 Task: Make a spinning top.
Action: Mouse moved to (495, 343)
Screenshot: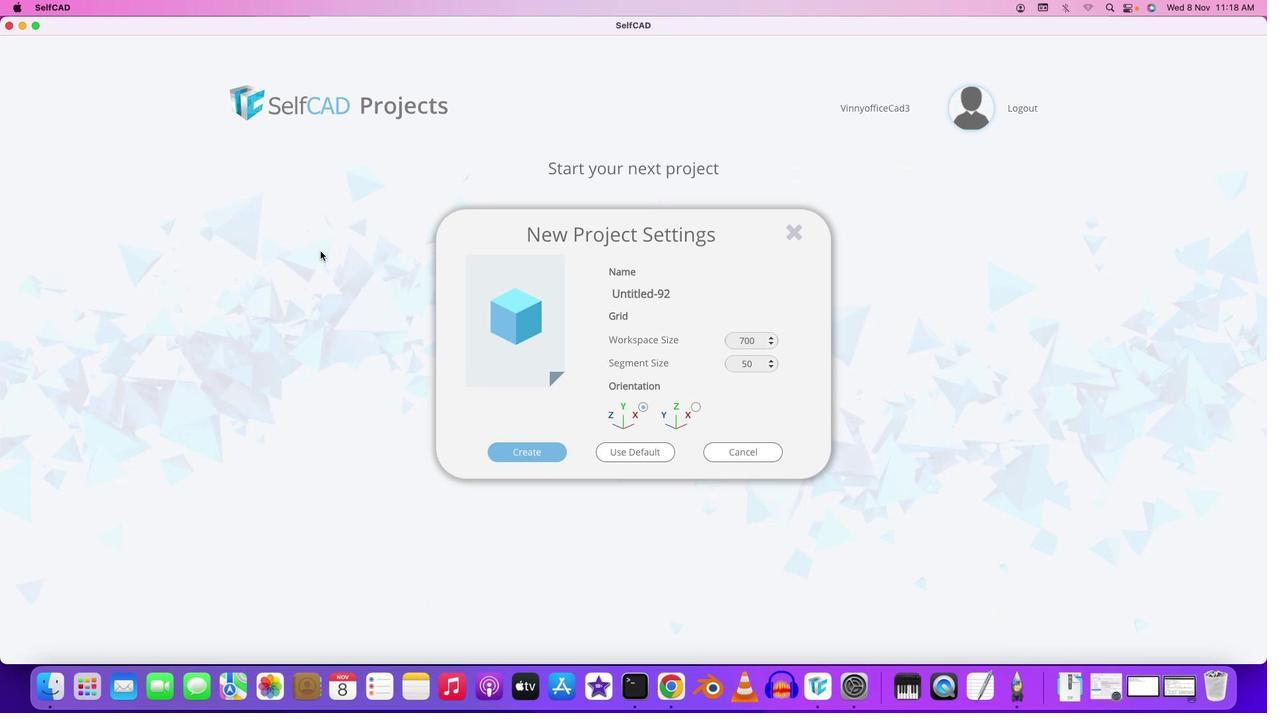 
Action: Mouse pressed left at (495, 343)
Screenshot: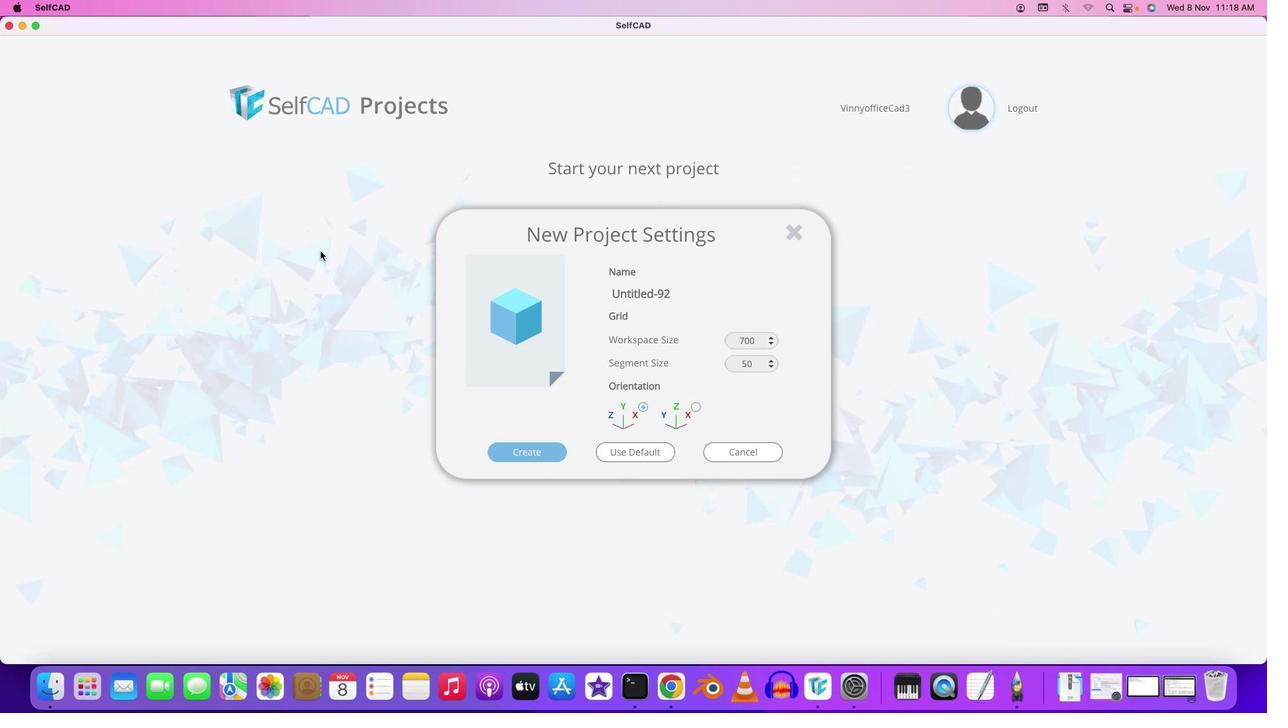 
Action: Mouse moved to (488, 341)
Screenshot: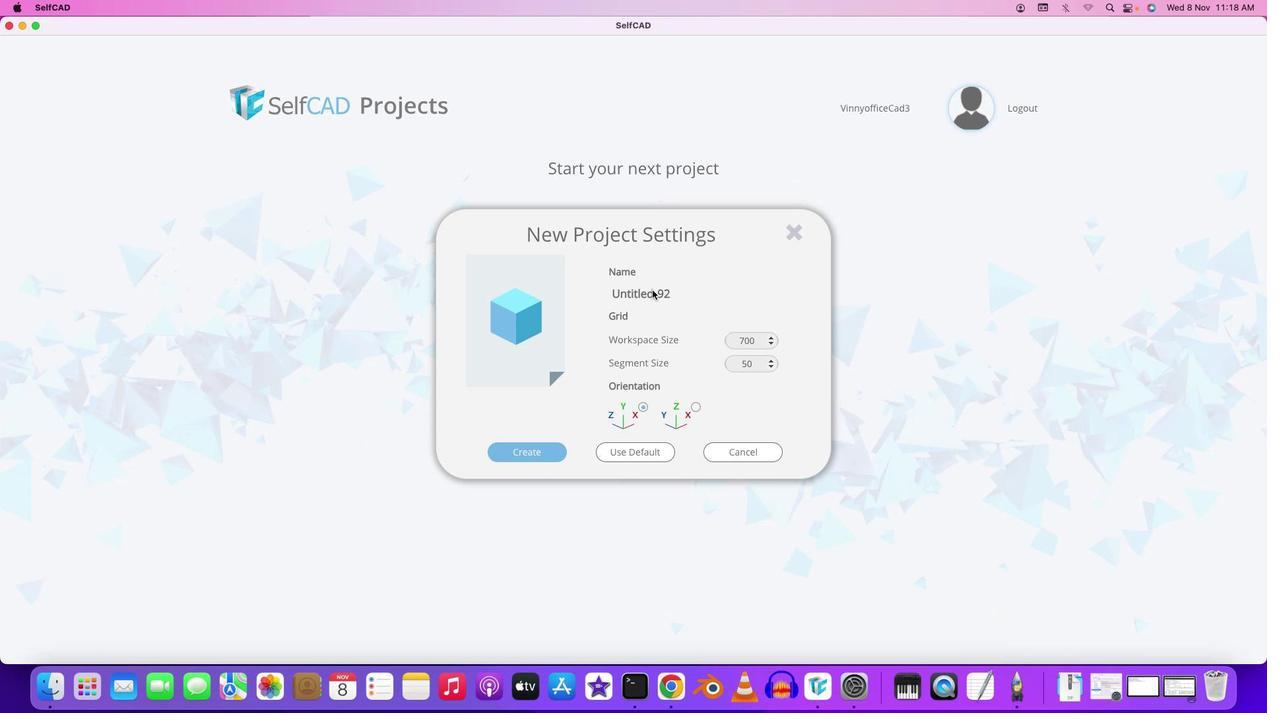 
Action: Mouse pressed left at (488, 341)
Screenshot: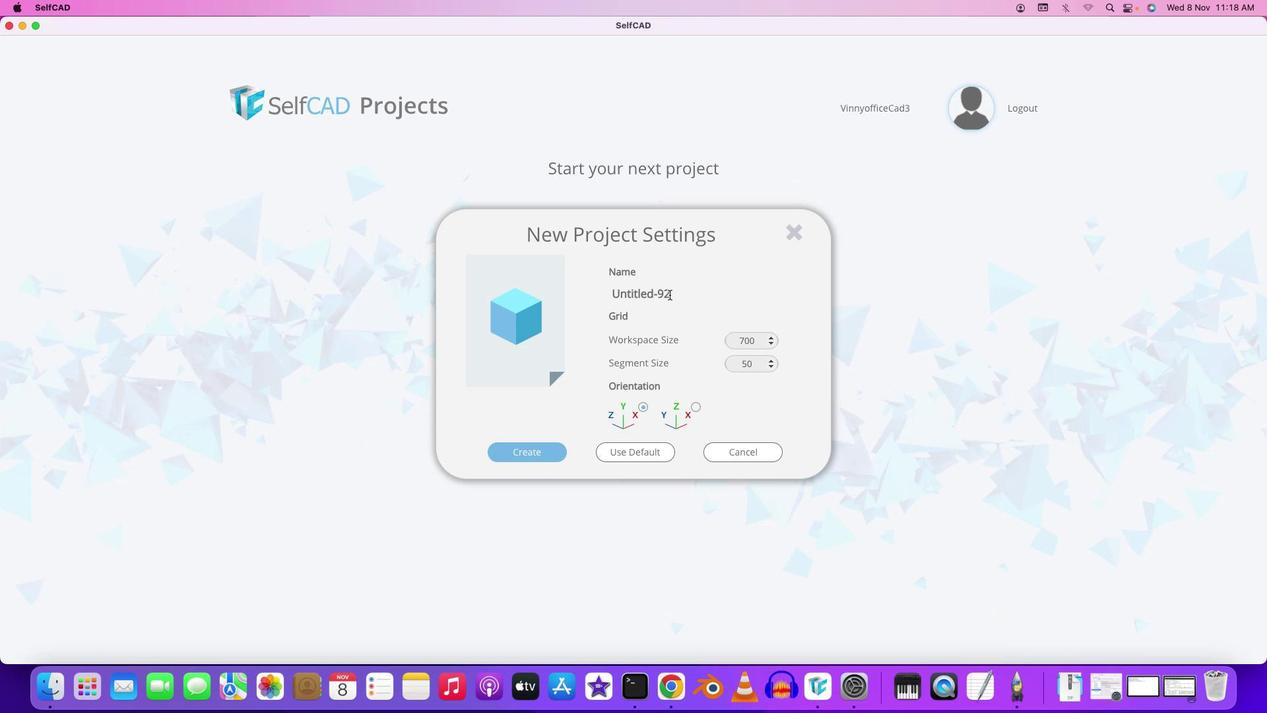 
Action: Mouse moved to (604, 352)
Screenshot: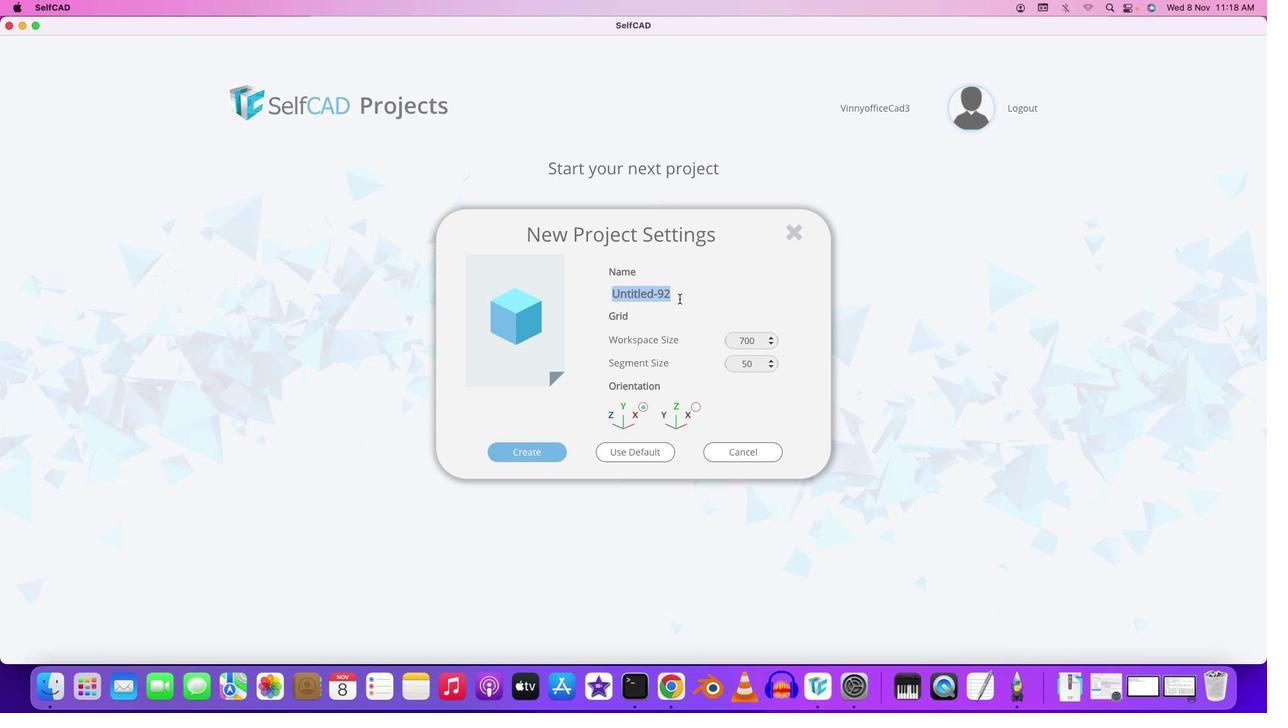 
Action: Mouse pressed left at (604, 352)
Screenshot: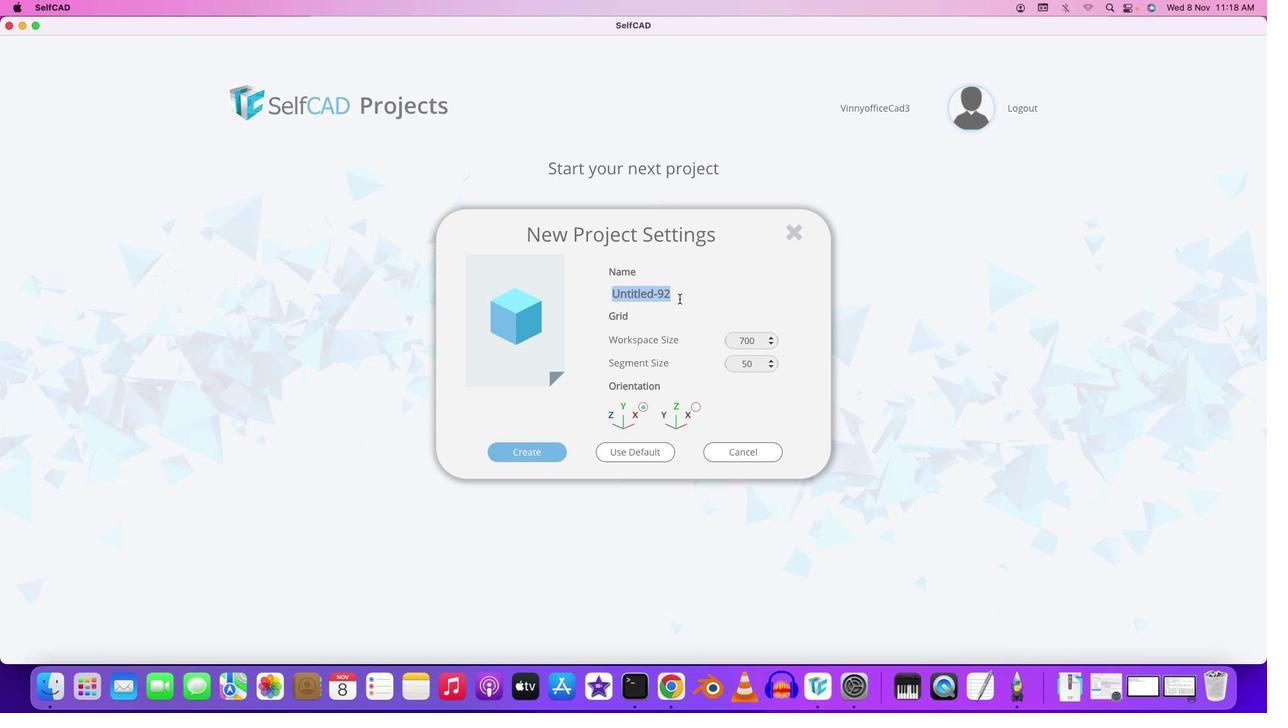 
Action: Mouse moved to (601, 353)
Screenshot: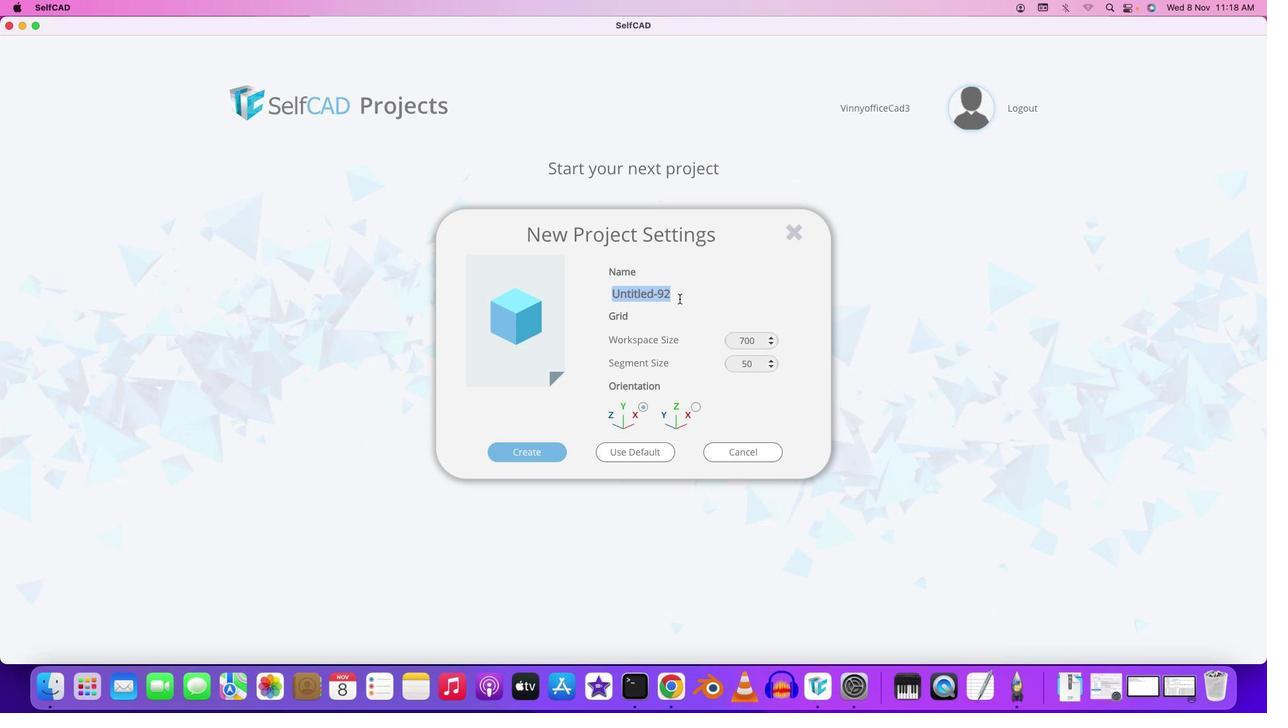 
Action: Key pressed Key.backspaceKey.shift'S''p''i''n''n''i''n''g'Key.space't''o''p'
Screenshot: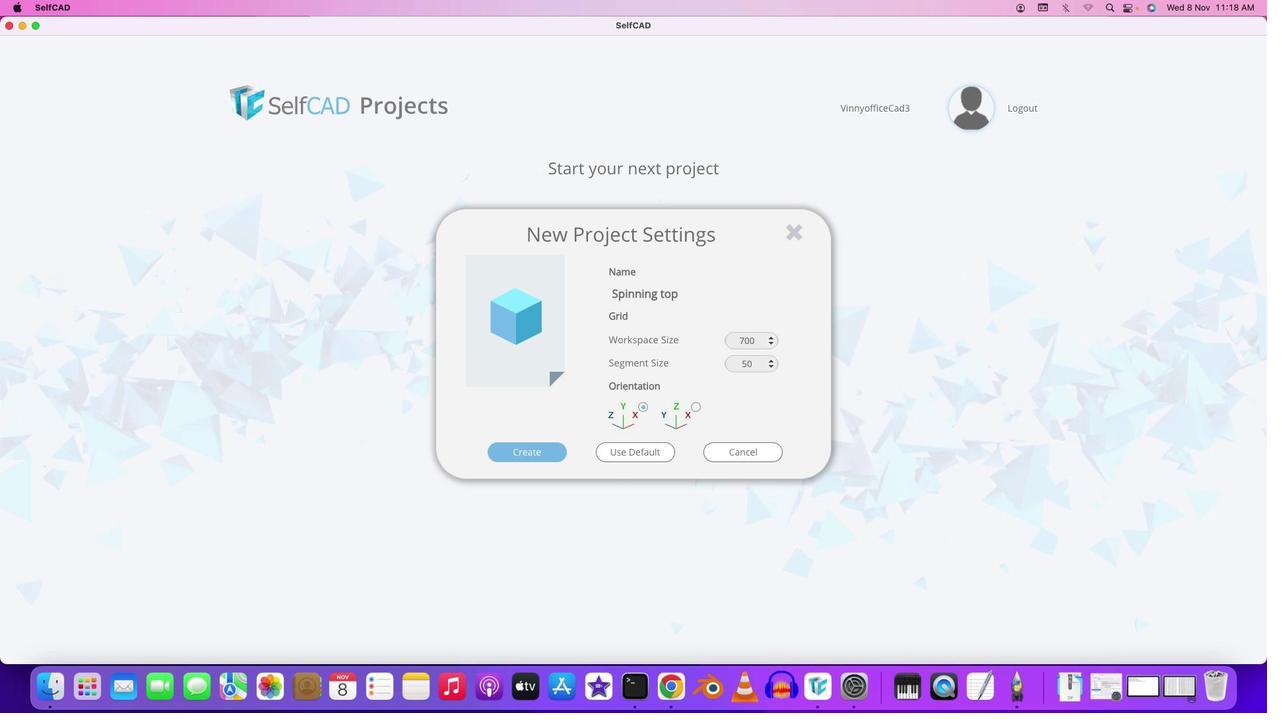 
Action: Mouse moved to (627, 365)
Screenshot: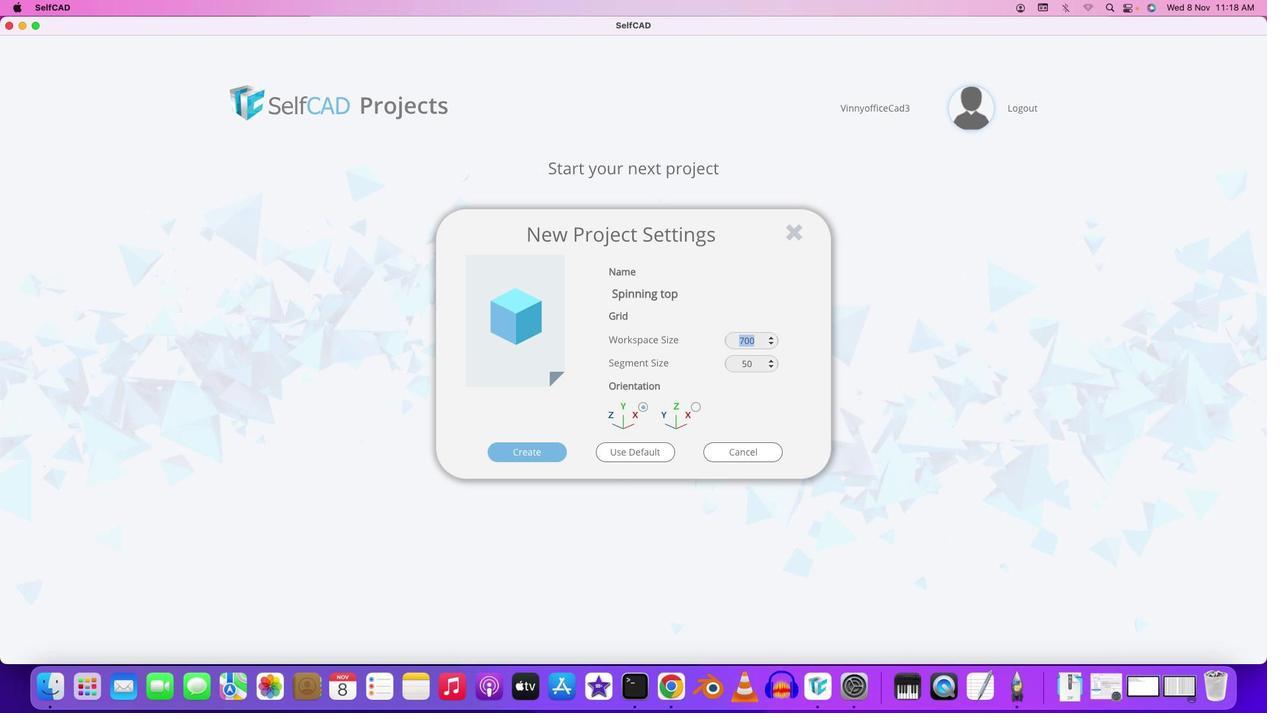 
Action: Mouse pressed left at (627, 365)
Screenshot: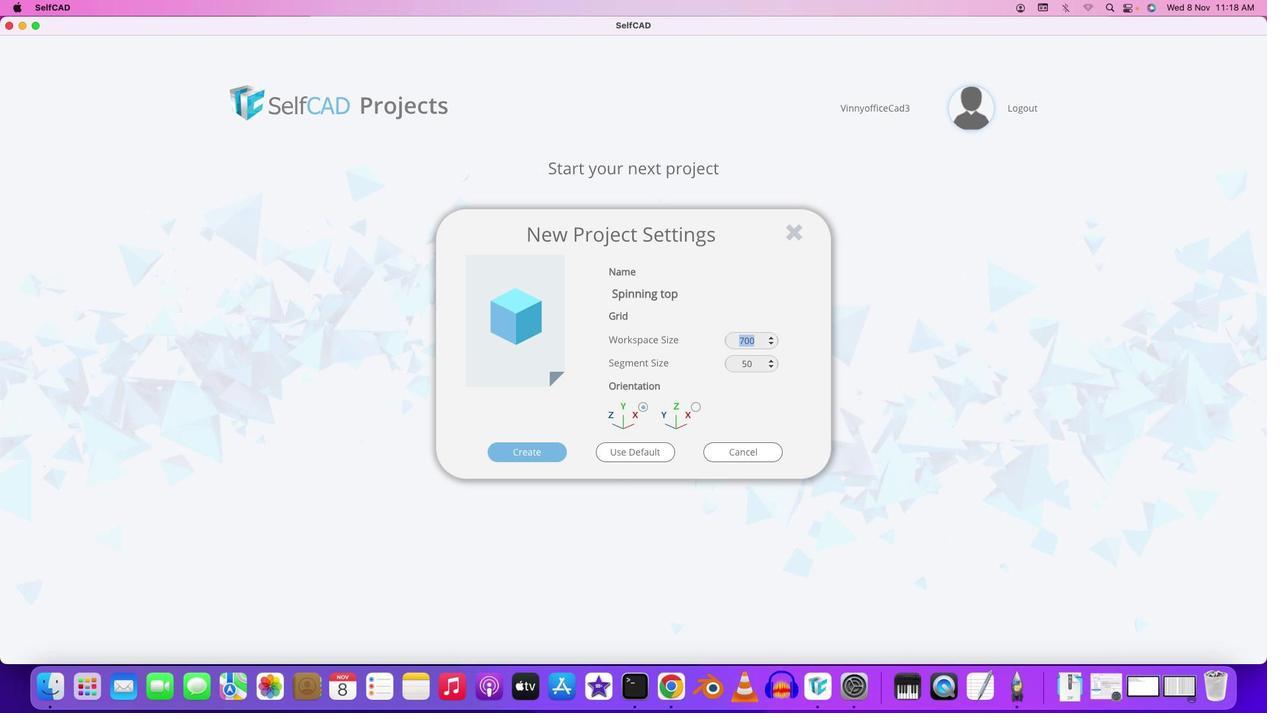 
Action: Mouse moved to (627, 365)
Screenshot: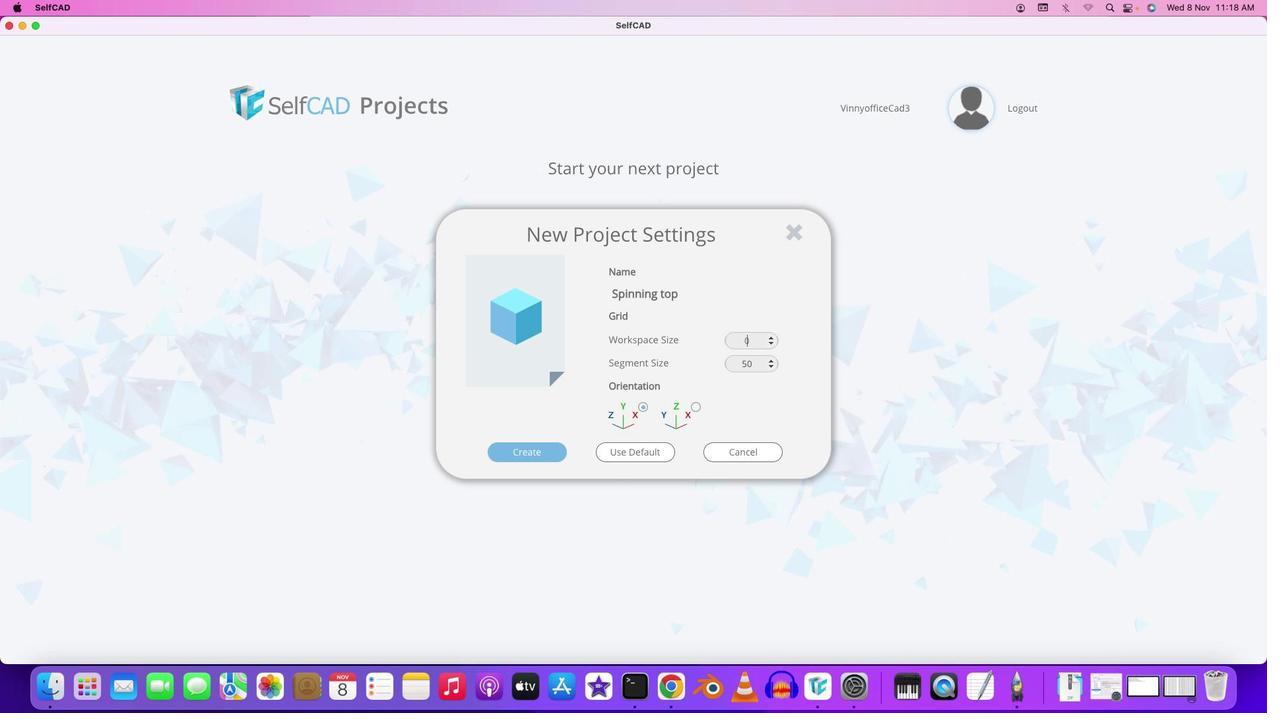 
Action: Key pressed Key.backspace'2''0''0'Key.backspaceKey.backspaceKey.backspace'3''0''0'
Screenshot: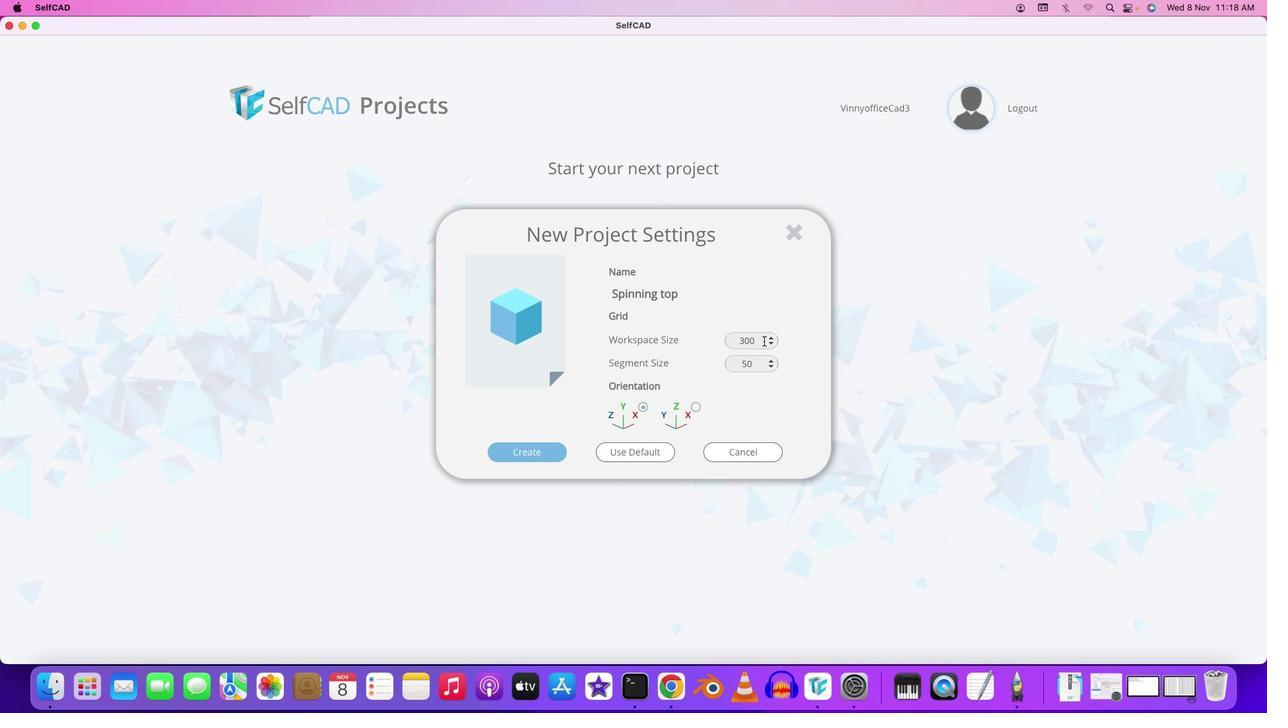 
Action: Mouse moved to (627, 365)
Screenshot: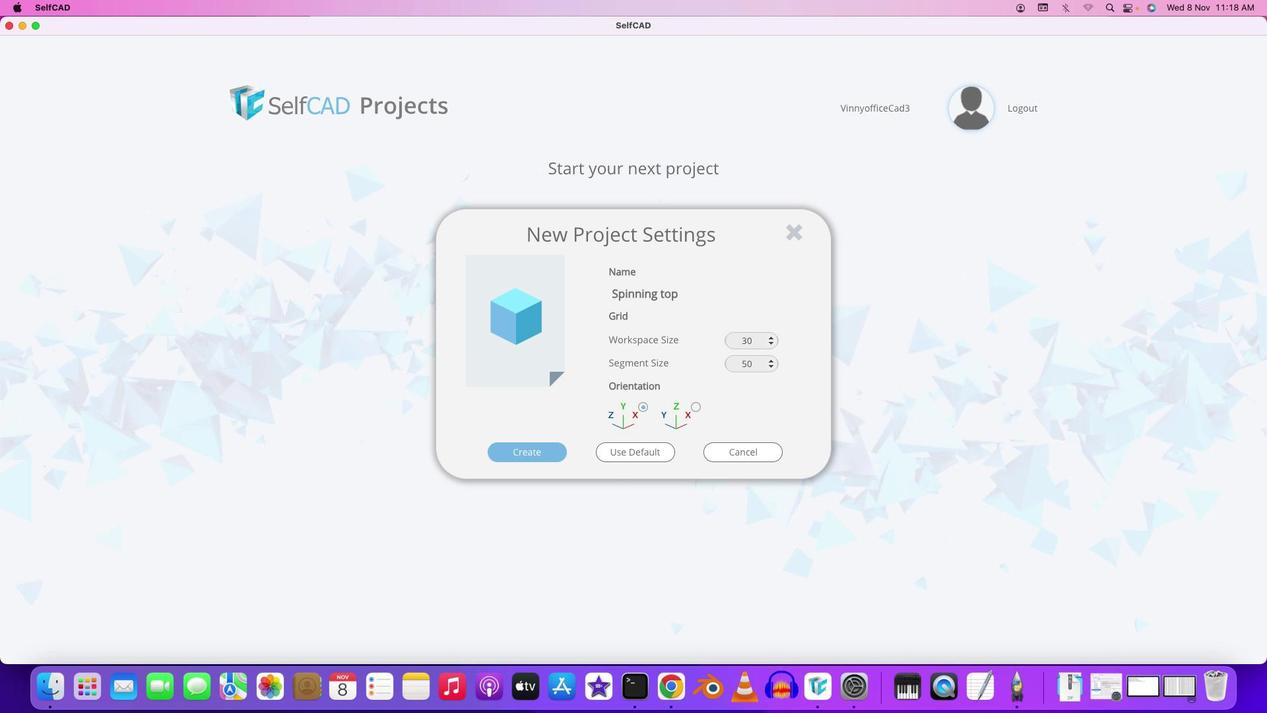 
Action: Key pressed Key.backspaceKey.backspaceKey.backspaceKey.backspace'2''0''0'
Screenshot: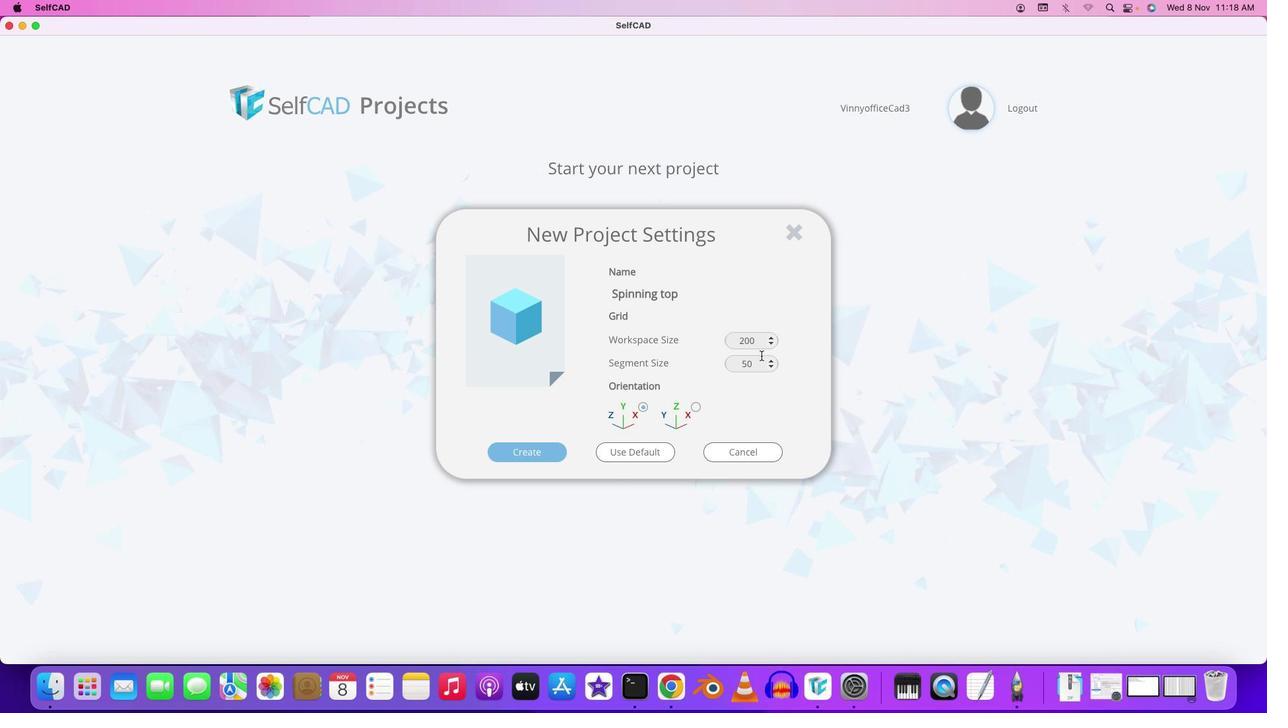 
Action: Mouse moved to (625, 371)
Screenshot: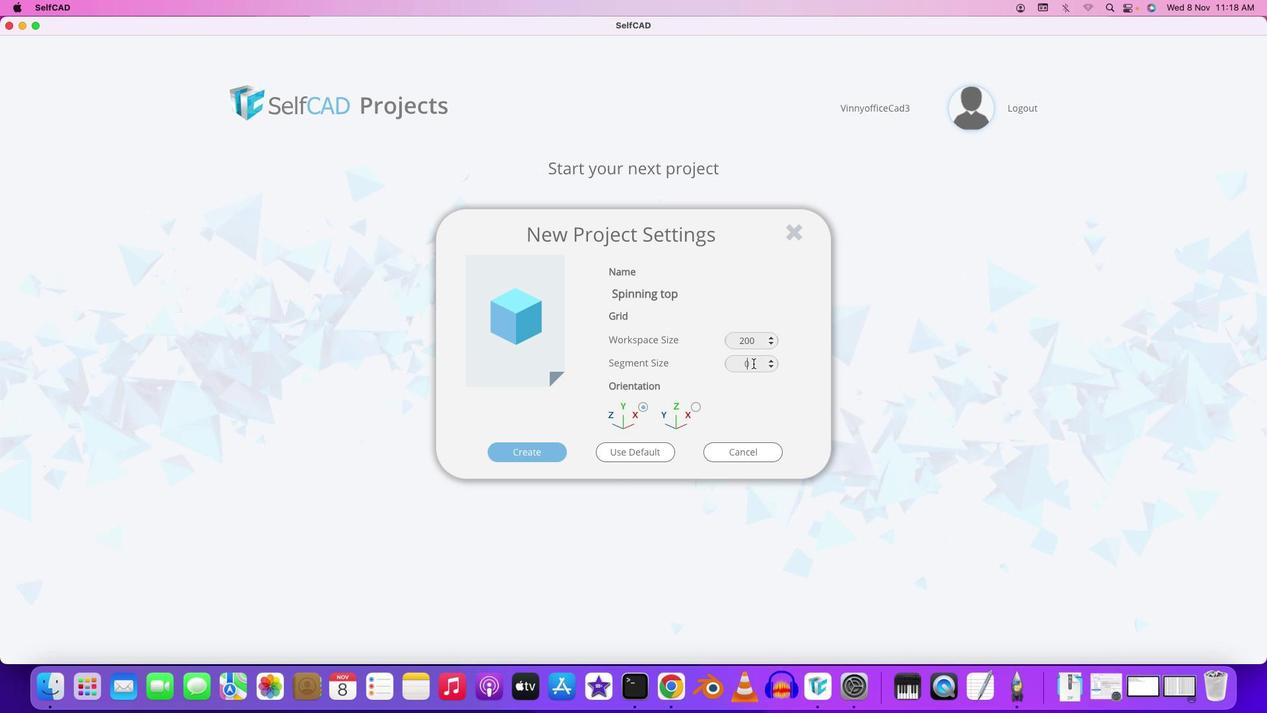 
Action: Mouse pressed left at (625, 371)
Screenshot: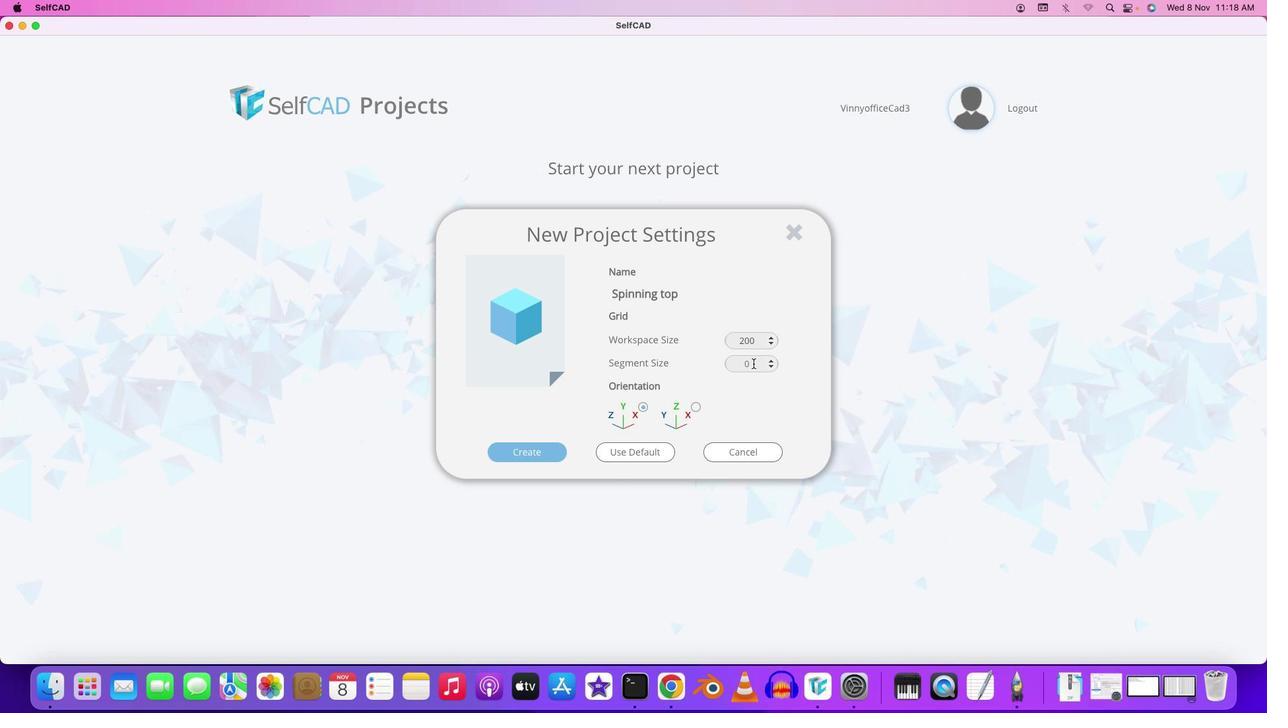 
Action: Mouse moved to (625, 371)
Screenshot: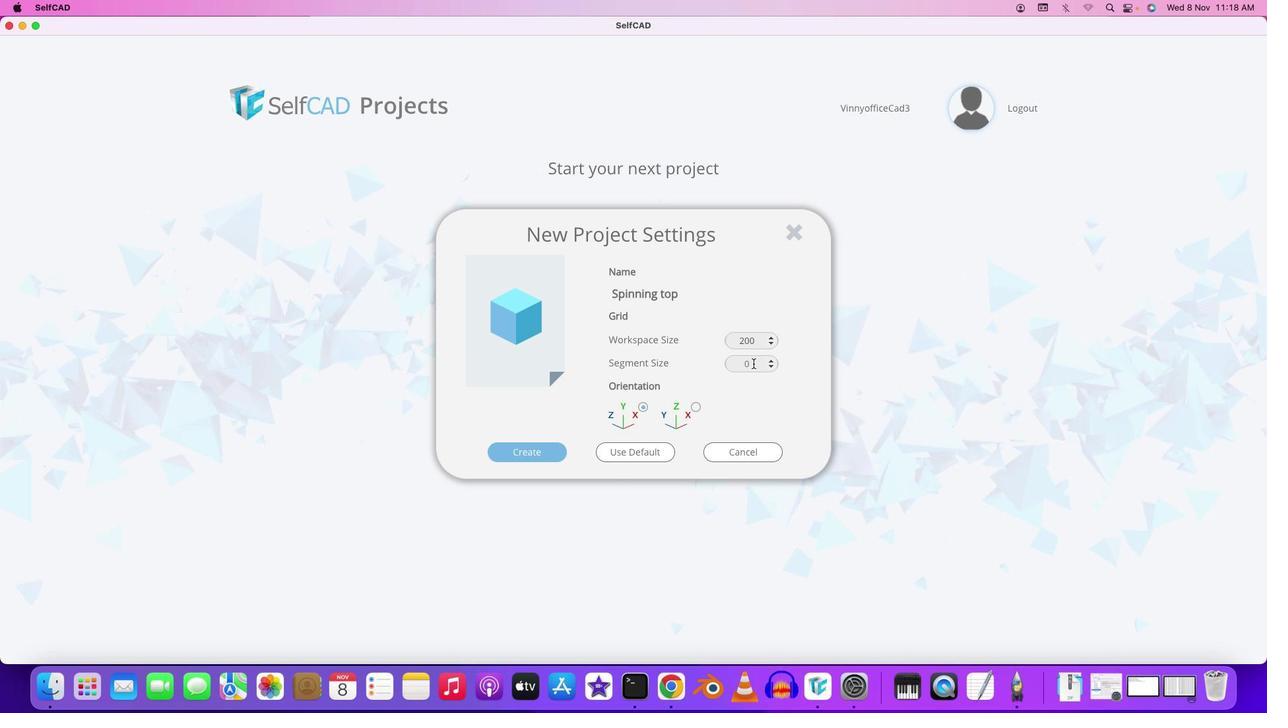 
Action: Key pressed Key.backspace
Screenshot: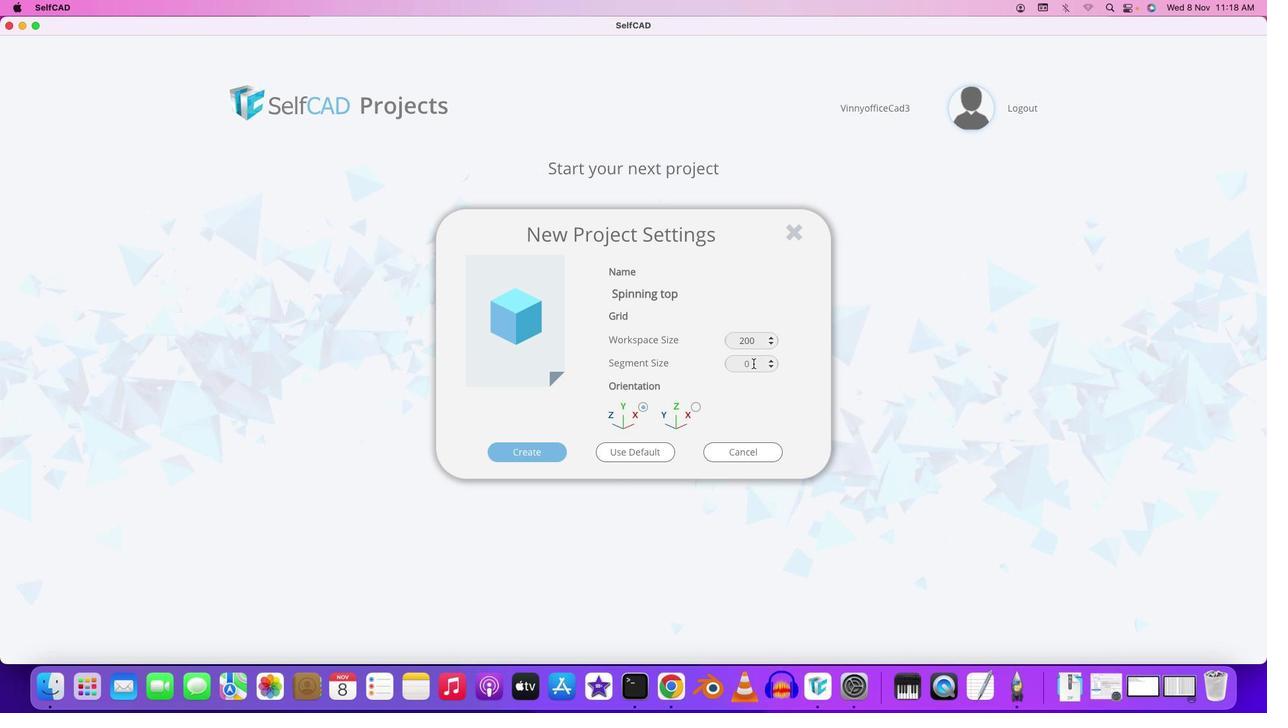
Action: Mouse moved to (625, 371)
Screenshot: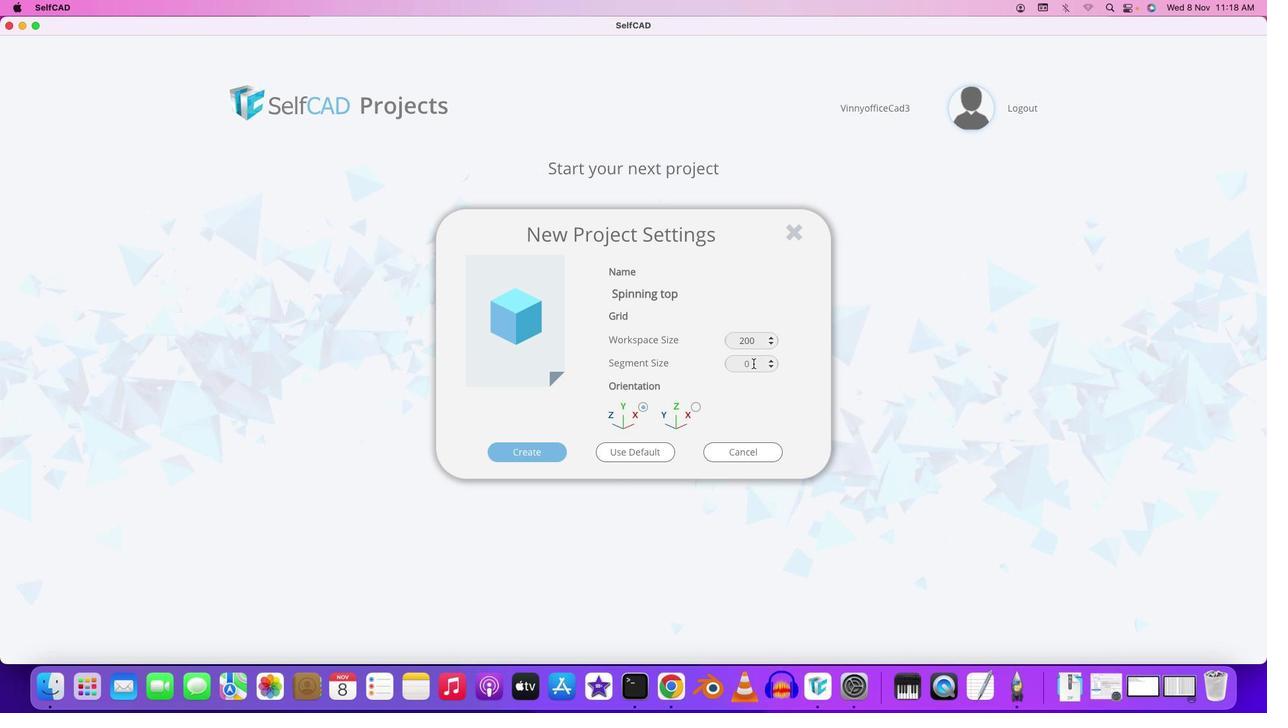 
Action: Key pressed '5'
Screenshot: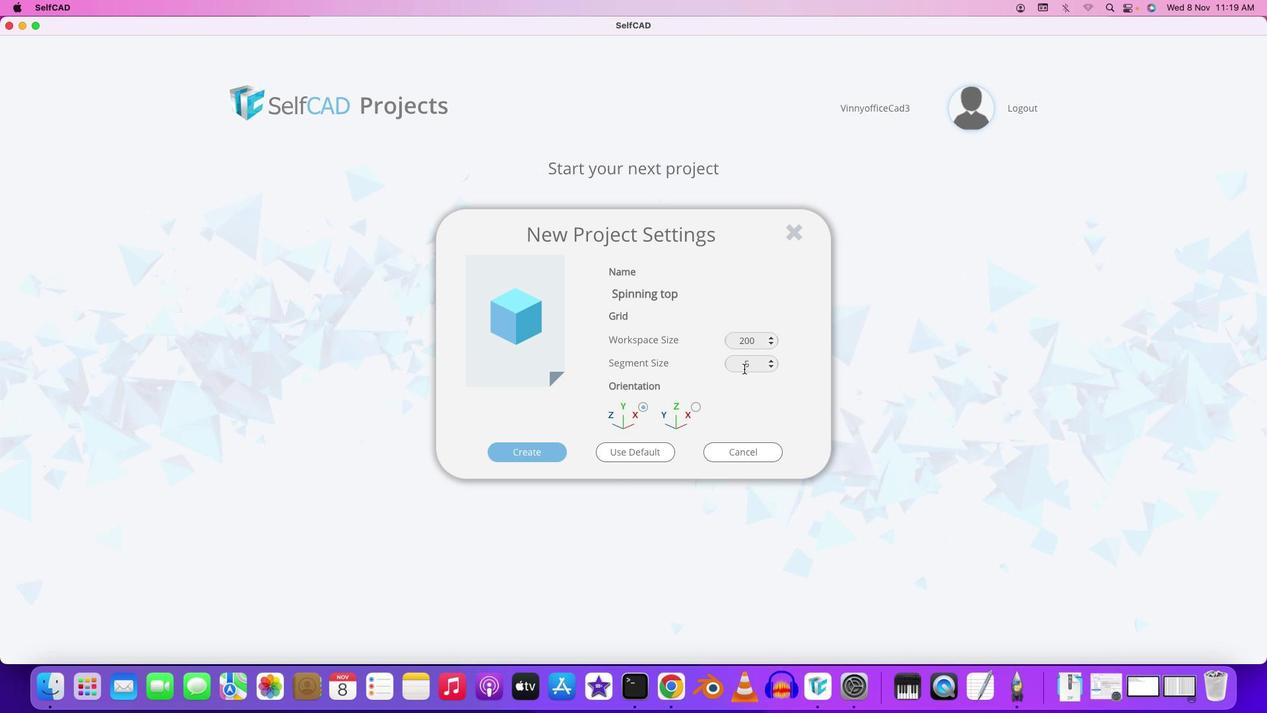 
Action: Mouse moved to (606, 382)
Screenshot: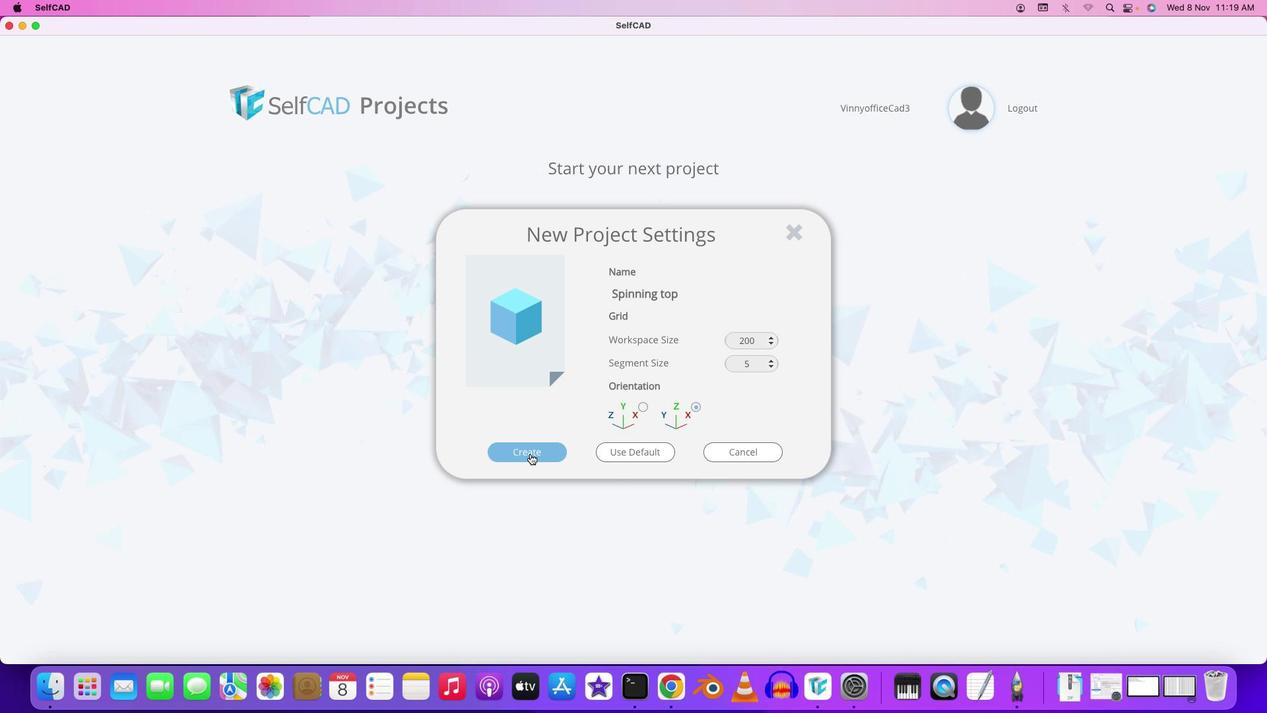 
Action: Mouse pressed left at (606, 382)
Screenshot: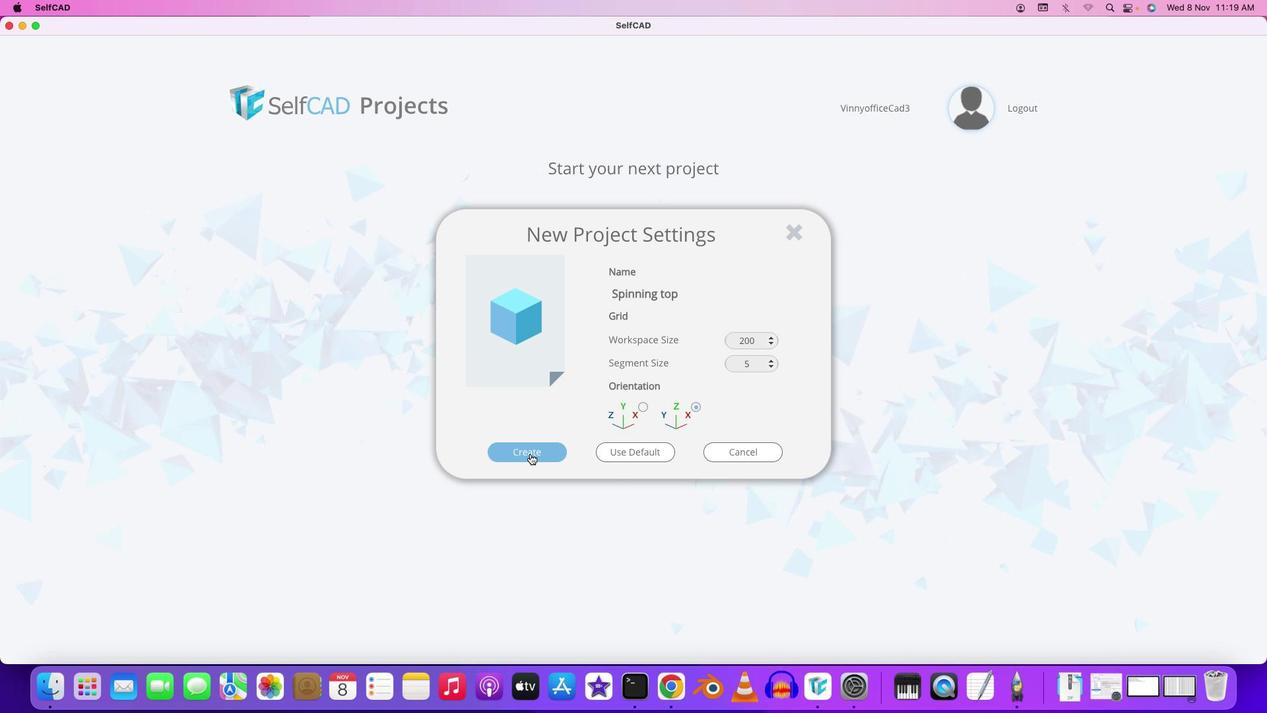 
Action: Mouse moved to (554, 395)
Screenshot: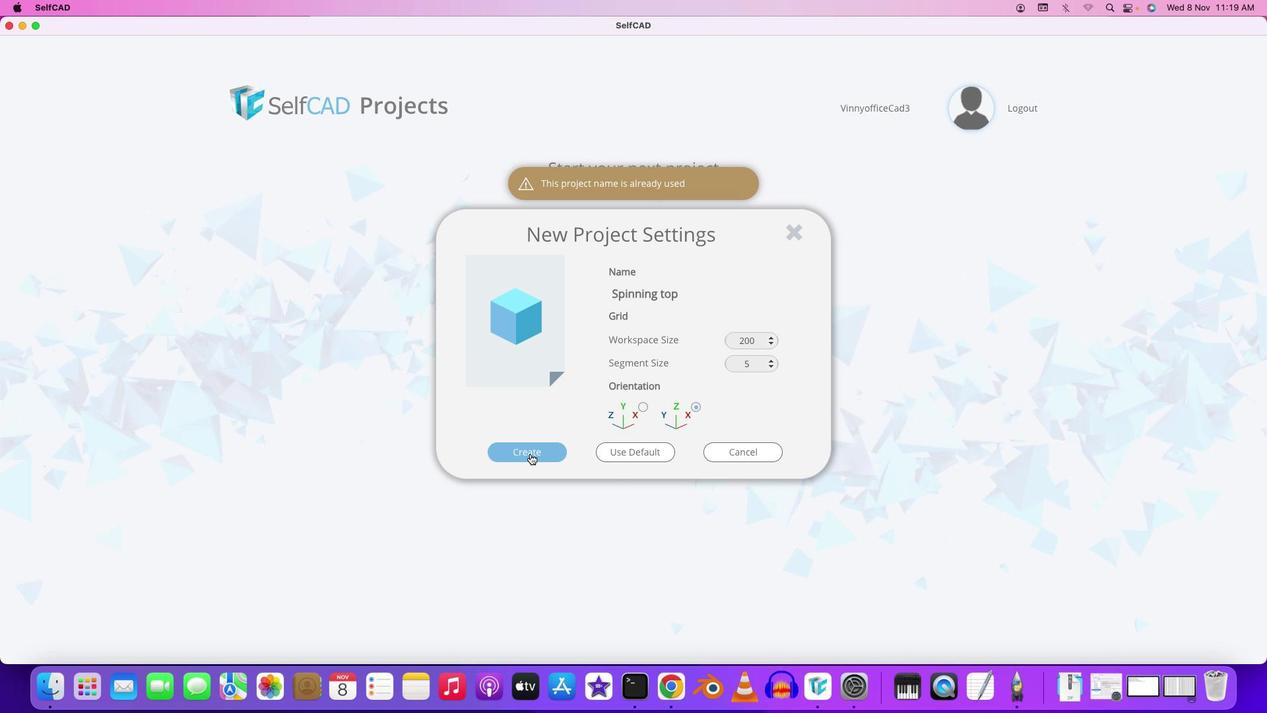 
Action: Mouse pressed left at (554, 395)
Screenshot: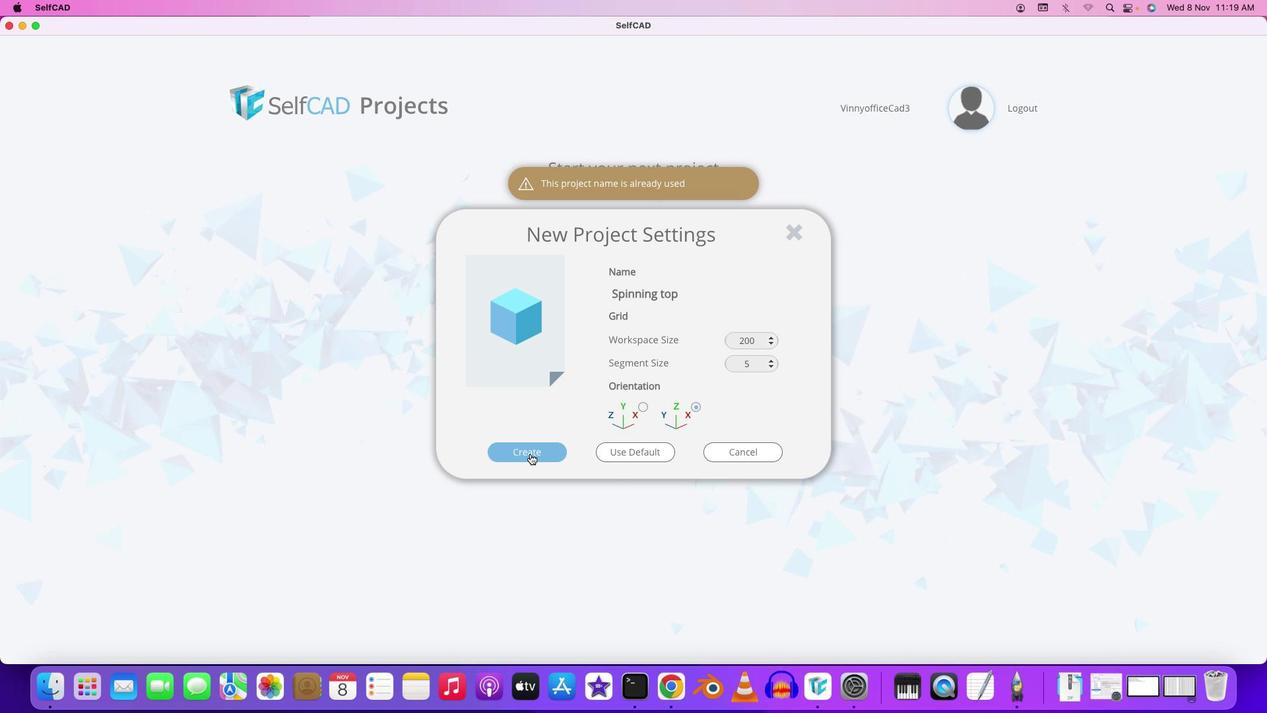 
Action: Mouse moved to (604, 353)
Screenshot: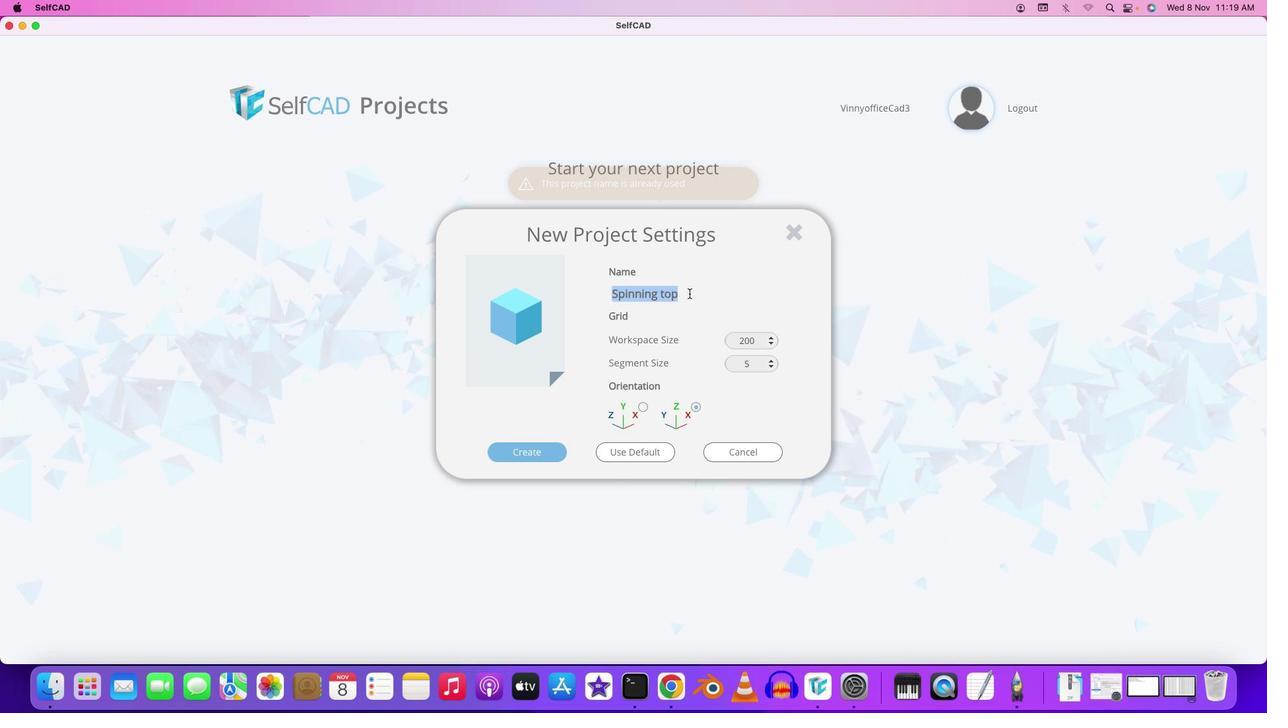 
Action: Mouse pressed left at (604, 353)
Screenshot: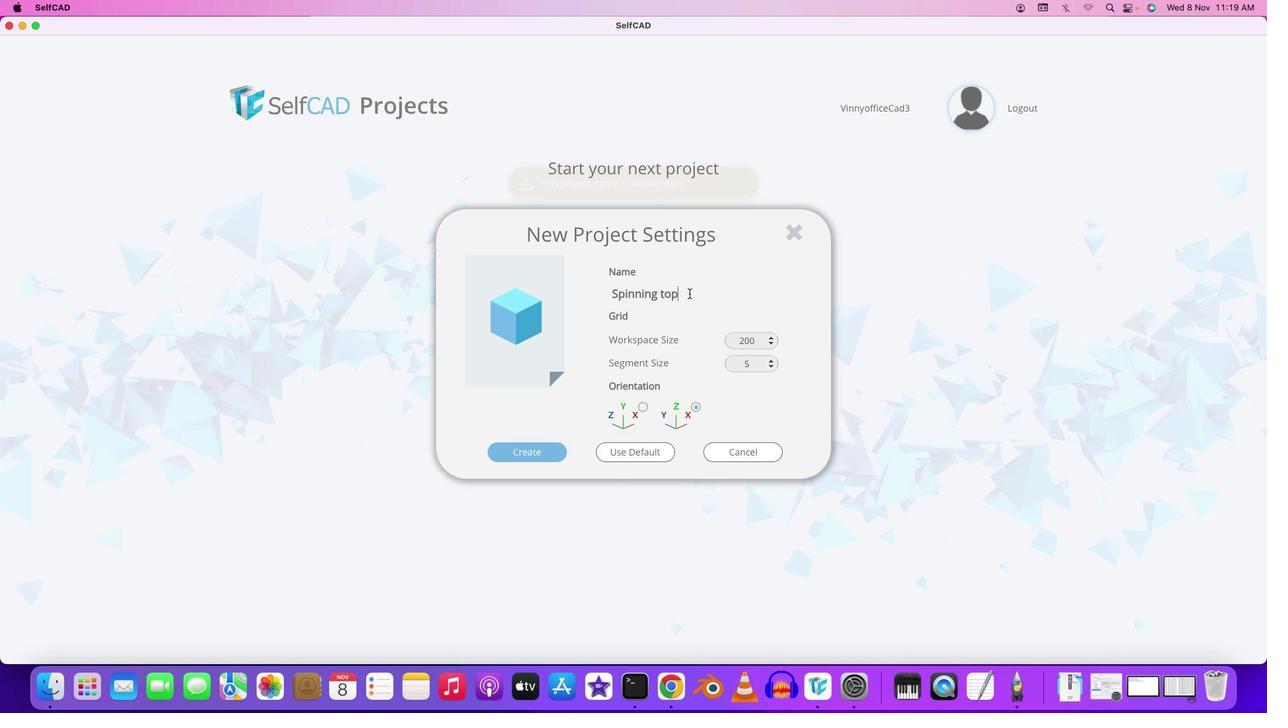 
Action: Mouse moved to (604, 352)
Screenshot: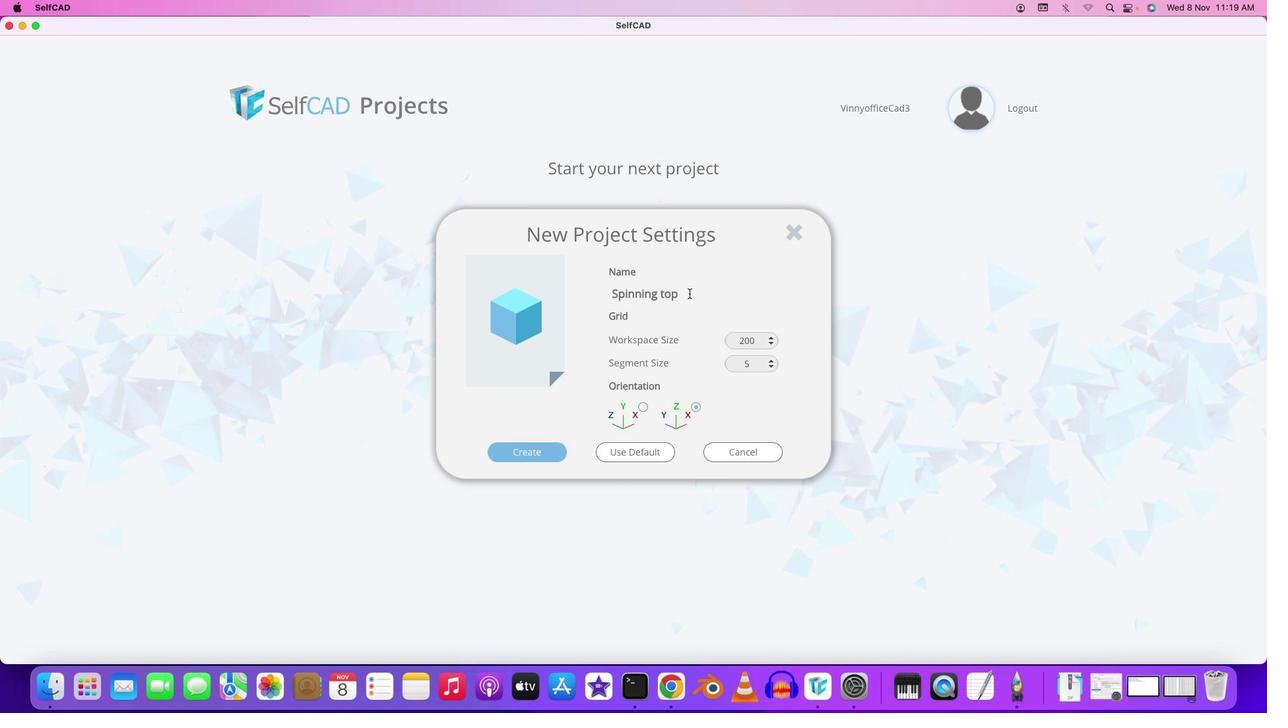 
Action: Mouse pressed left at (604, 352)
Screenshot: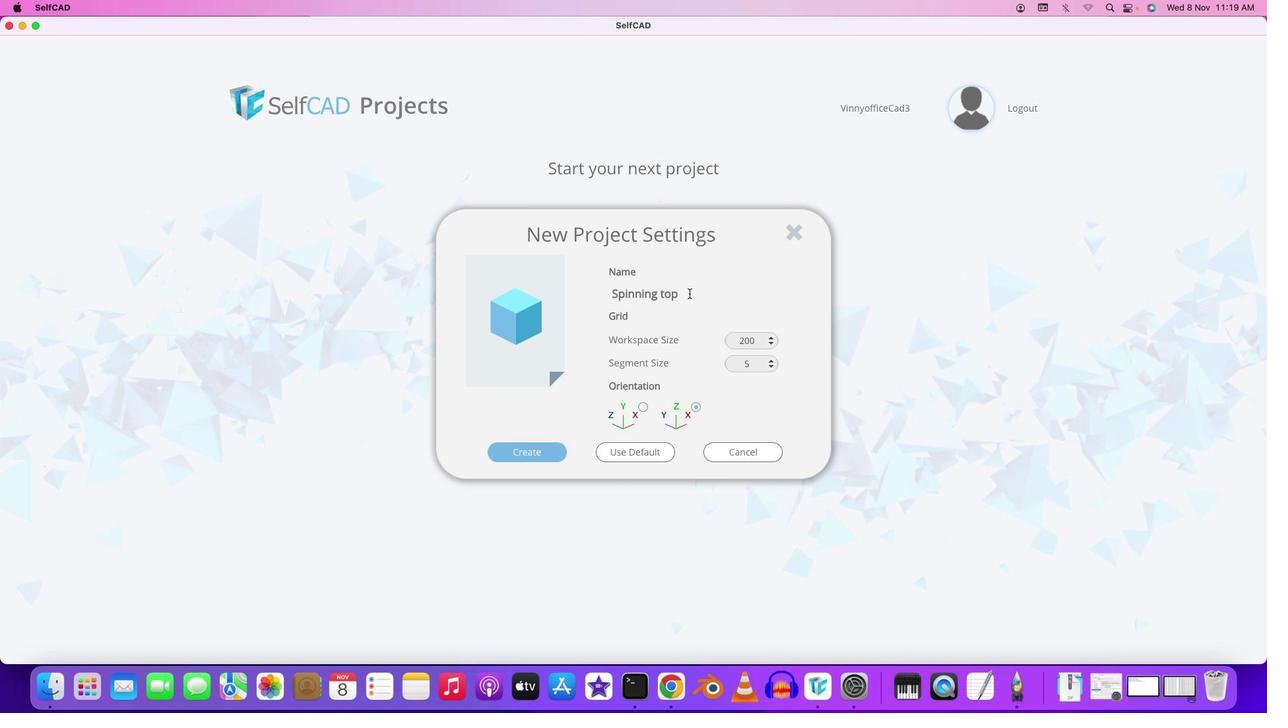 
Action: Key pressed Key.space'2'
Screenshot: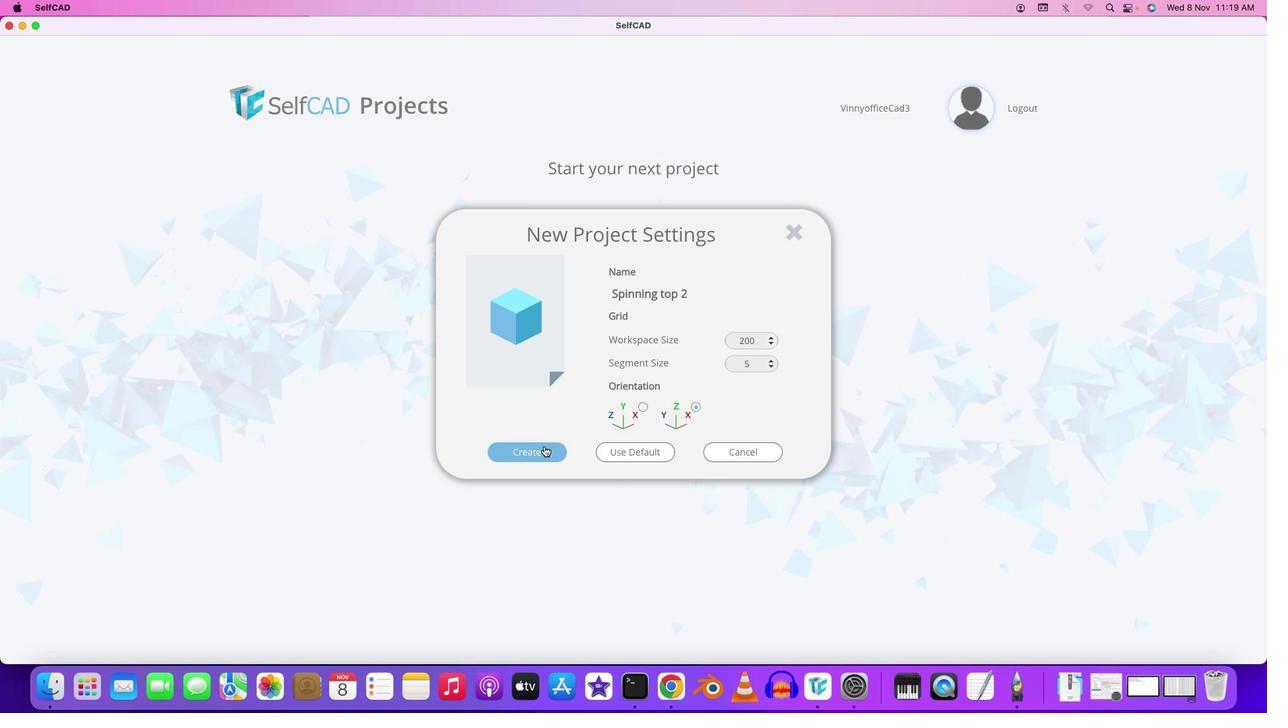 
Action: Mouse moved to (559, 391)
Screenshot: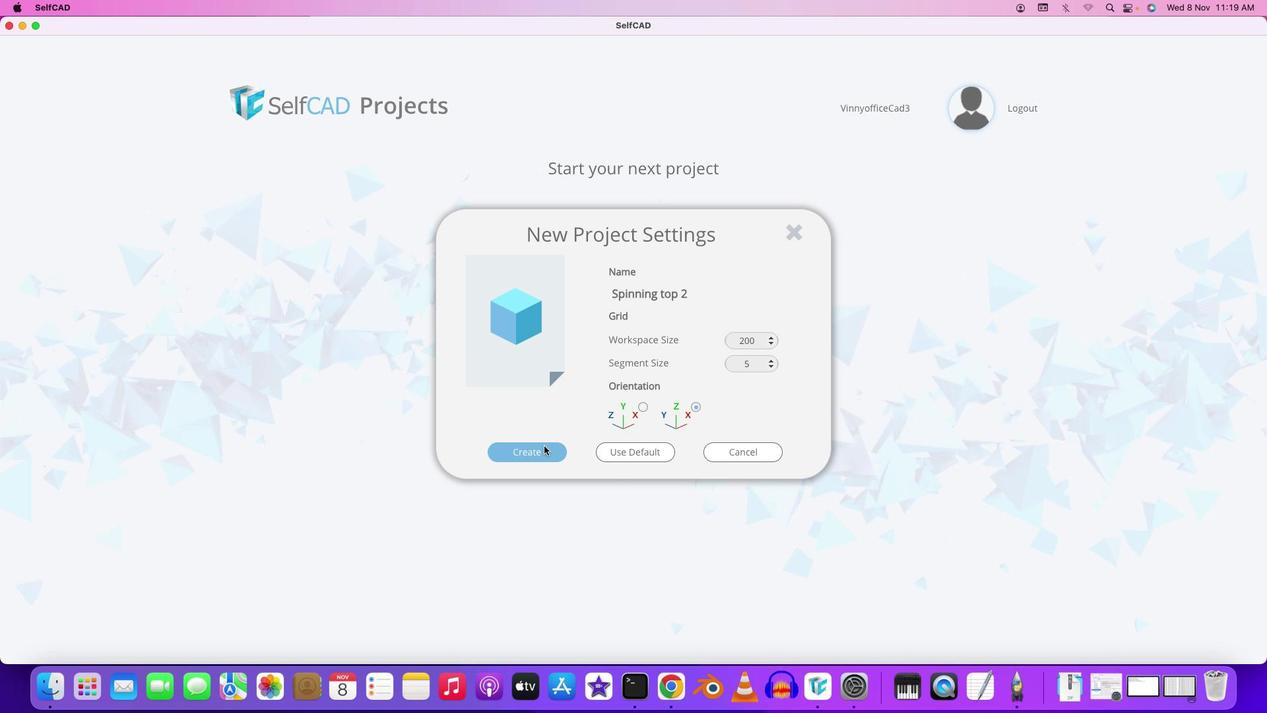 
Action: Mouse pressed left at (559, 391)
Screenshot: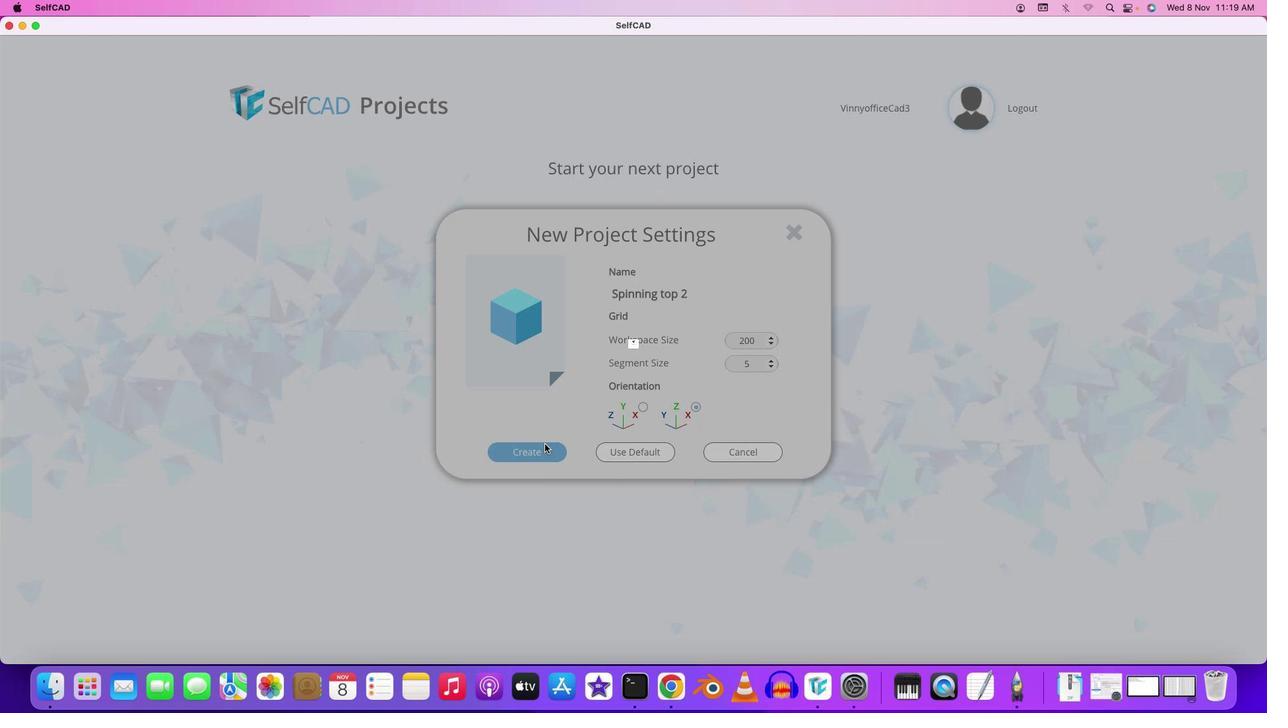 
Action: Mouse moved to (559, 393)
Screenshot: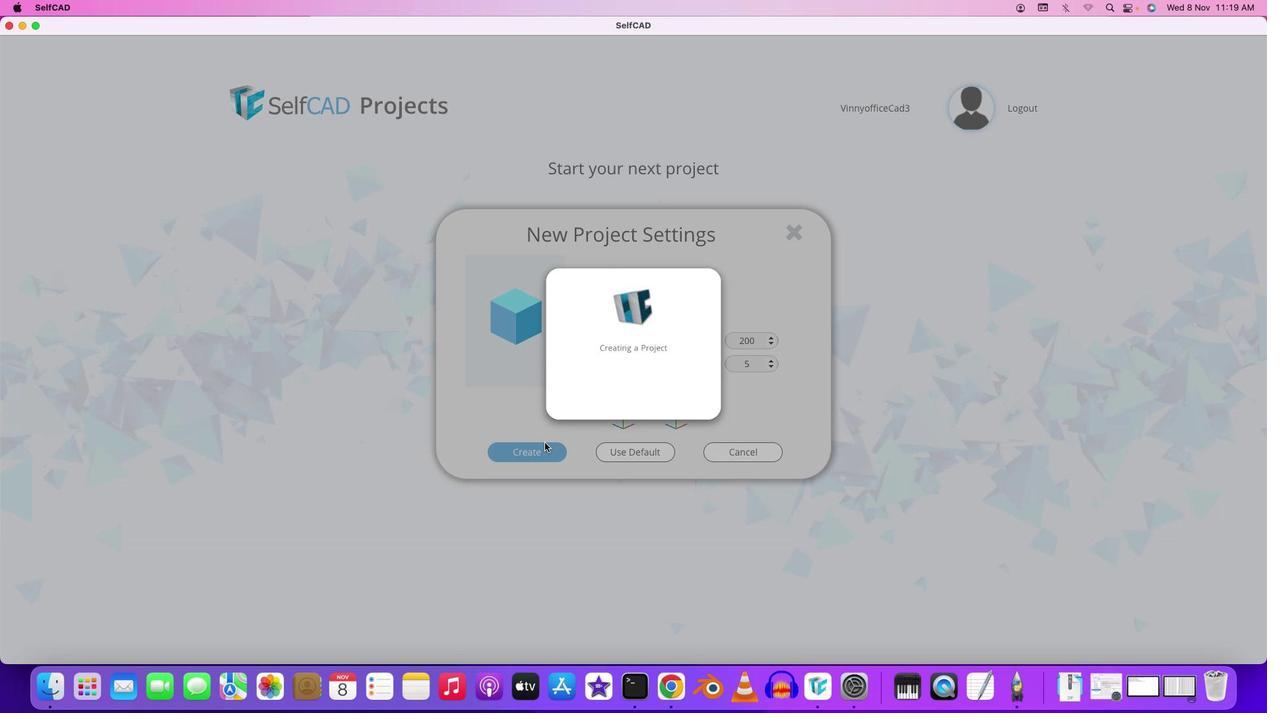 
Action: Mouse pressed left at (559, 393)
Screenshot: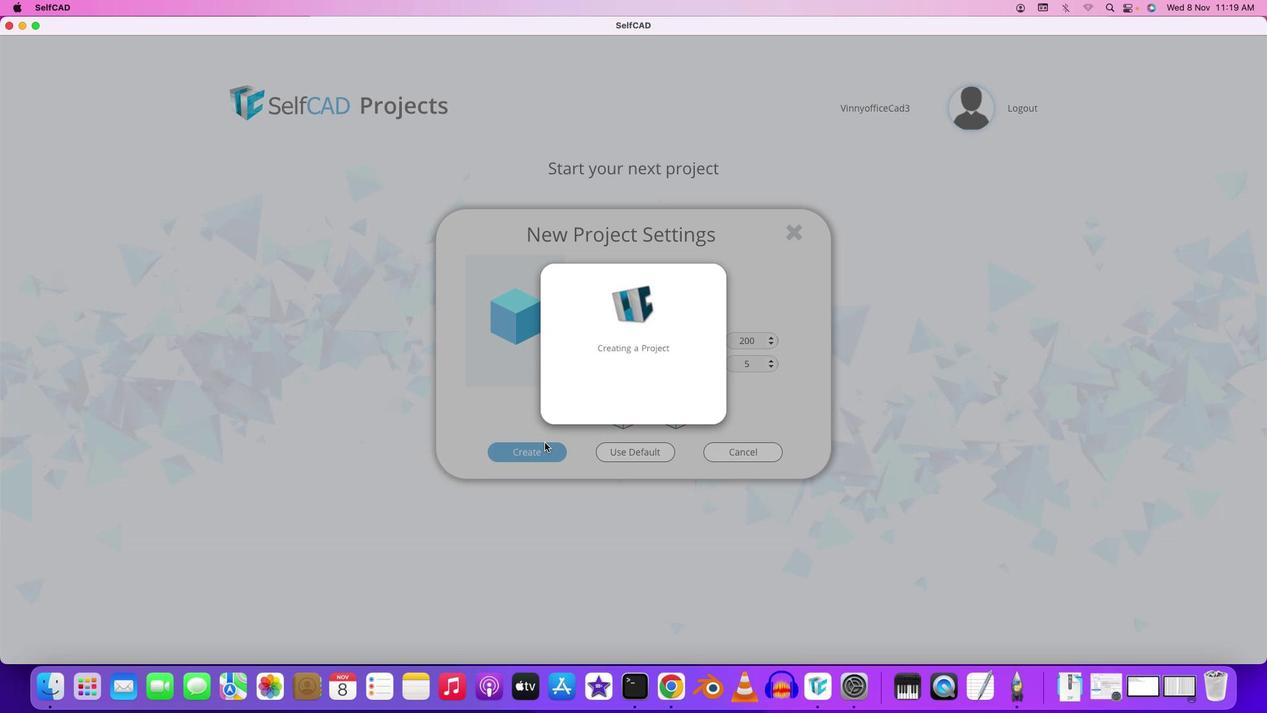 
Action: Mouse moved to (594, 384)
Screenshot: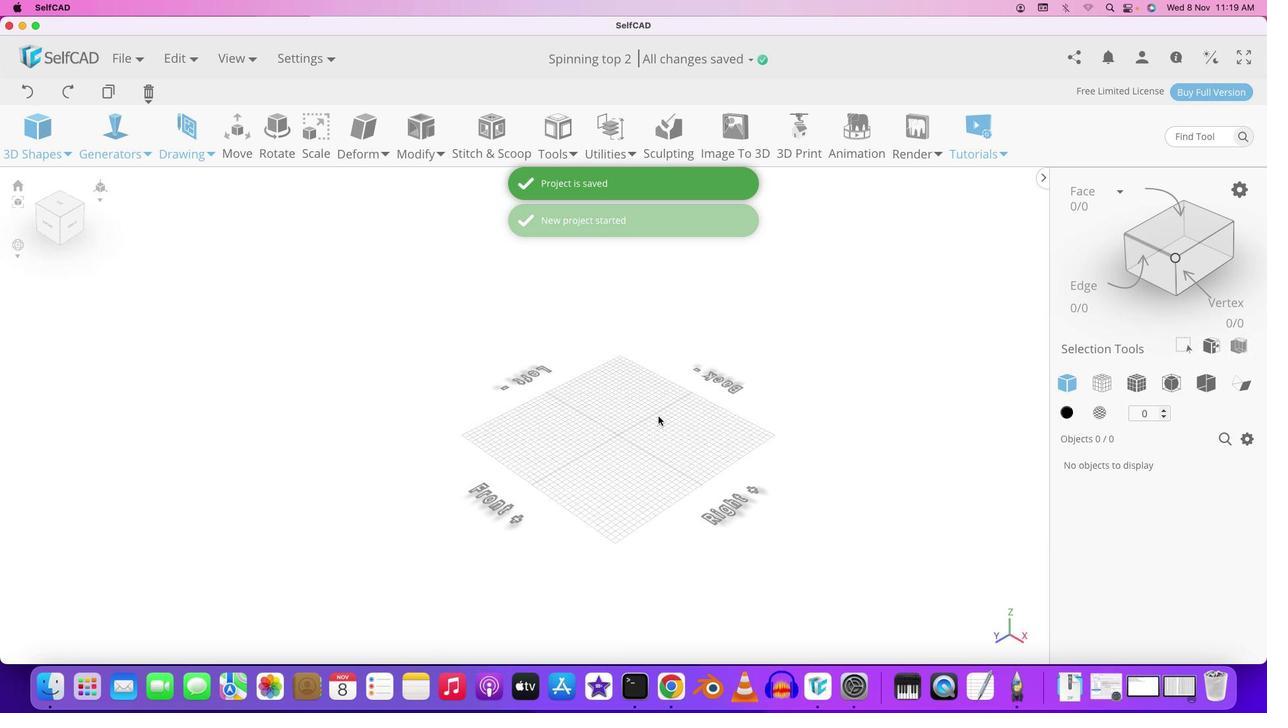 
Action: Mouse scrolled (594, 384) with delta (388, 274)
Screenshot: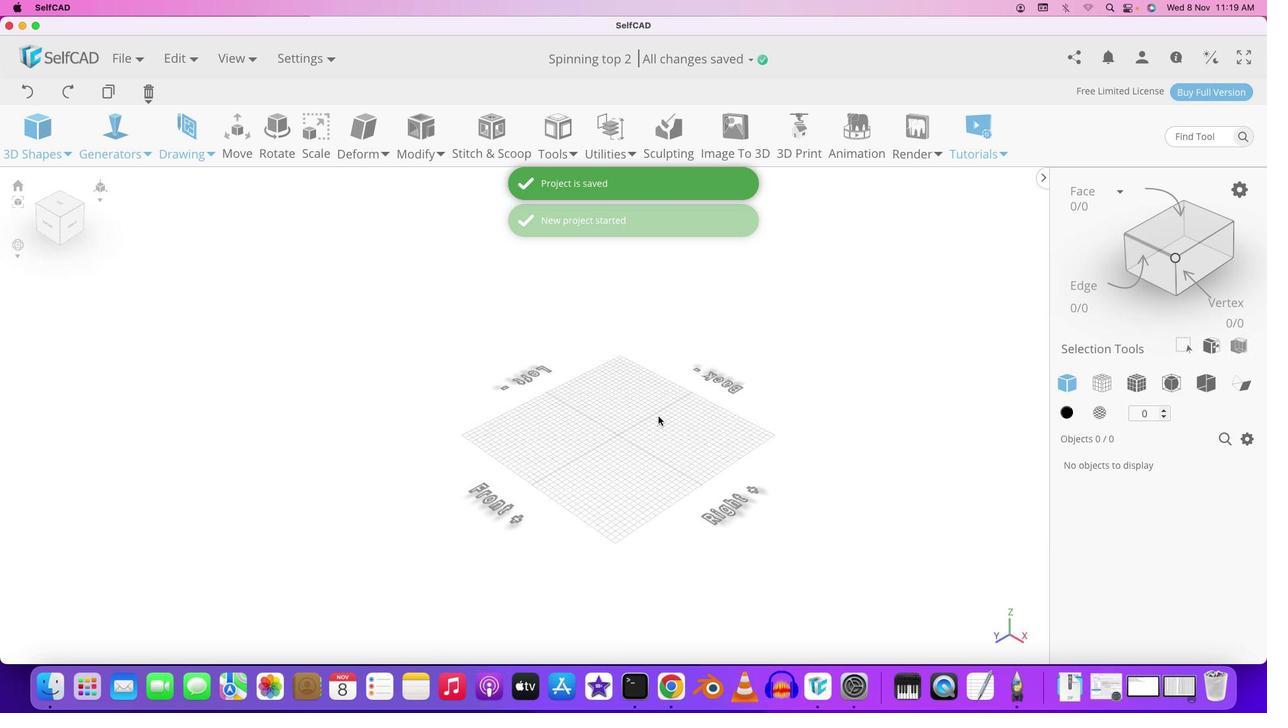 
Action: Mouse moved to (594, 384)
Screenshot: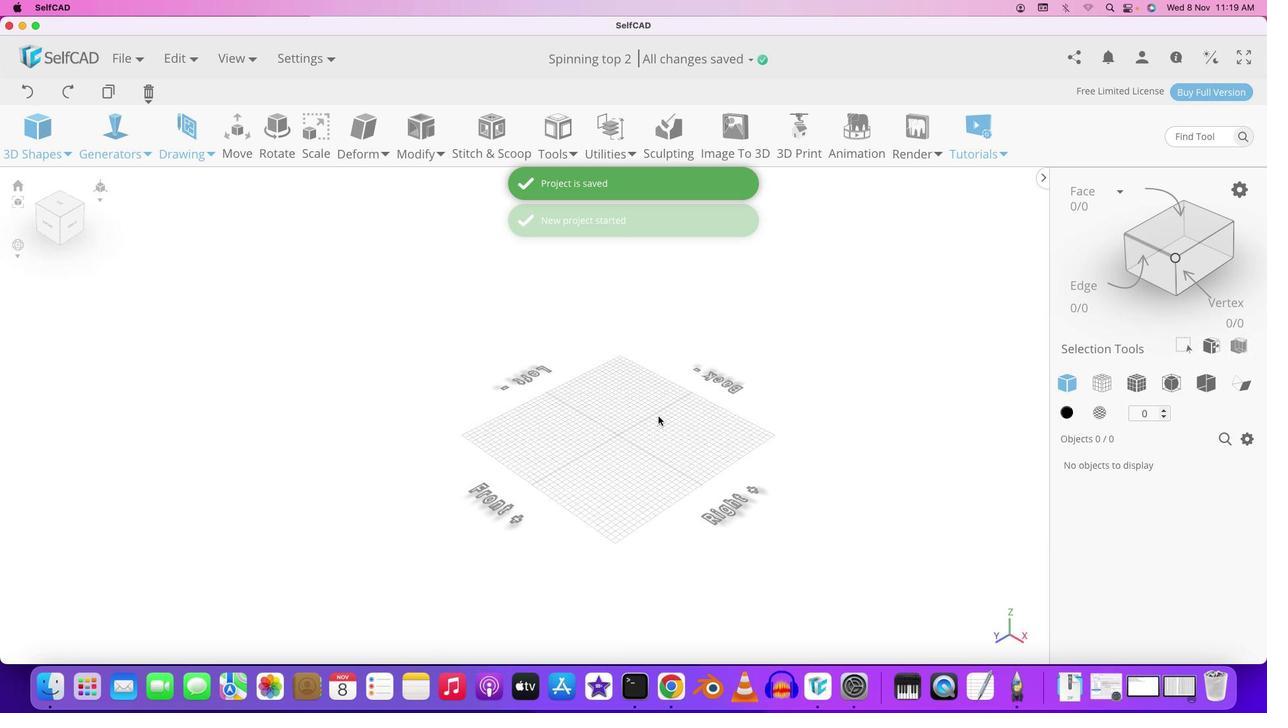 
Action: Mouse scrolled (594, 384) with delta (388, 274)
Screenshot: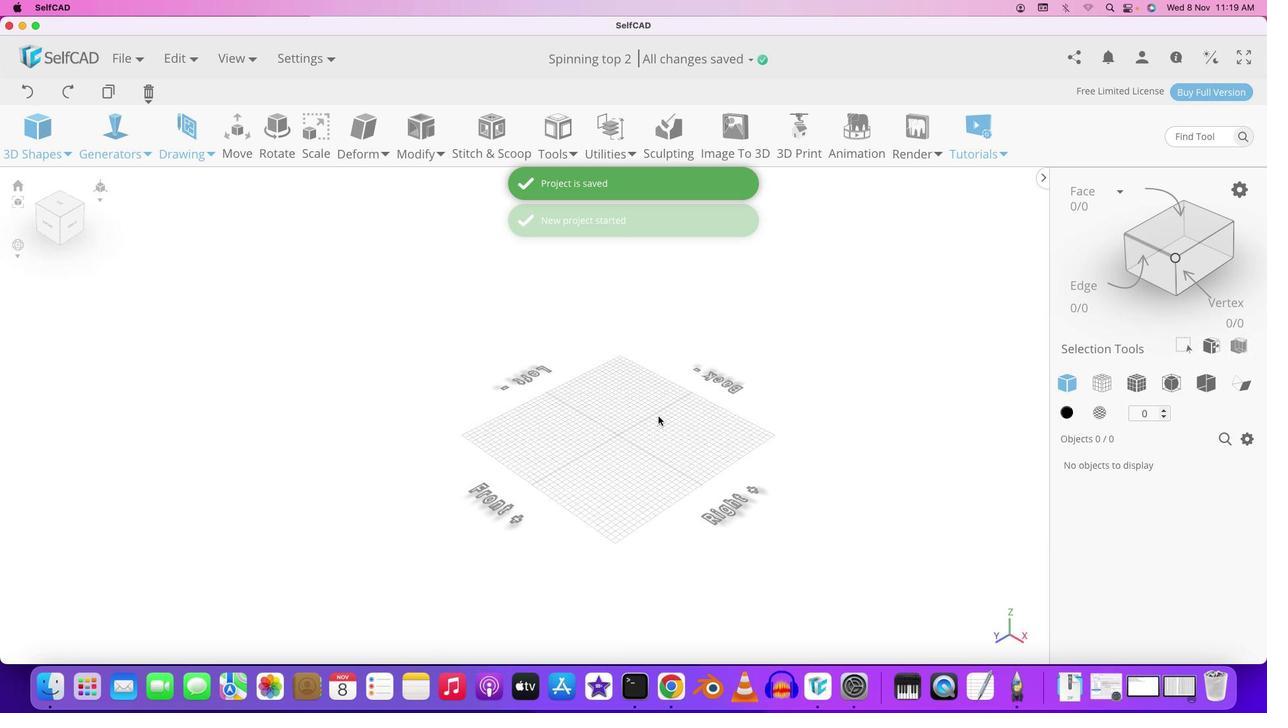 
Action: Mouse moved to (594, 384)
Screenshot: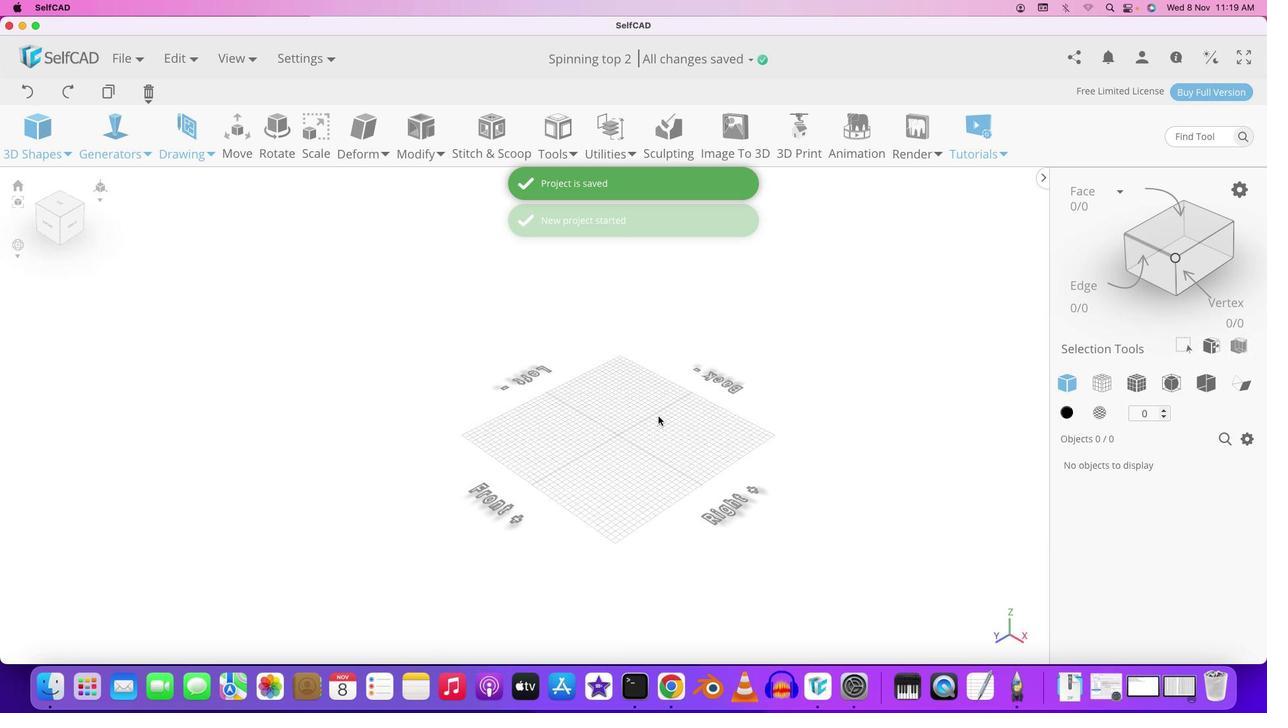 
Action: Mouse scrolled (594, 384) with delta (388, 273)
Screenshot: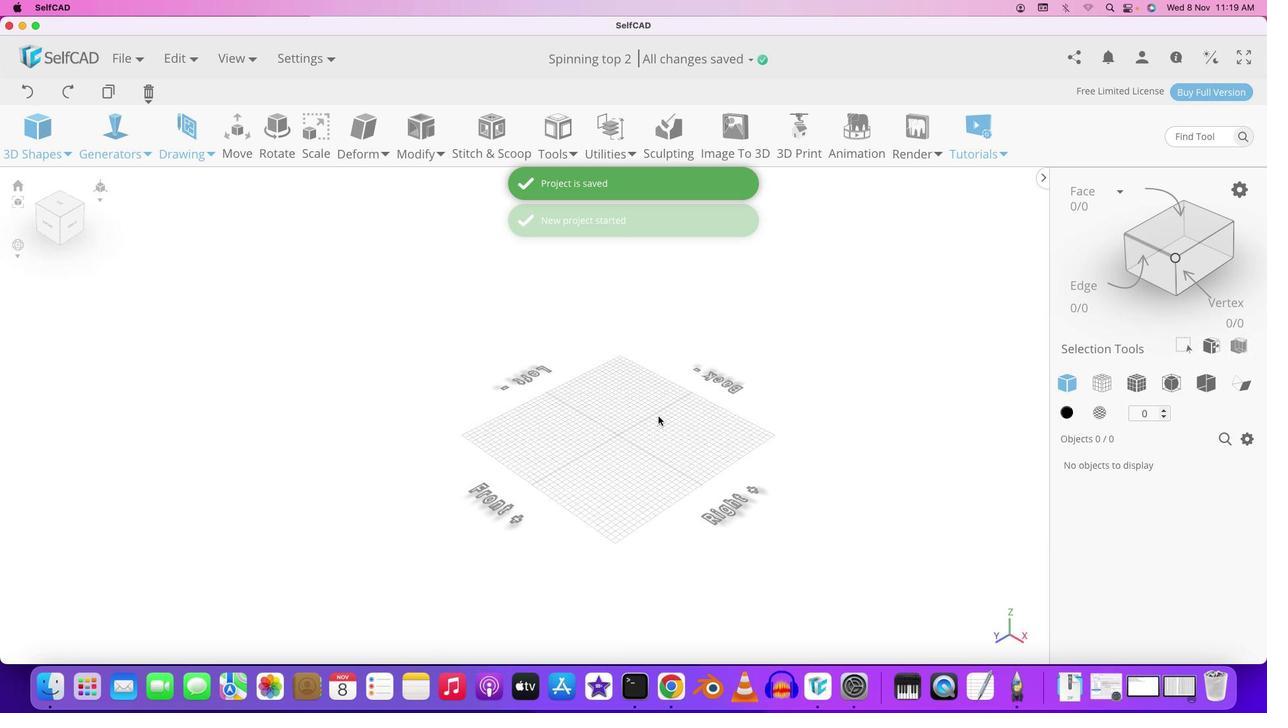 
Action: Mouse moved to (594, 384)
Screenshot: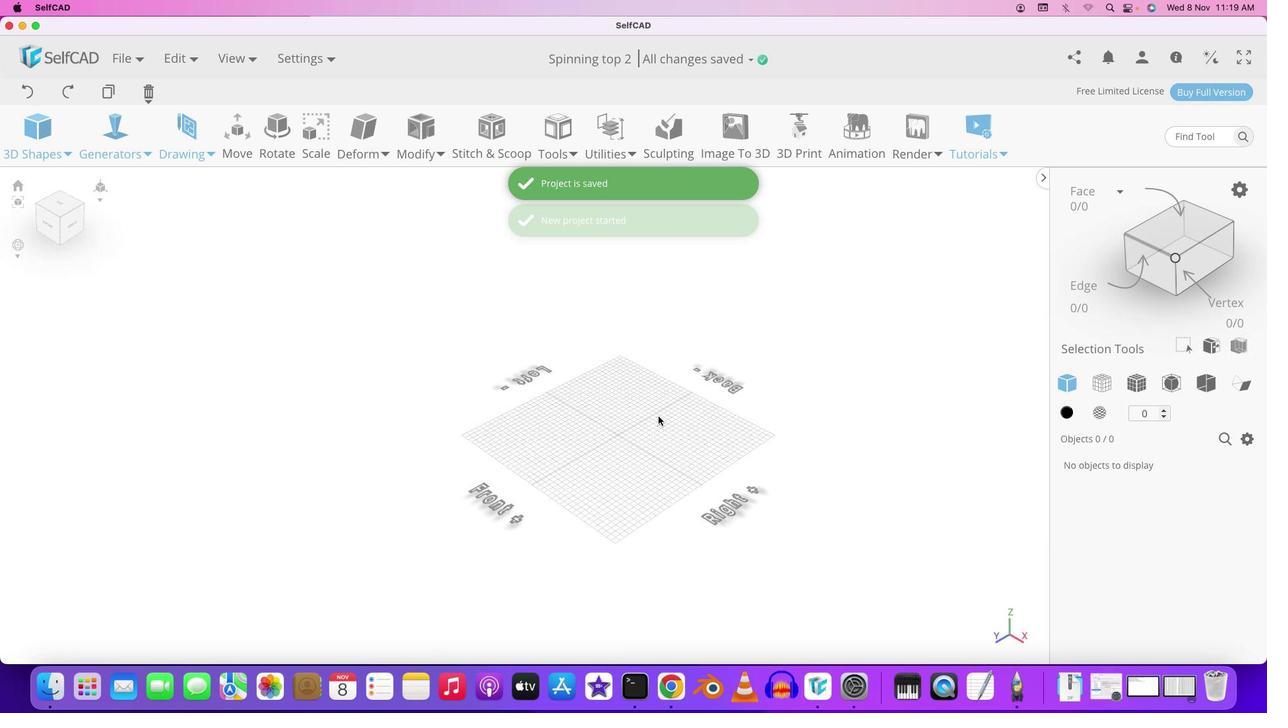 
Action: Mouse scrolled (594, 384) with delta (388, 274)
Screenshot: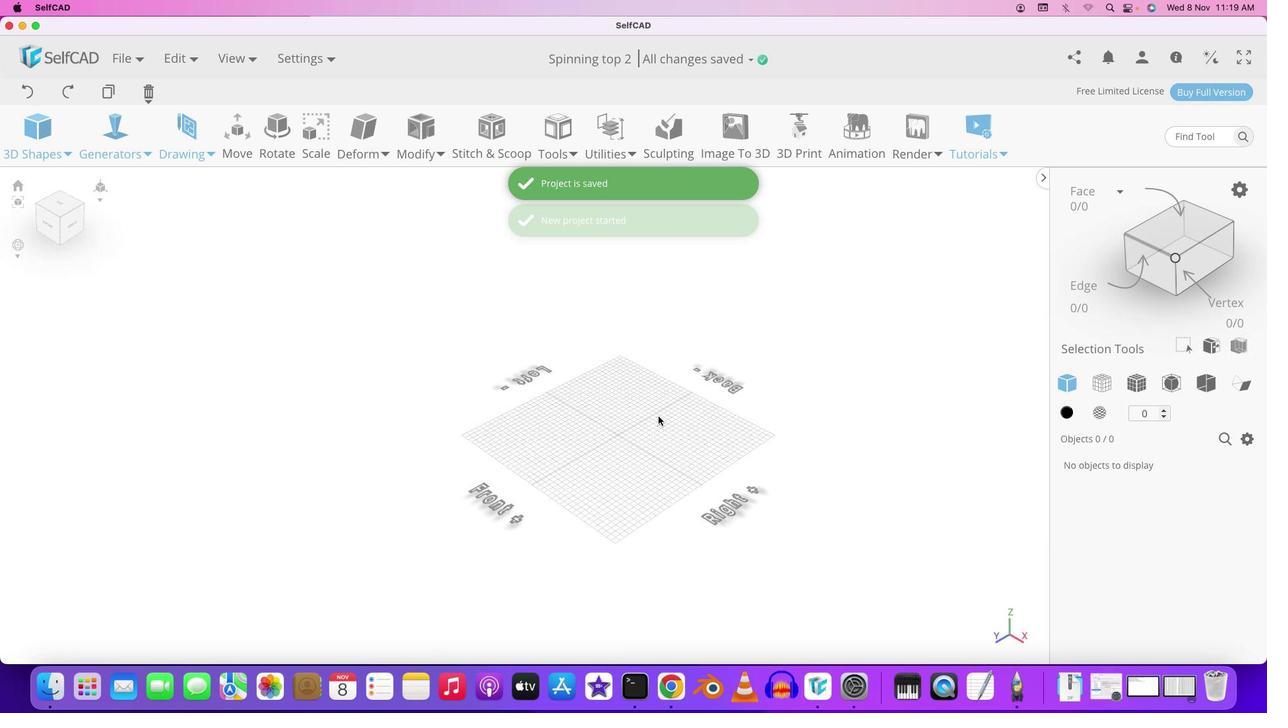 
Action: Mouse moved to (594, 385)
Screenshot: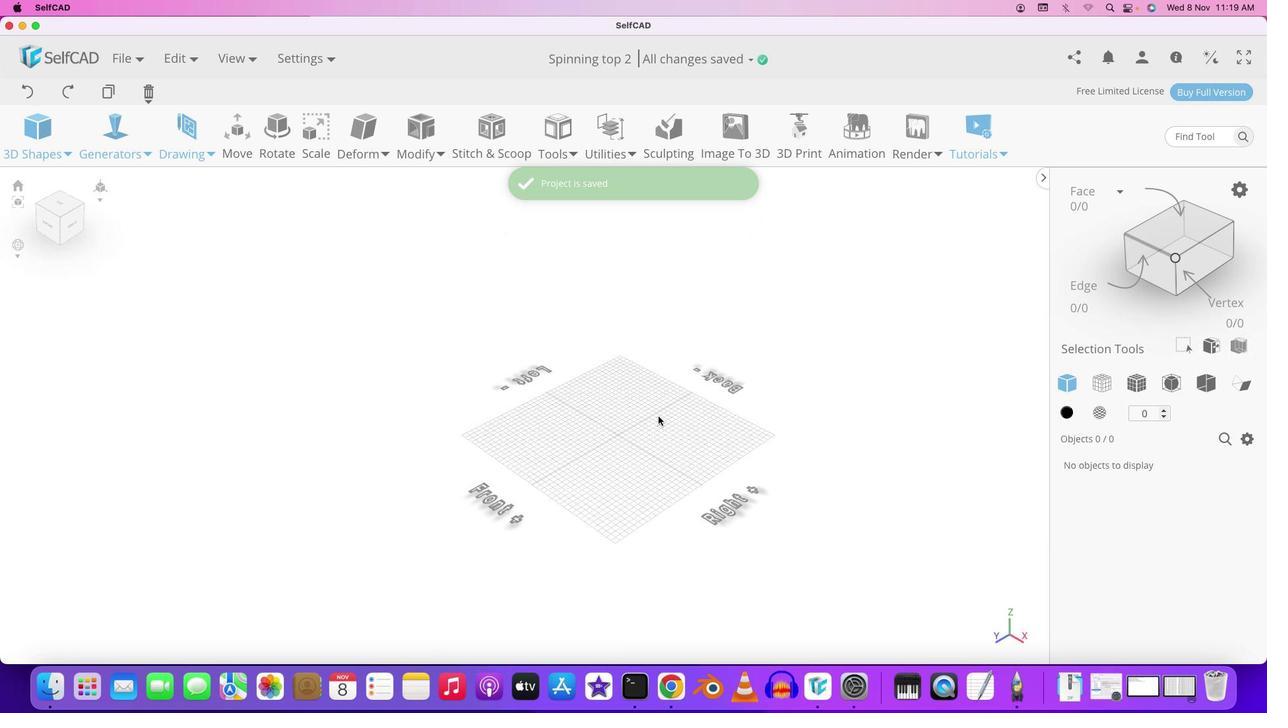 
Action: Mouse scrolled (594, 385) with delta (388, 274)
Screenshot: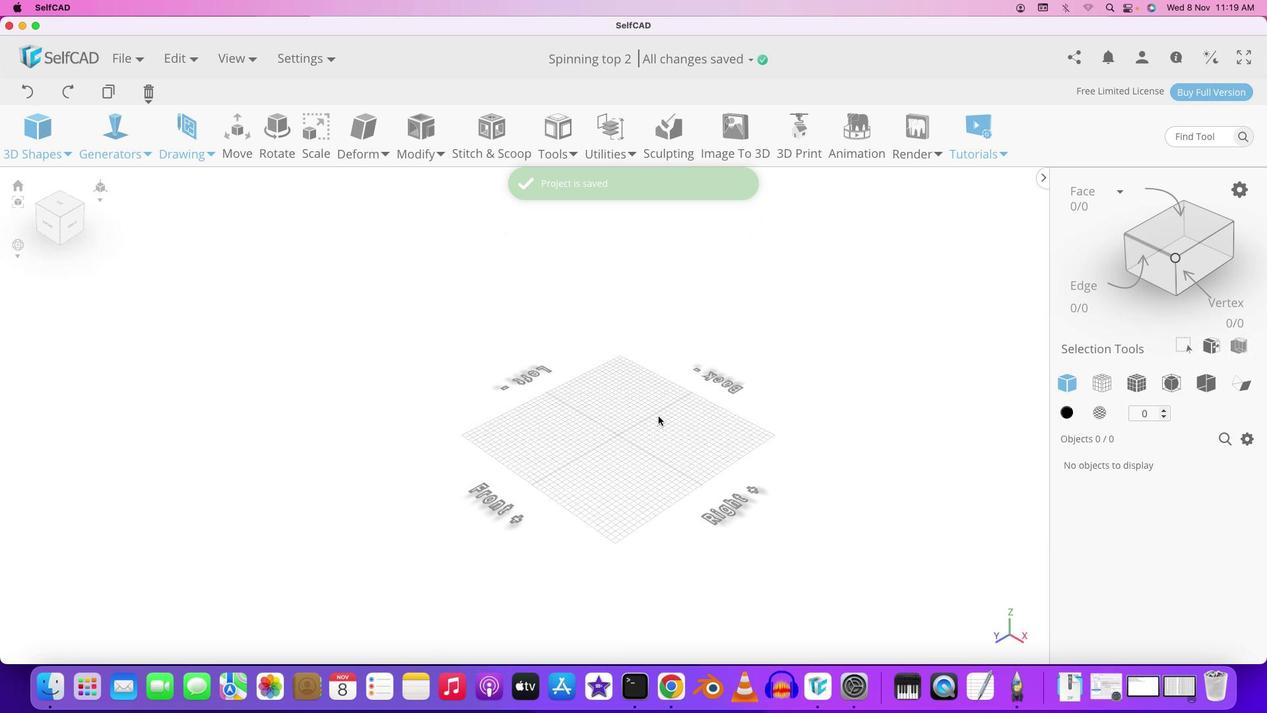 
Action: Mouse scrolled (594, 385) with delta (388, 274)
Screenshot: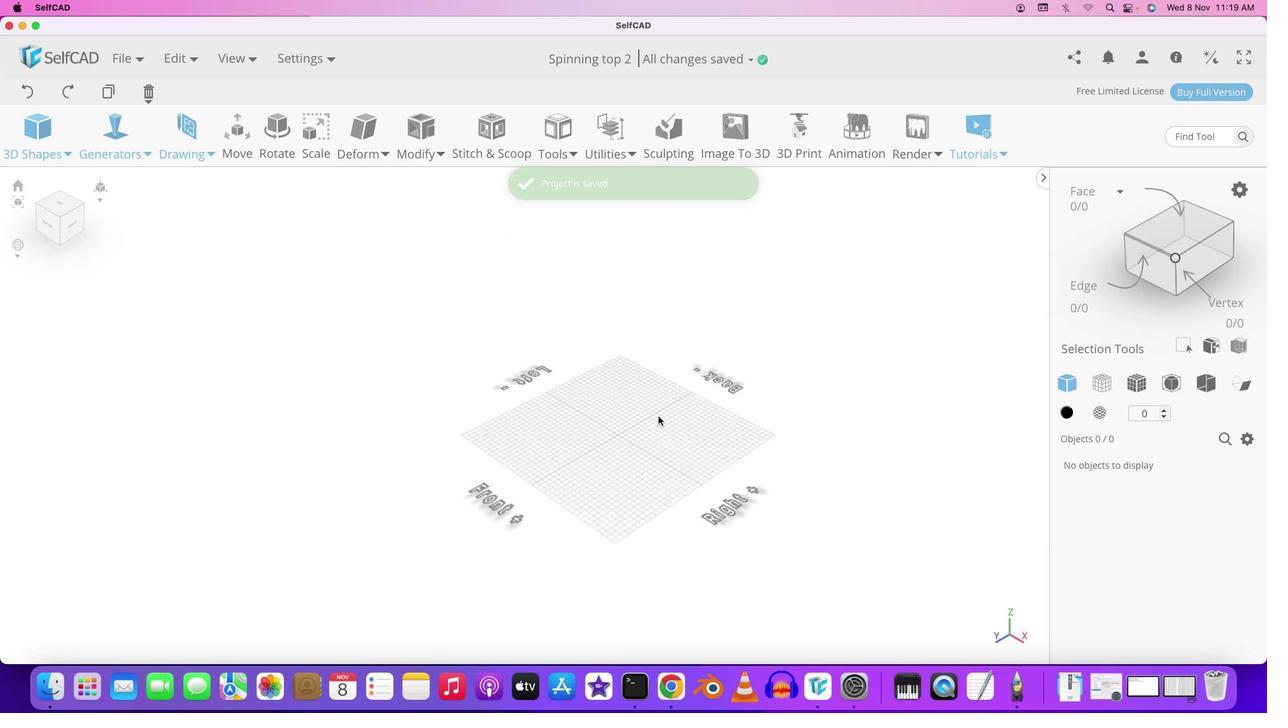 
Action: Mouse scrolled (594, 385) with delta (388, 274)
Screenshot: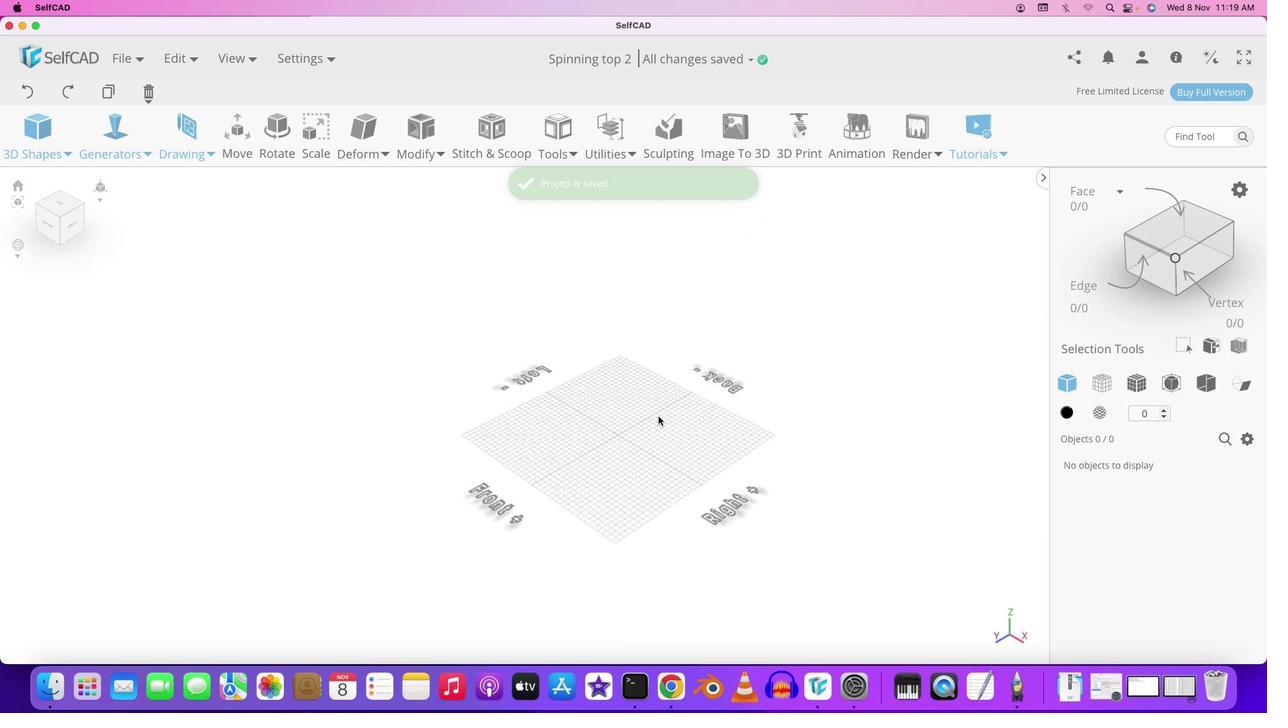 
Action: Mouse moved to (594, 385)
Screenshot: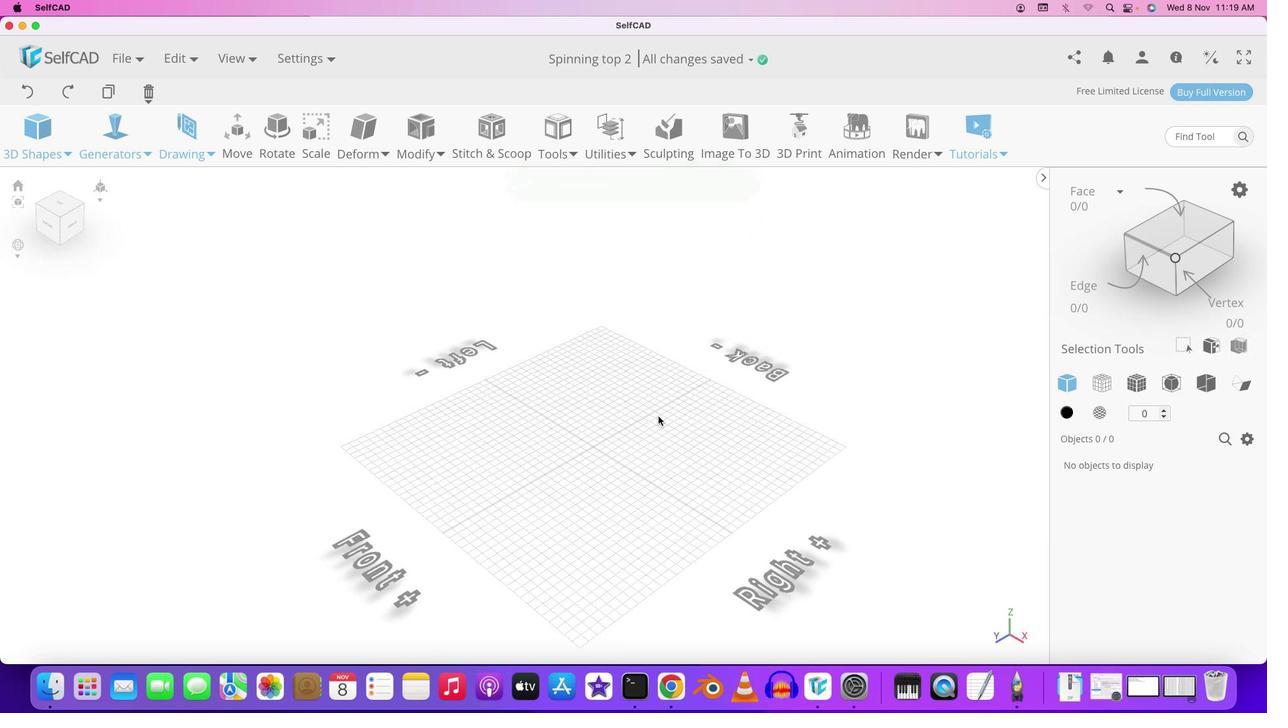 
Action: Mouse scrolled (594, 385) with delta (388, 274)
Screenshot: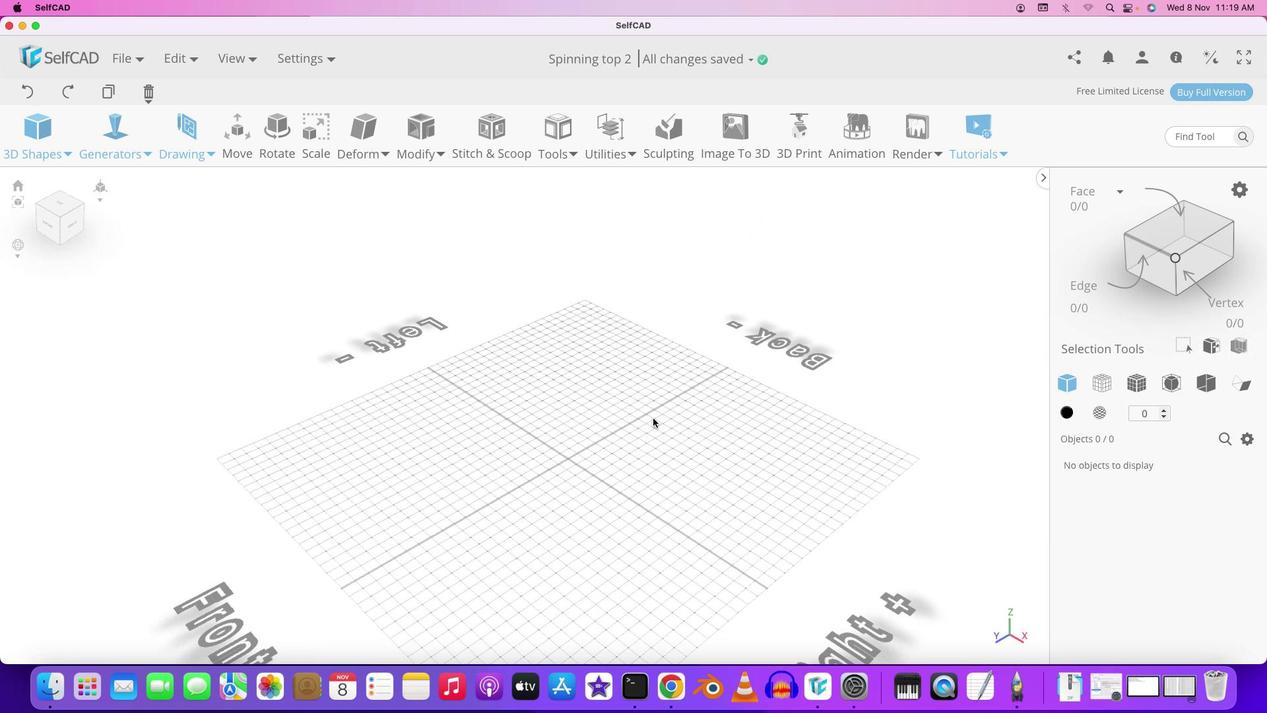 
Action: Mouse scrolled (594, 385) with delta (388, 274)
Screenshot: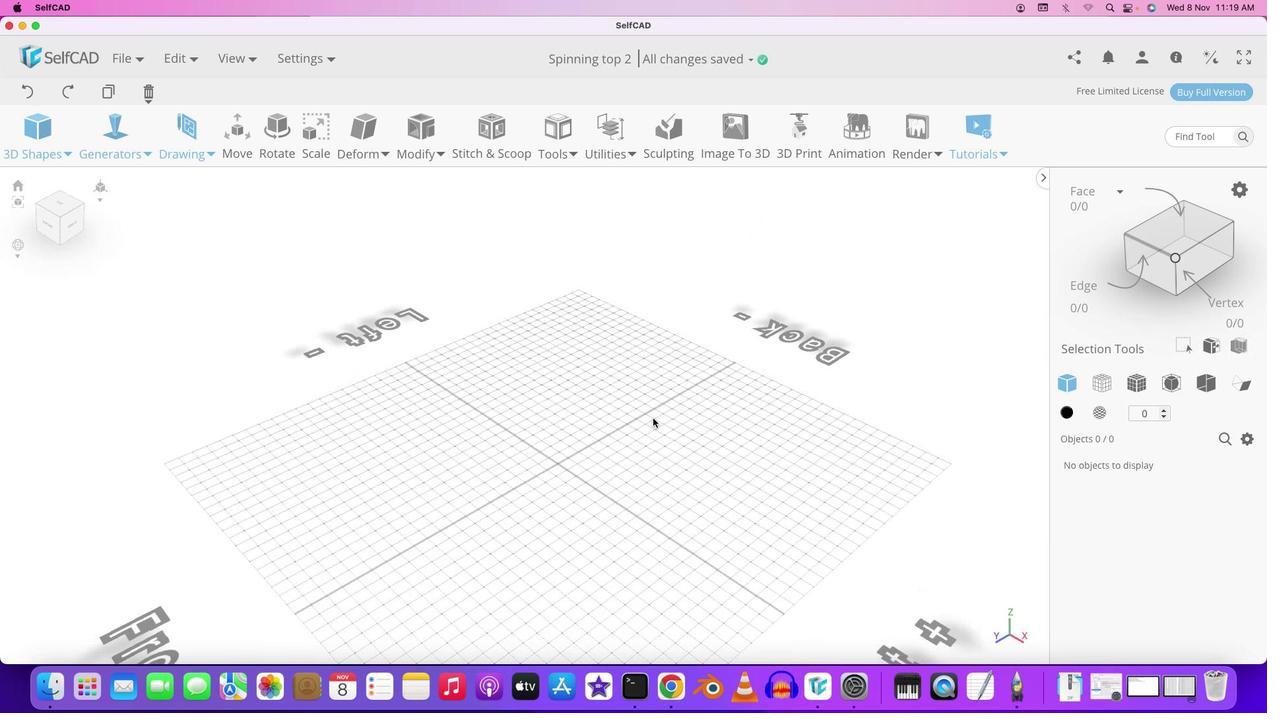 
Action: Mouse scrolled (594, 385) with delta (388, 274)
Screenshot: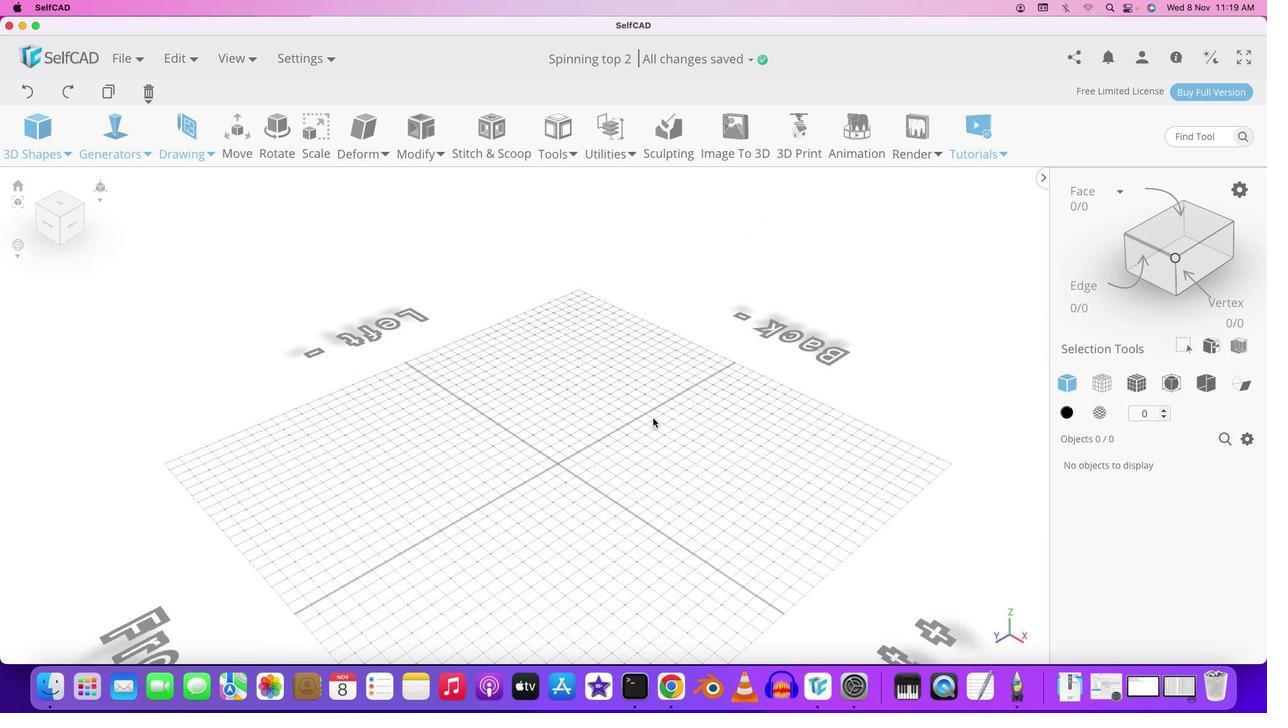 
Action: Mouse scrolled (594, 385) with delta (388, 275)
Screenshot: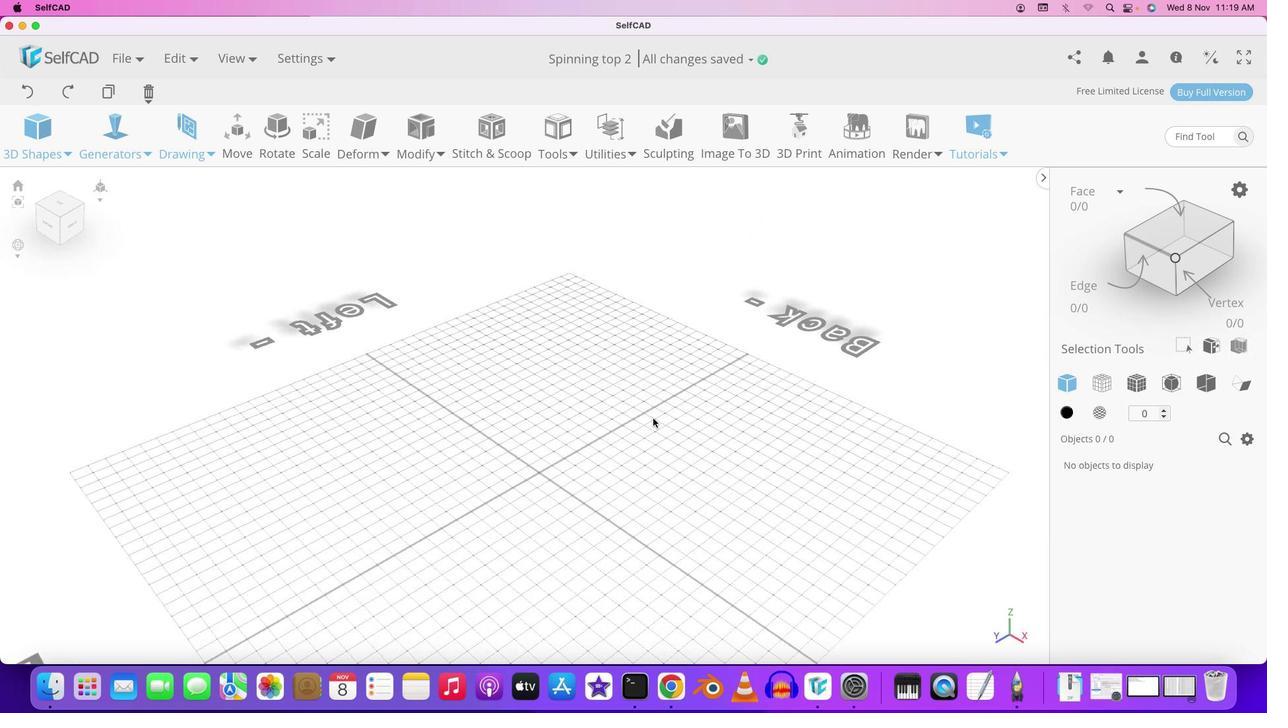 
Action: Mouse scrolled (594, 385) with delta (388, 274)
Screenshot: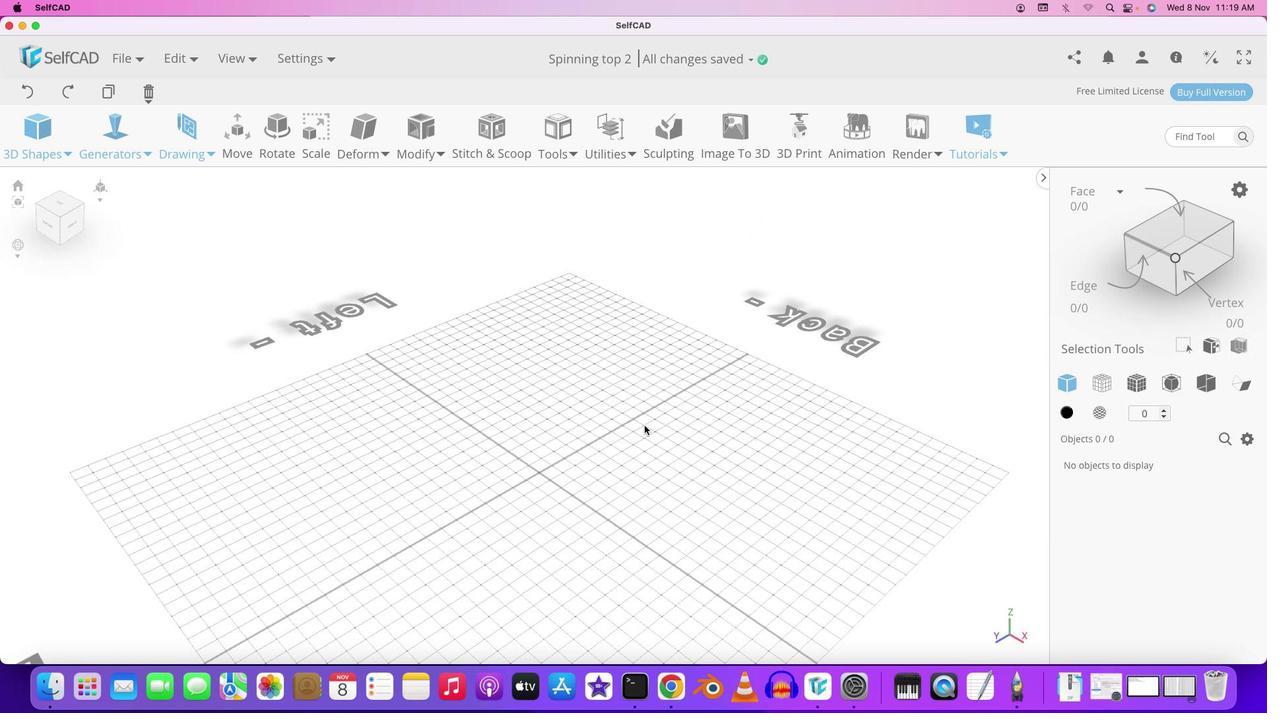 
Action: Mouse scrolled (594, 385) with delta (388, 274)
Screenshot: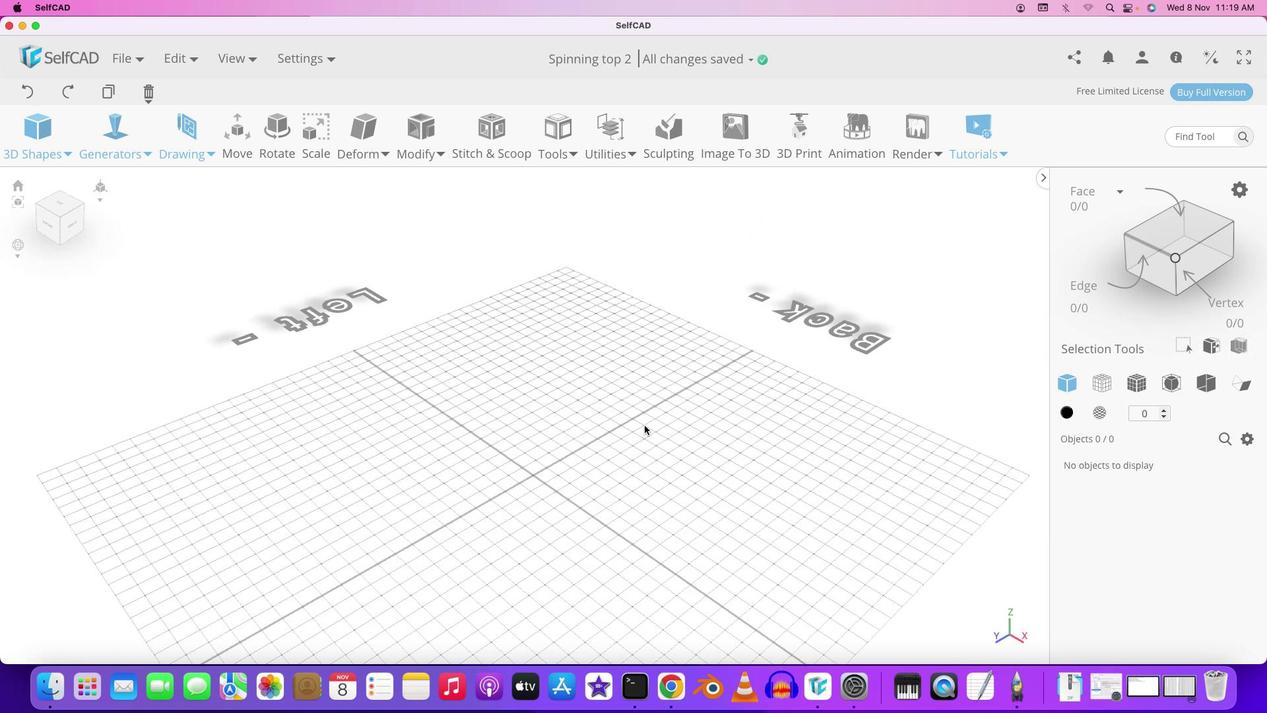 
Action: Mouse scrolled (594, 385) with delta (388, 274)
Screenshot: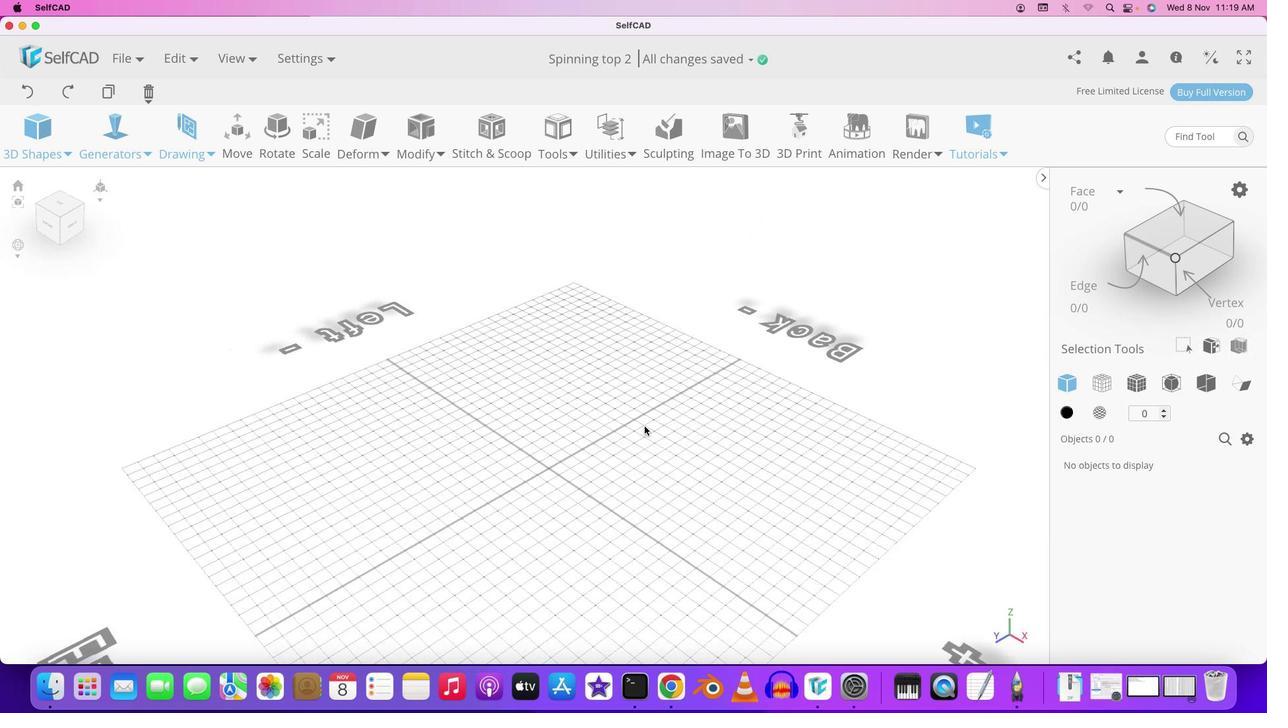 
Action: Mouse moved to (594, 385)
Screenshot: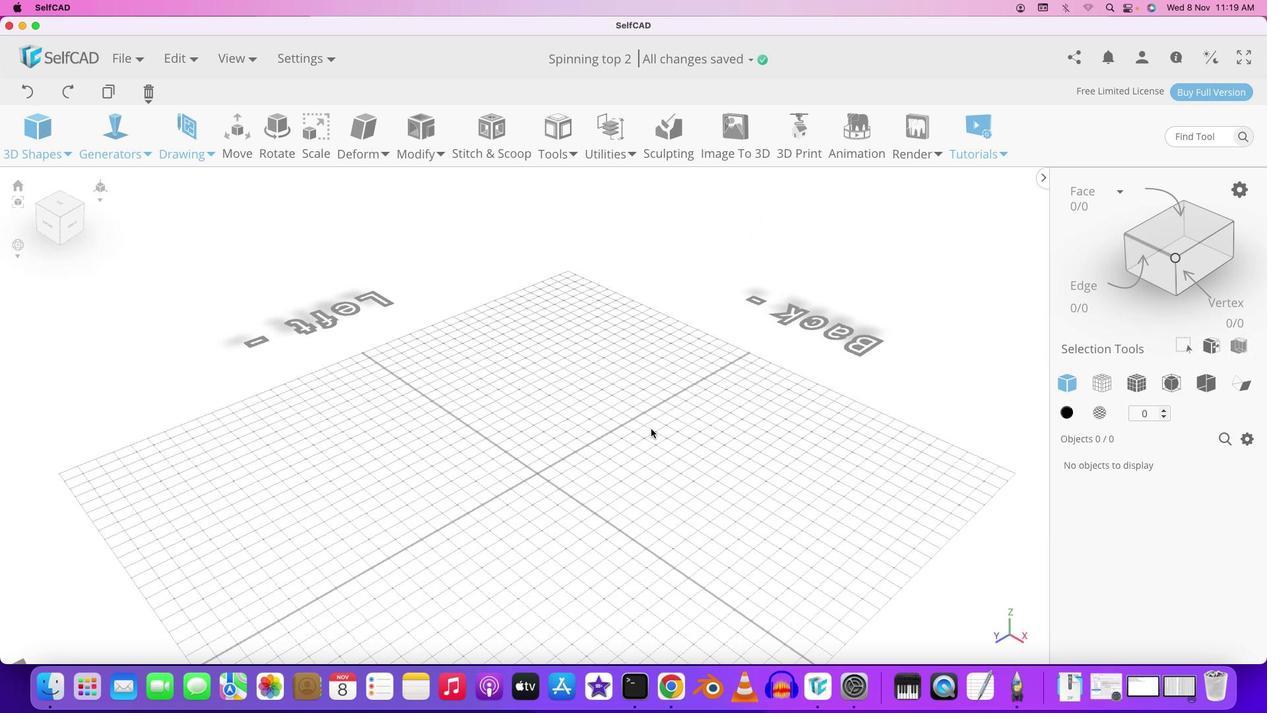 
Action: Mouse scrolled (594, 385) with delta (388, 274)
Screenshot: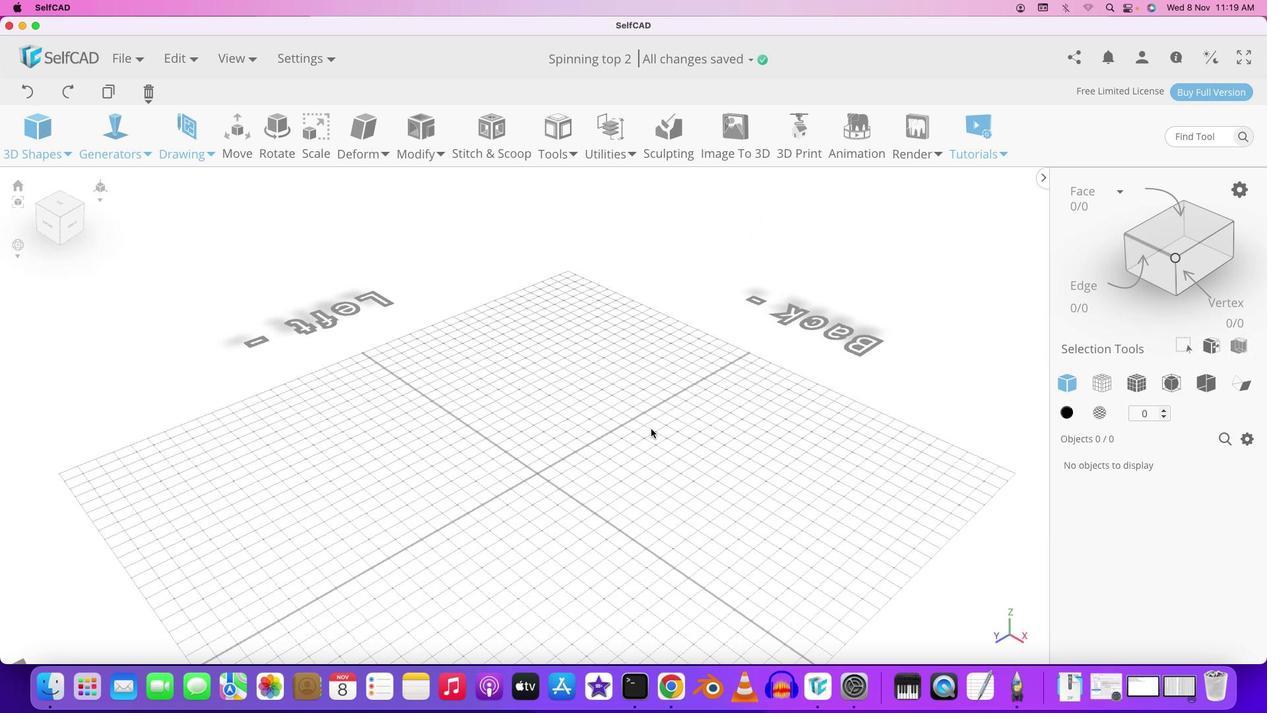 
Action: Mouse scrolled (594, 385) with delta (388, 274)
Screenshot: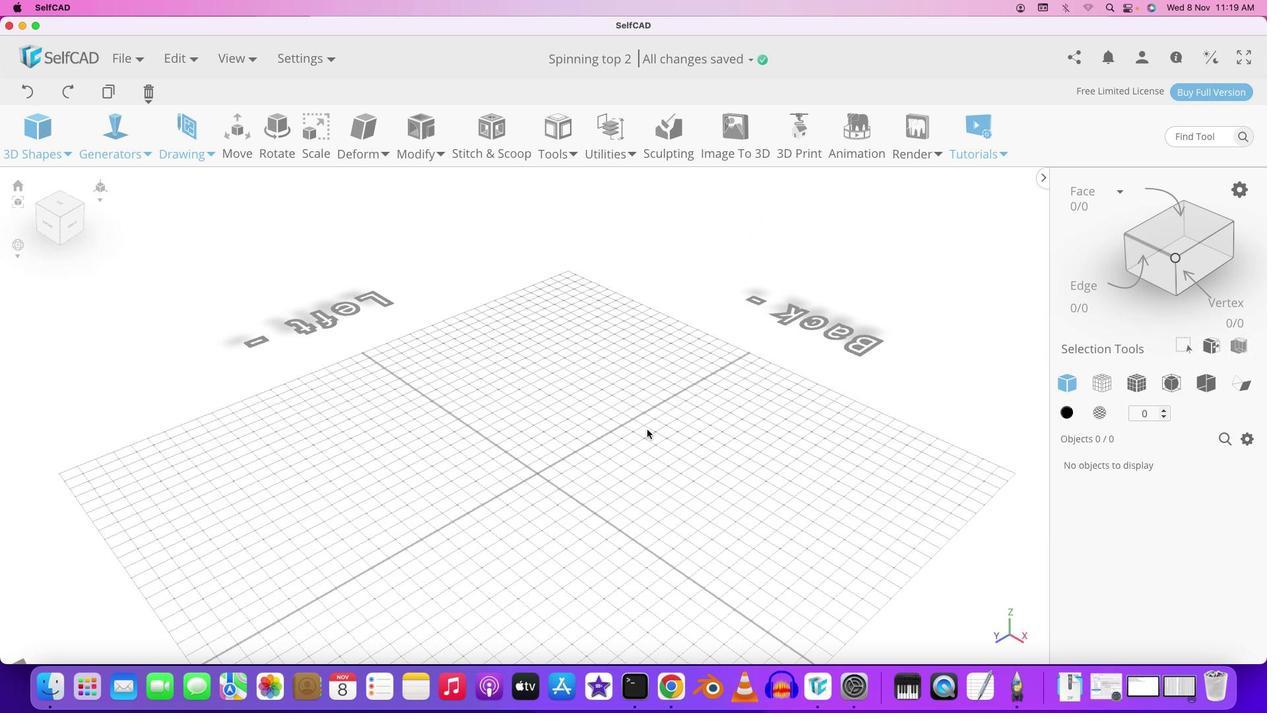 
Action: Mouse moved to (593, 385)
Screenshot: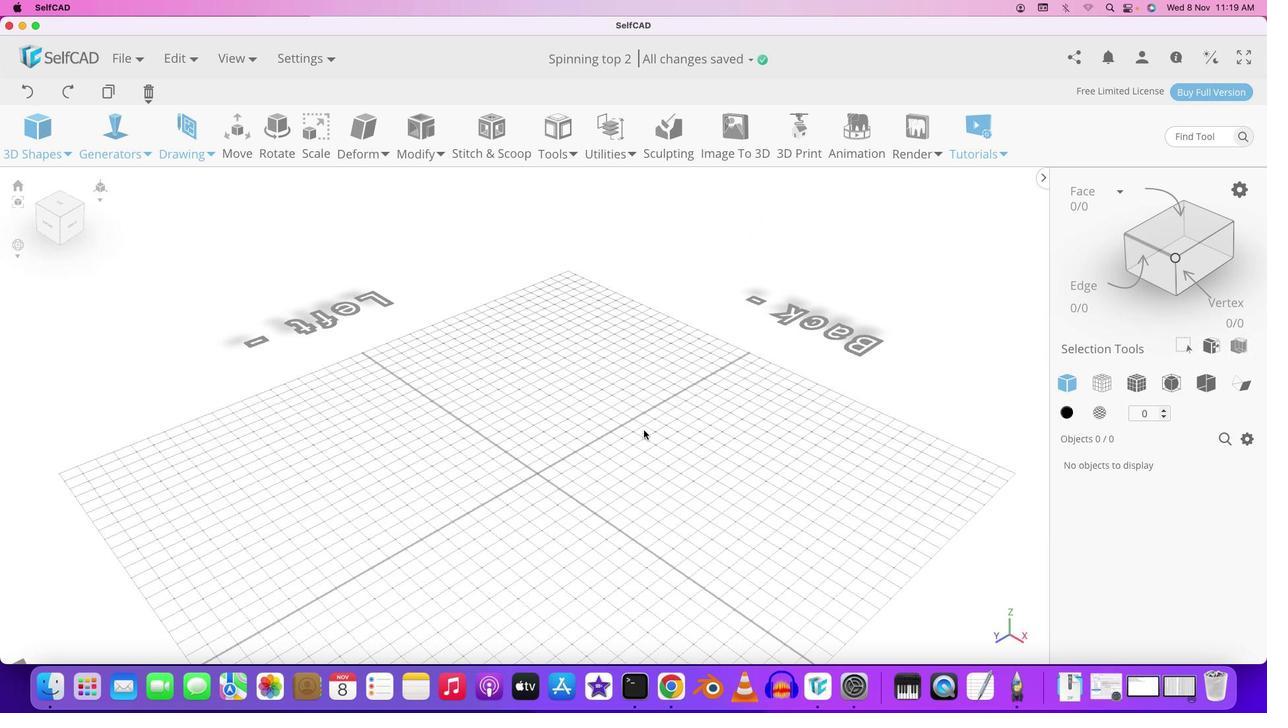 
Action: Mouse scrolled (593, 385) with delta (388, 274)
Screenshot: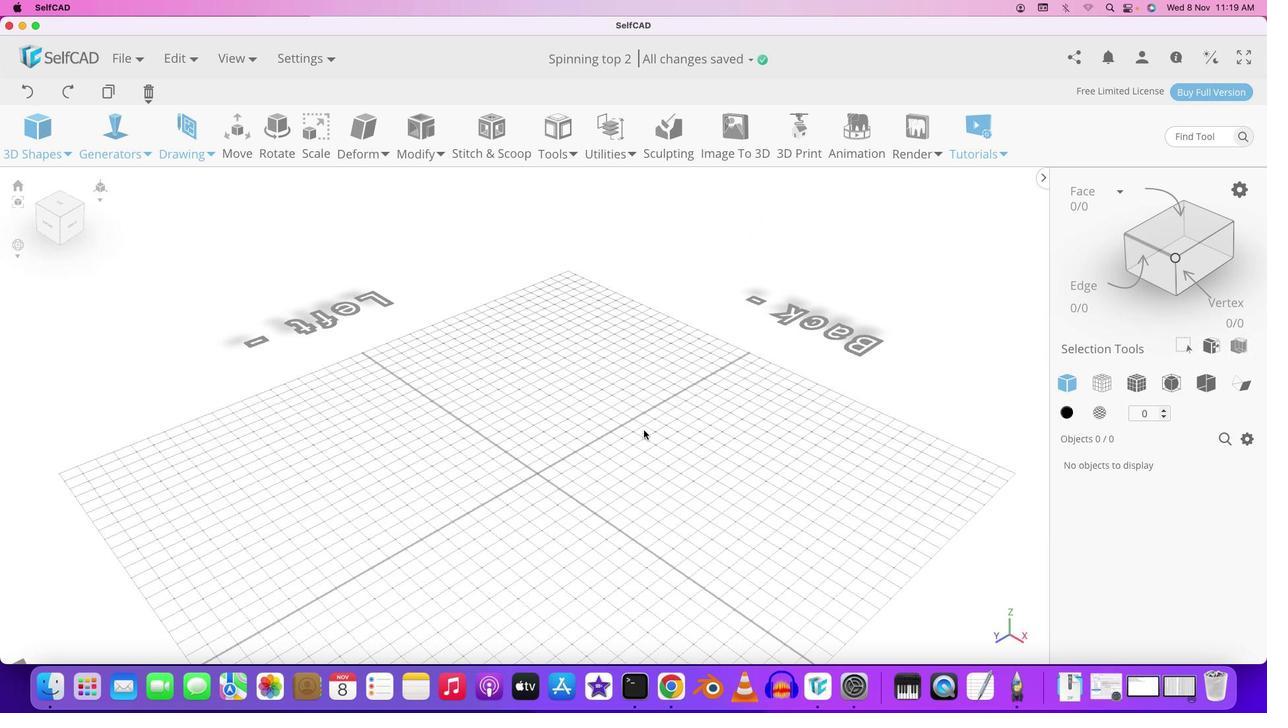 
Action: Mouse moved to (593, 385)
Screenshot: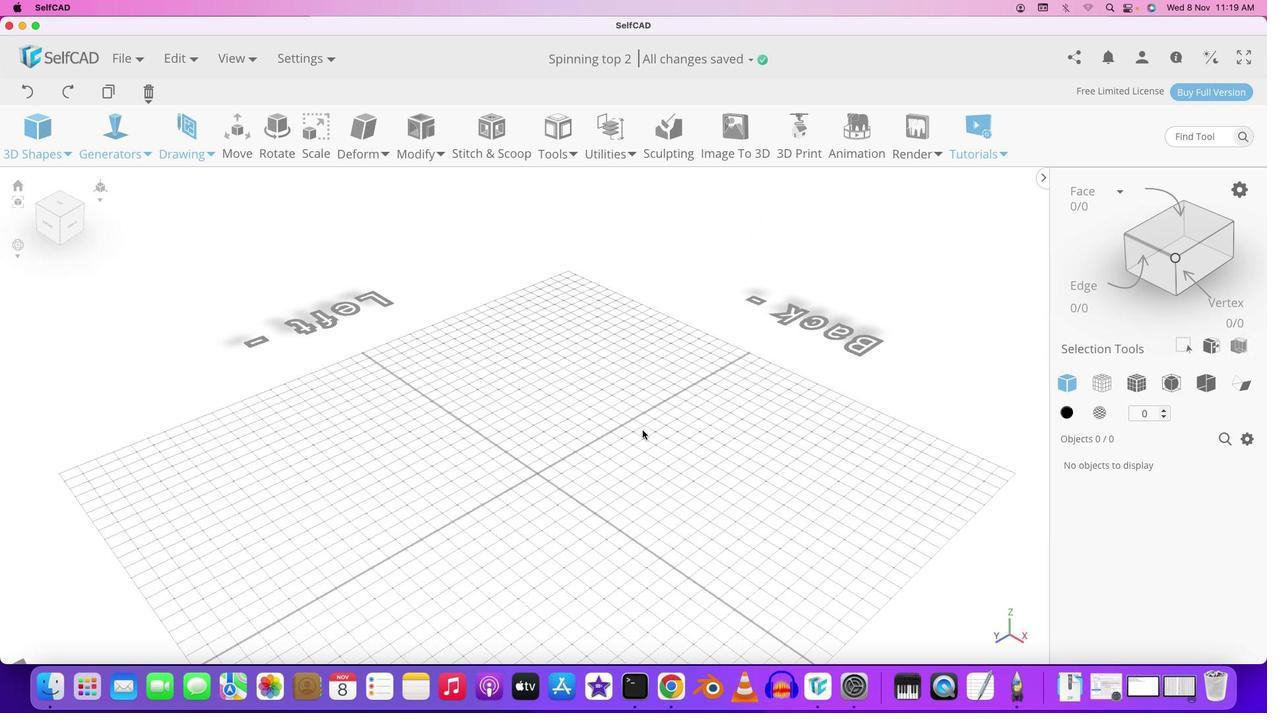 
Action: Mouse scrolled (593, 385) with delta (388, 274)
Screenshot: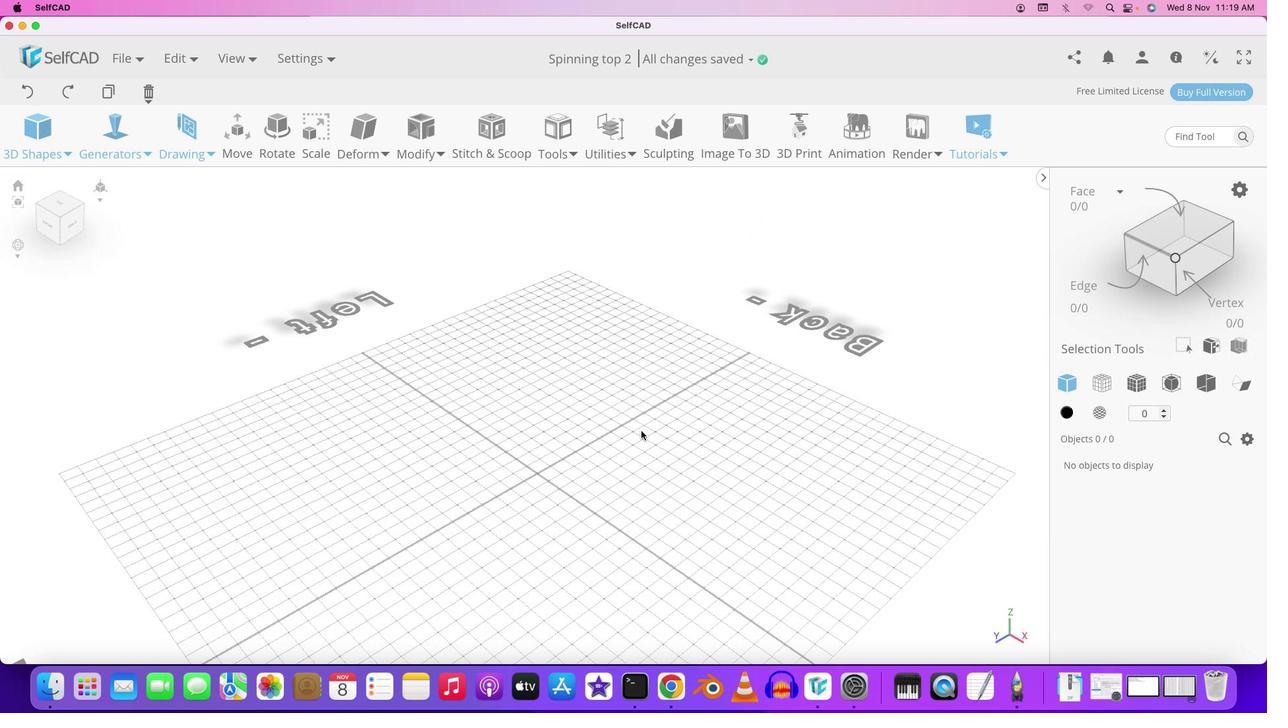 
Action: Mouse moved to (590, 388)
Screenshot: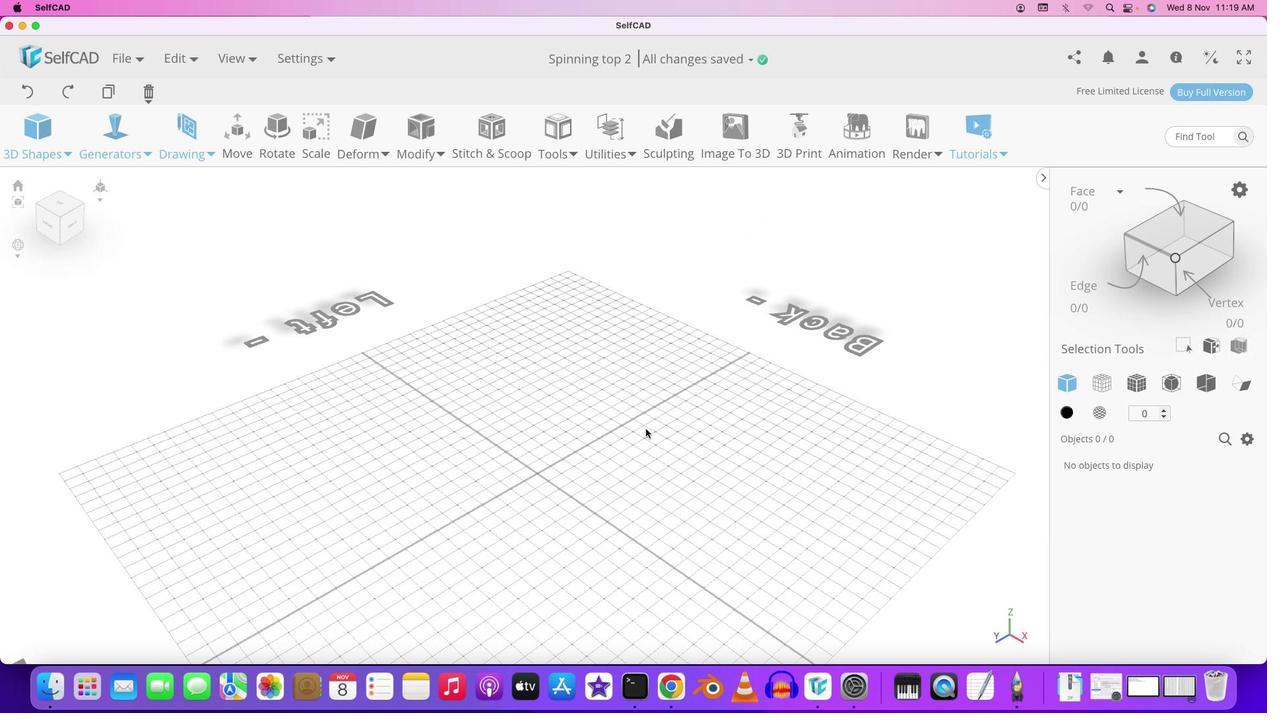 
Action: Mouse scrolled (590, 388) with delta (388, 274)
Screenshot: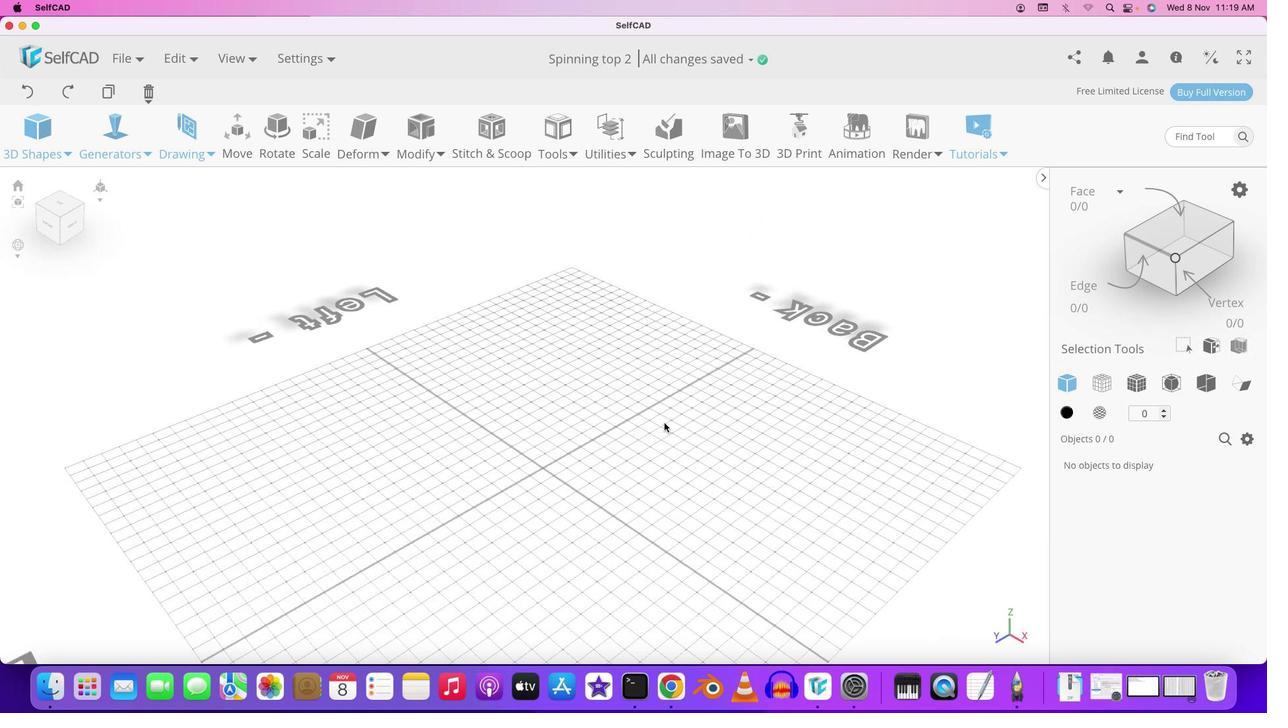
Action: Mouse scrolled (590, 388) with delta (388, 273)
Screenshot: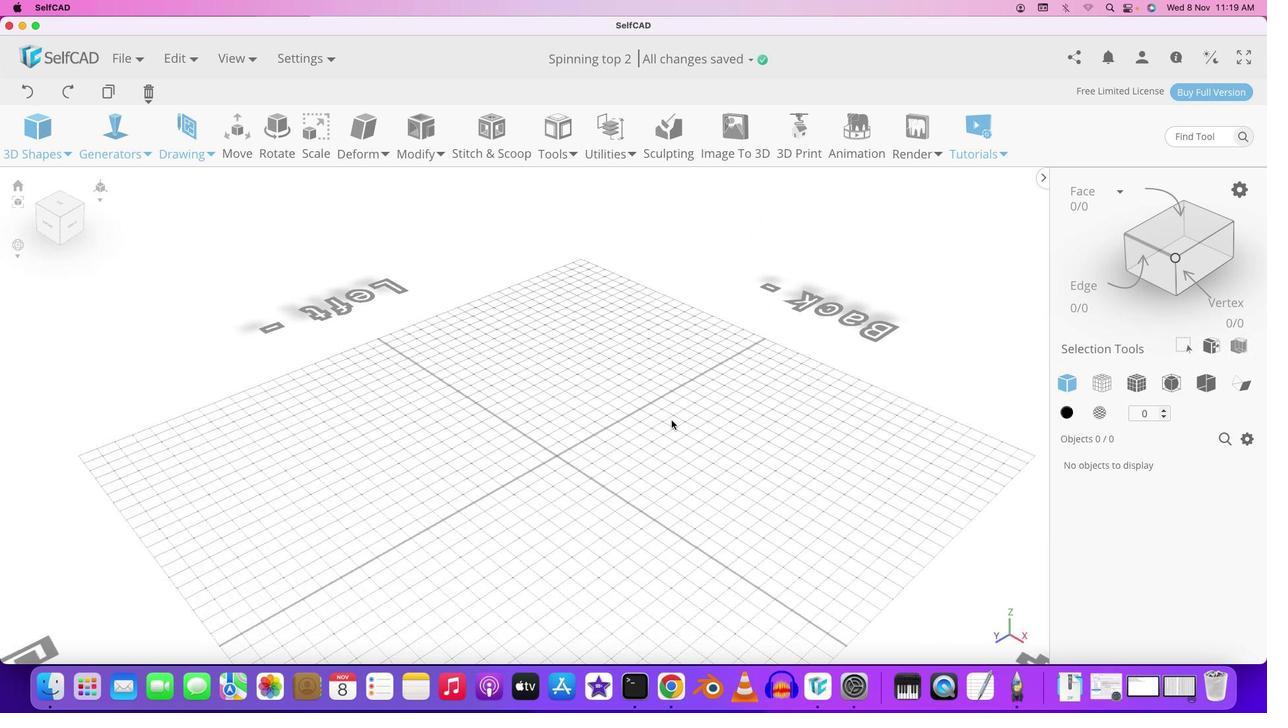 
Action: Mouse scrolled (590, 388) with delta (388, 274)
Screenshot: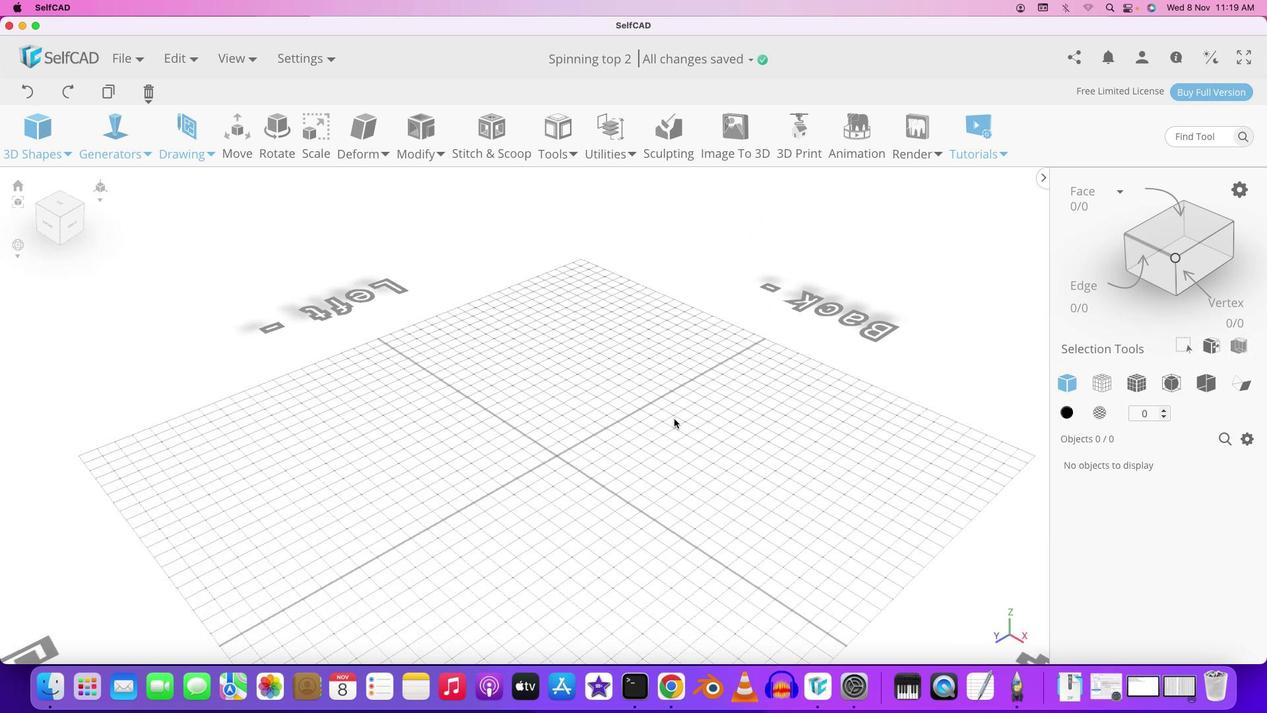 
Action: Mouse moved to (593, 388)
Screenshot: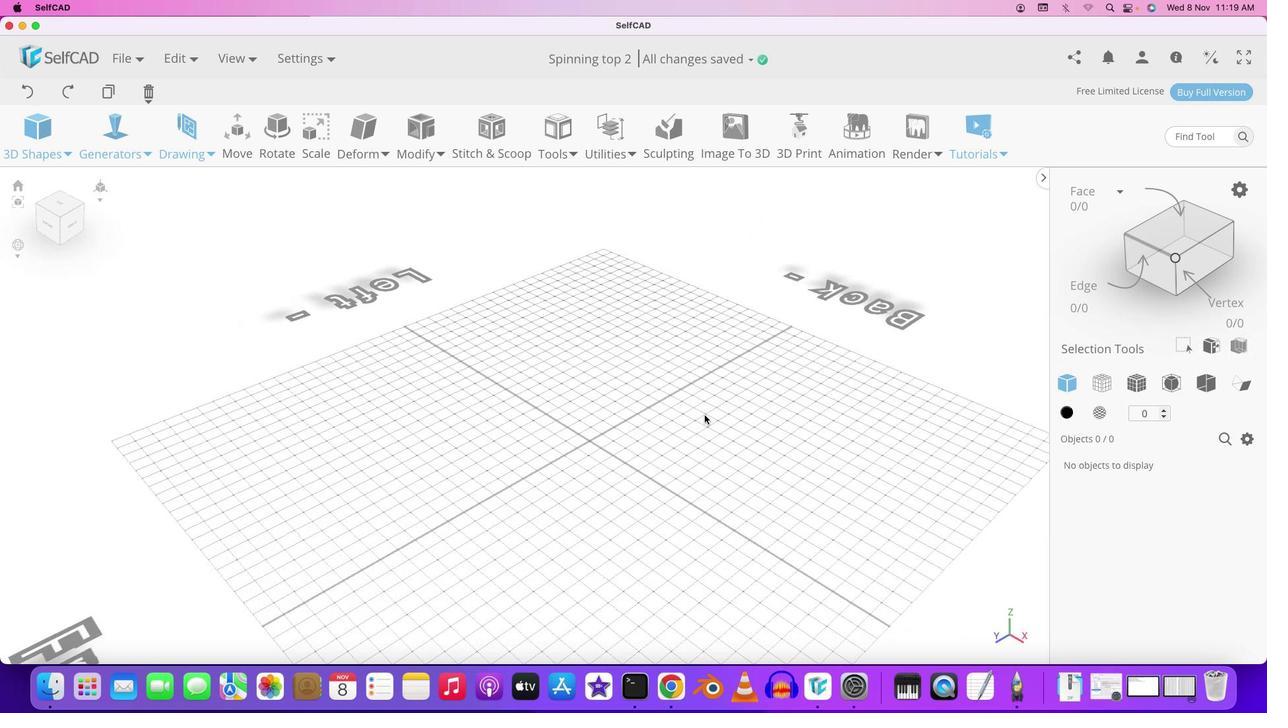 
Action: Key pressed Key.shift
Screenshot: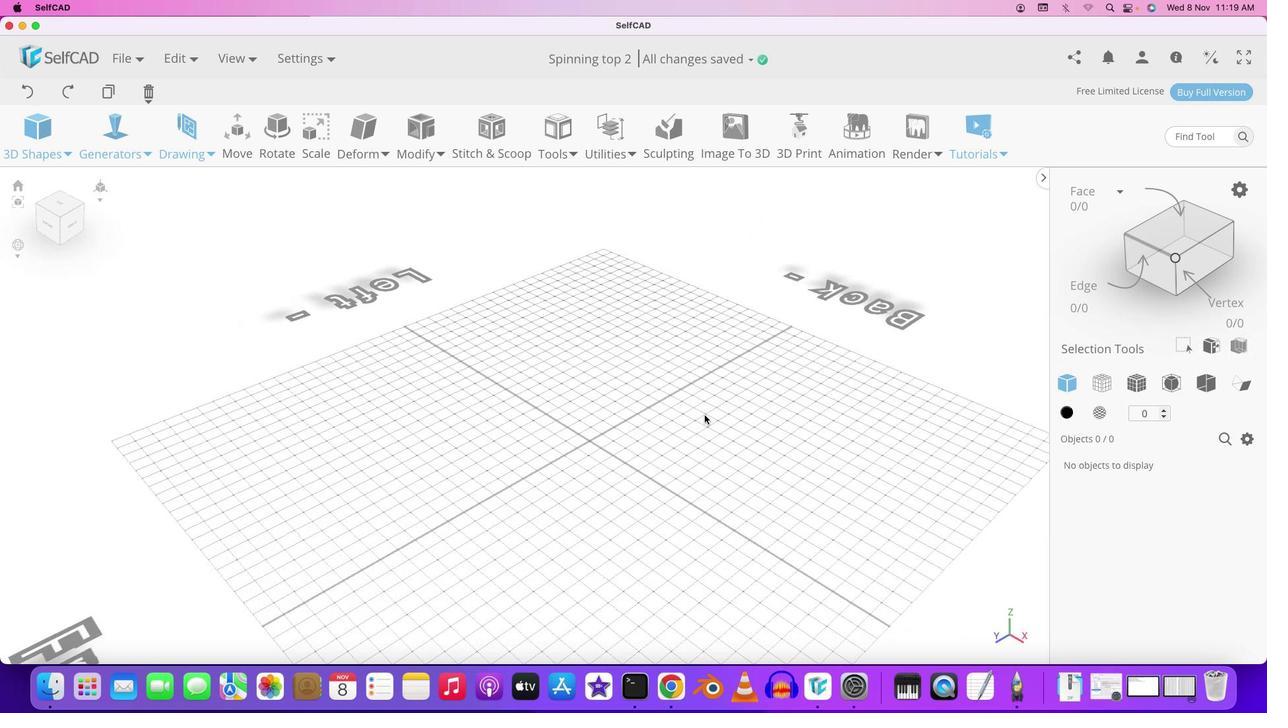 
Action: Mouse moved to (589, 389)
Screenshot: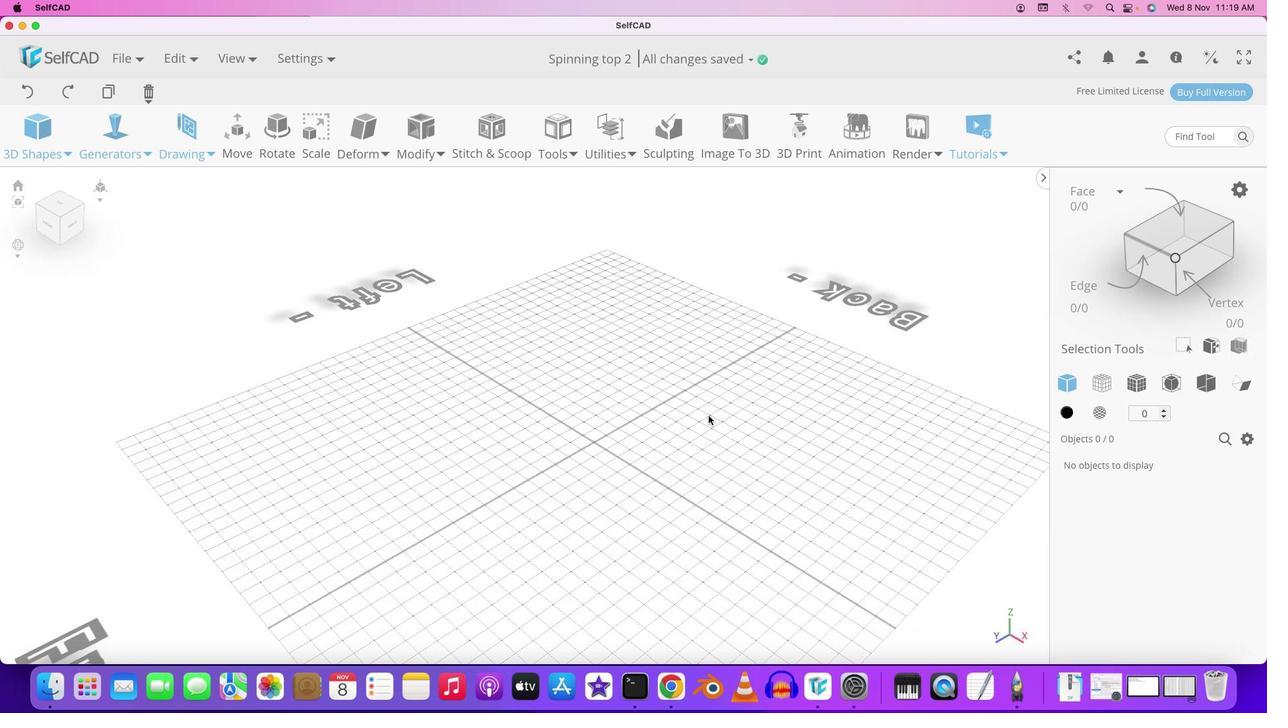 
Action: Mouse pressed left at (589, 389)
Screenshot: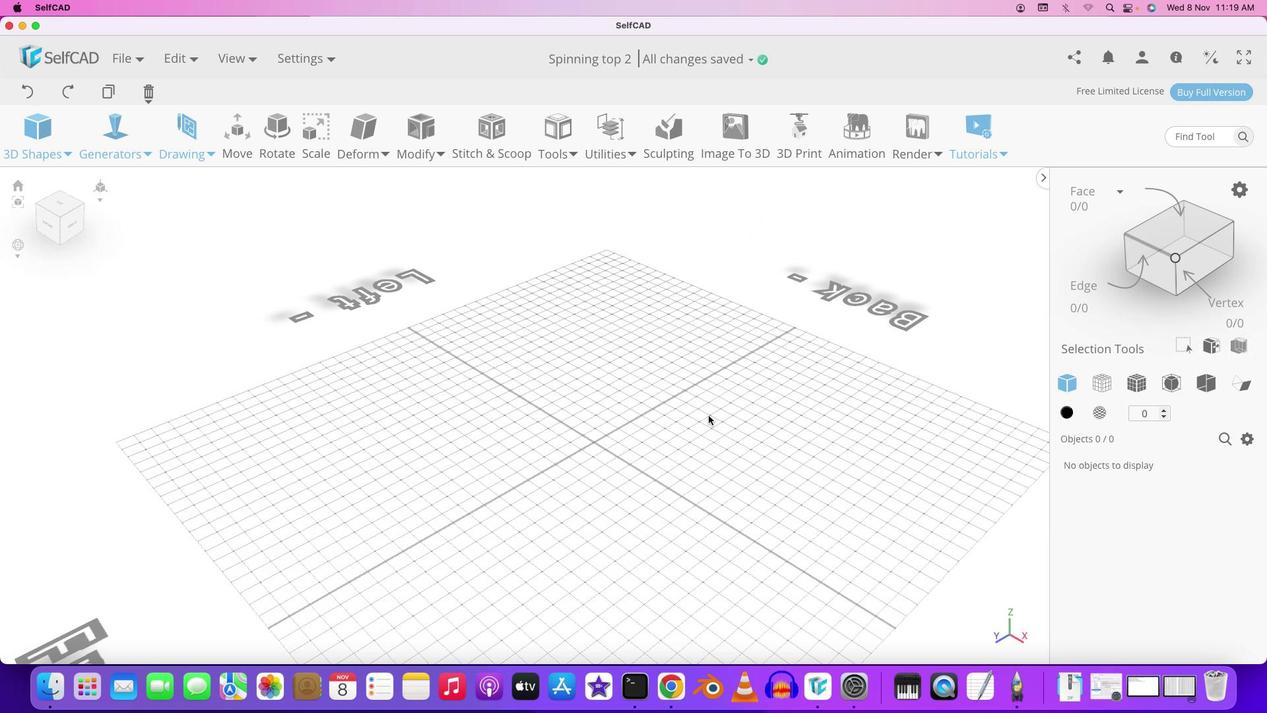 
Action: Mouse moved to (466, 341)
Screenshot: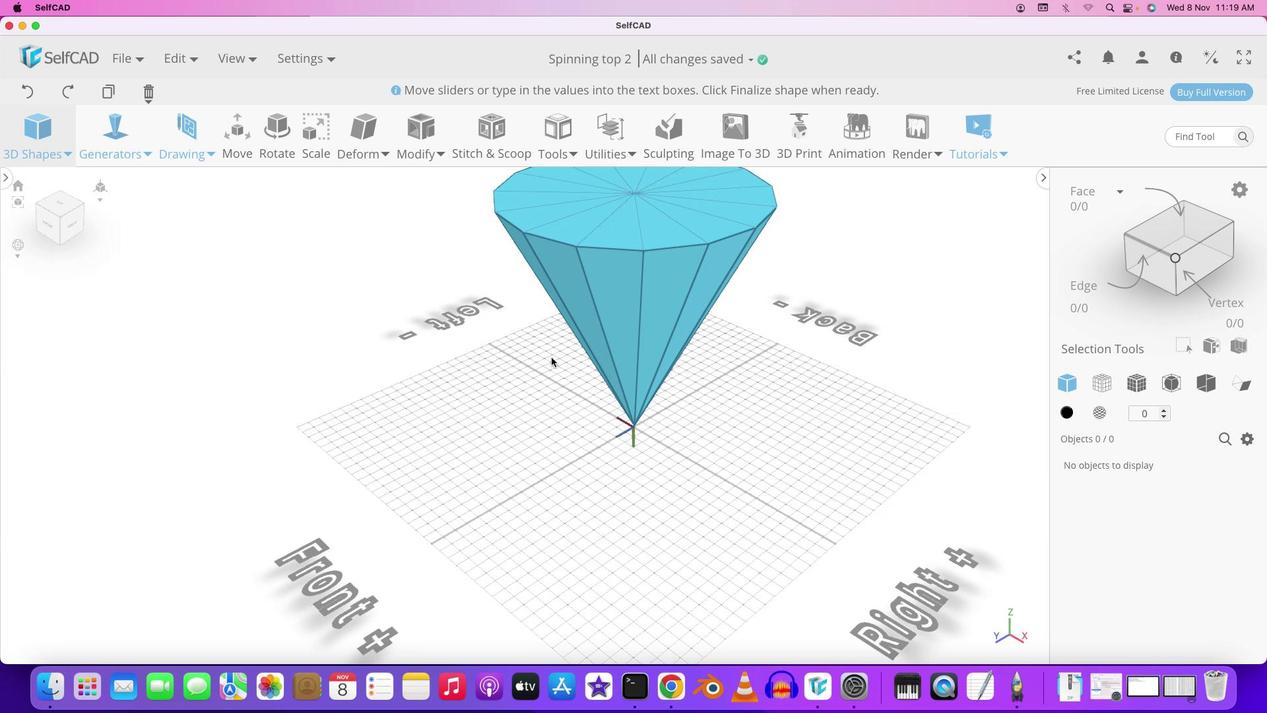 
Action: Mouse pressed left at (466, 341)
Screenshot: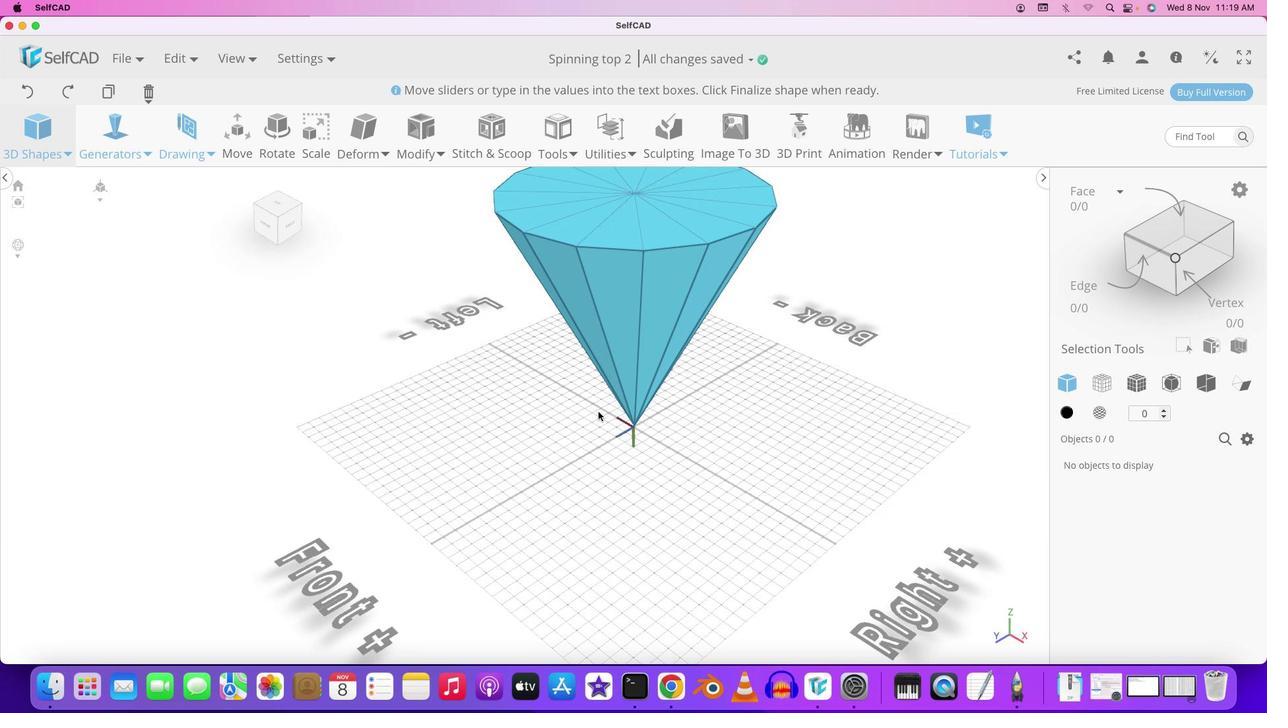 
Action: Mouse moved to (631, 380)
Screenshot: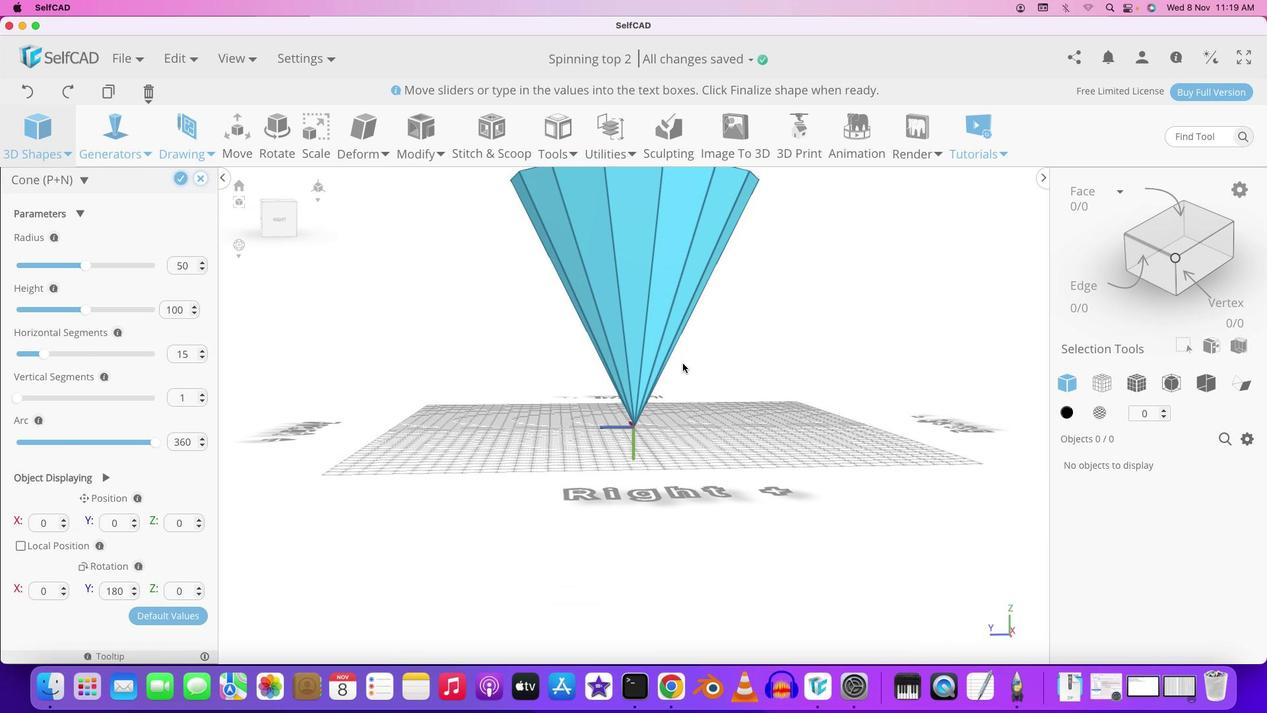 
Action: Mouse pressed left at (631, 380)
Screenshot: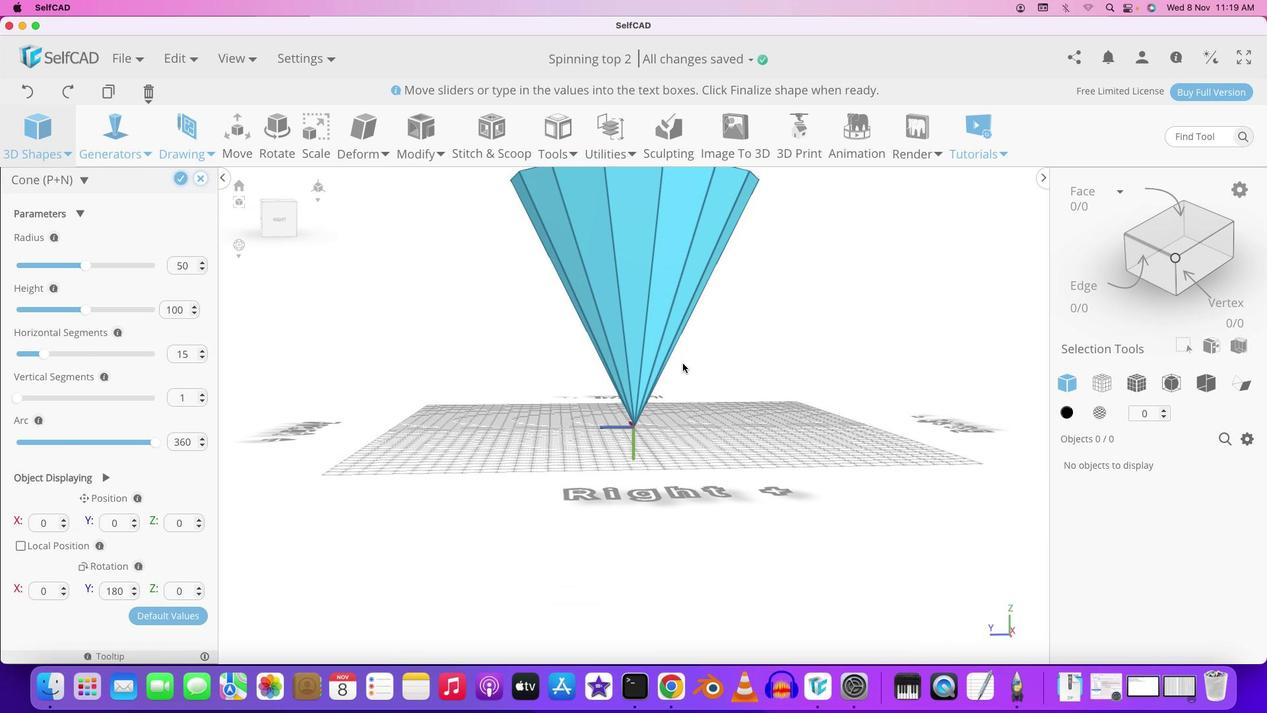 
Action: Mouse moved to (609, 384)
Screenshot: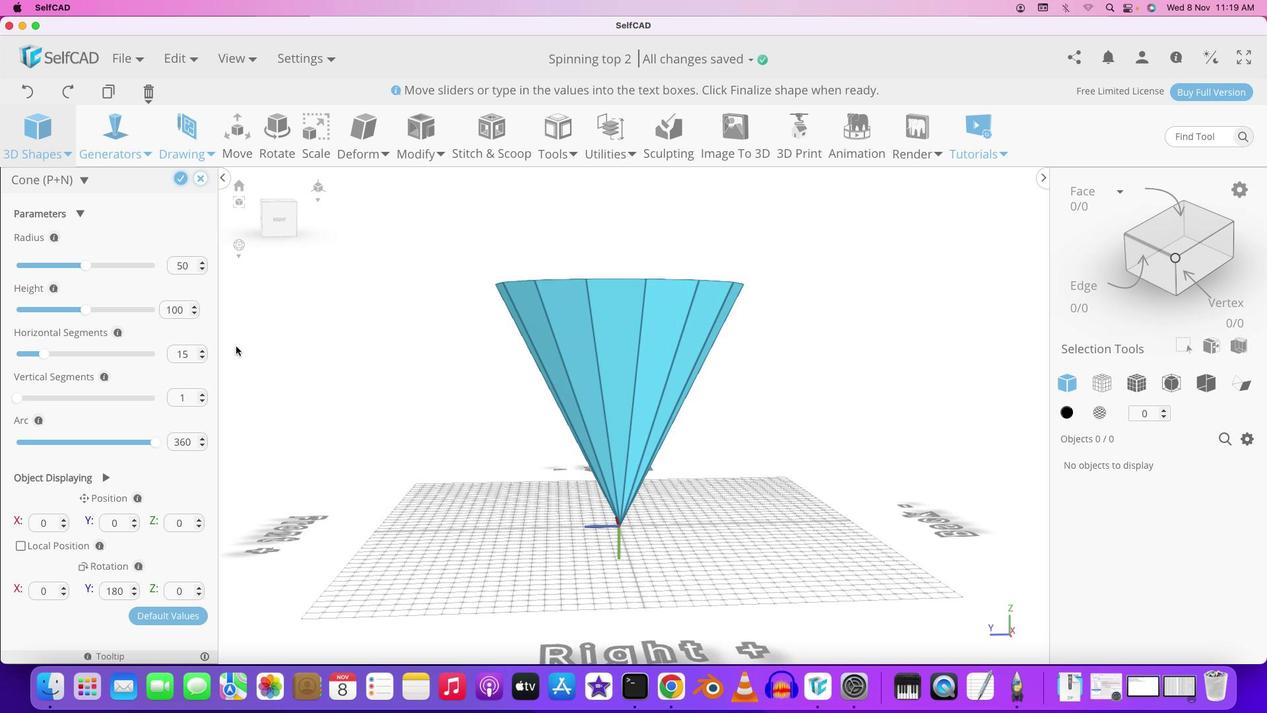 
Action: Key pressed Key.shift
Screenshot: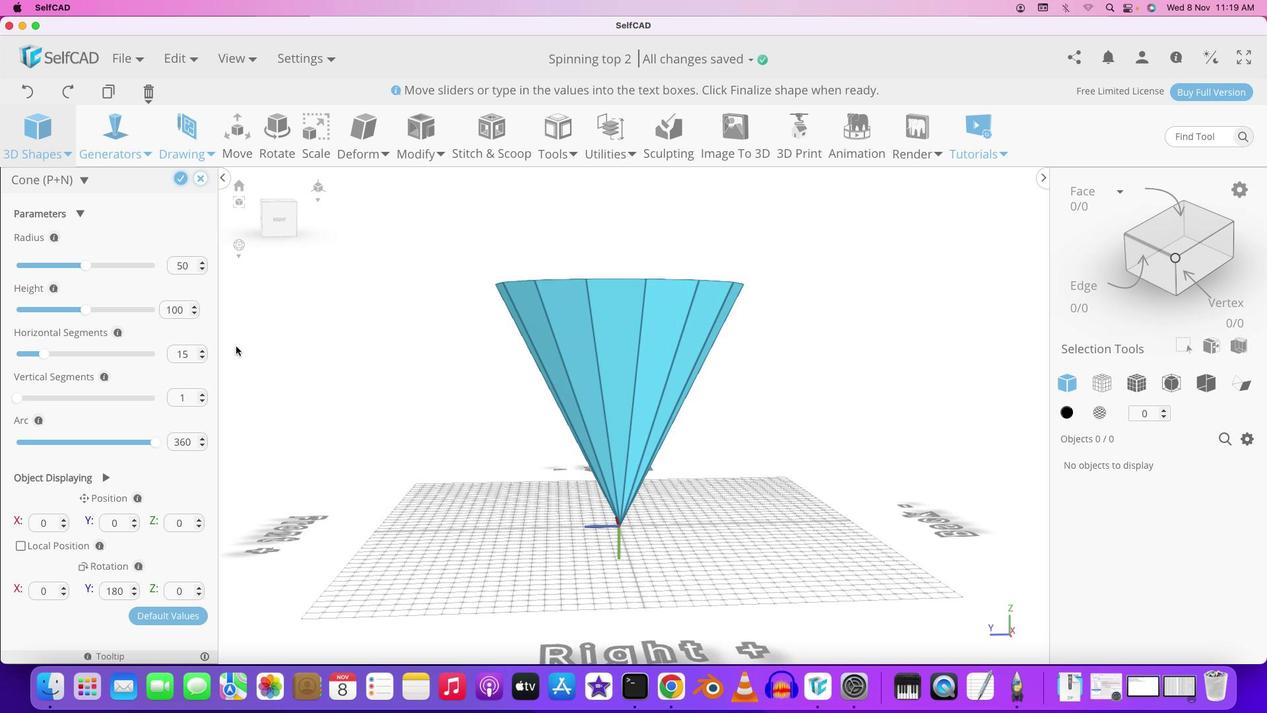 
Action: Mouse moved to (610, 383)
Screenshot: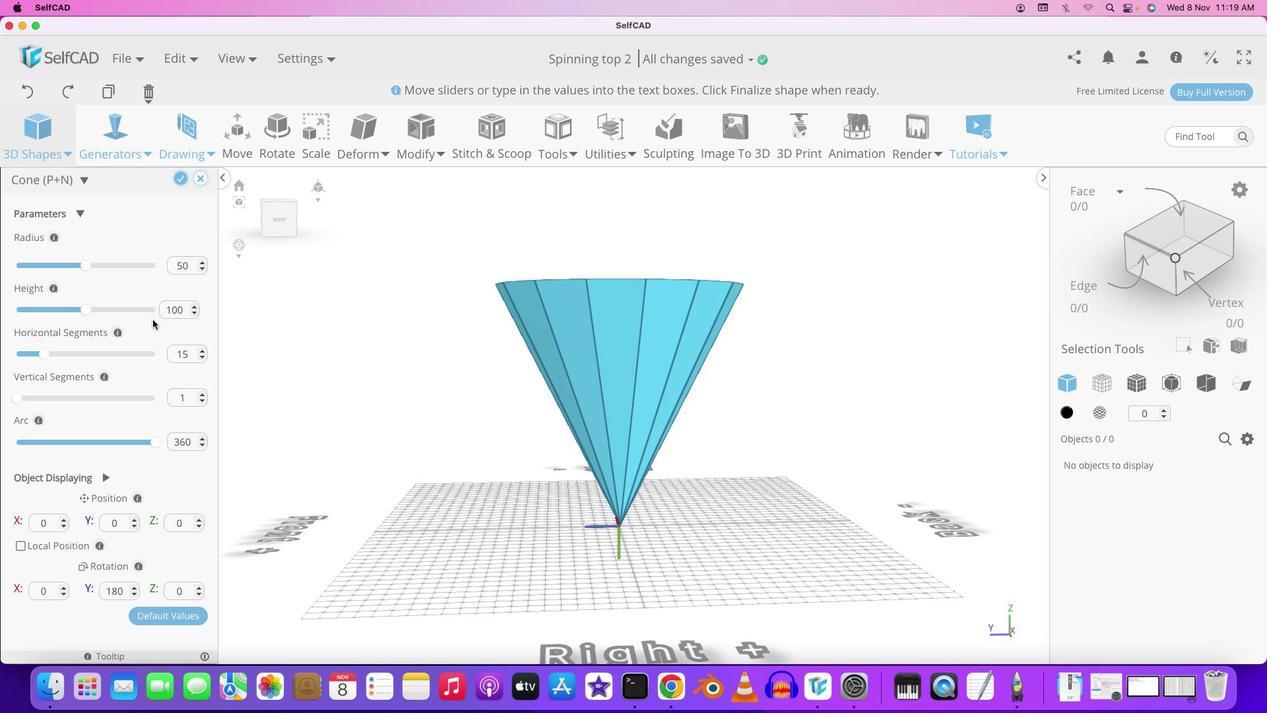 
Action: Mouse pressed left at (610, 383)
Screenshot: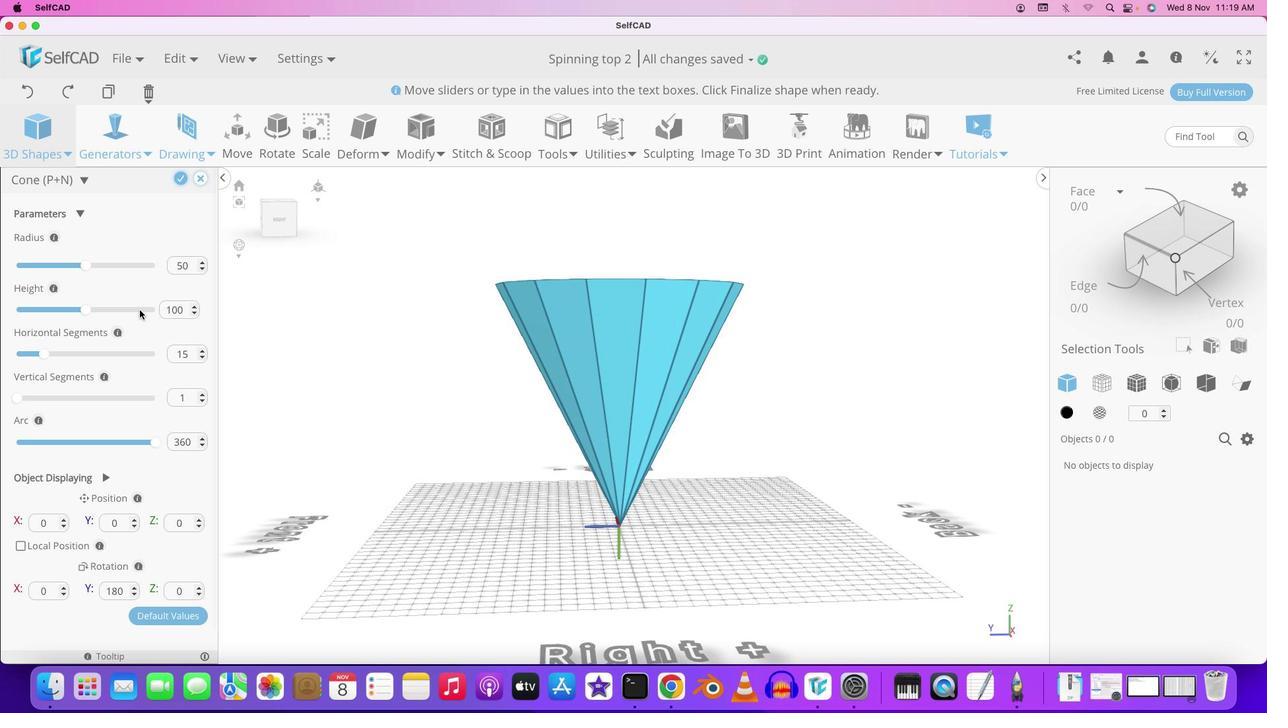
Action: Mouse moved to (414, 345)
Screenshot: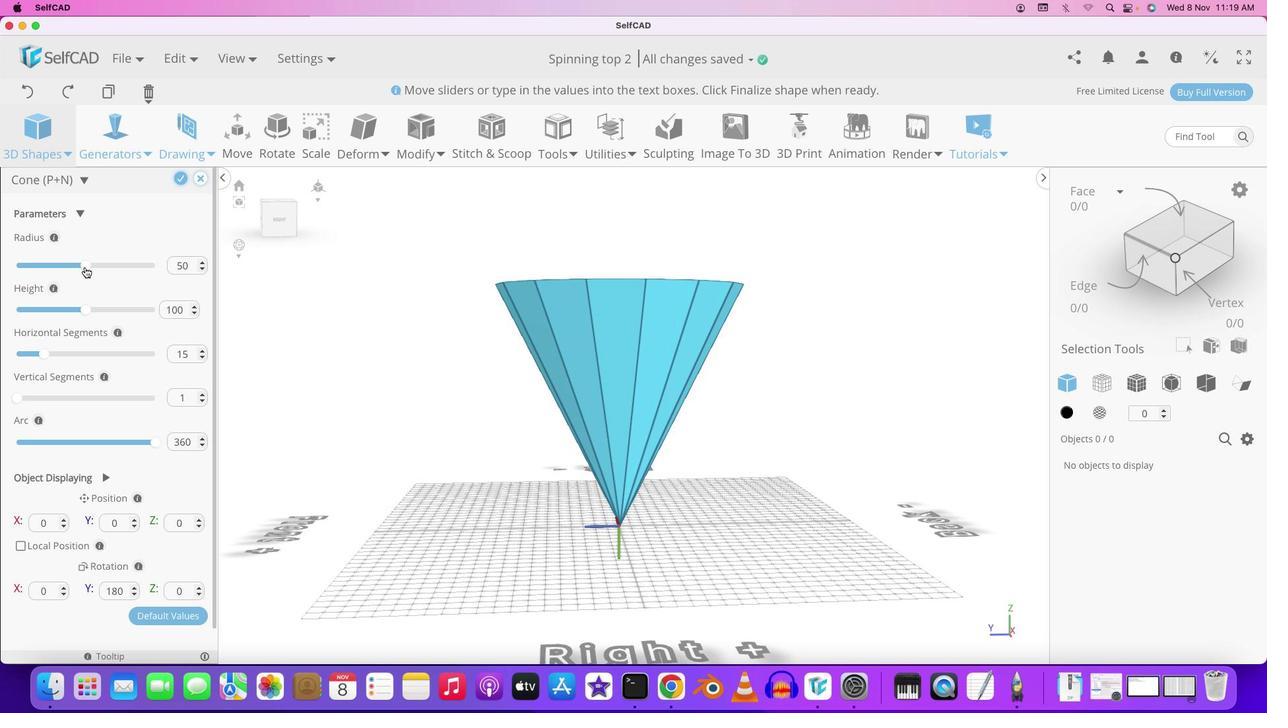 
Action: Mouse pressed left at (414, 345)
Screenshot: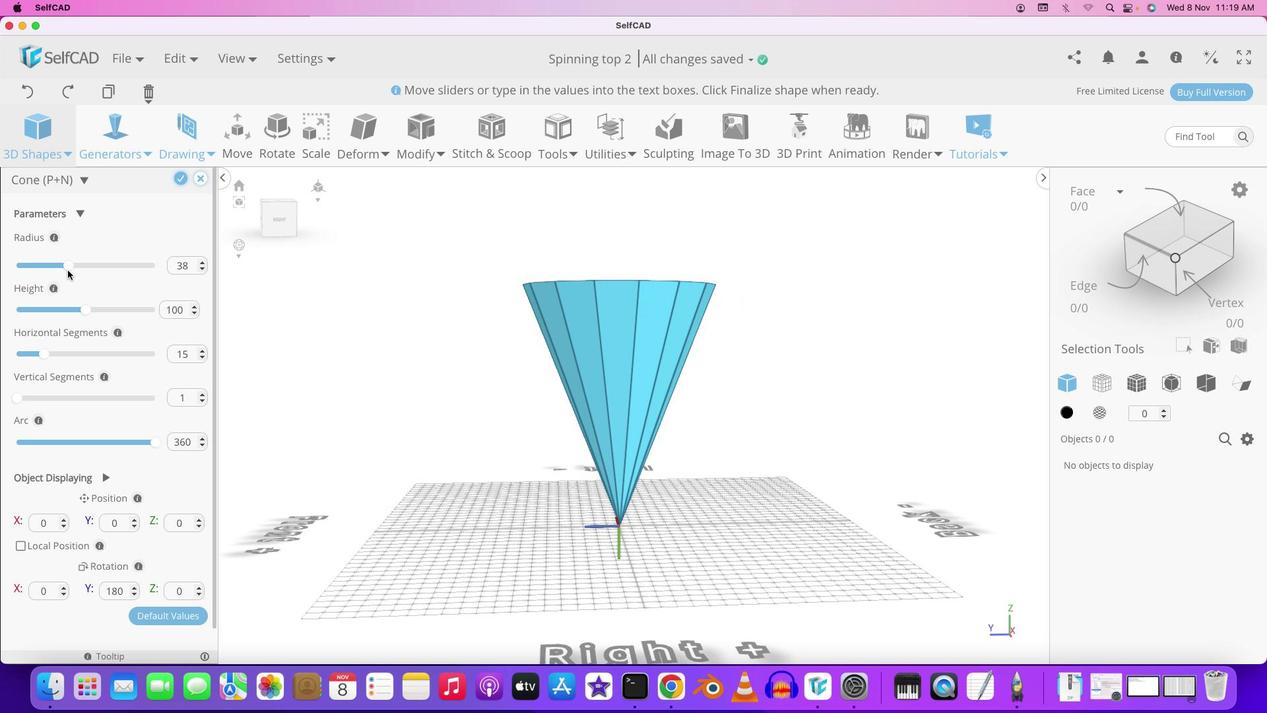 
Action: Mouse moved to (413, 357)
Screenshot: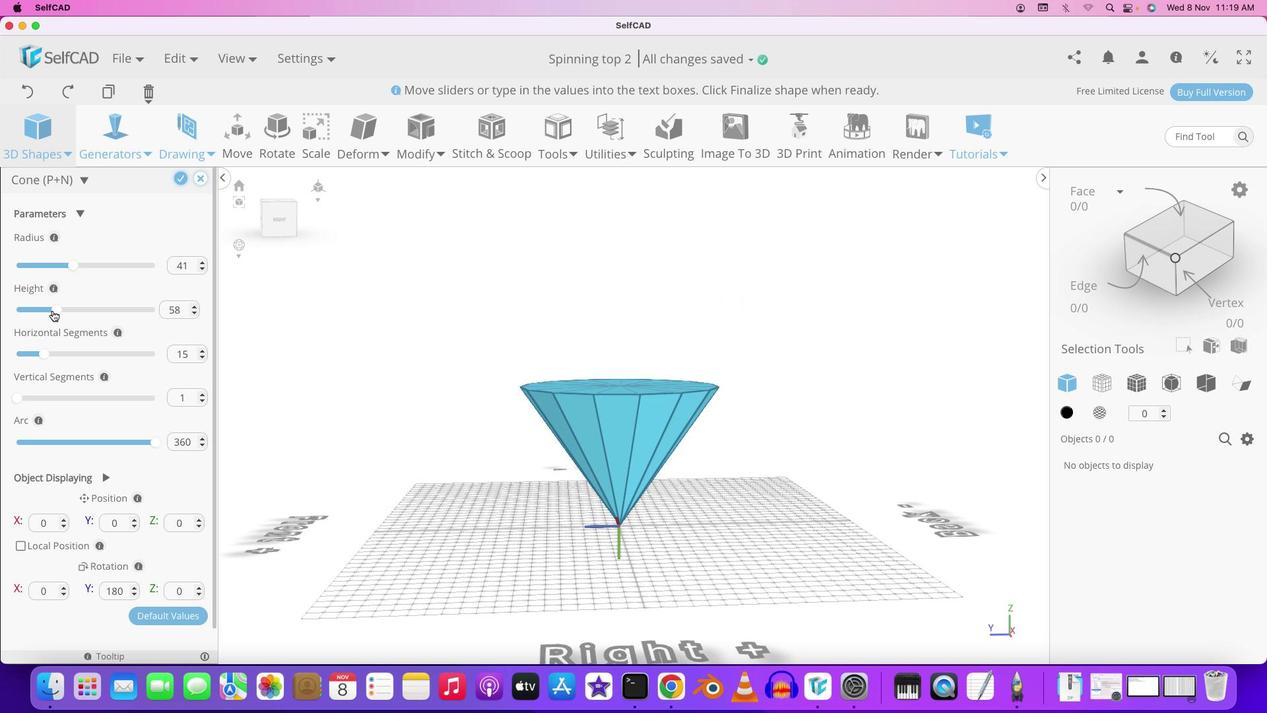 
Action: Mouse pressed left at (413, 357)
Screenshot: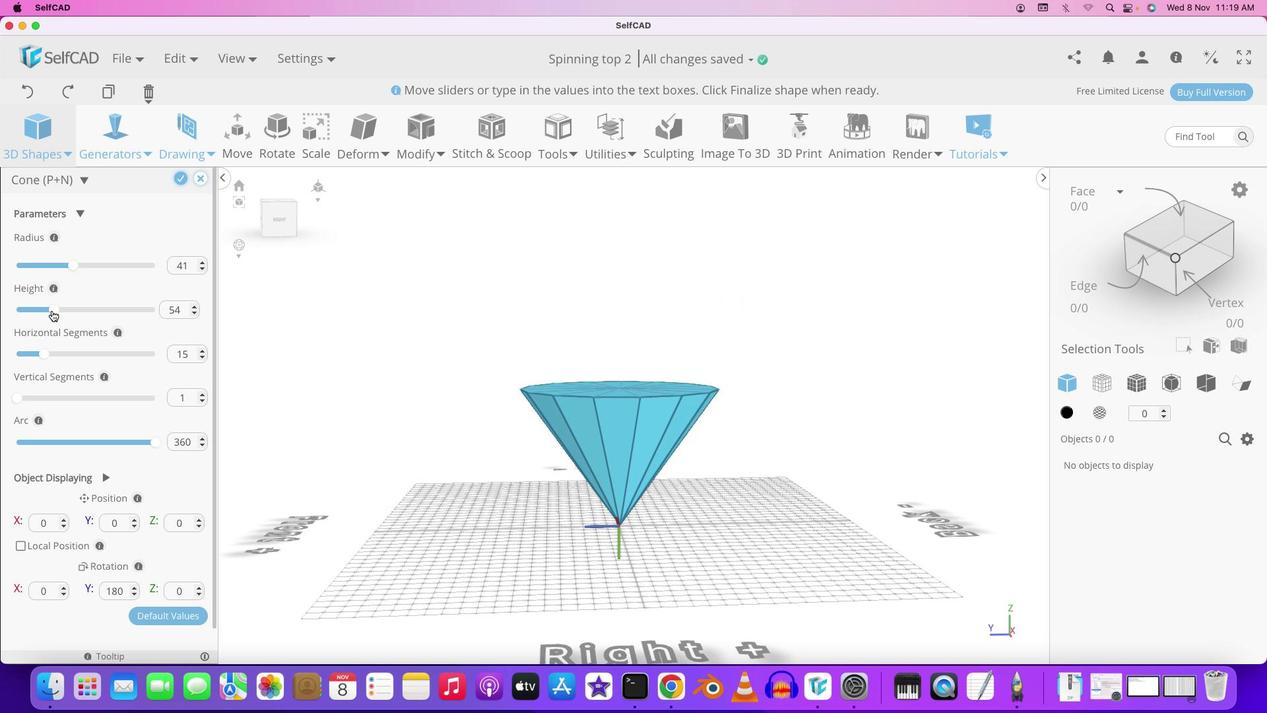 
Action: Mouse moved to (410, 345)
Screenshot: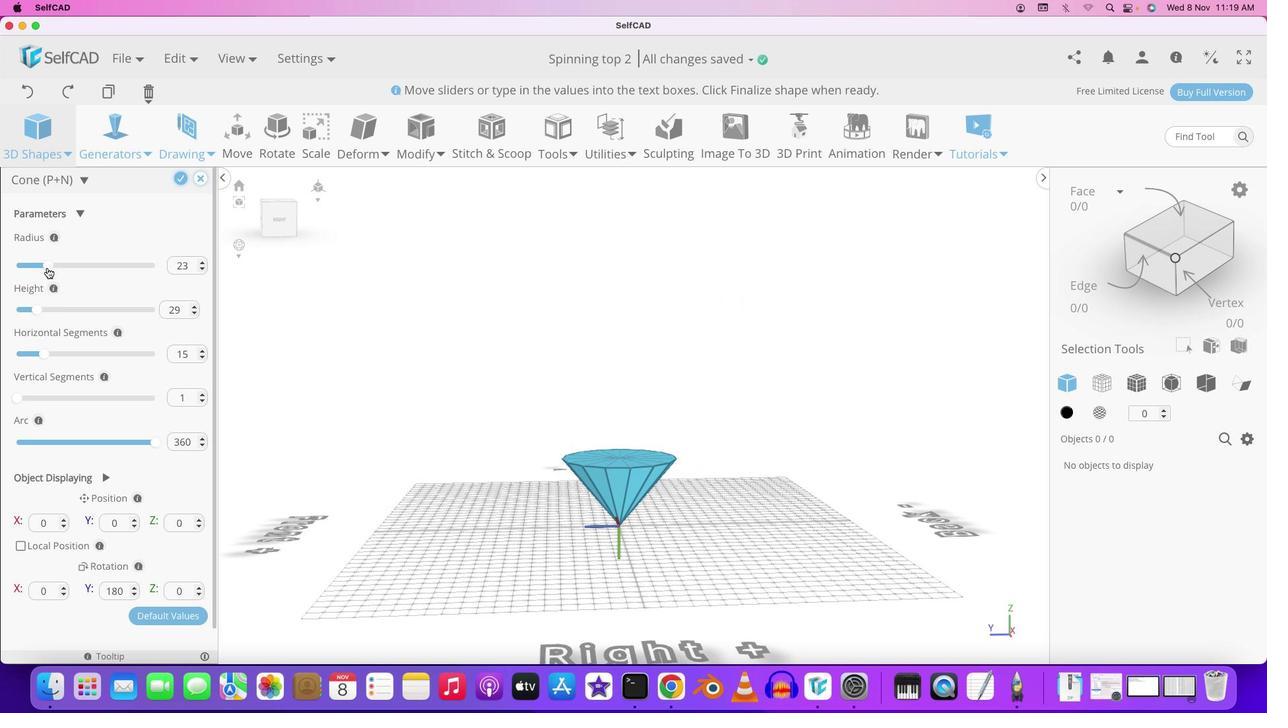 
Action: Mouse pressed left at (410, 345)
Screenshot: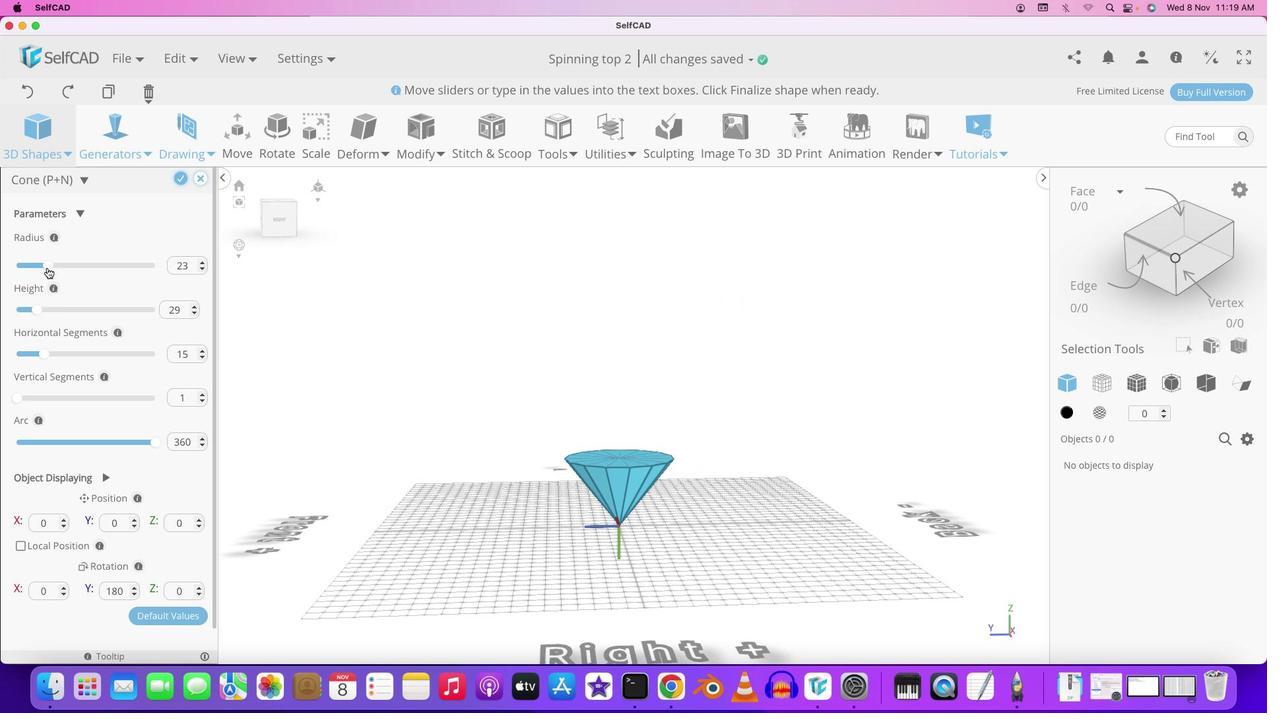 
Action: Mouse moved to (554, 396)
Screenshot: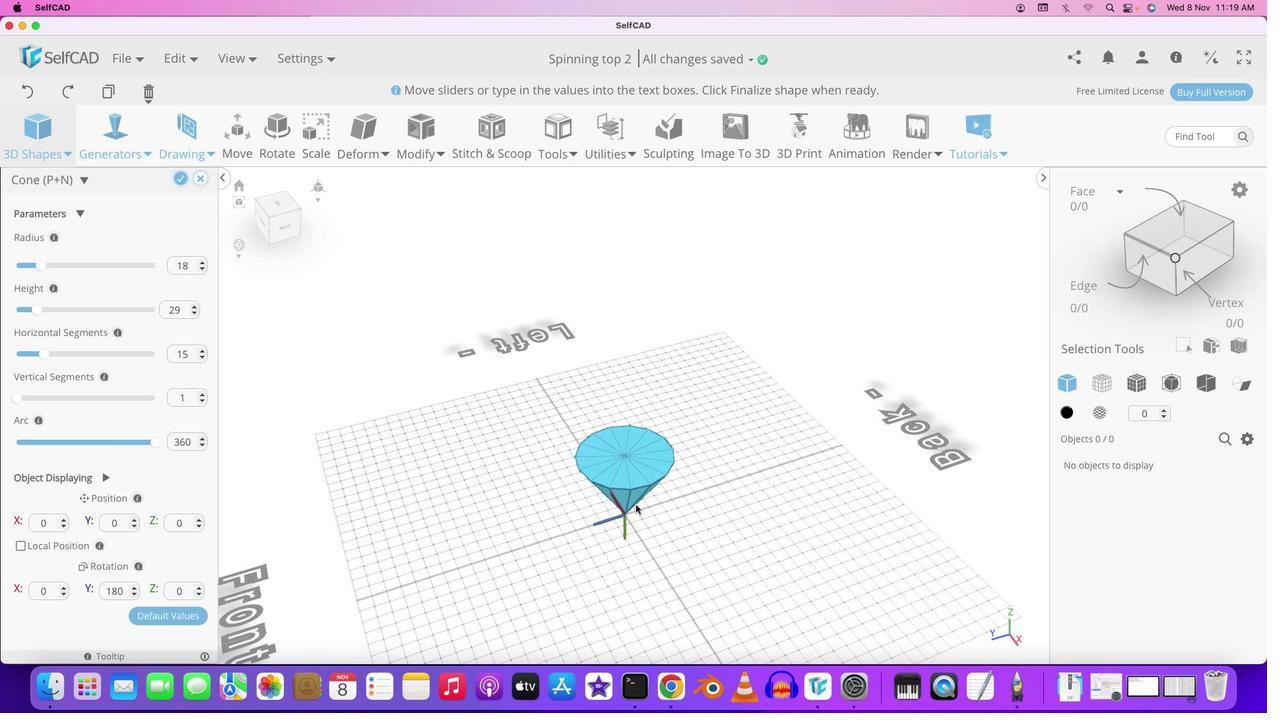 
Action: Mouse pressed left at (554, 396)
Screenshot: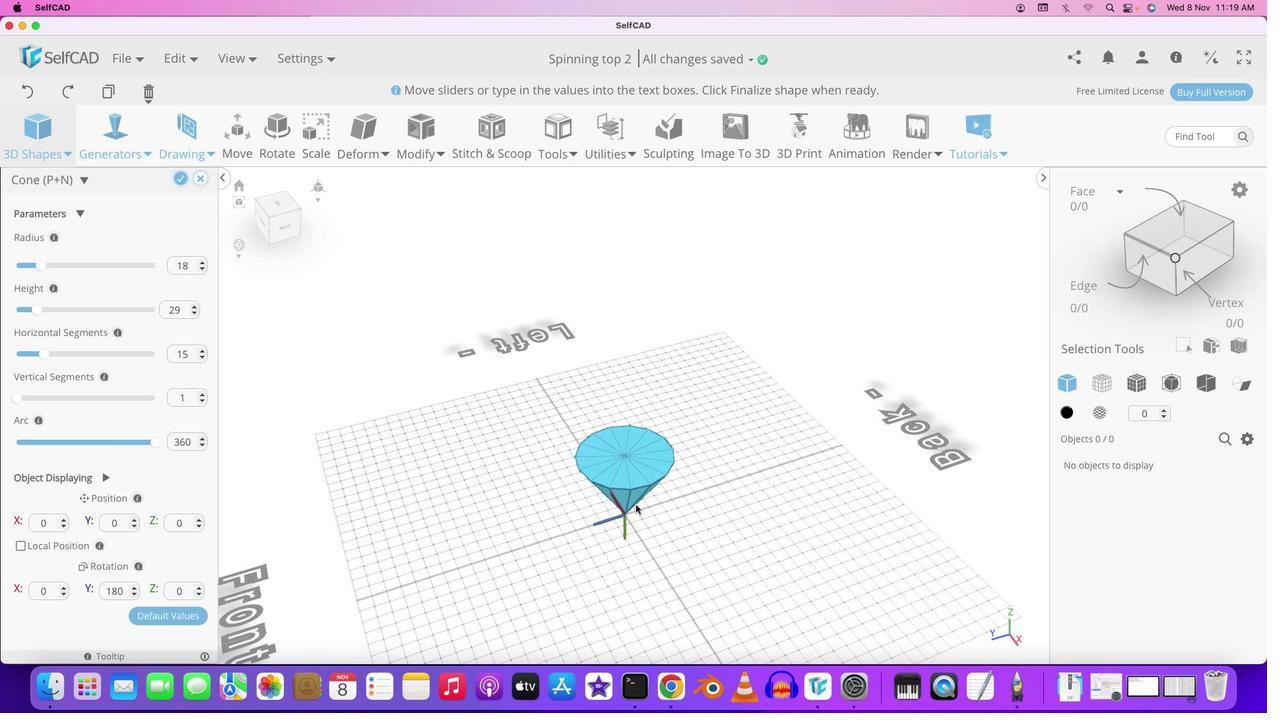 
Action: Mouse moved to (586, 408)
Screenshot: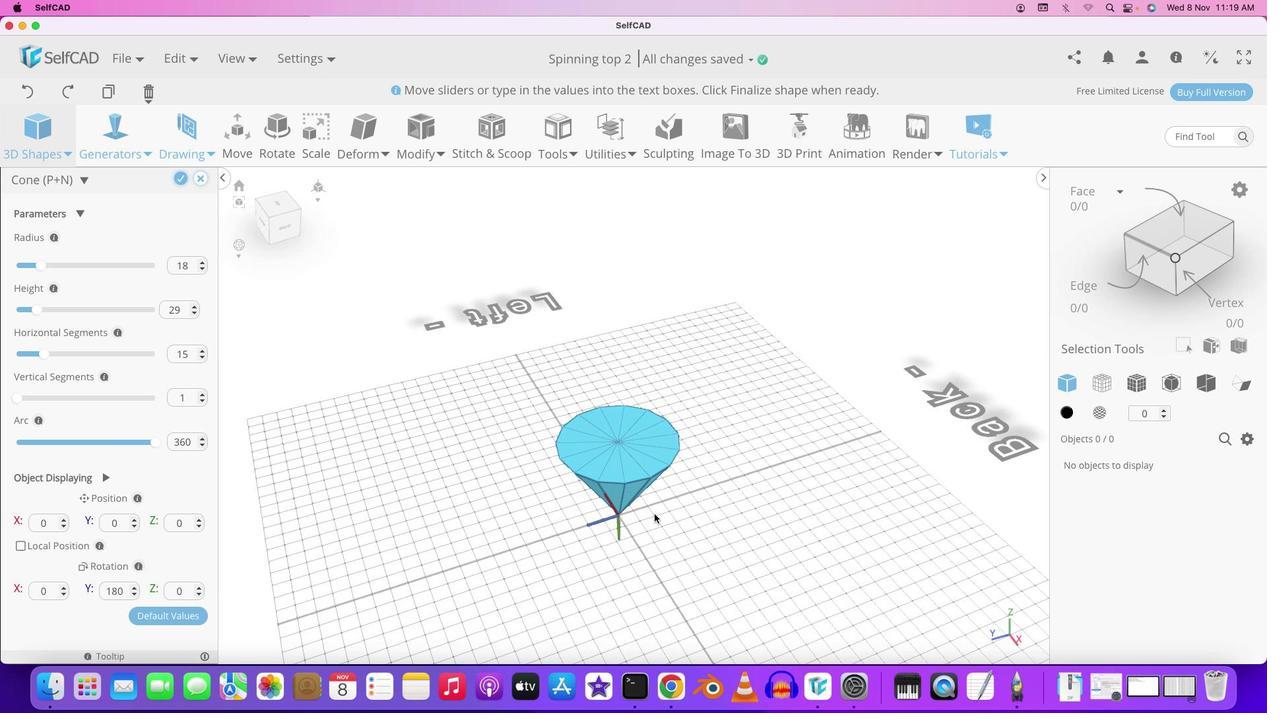 
Action: Mouse scrolled (586, 408) with delta (388, 274)
Screenshot: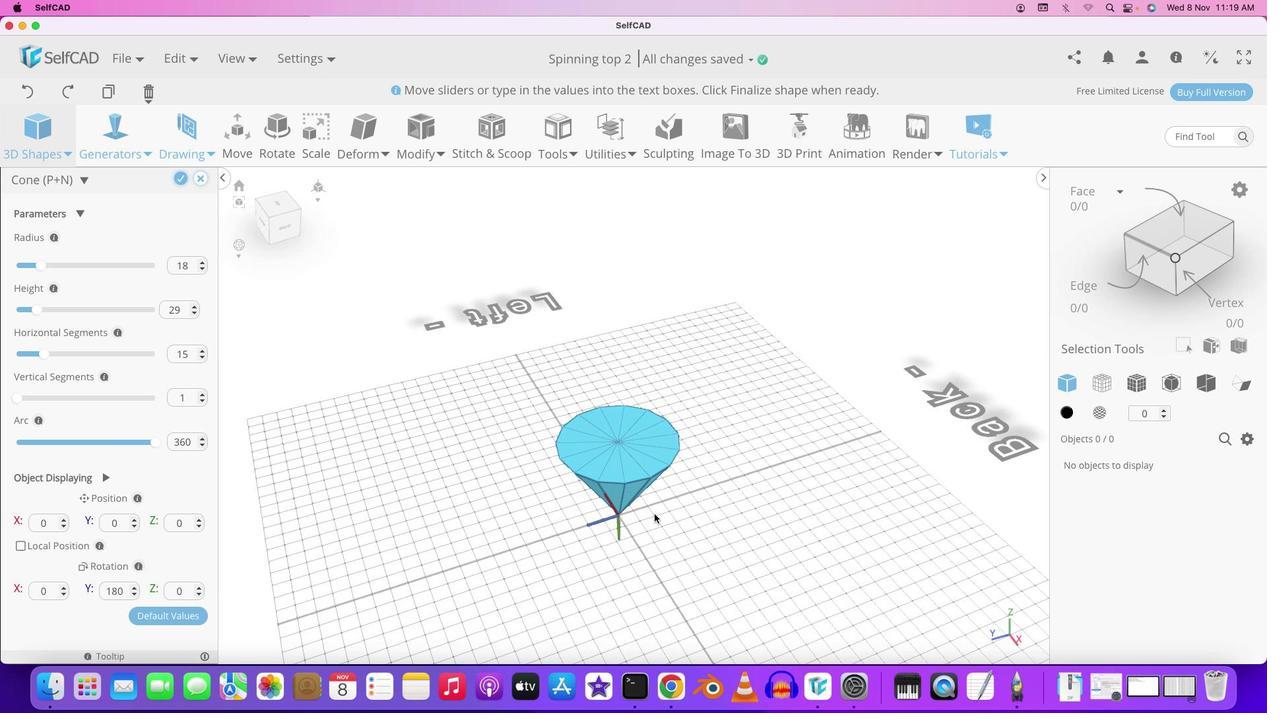 
Action: Mouse moved to (587, 408)
Screenshot: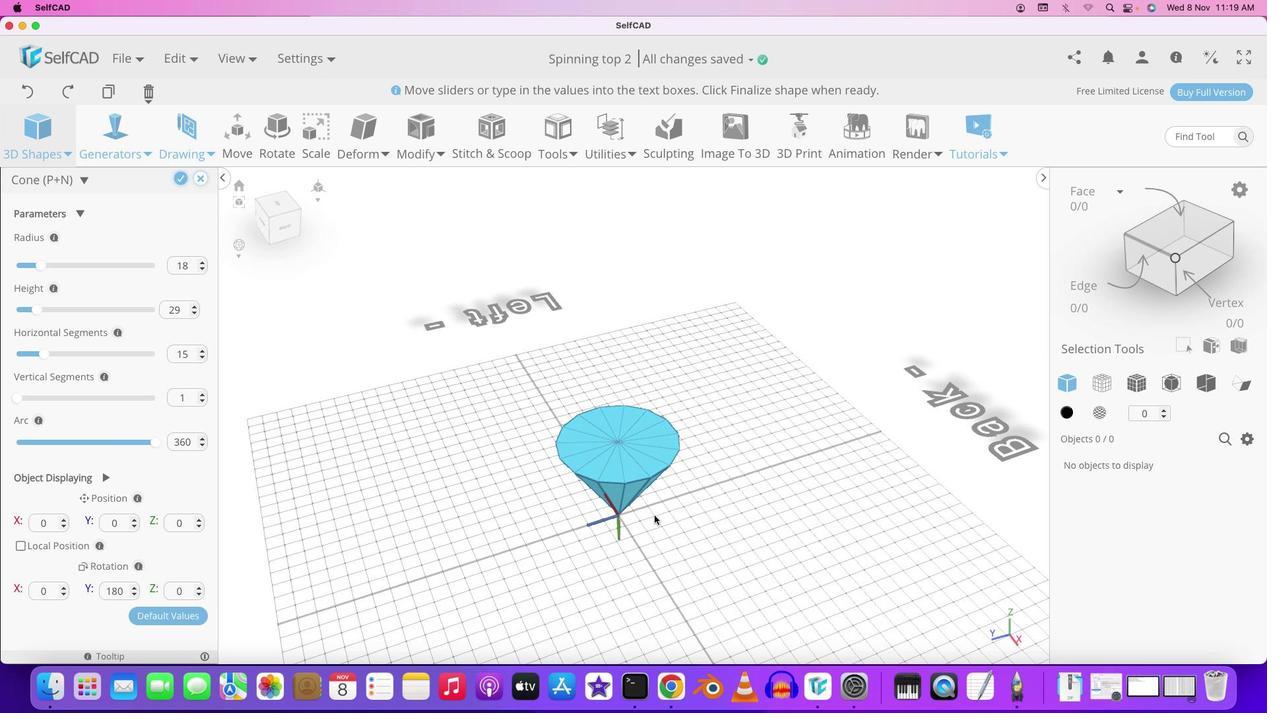 
Action: Mouse scrolled (587, 408) with delta (388, 274)
Screenshot: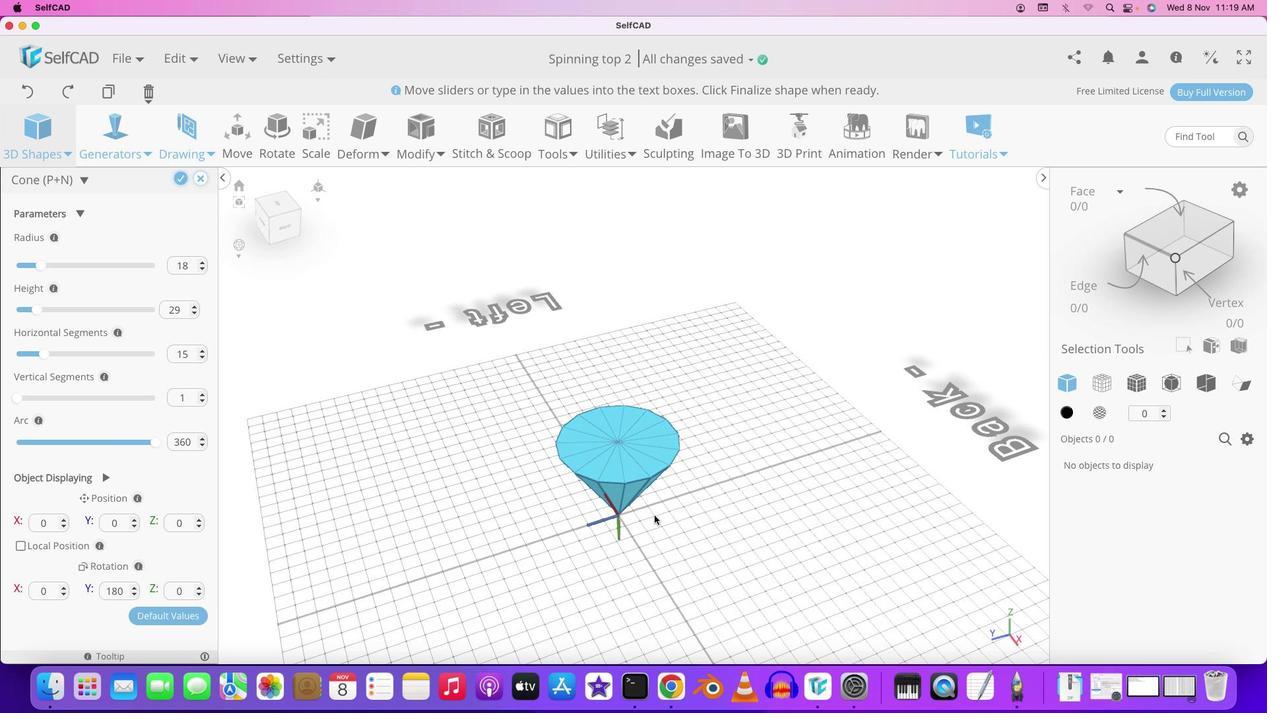 
Action: Mouse moved to (587, 408)
Screenshot: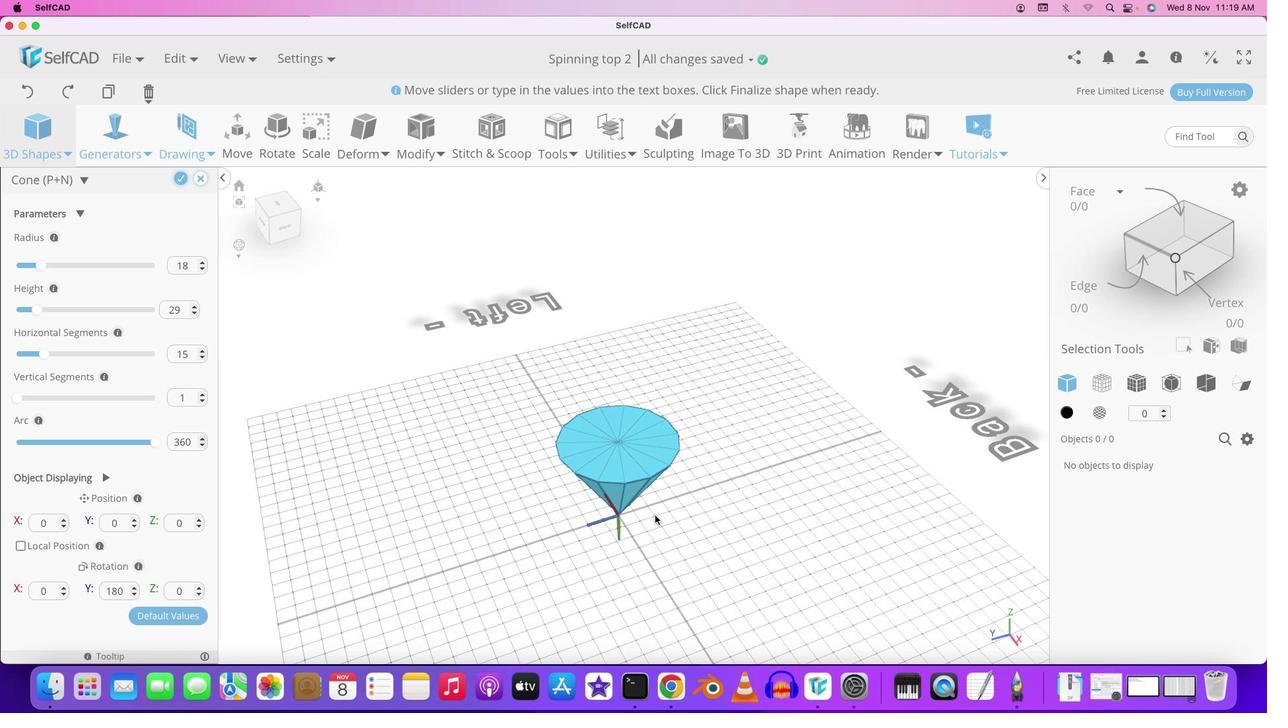 
Action: Mouse scrolled (587, 408) with delta (388, 274)
Screenshot: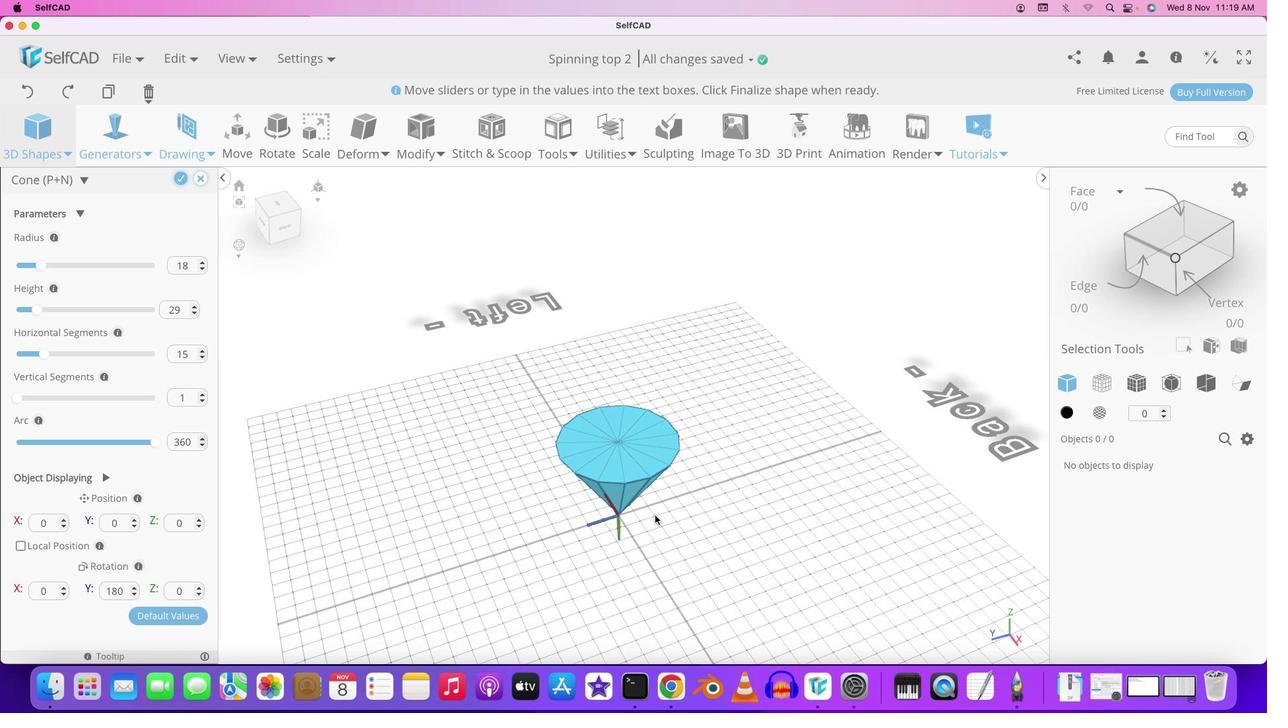 
Action: Mouse moved to (592, 410)
Screenshot: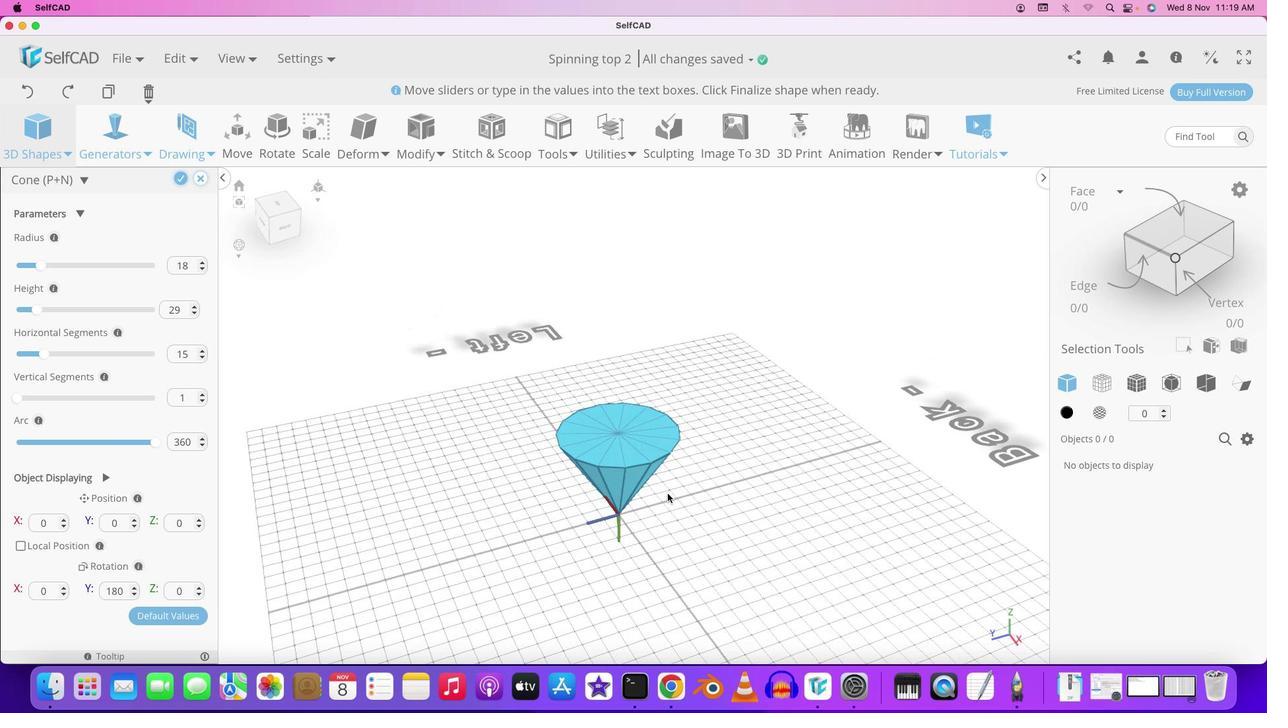 
Action: Mouse scrolled (592, 410) with delta (388, 274)
Screenshot: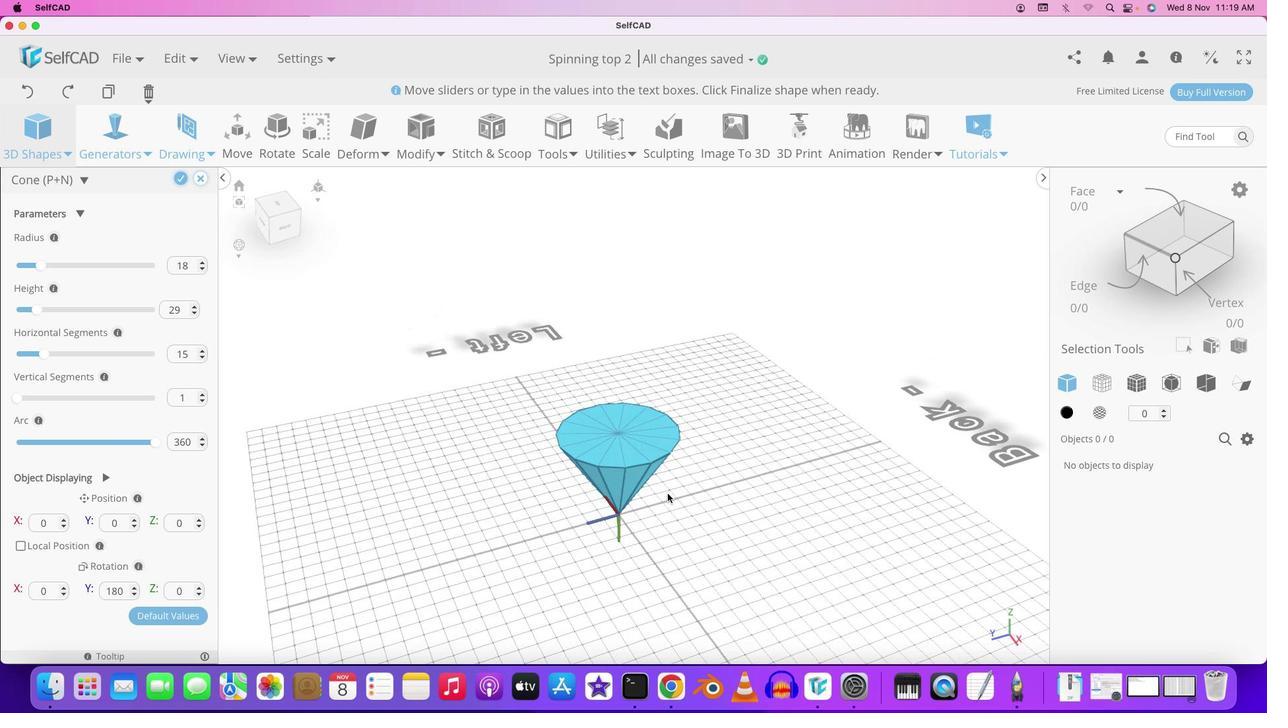 
Action: Mouse moved to (593, 411)
Screenshot: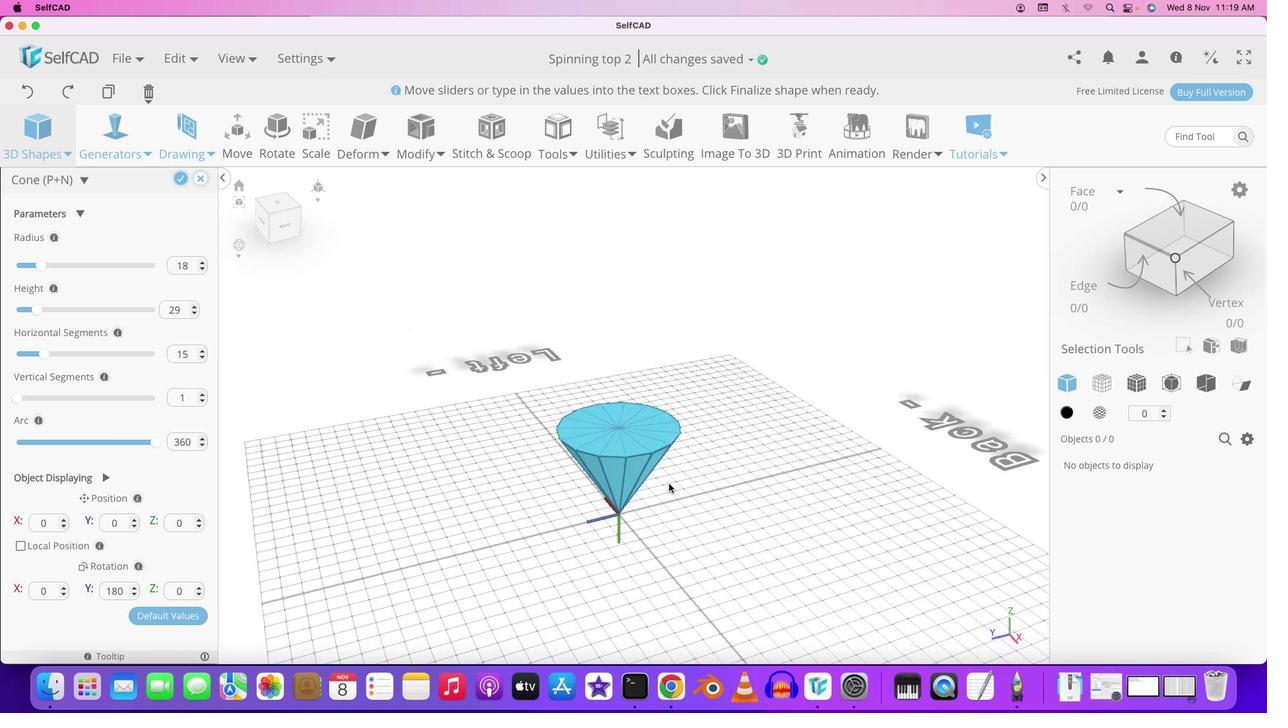 
Action: Mouse scrolled (593, 411) with delta (388, 274)
Screenshot: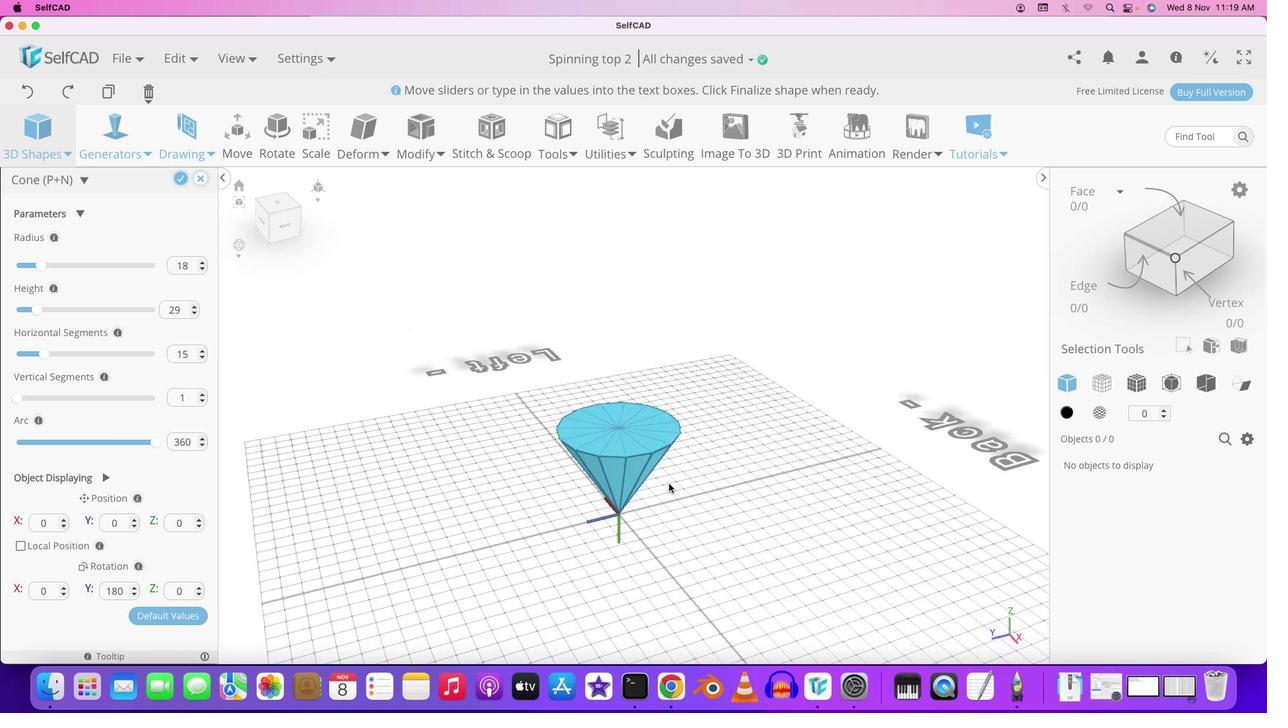 
Action: Mouse moved to (593, 411)
Screenshot: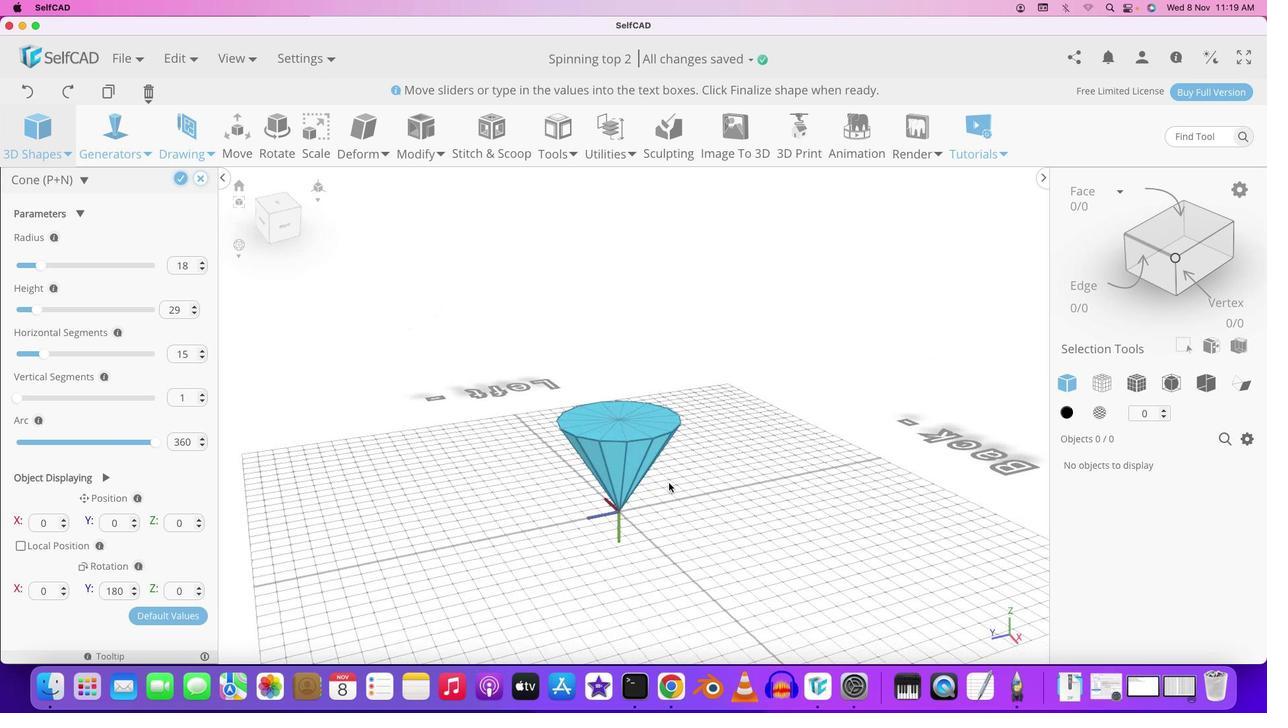 
Action: Mouse scrolled (593, 411) with delta (388, 274)
Screenshot: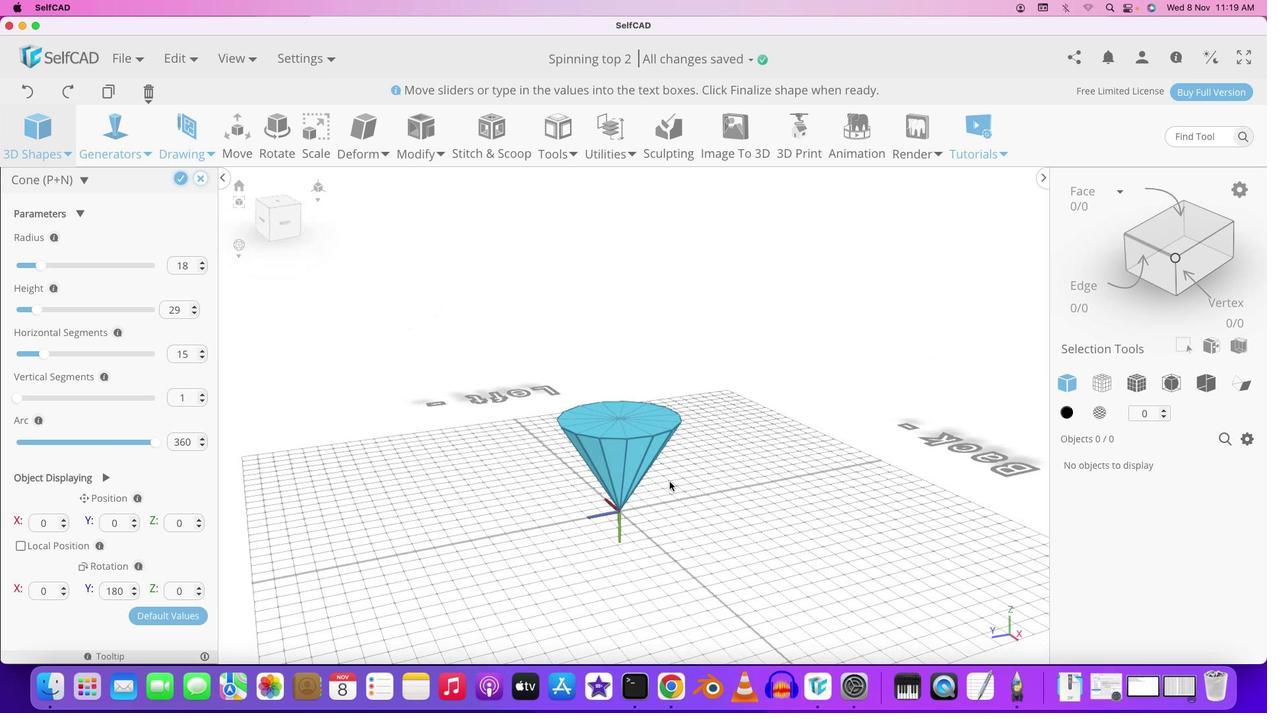 
Action: Mouse moved to (597, 411)
Screenshot: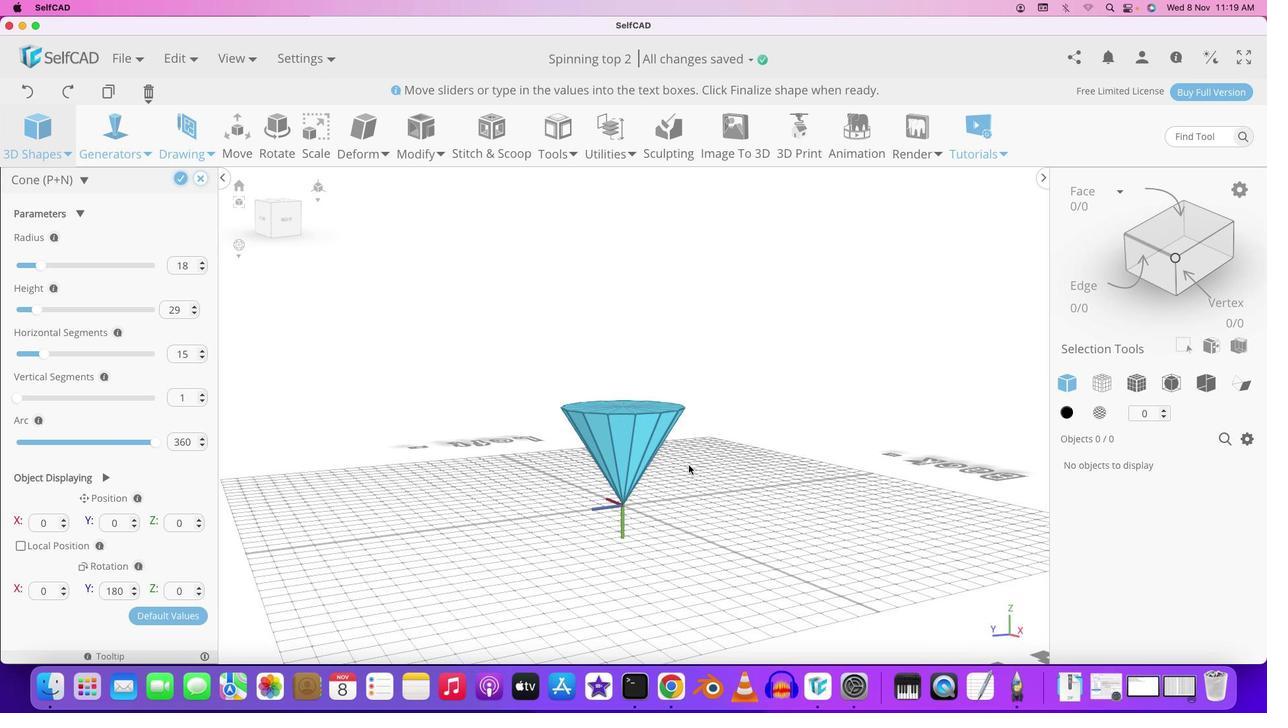 
Action: Mouse pressed left at (597, 411)
Screenshot: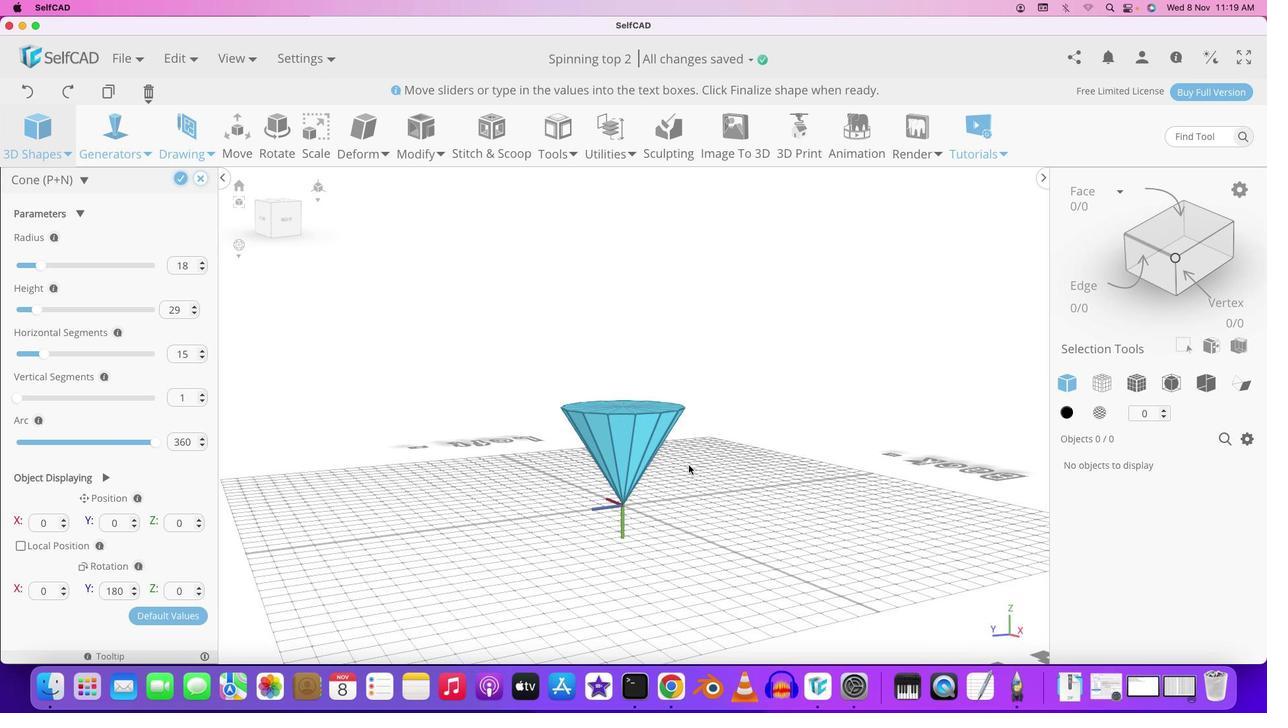 
Action: Mouse moved to (604, 398)
Screenshot: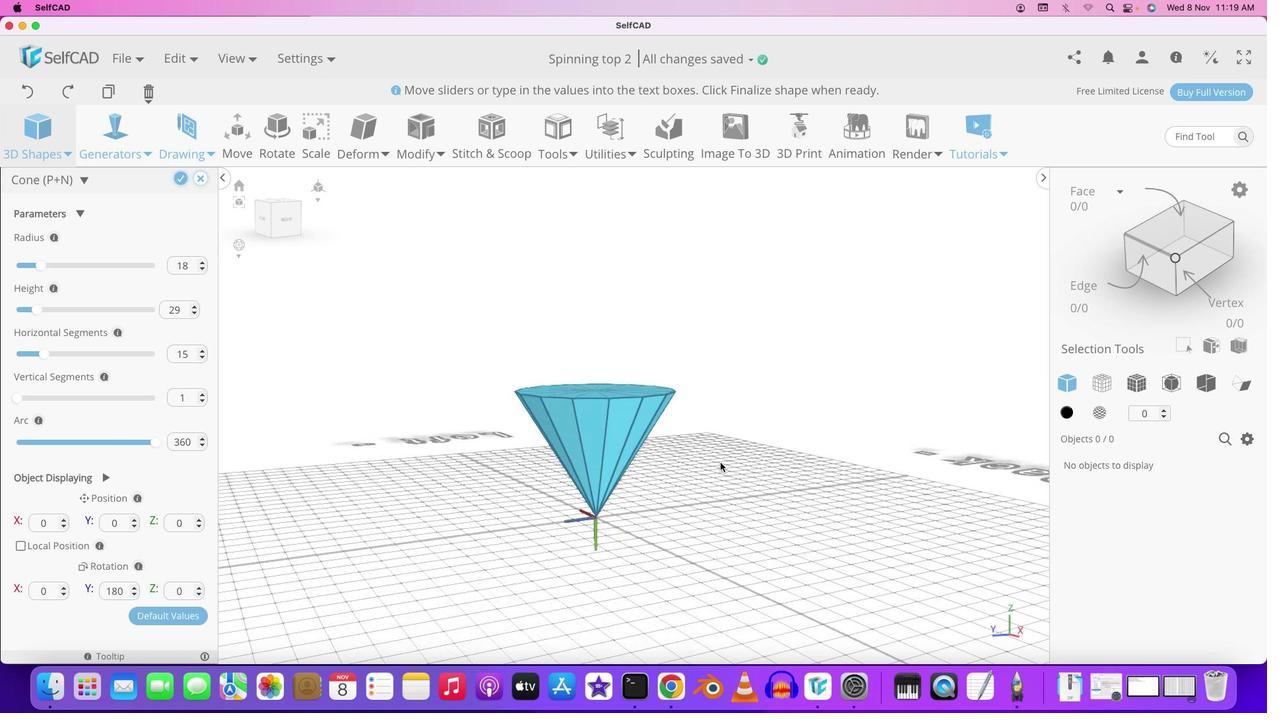 
Action: Mouse scrolled (604, 398) with delta (388, 274)
Screenshot: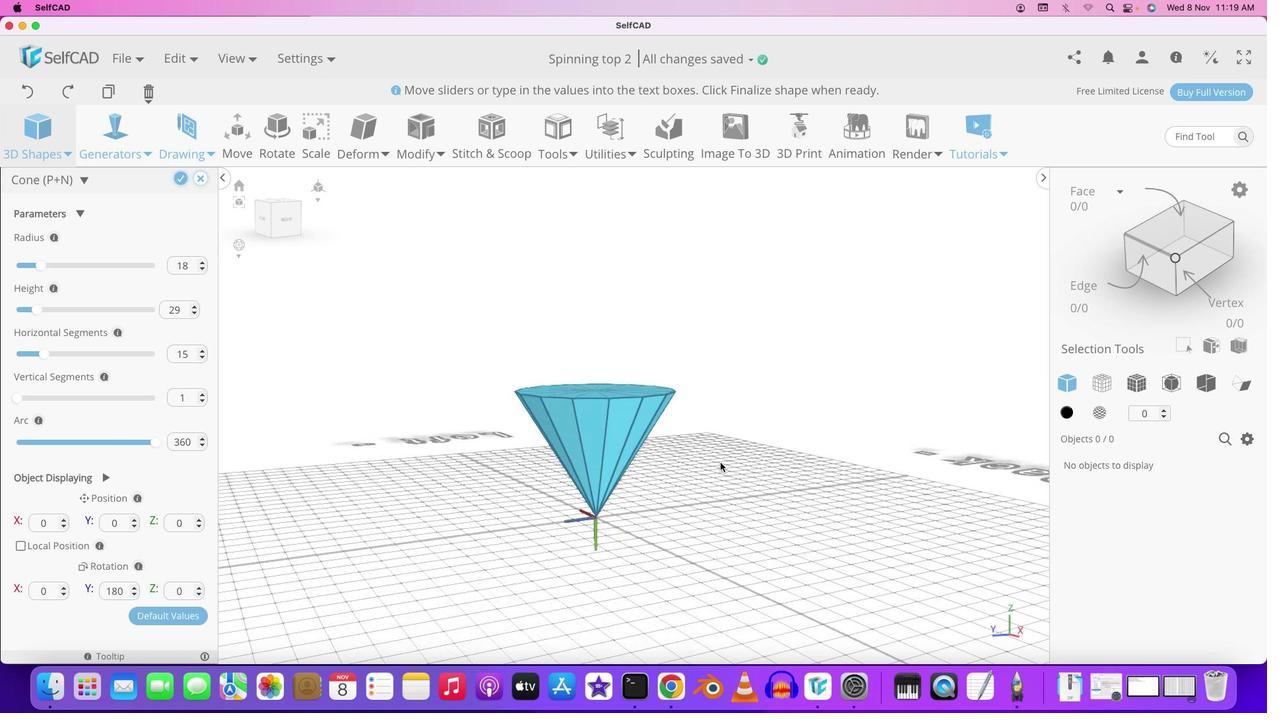
Action: Mouse scrolled (604, 398) with delta (388, 274)
Screenshot: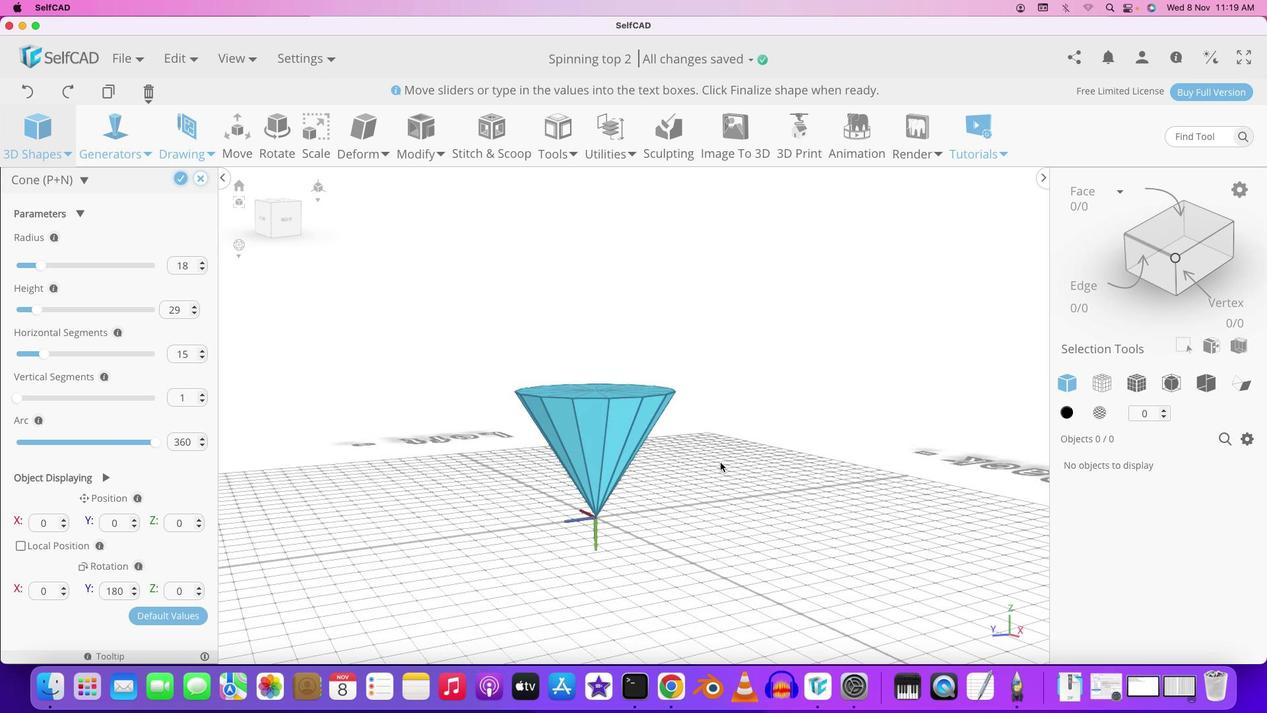 
Action: Mouse moved to (604, 398)
Screenshot: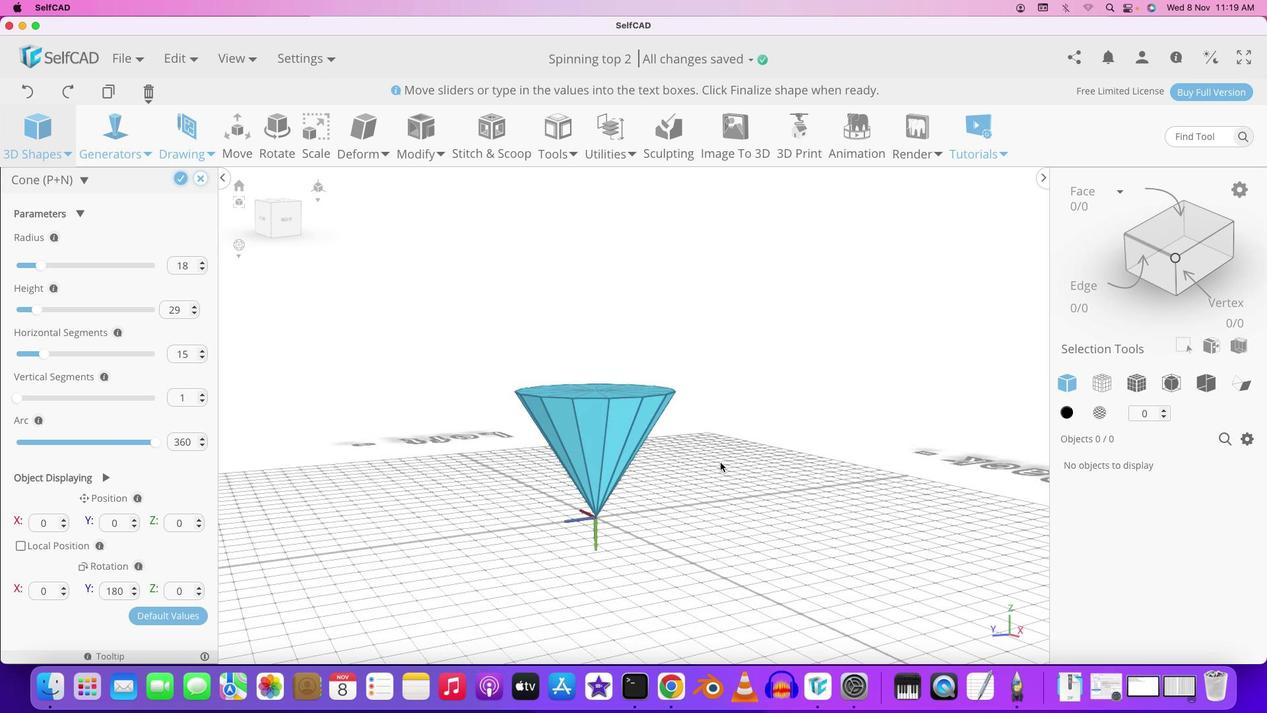 
Action: Mouse scrolled (604, 398) with delta (388, 273)
Screenshot: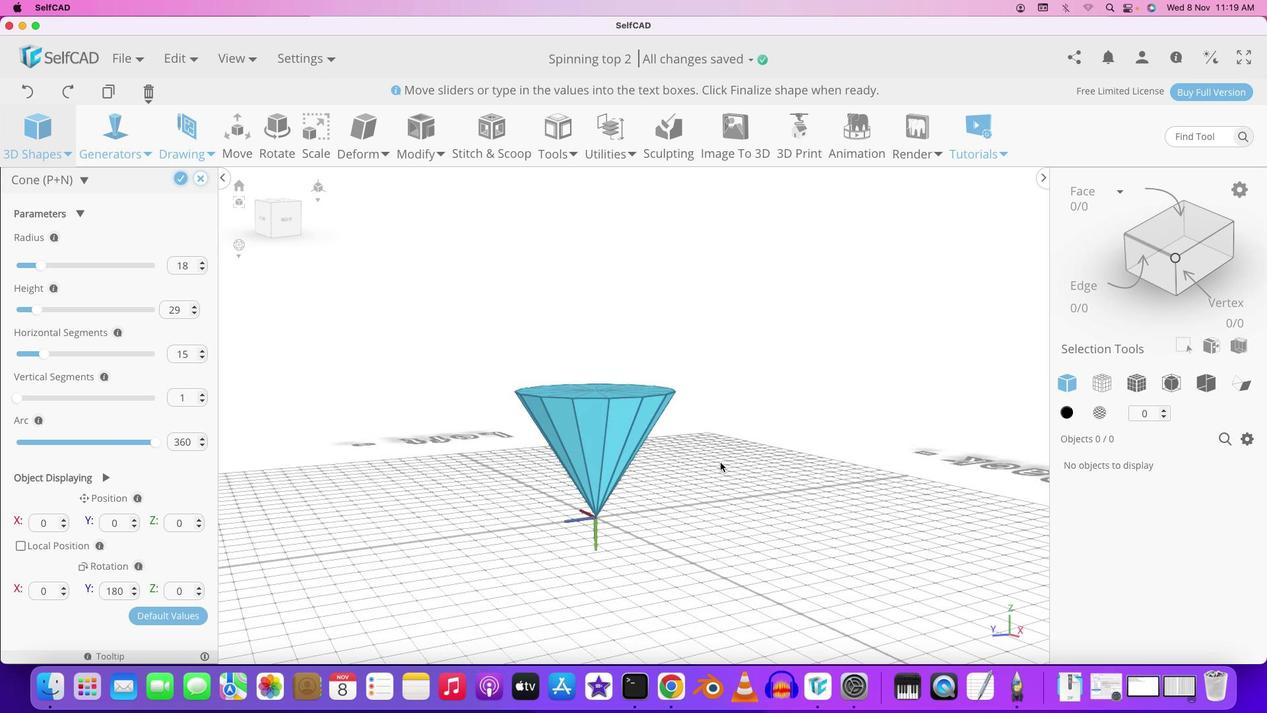 
Action: Mouse scrolled (604, 398) with delta (388, 274)
Screenshot: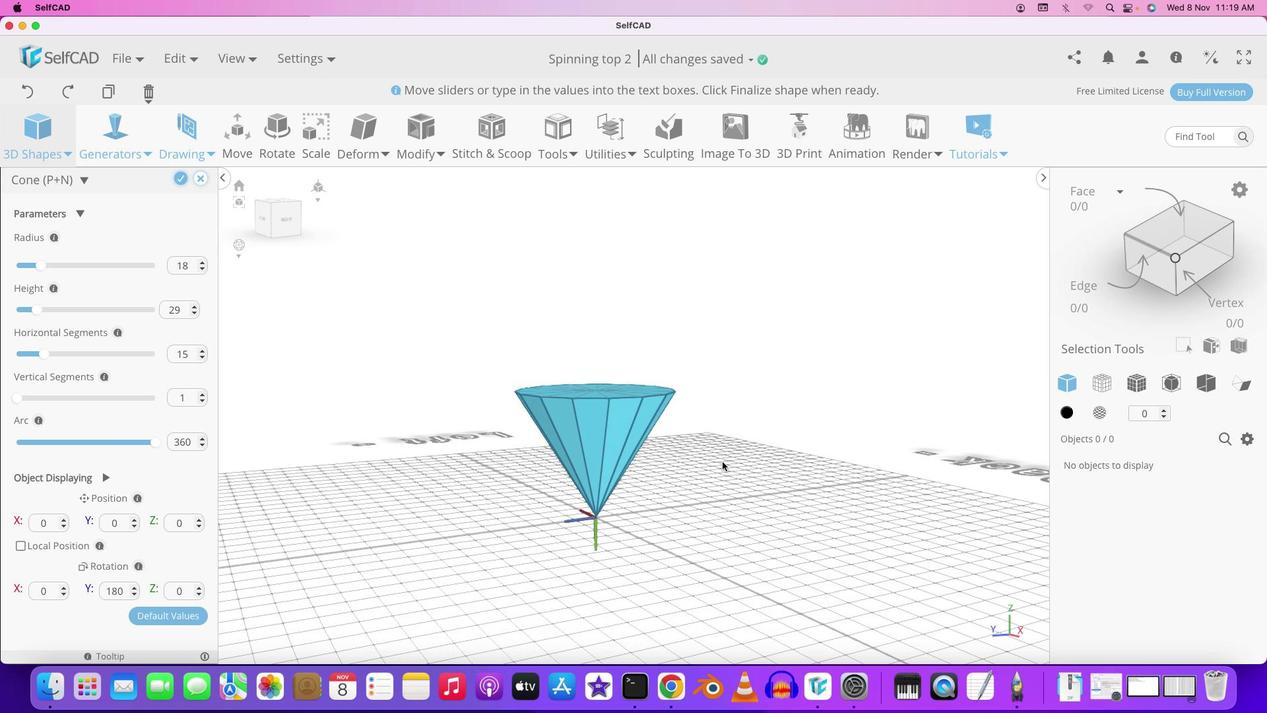 
Action: Mouse moved to (614, 398)
Screenshot: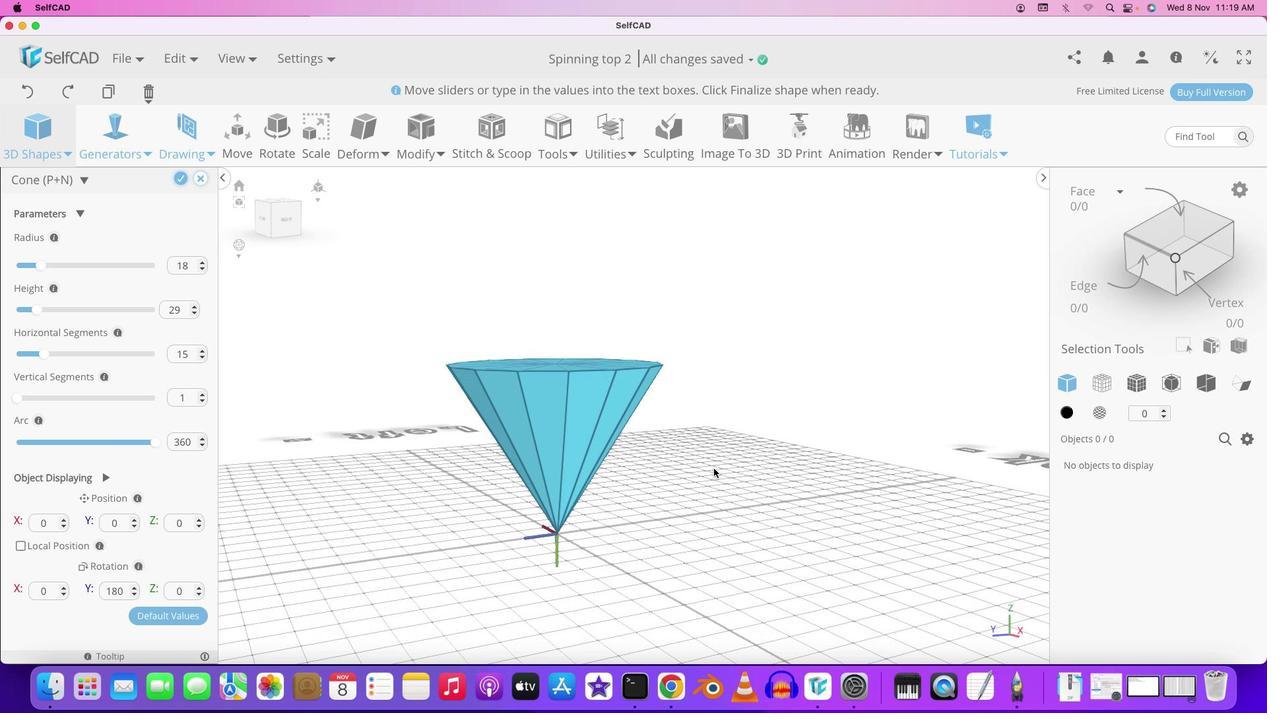 
Action: Mouse scrolled (614, 398) with delta (388, 273)
Screenshot: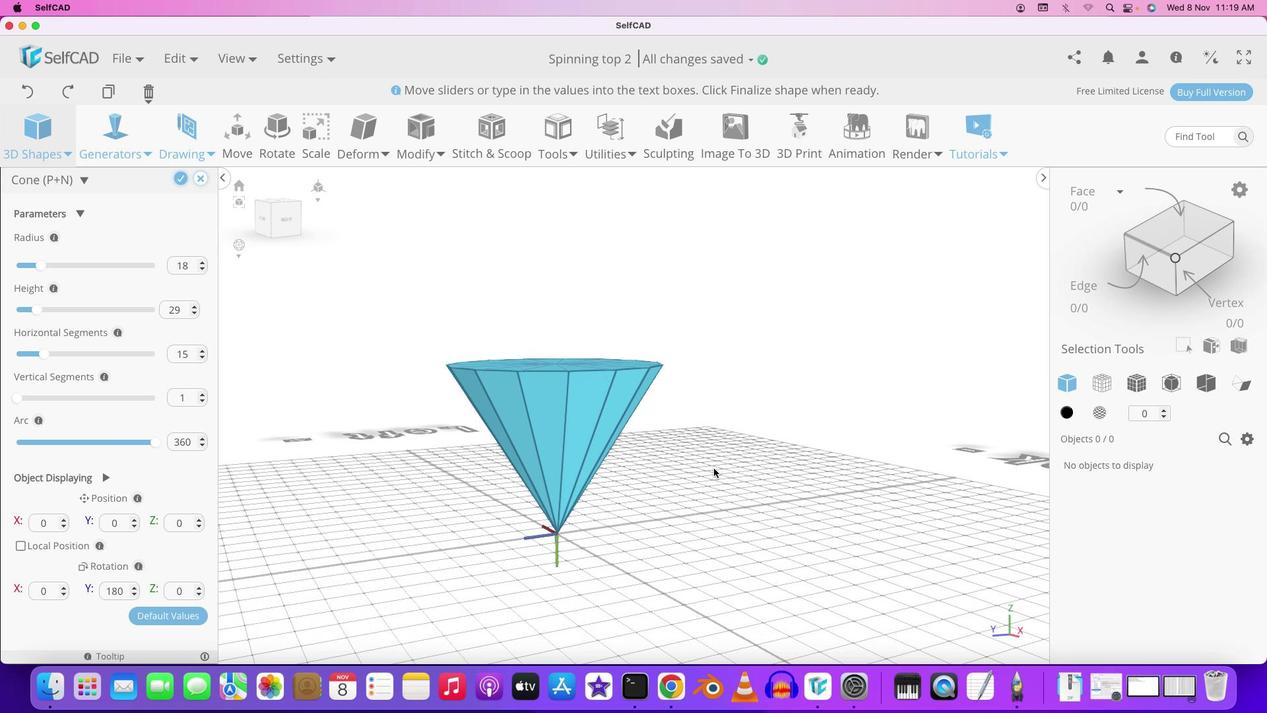 
Action: Mouse scrolled (614, 398) with delta (388, 275)
Screenshot: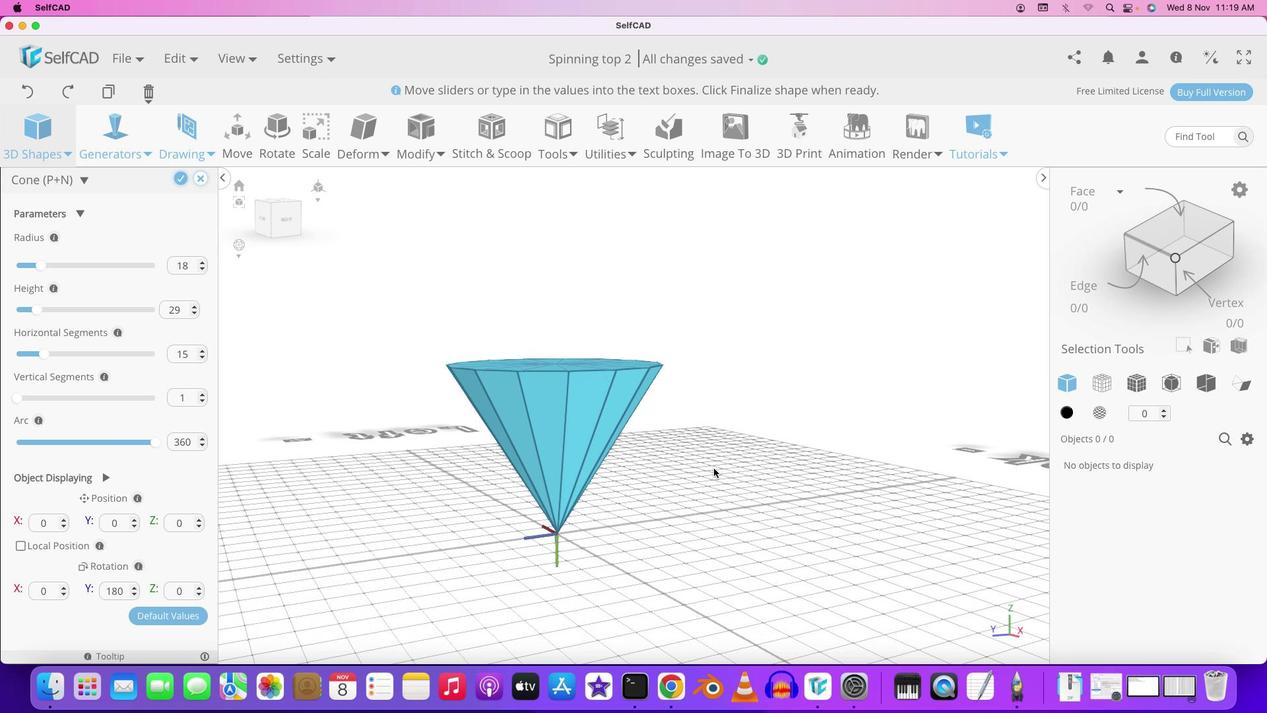 
Action: Mouse moved to (612, 399)
Screenshot: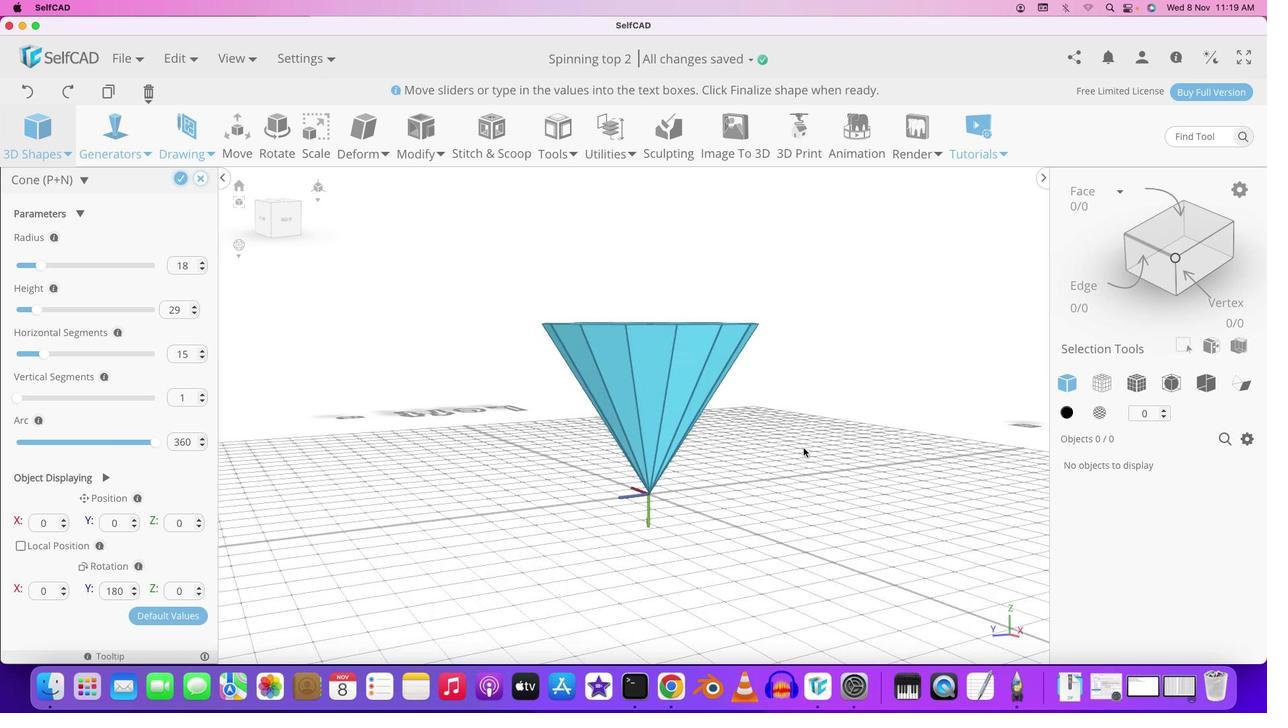 
Action: Mouse scrolled (612, 399) with delta (388, 274)
Screenshot: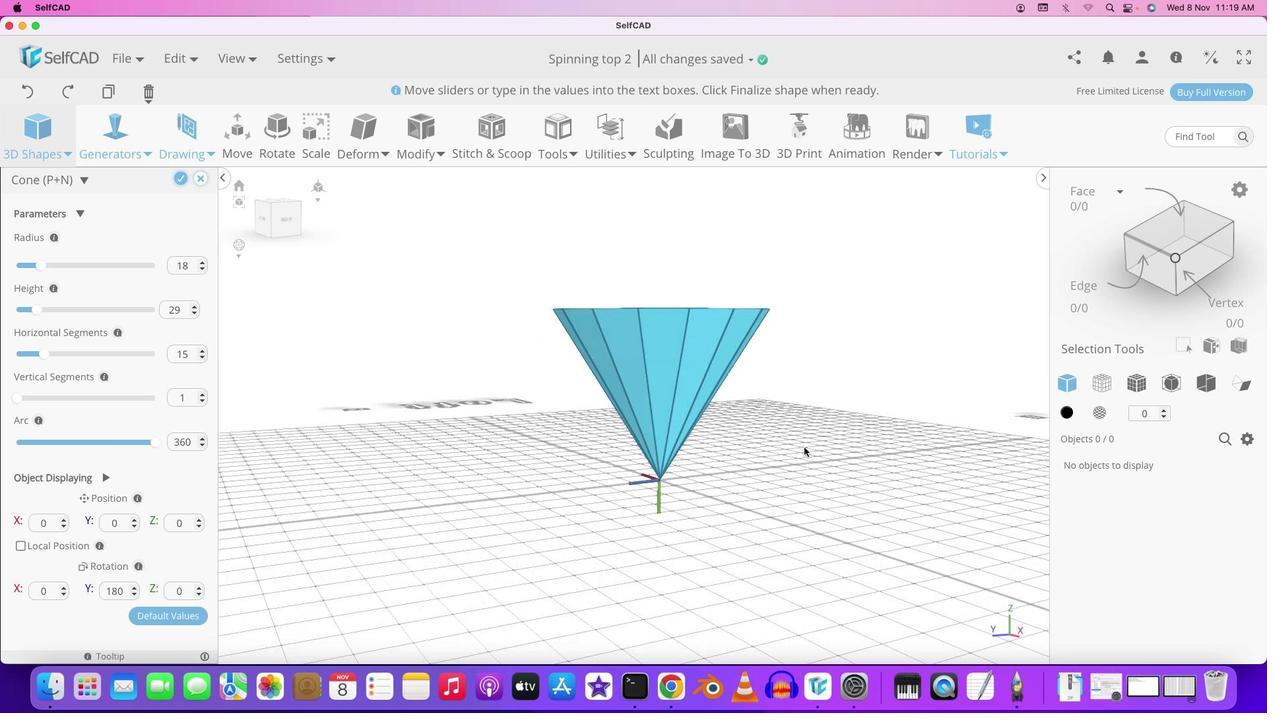 
Action: Mouse scrolled (612, 399) with delta (388, 274)
Screenshot: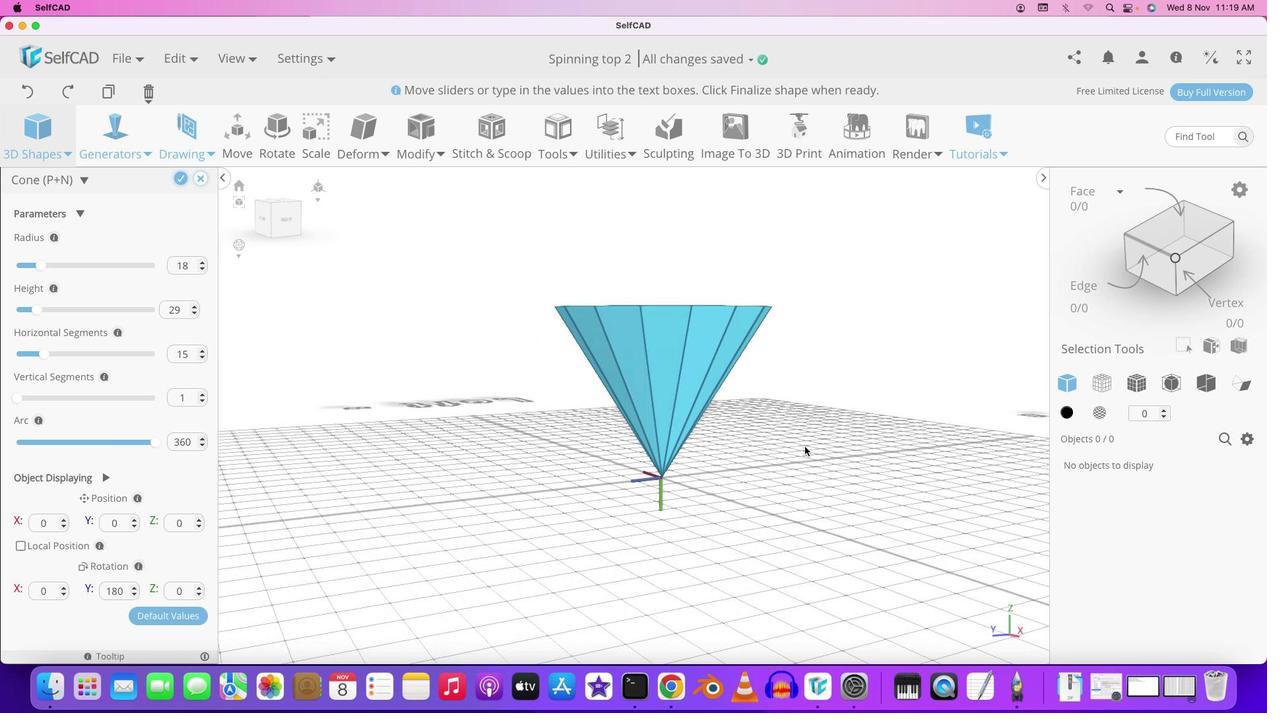 
Action: Mouse scrolled (612, 399) with delta (388, 274)
Screenshot: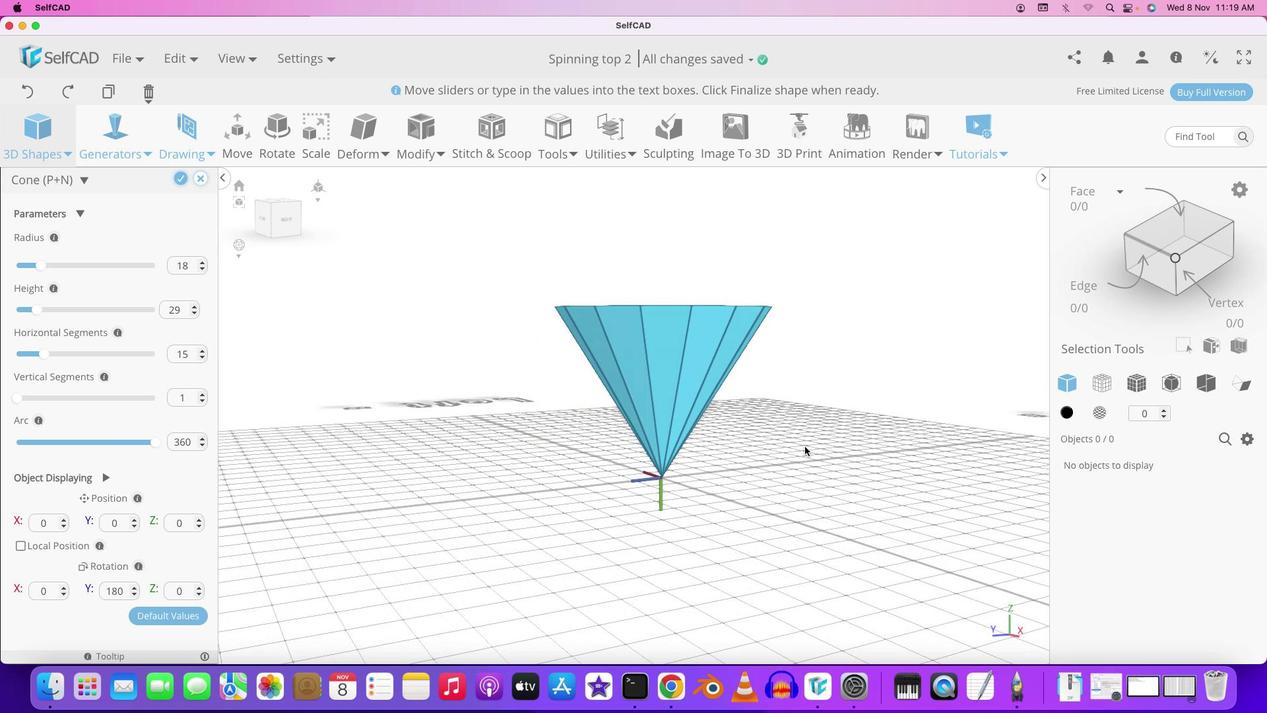 
Action: Mouse moved to (612, 399)
Screenshot: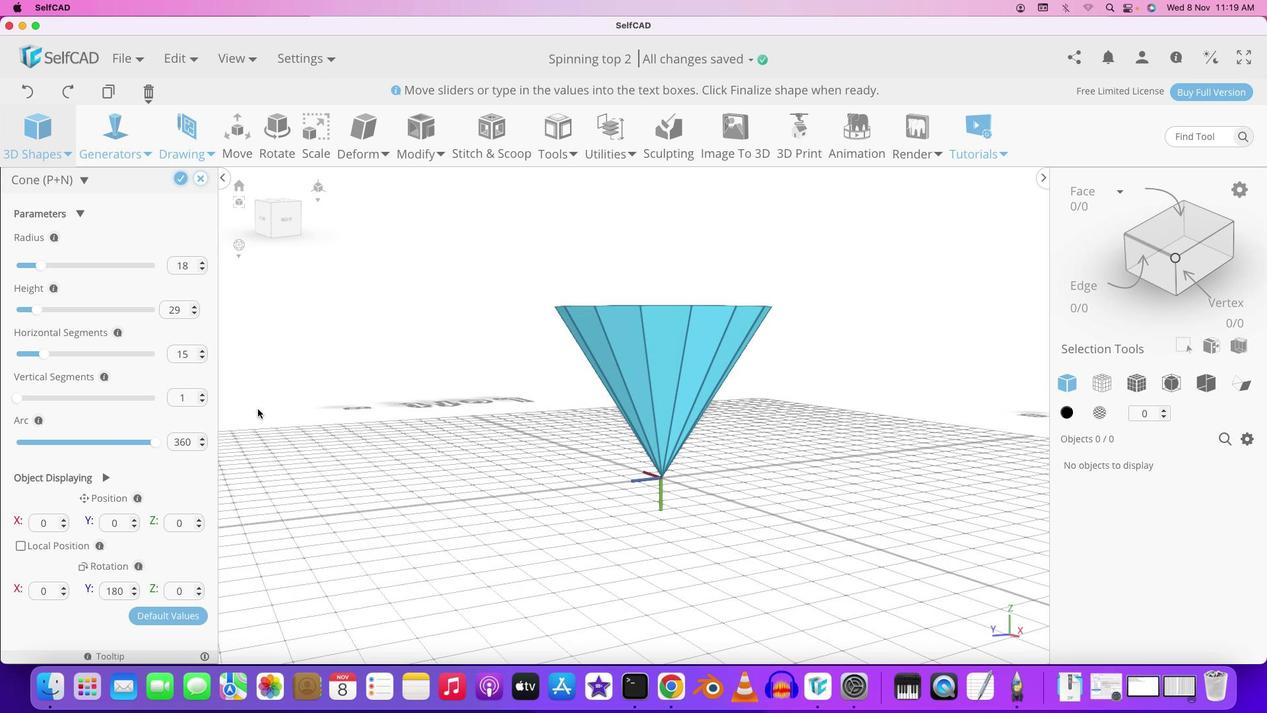 
Action: Key pressed Key.shift
Screenshot: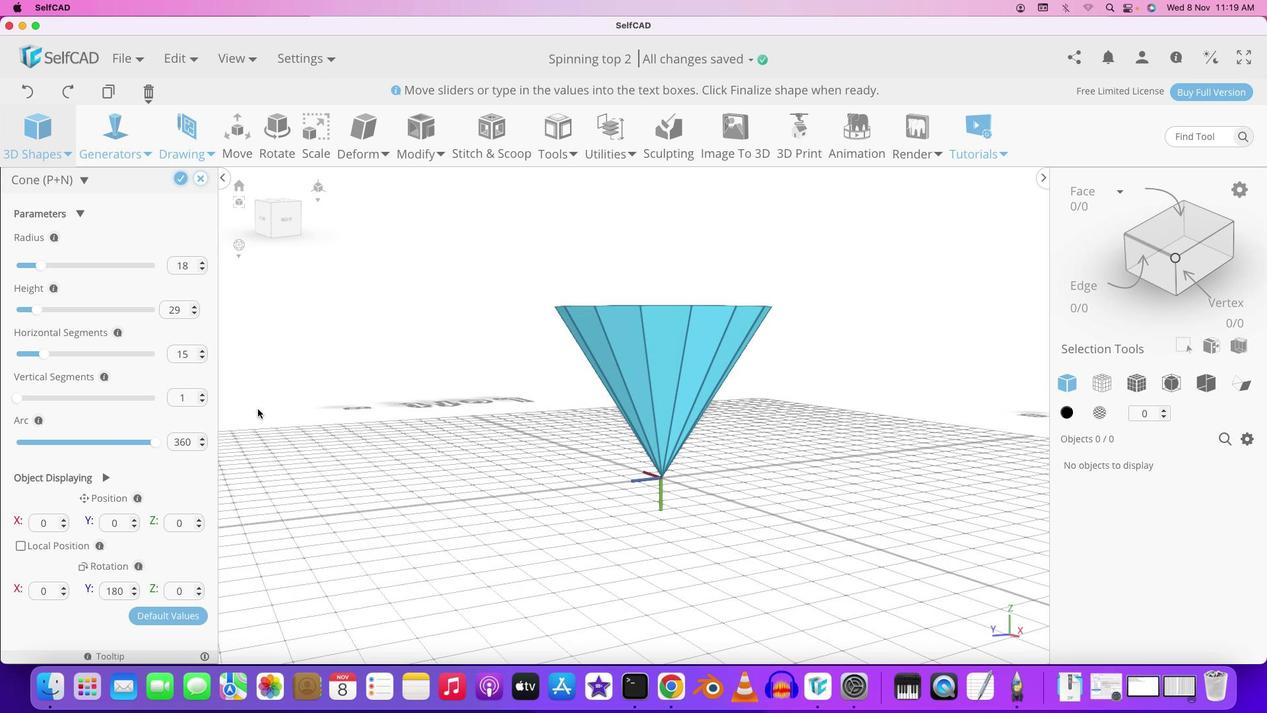 
Action: Mouse moved to (618, 398)
Screenshot: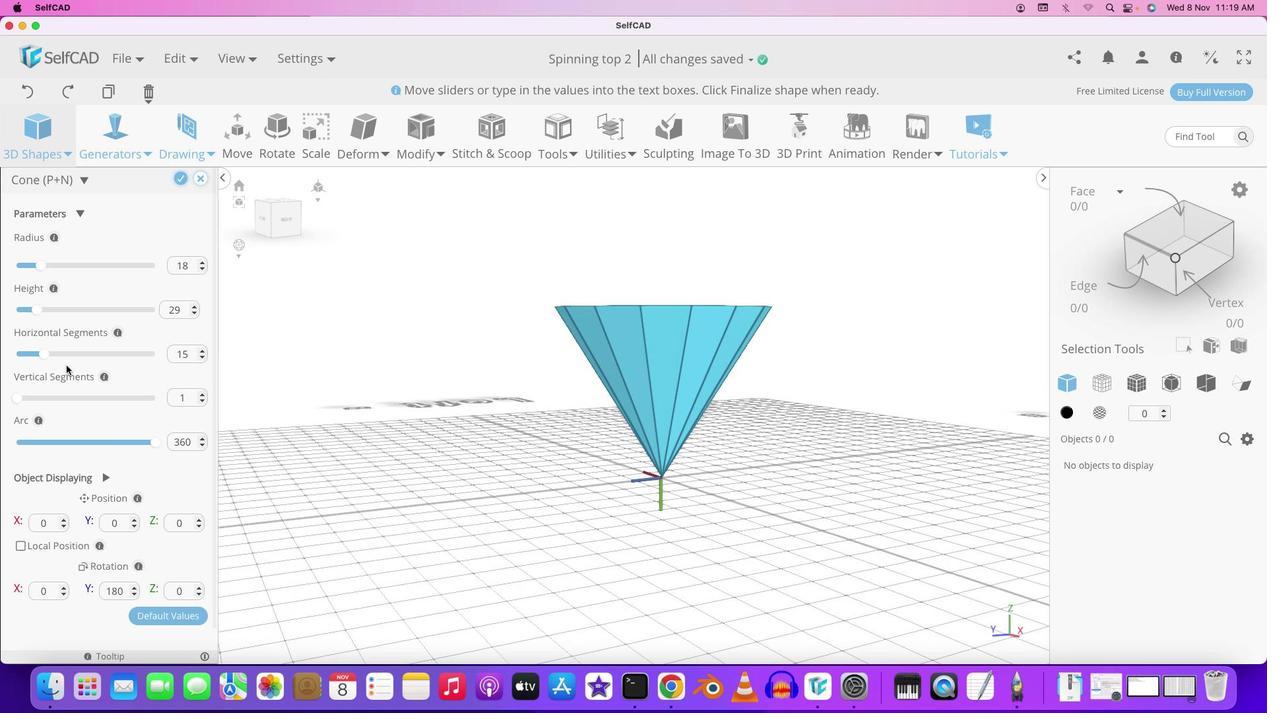 
Action: Mouse pressed left at (618, 398)
Screenshot: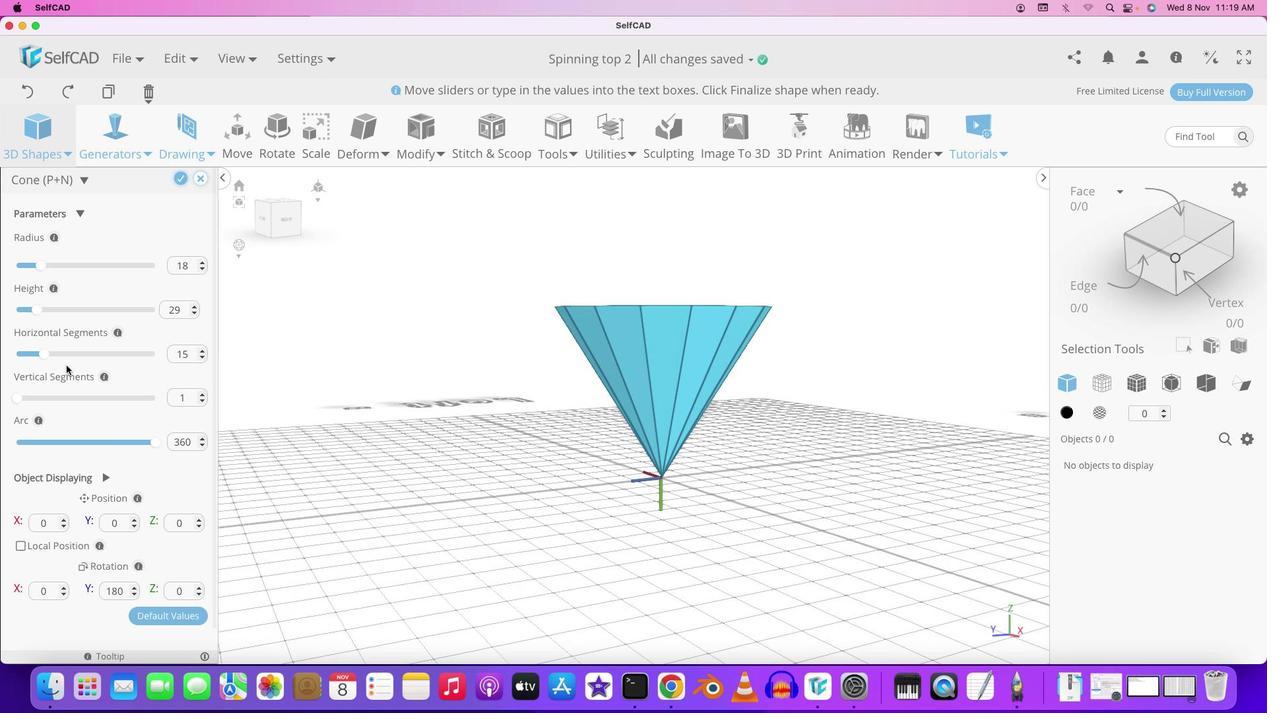 
Action: Mouse moved to (394, 380)
Screenshot: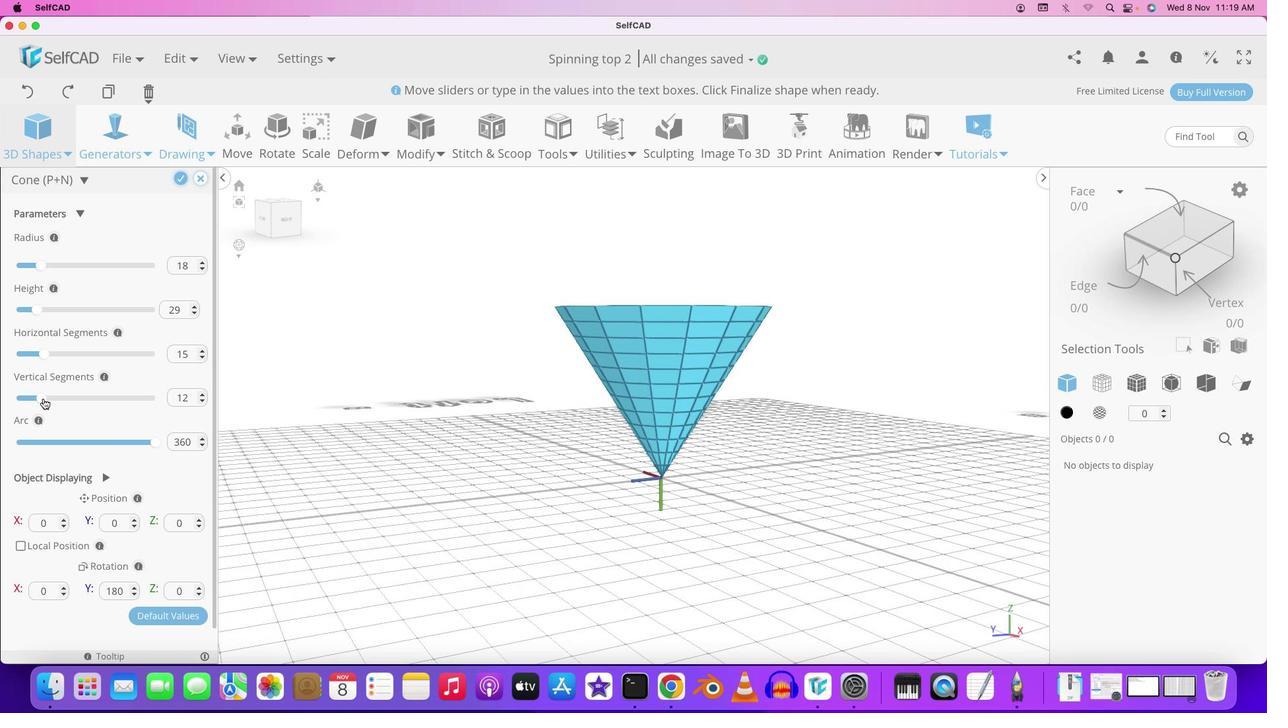 
Action: Mouse pressed left at (394, 380)
Screenshot: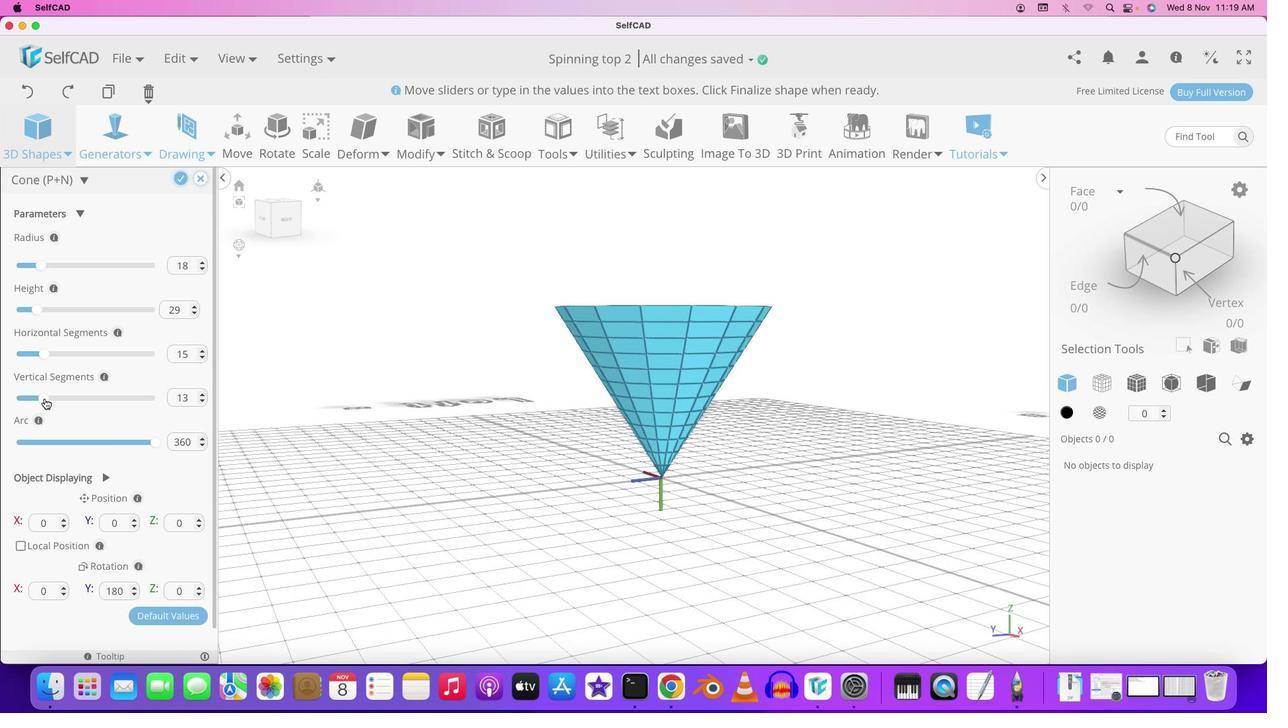 
Action: Mouse moved to (402, 369)
Screenshot: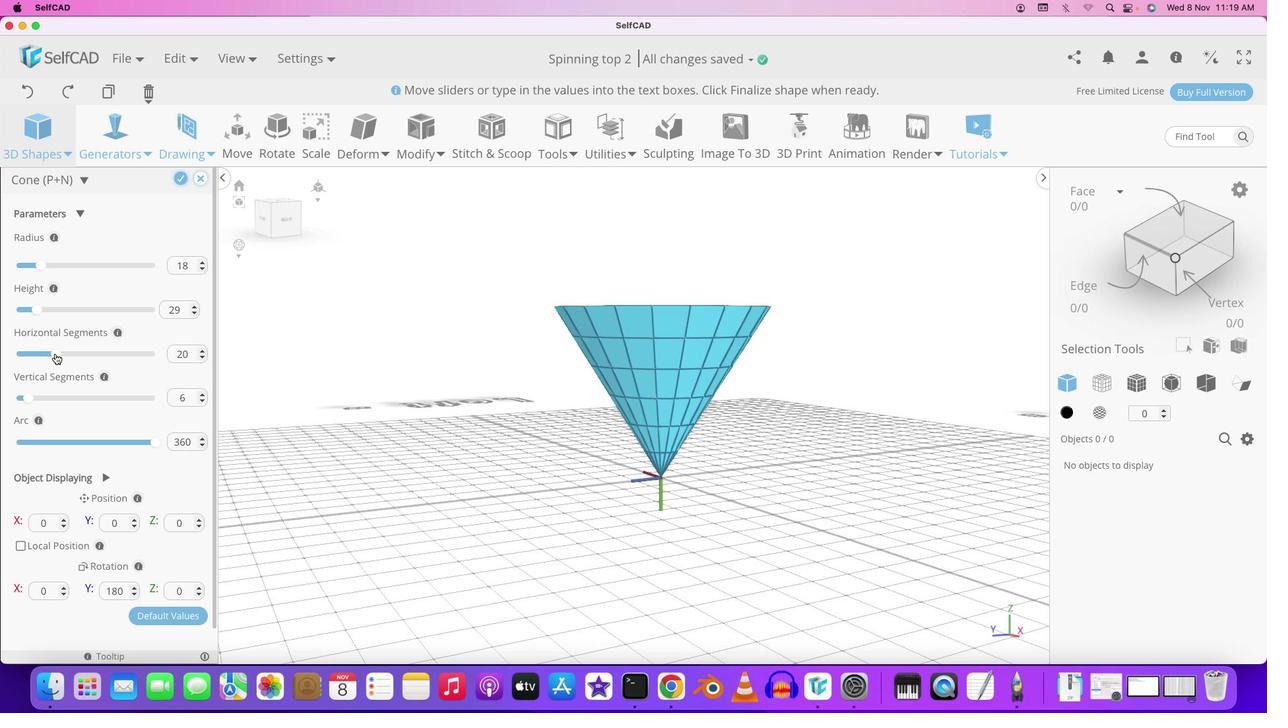 
Action: Mouse pressed left at (402, 369)
Screenshot: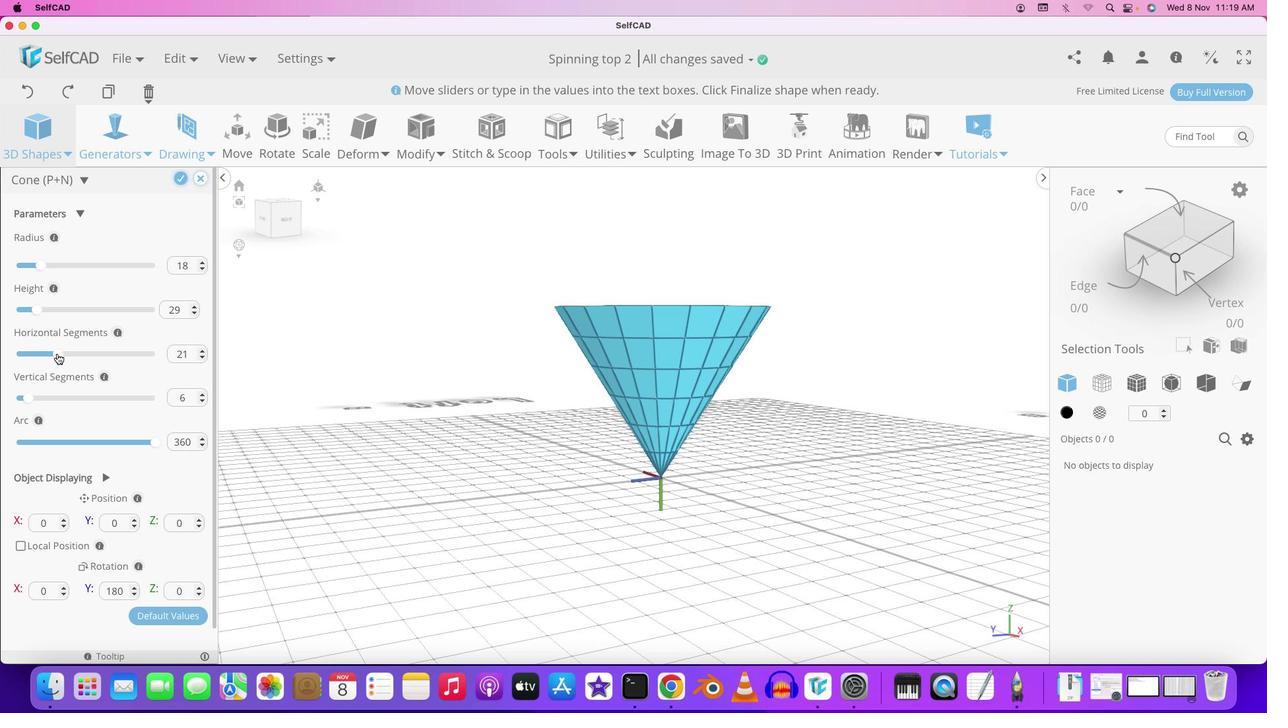
Action: Mouse moved to (559, 409)
Screenshot: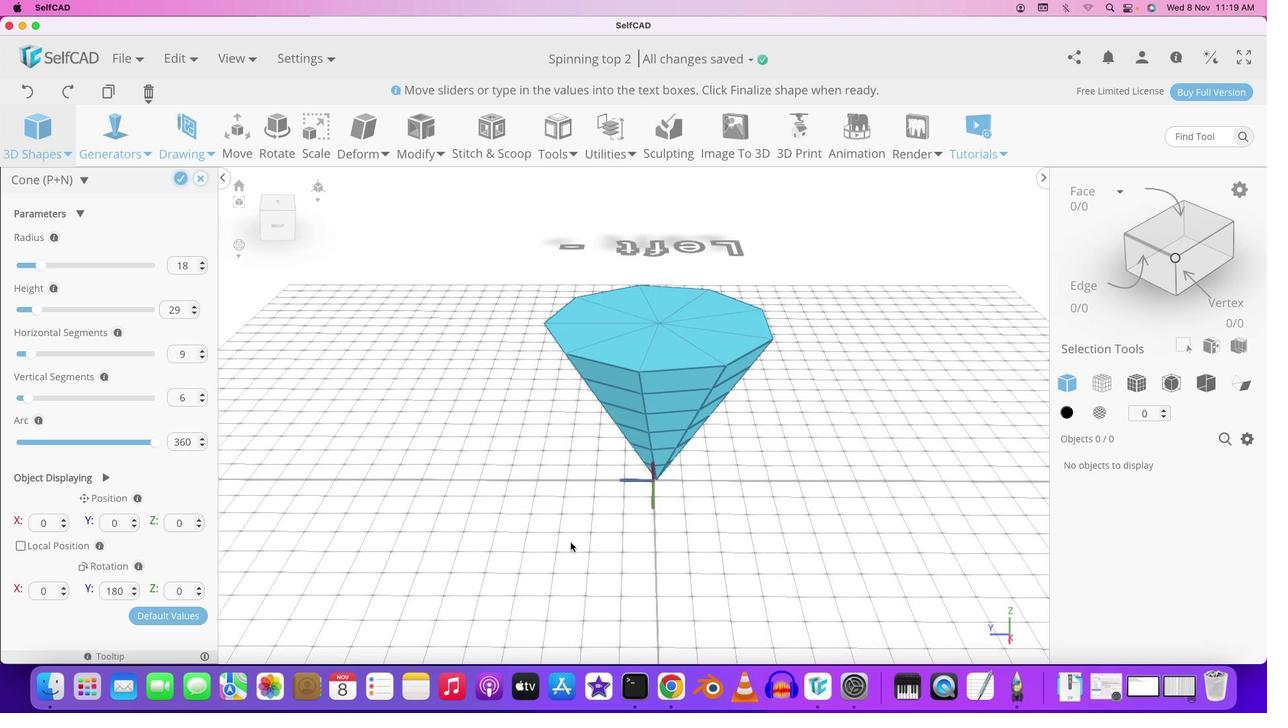 
Action: Mouse pressed left at (559, 409)
Screenshot: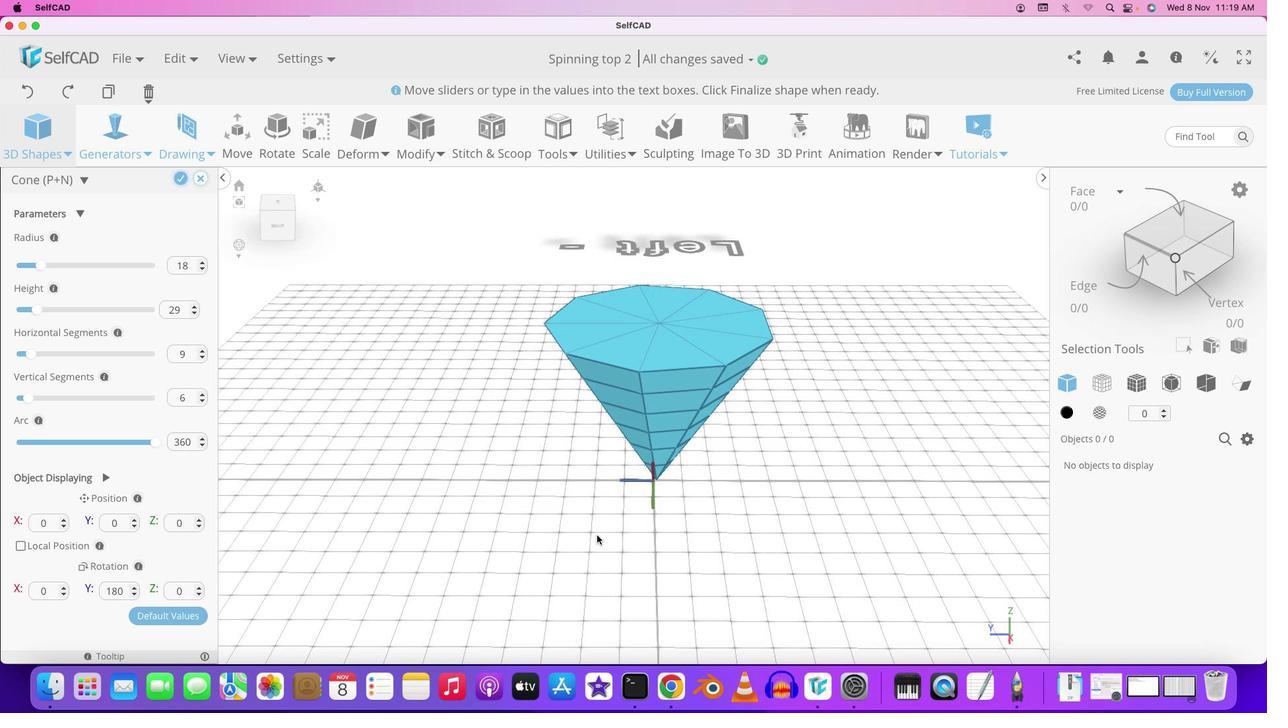 
Action: Mouse moved to (631, 408)
Screenshot: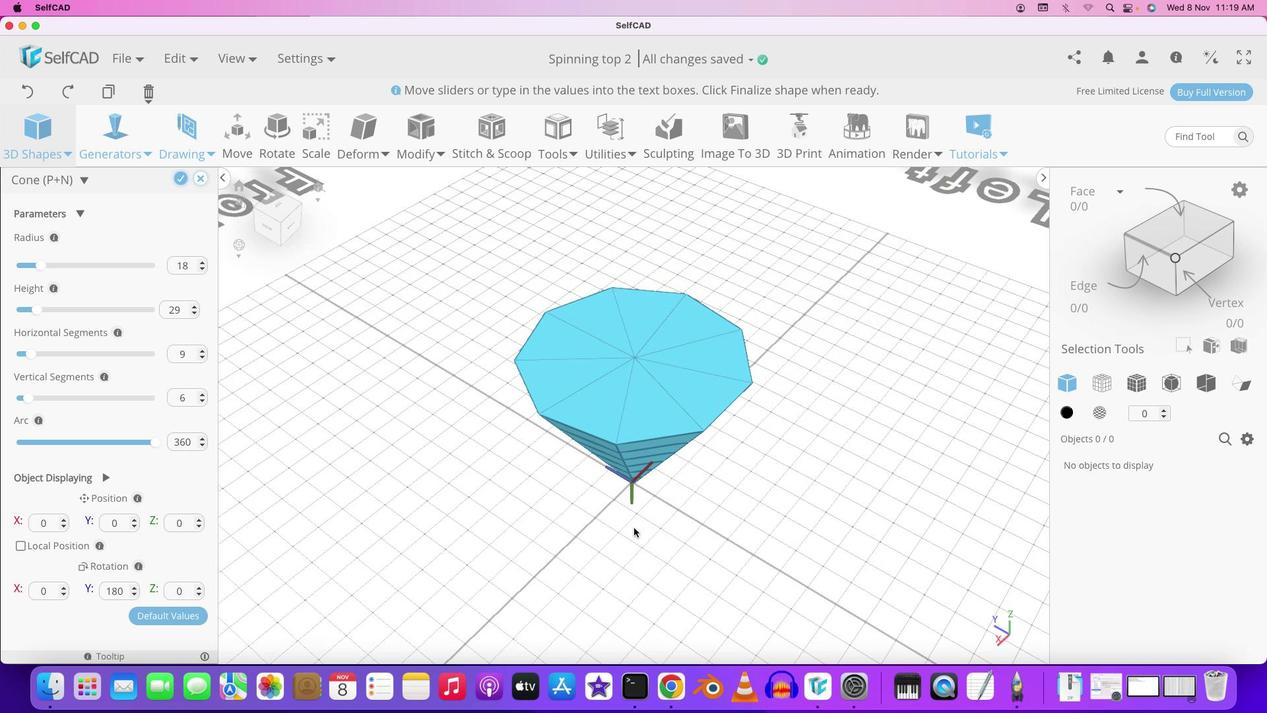 
Action: Mouse pressed left at (631, 408)
Screenshot: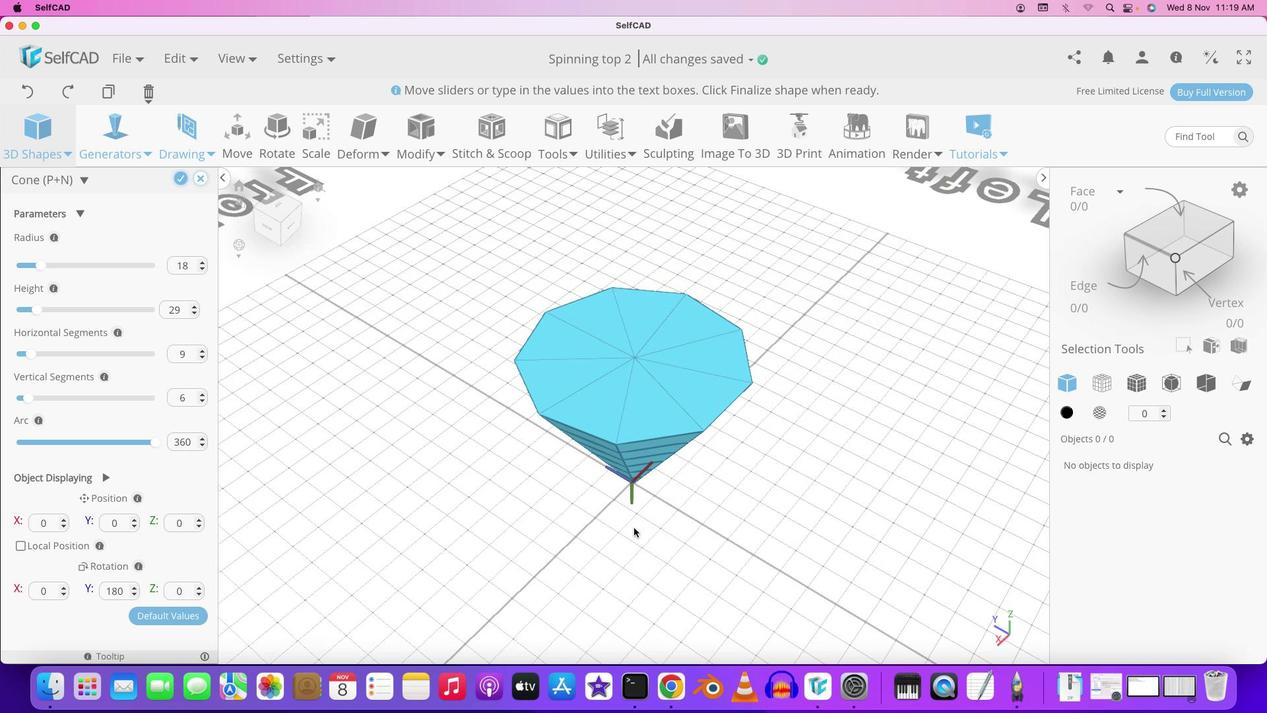 
Action: Mouse moved to (398, 368)
Screenshot: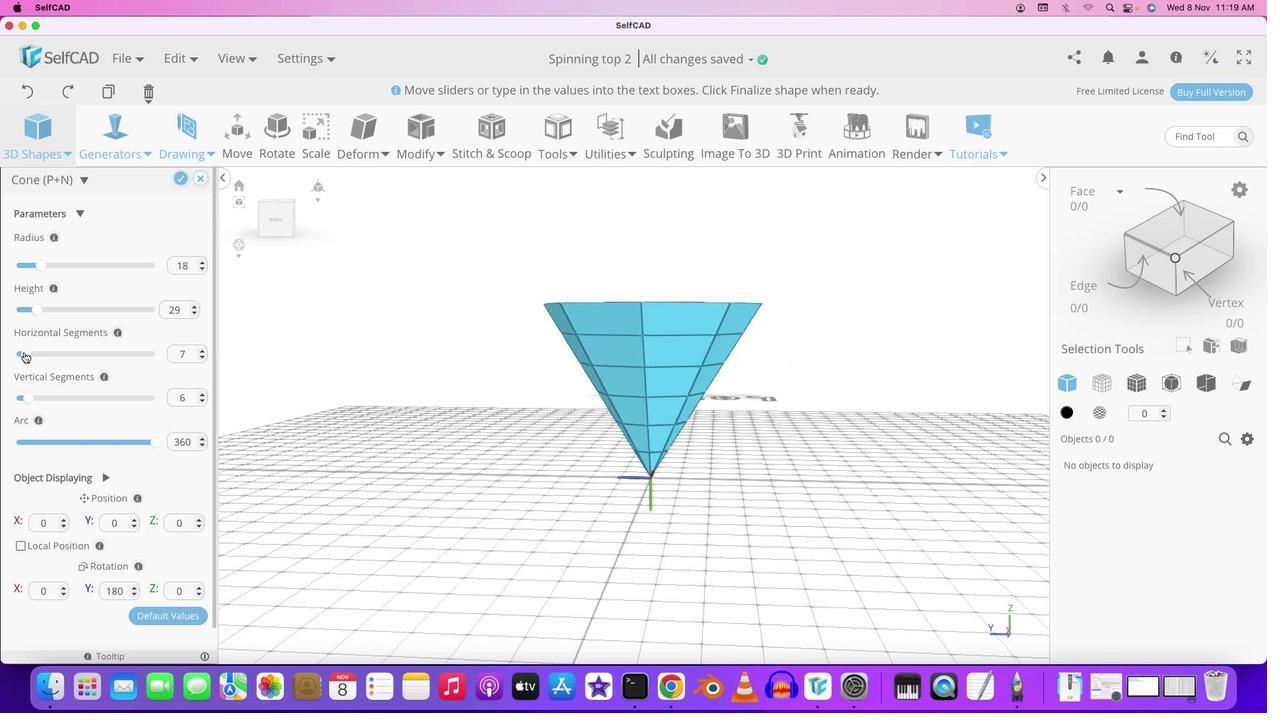 
Action: Mouse pressed left at (398, 368)
Screenshot: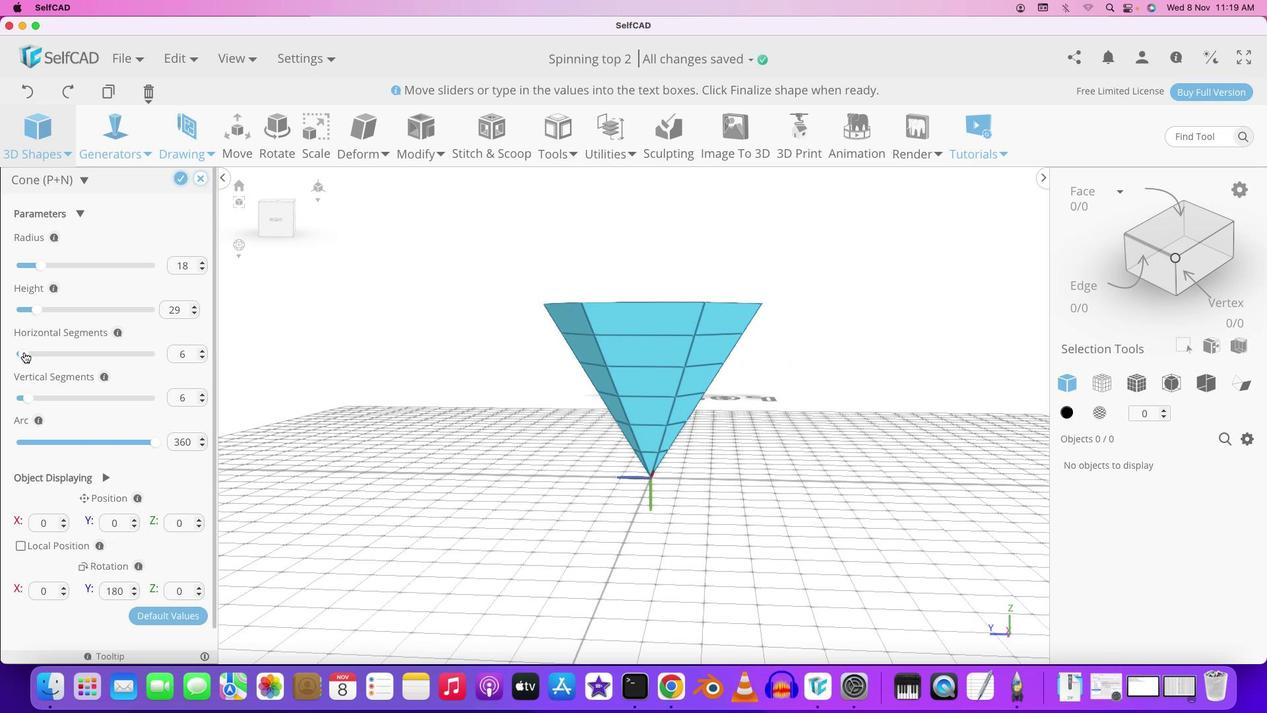 
Action: Mouse moved to (646, 398)
Screenshot: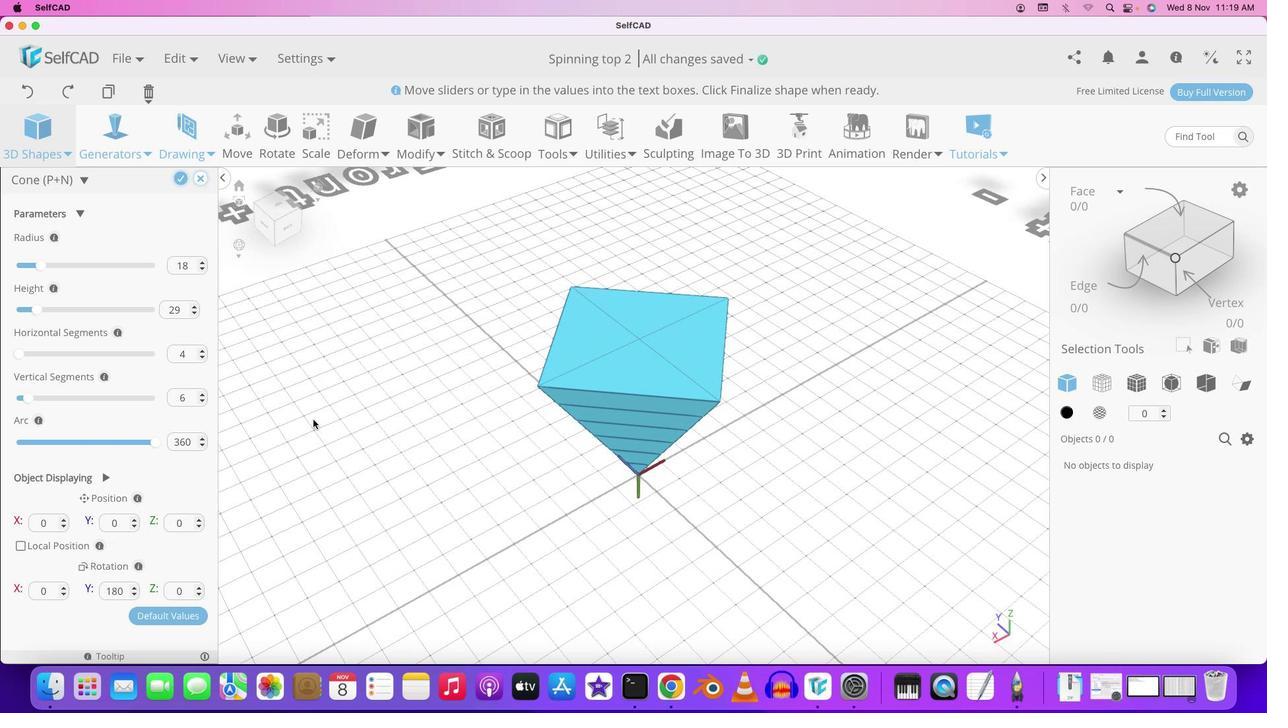 
Action: Mouse pressed left at (646, 398)
Screenshot: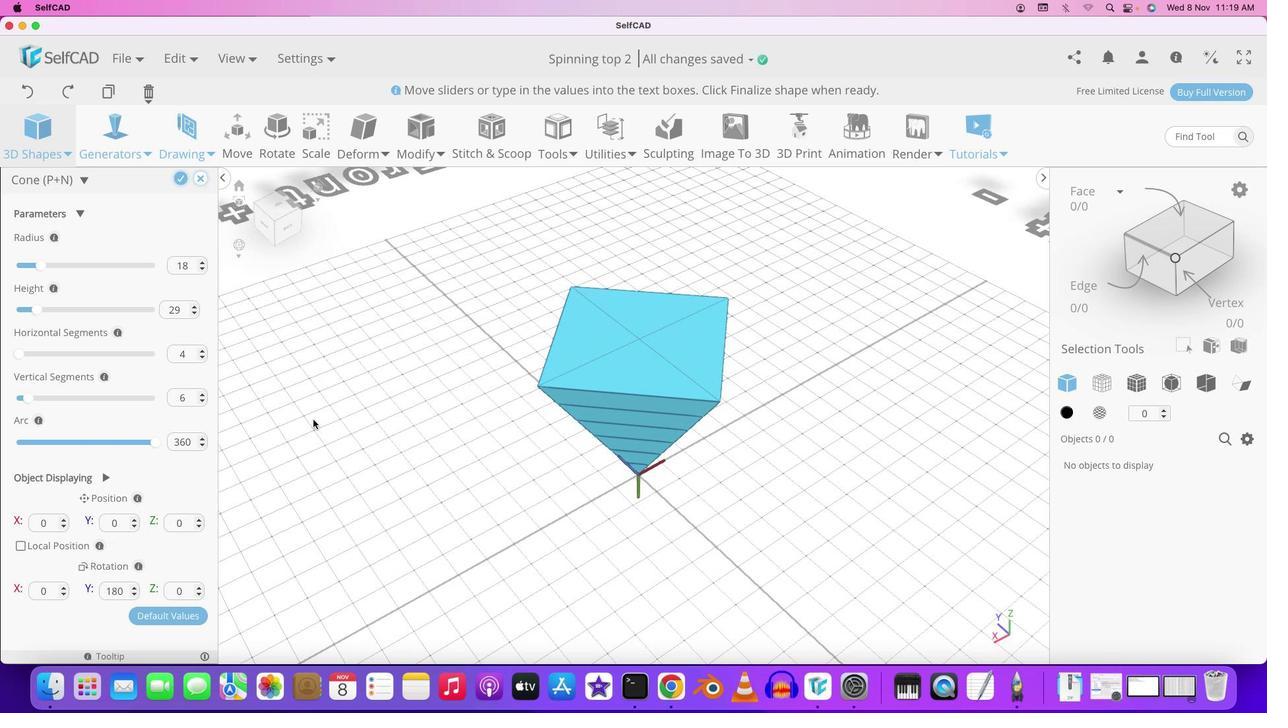 
Action: Mouse moved to (451, 368)
Screenshot: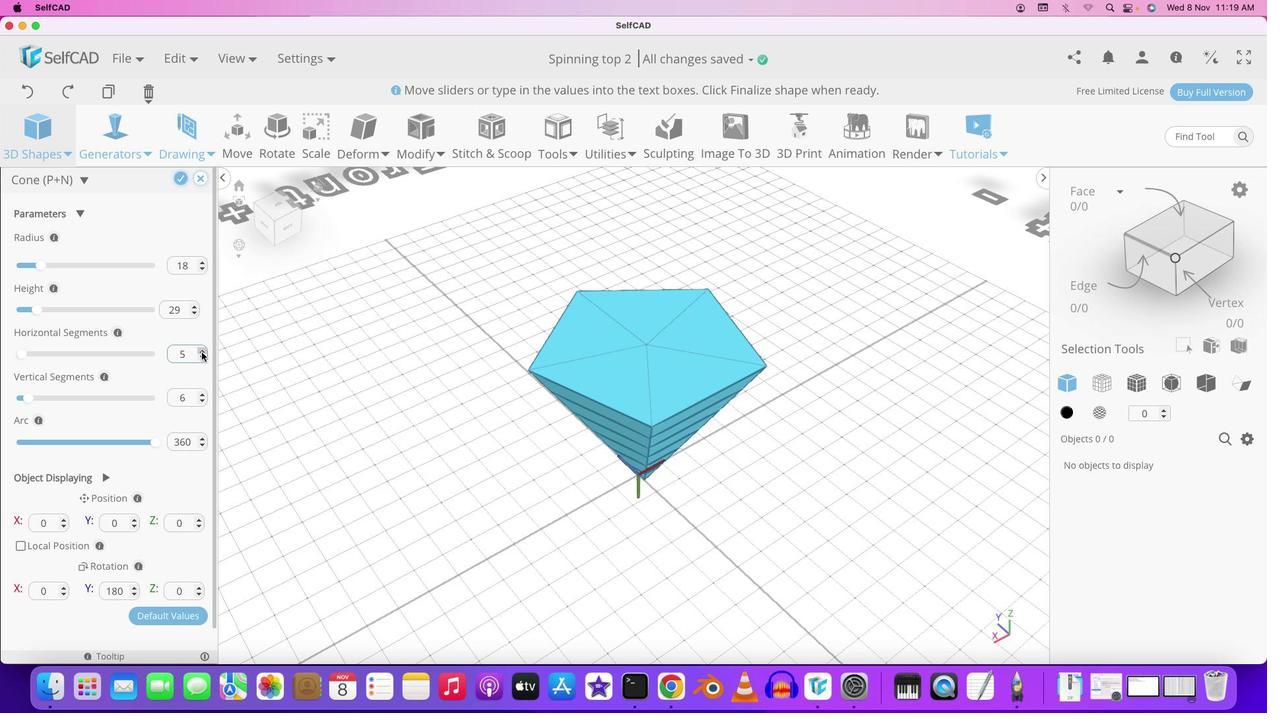 
Action: Mouse pressed left at (451, 368)
Screenshot: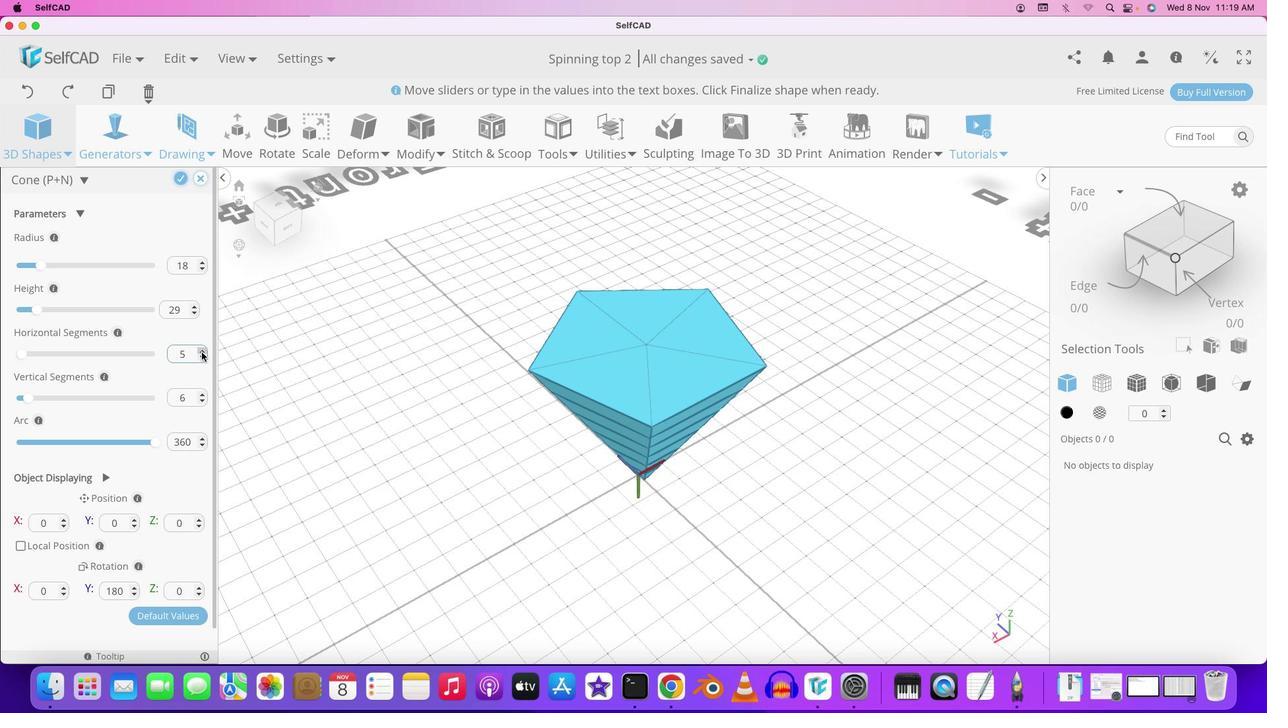 
Action: Mouse pressed left at (451, 368)
Screenshot: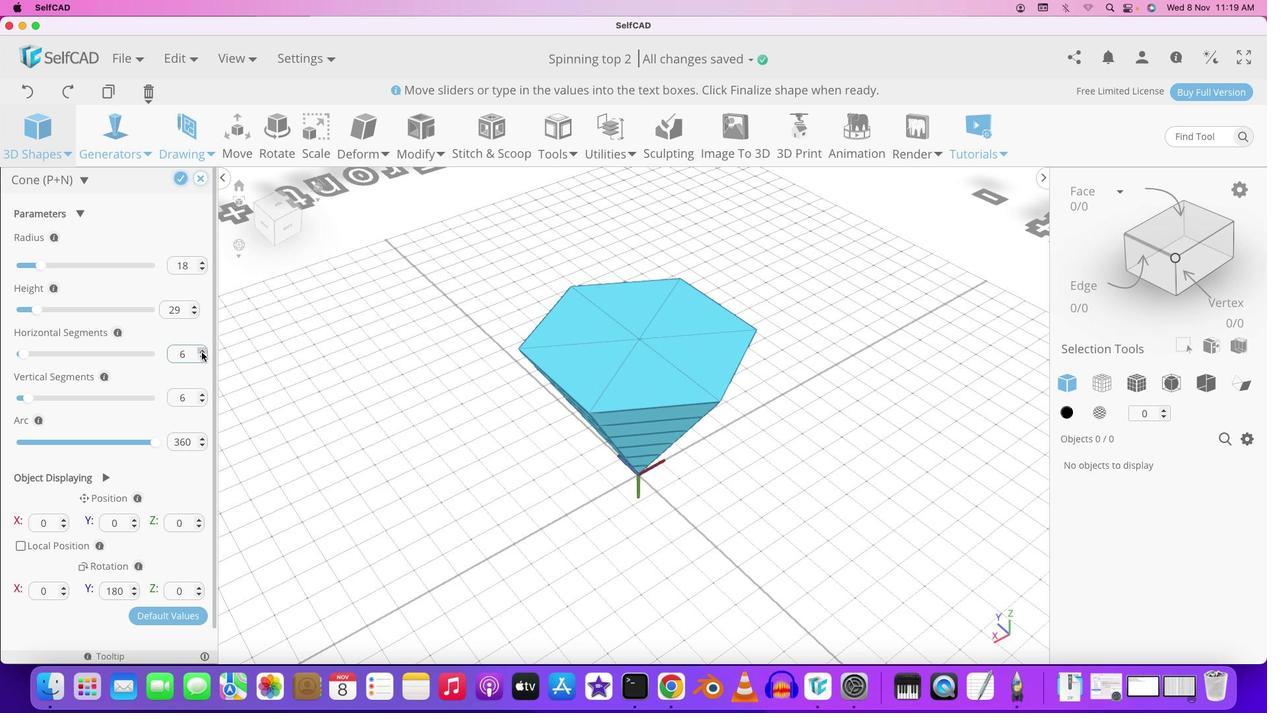 
Action: Mouse pressed left at (451, 368)
Screenshot: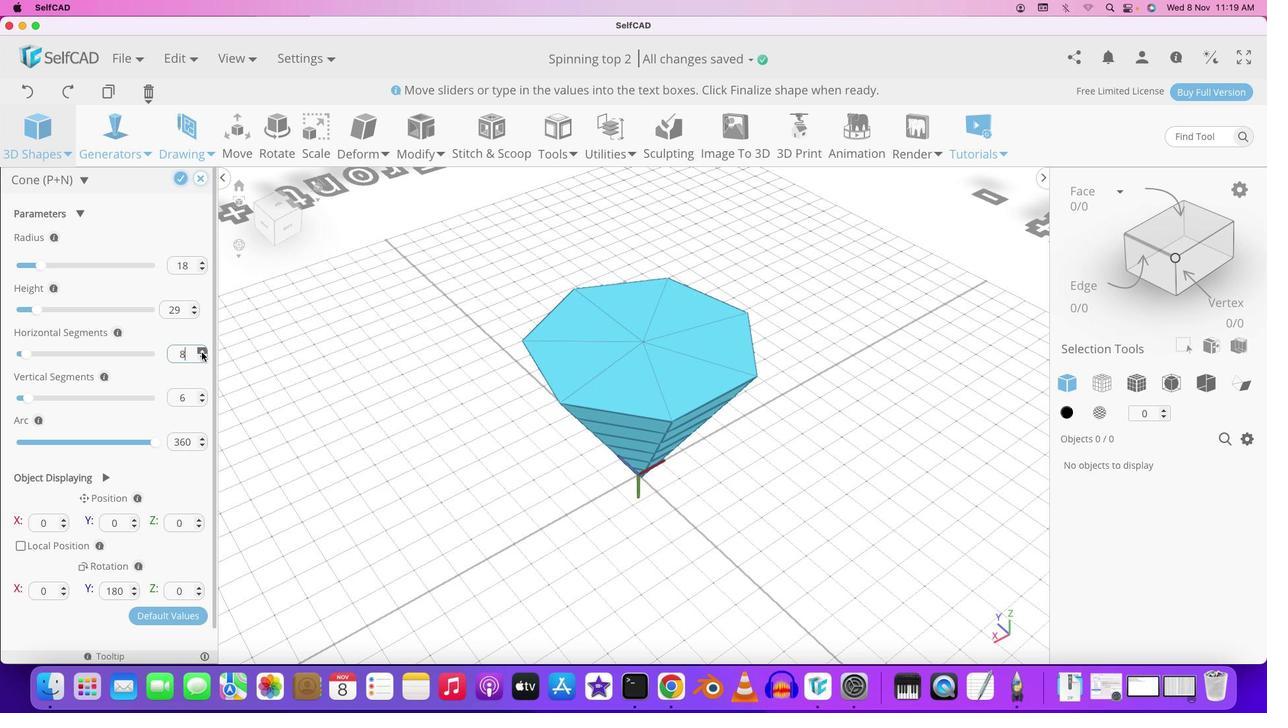 
Action: Mouse pressed left at (451, 368)
Screenshot: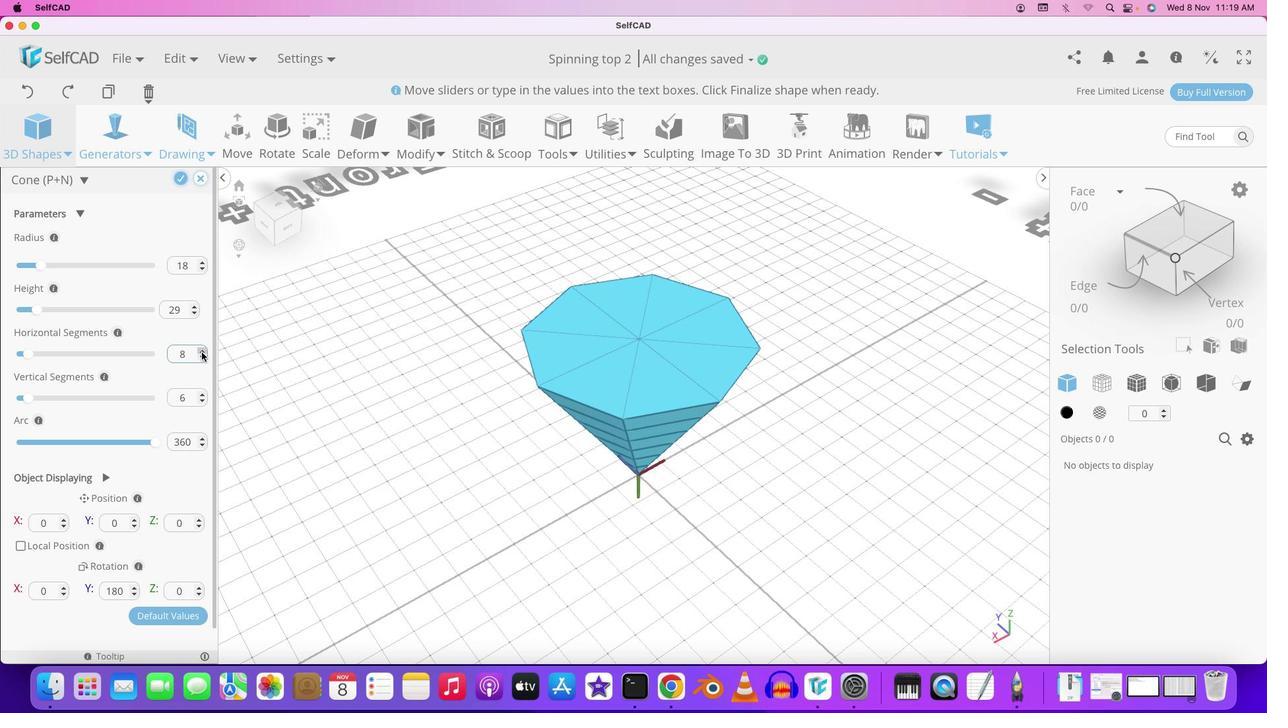 
Action: Mouse moved to (398, 380)
Screenshot: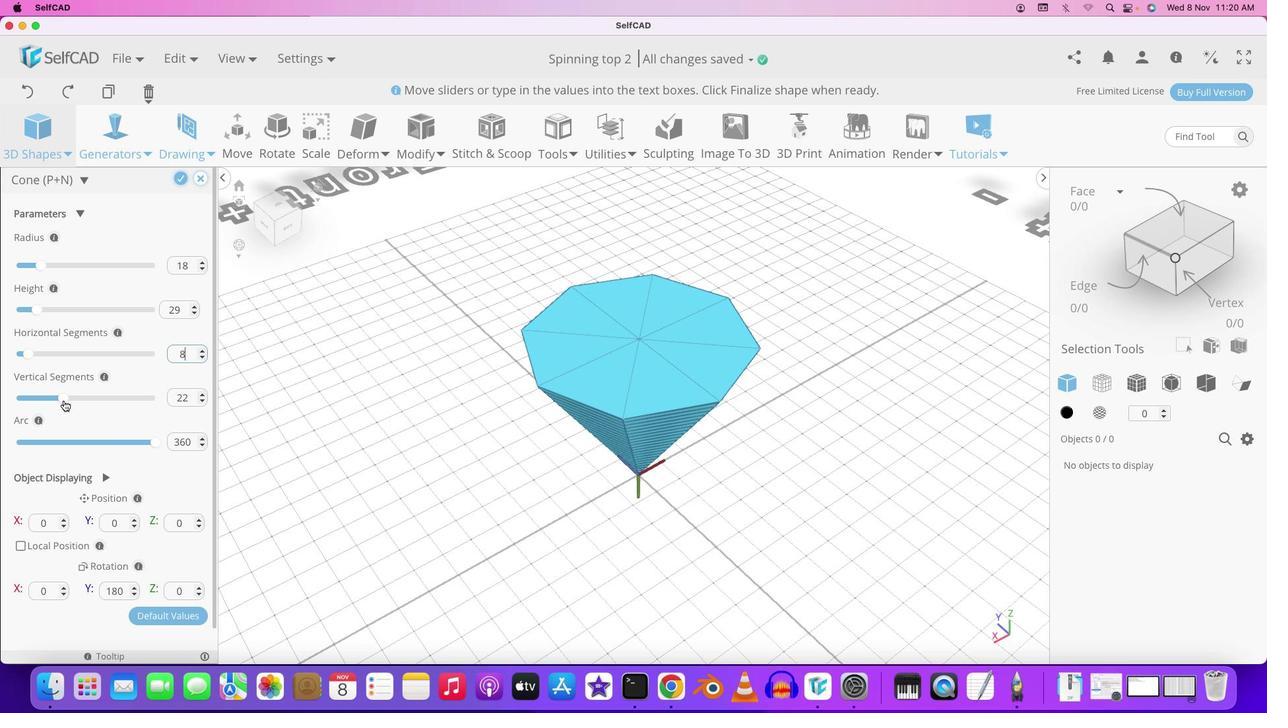 
Action: Mouse pressed left at (398, 380)
Screenshot: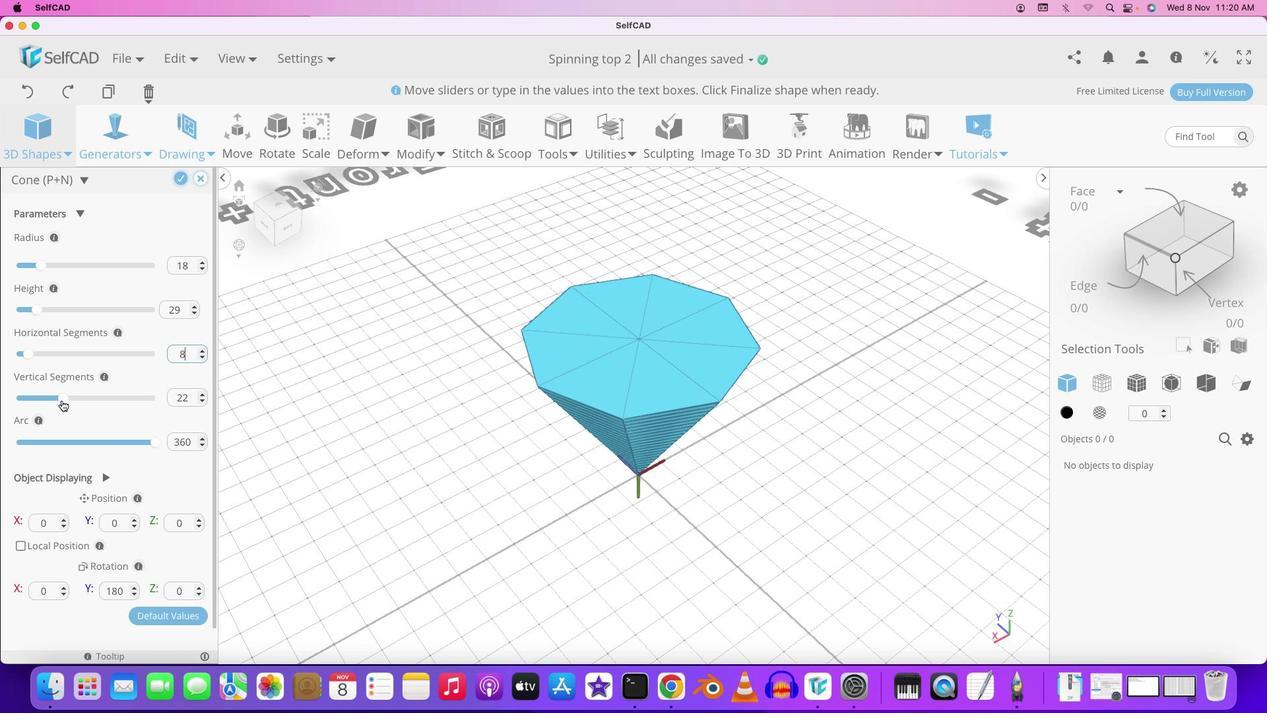 
Action: Mouse moved to (511, 390)
Screenshot: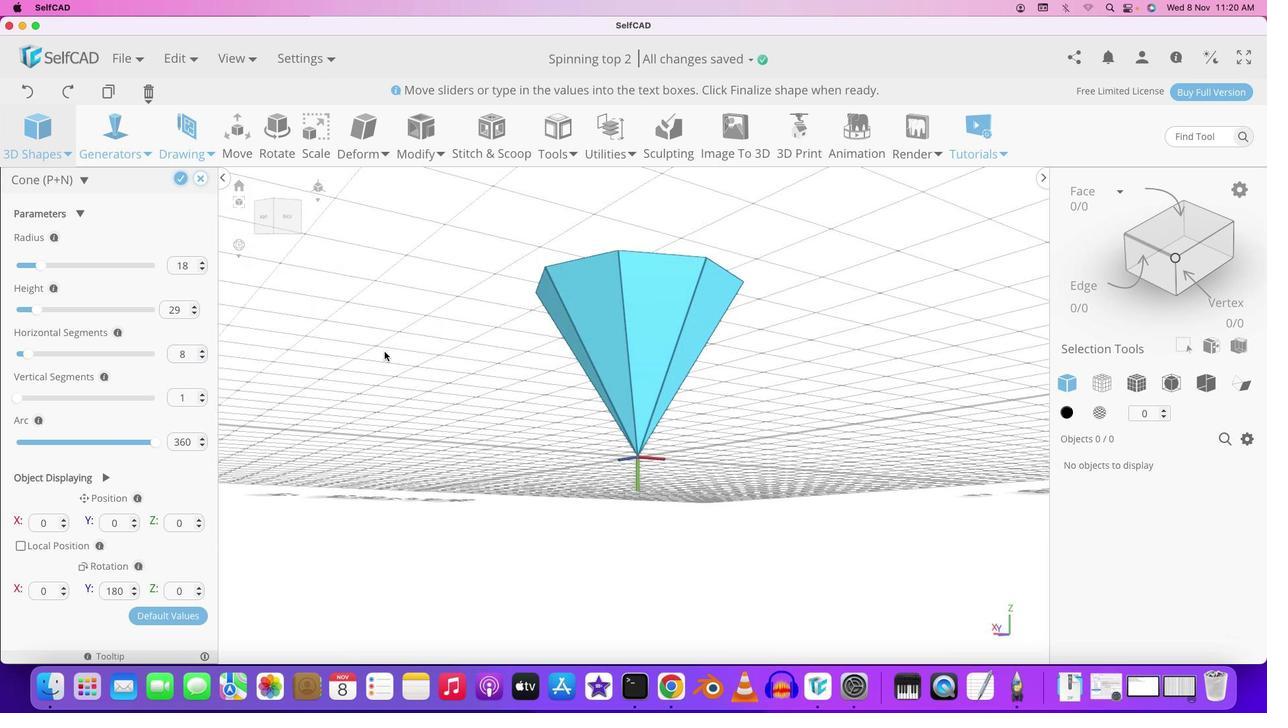 
Action: Mouse pressed left at (511, 390)
Screenshot: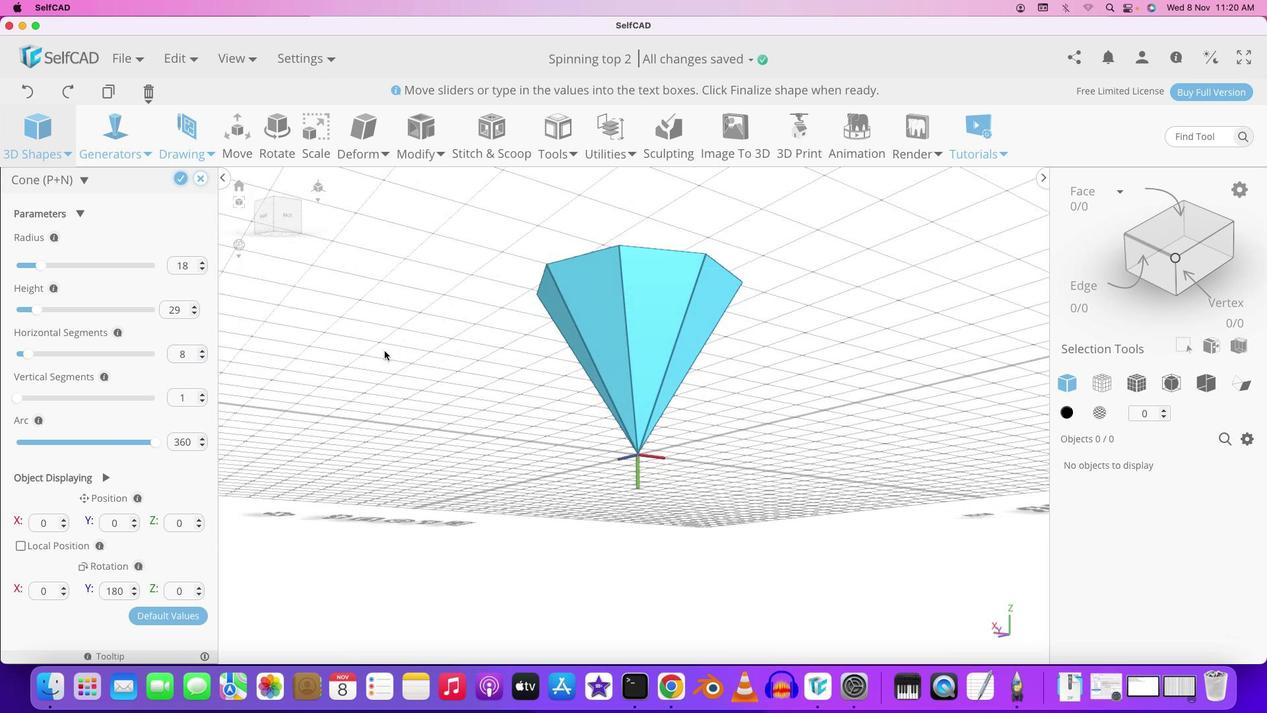 
Action: Mouse moved to (395, 380)
Screenshot: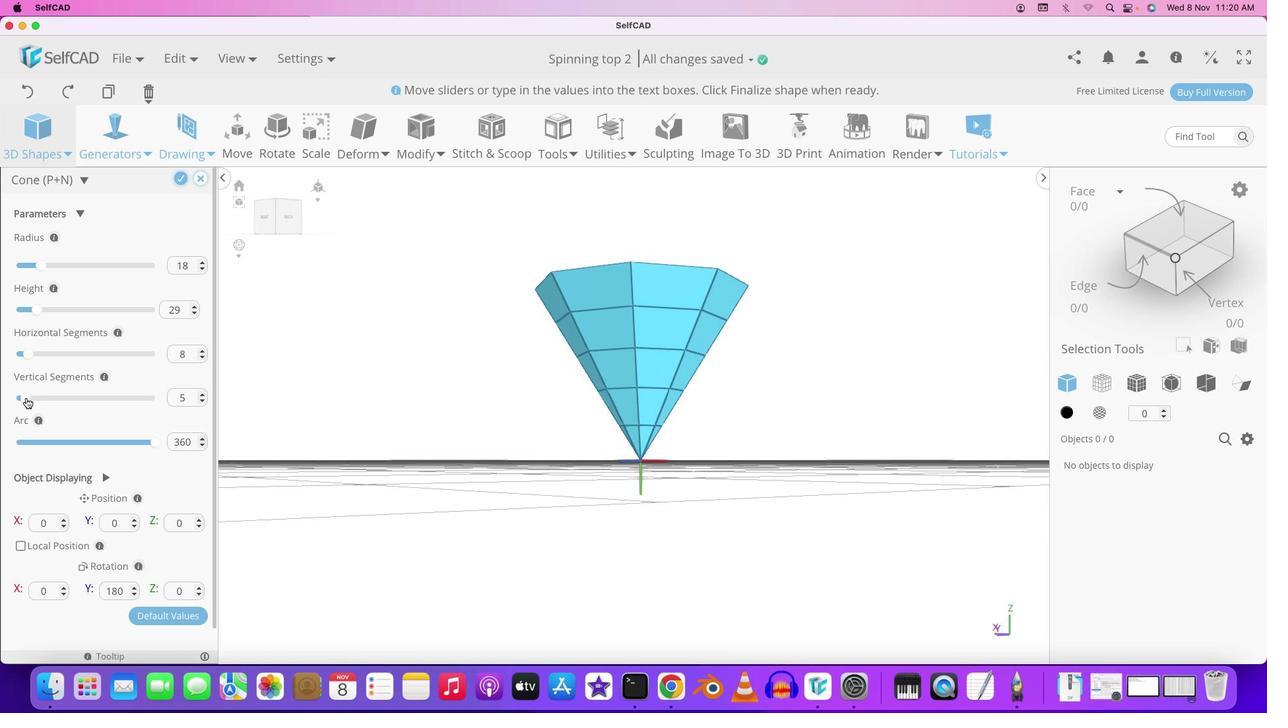 
Action: Mouse pressed left at (395, 380)
Screenshot: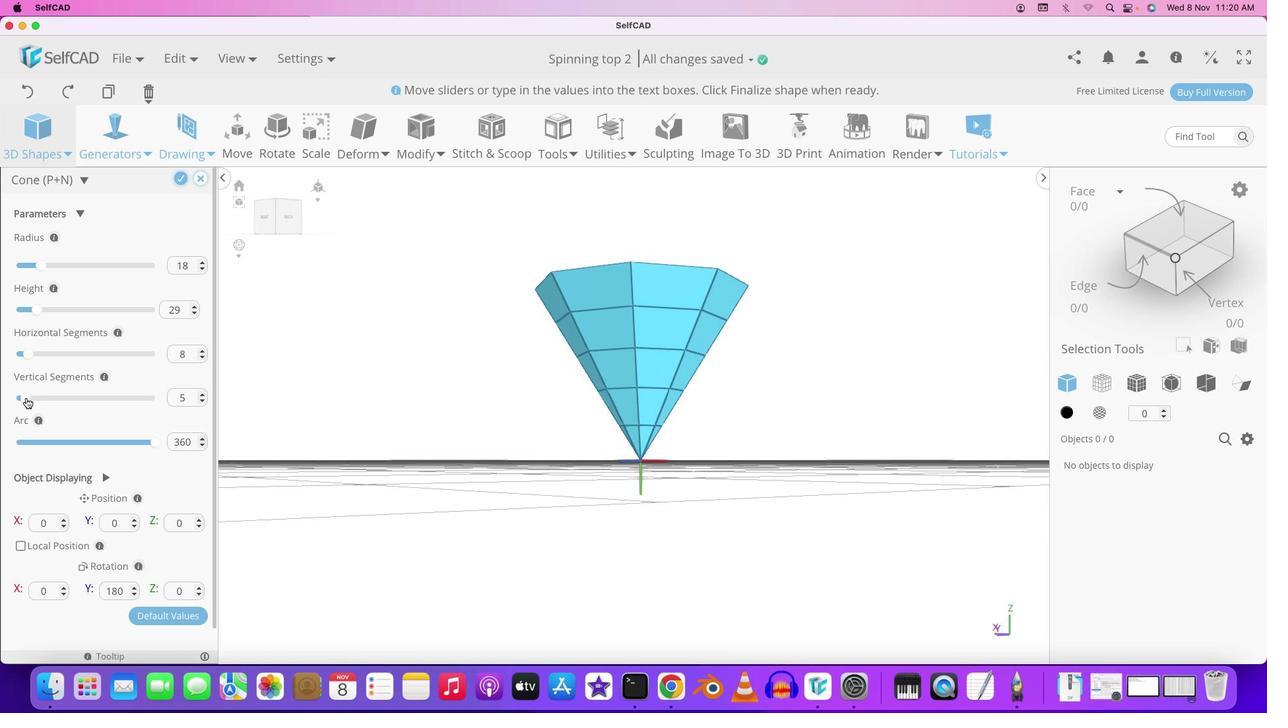 
Action: Mouse moved to (546, 392)
Screenshot: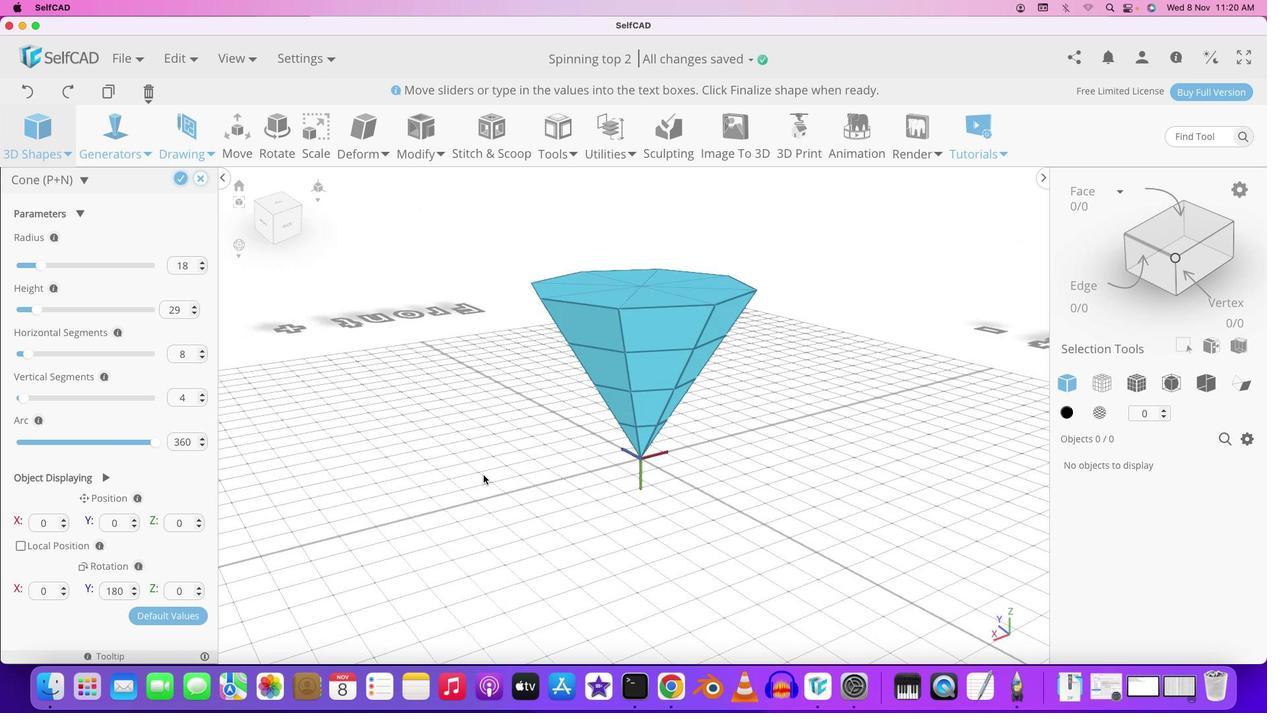 
Action: Mouse pressed left at (546, 392)
Screenshot: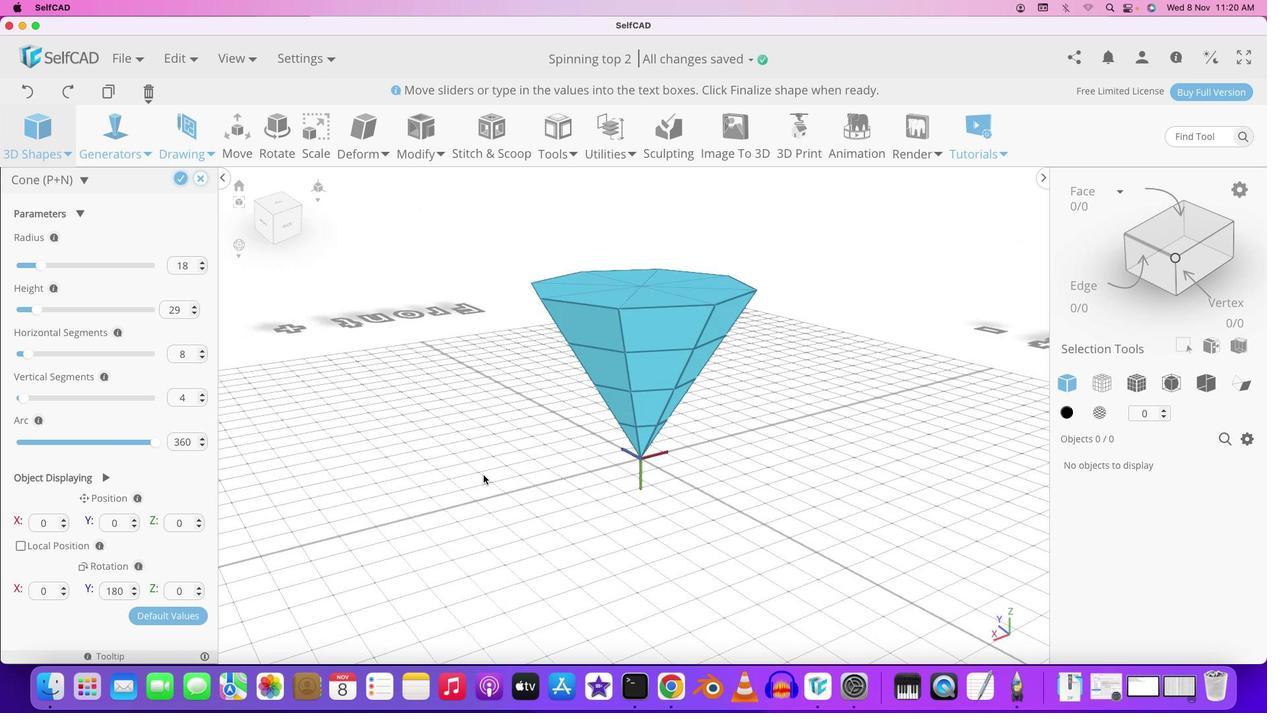 
Action: Mouse moved to (553, 382)
Screenshot: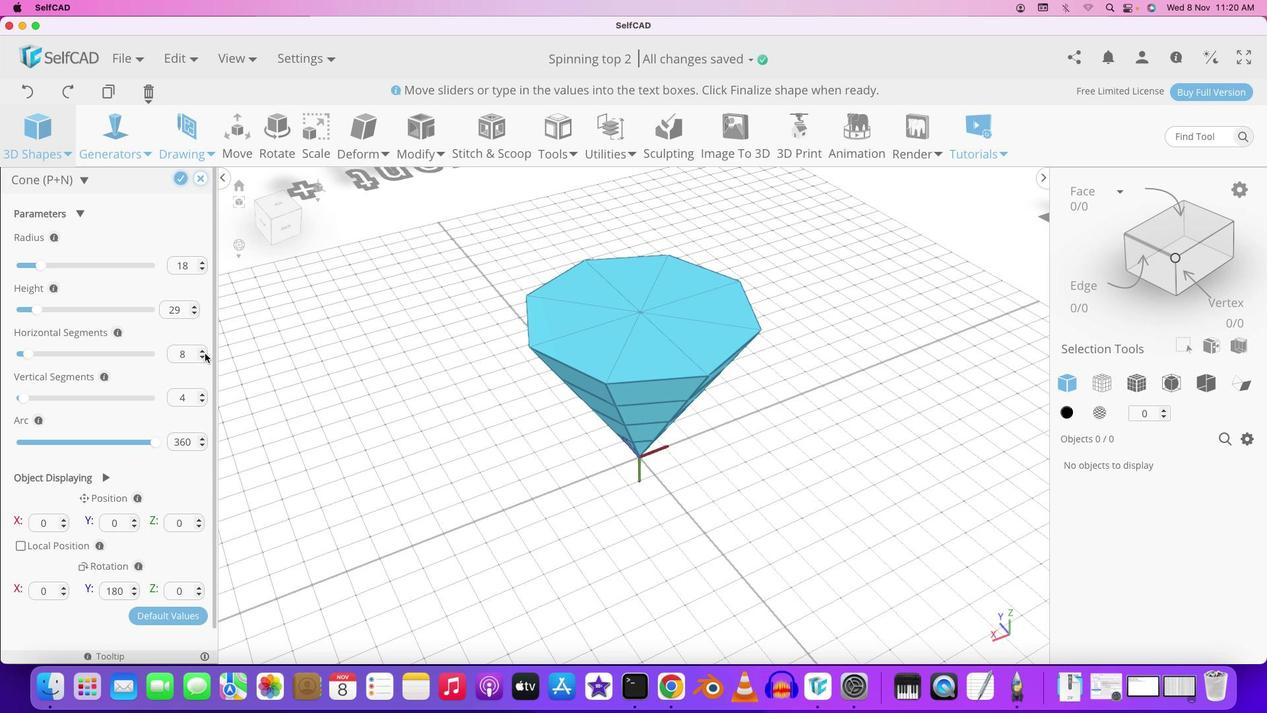 
Action: Mouse pressed left at (553, 382)
Screenshot: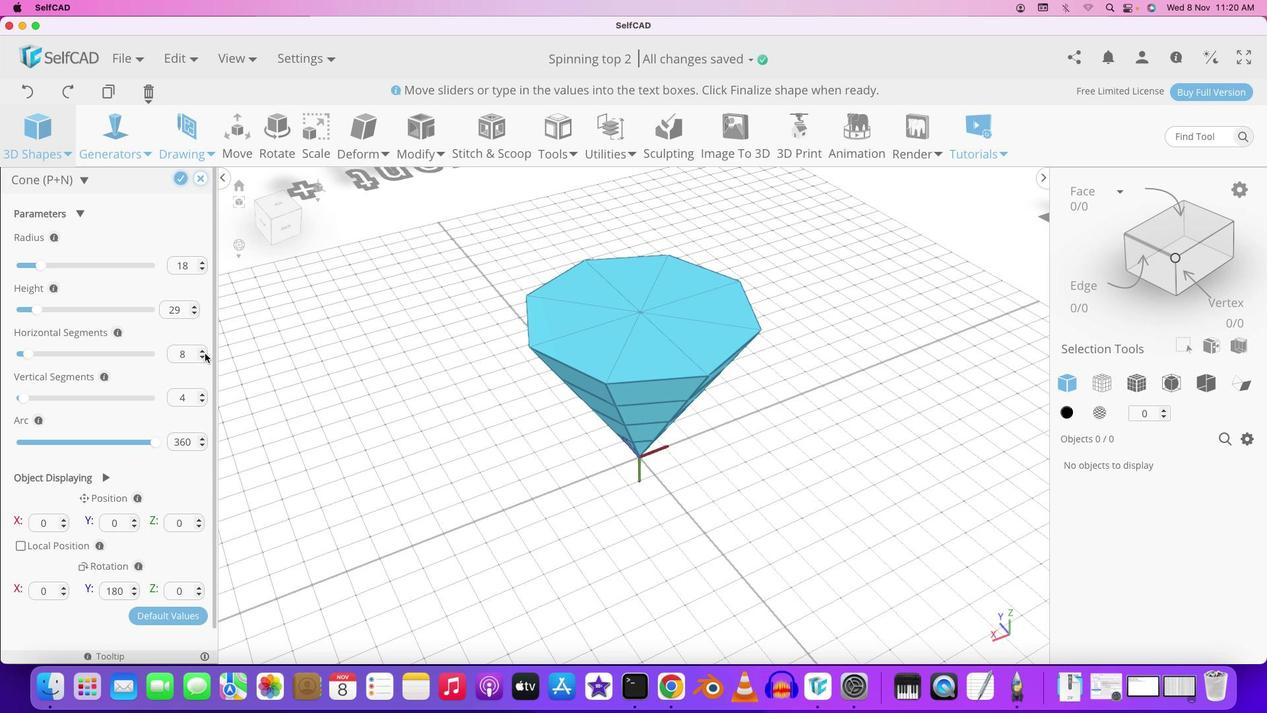 
Action: Mouse moved to (451, 367)
Screenshot: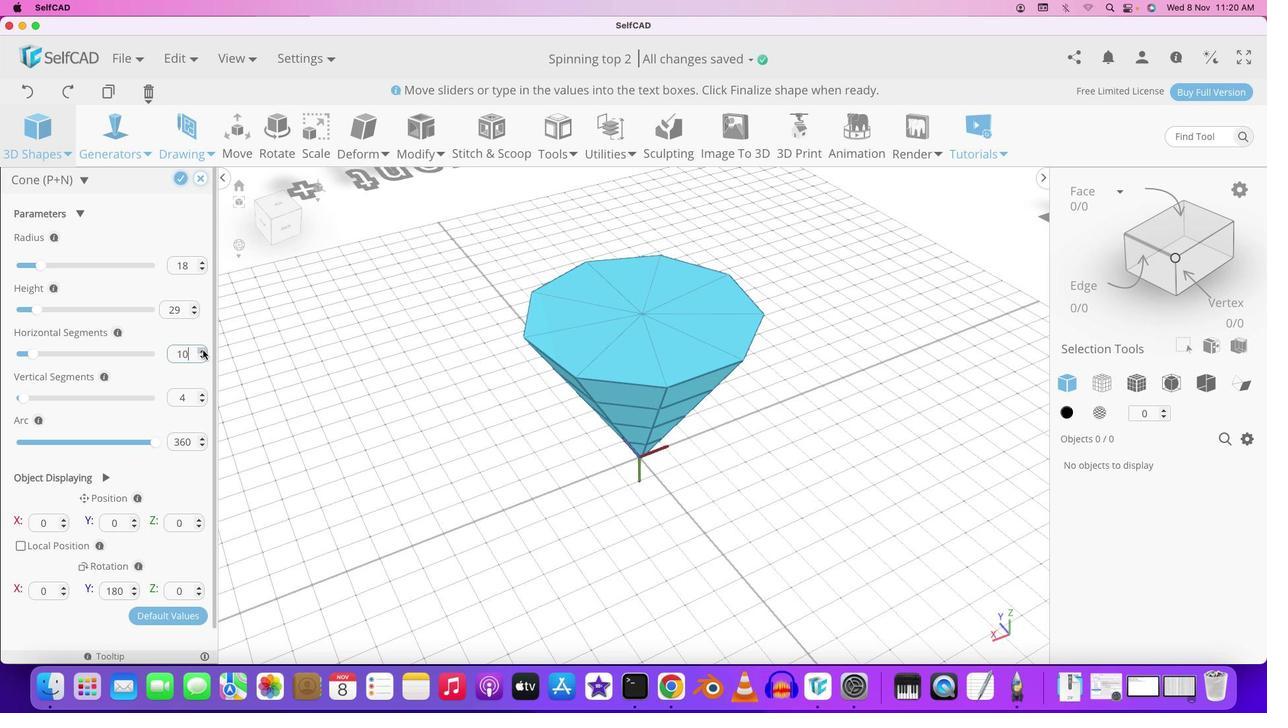 
Action: Mouse pressed left at (451, 367)
Screenshot: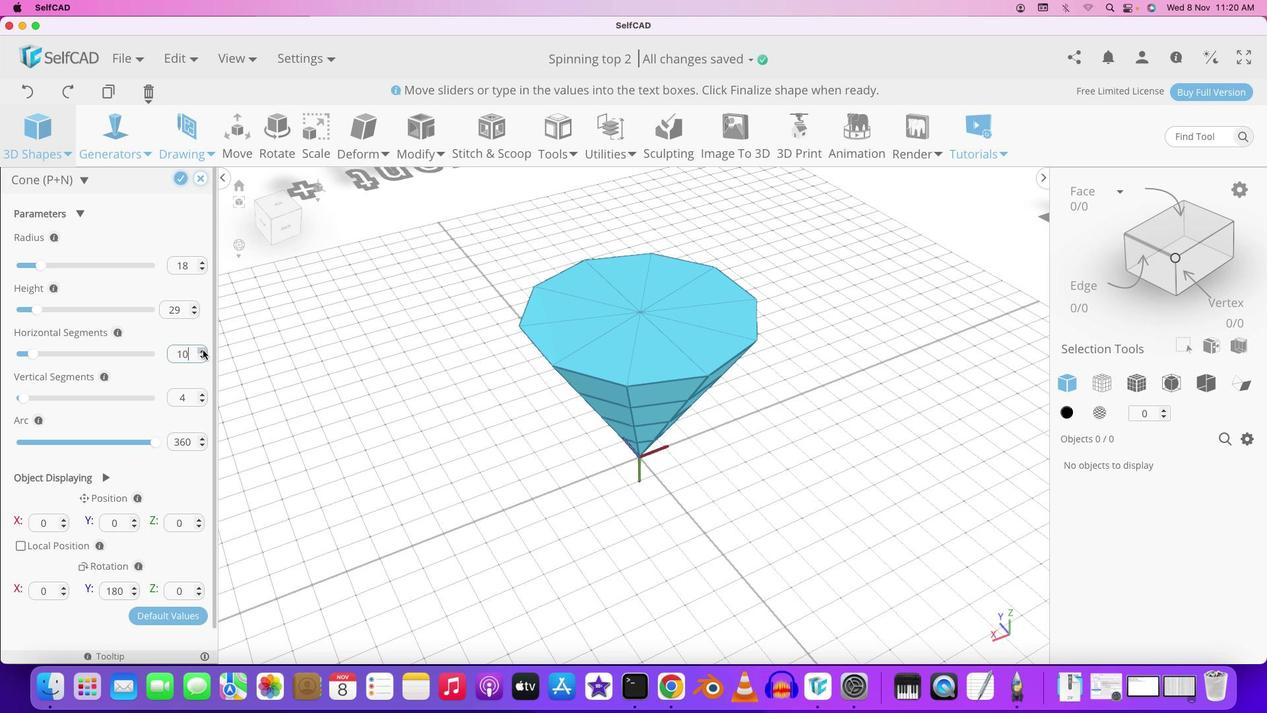 
Action: Mouse pressed left at (451, 367)
Screenshot: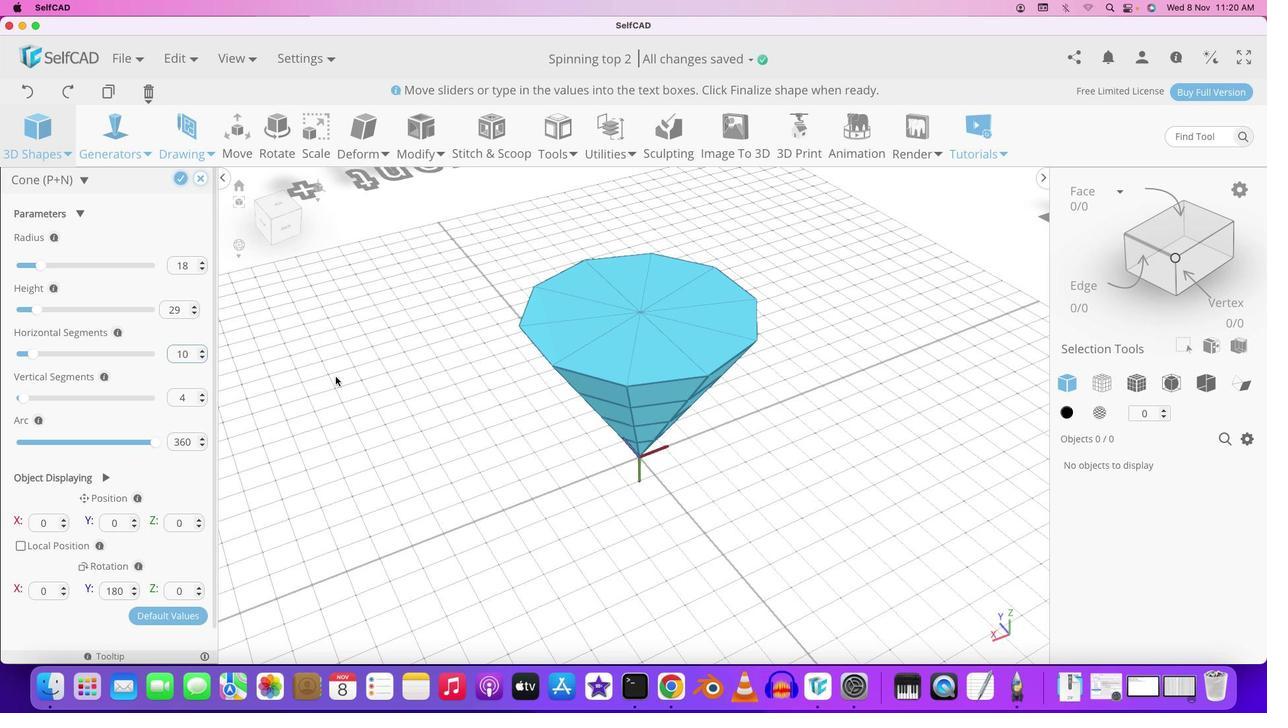 
Action: Mouse moved to (571, 400)
Screenshot: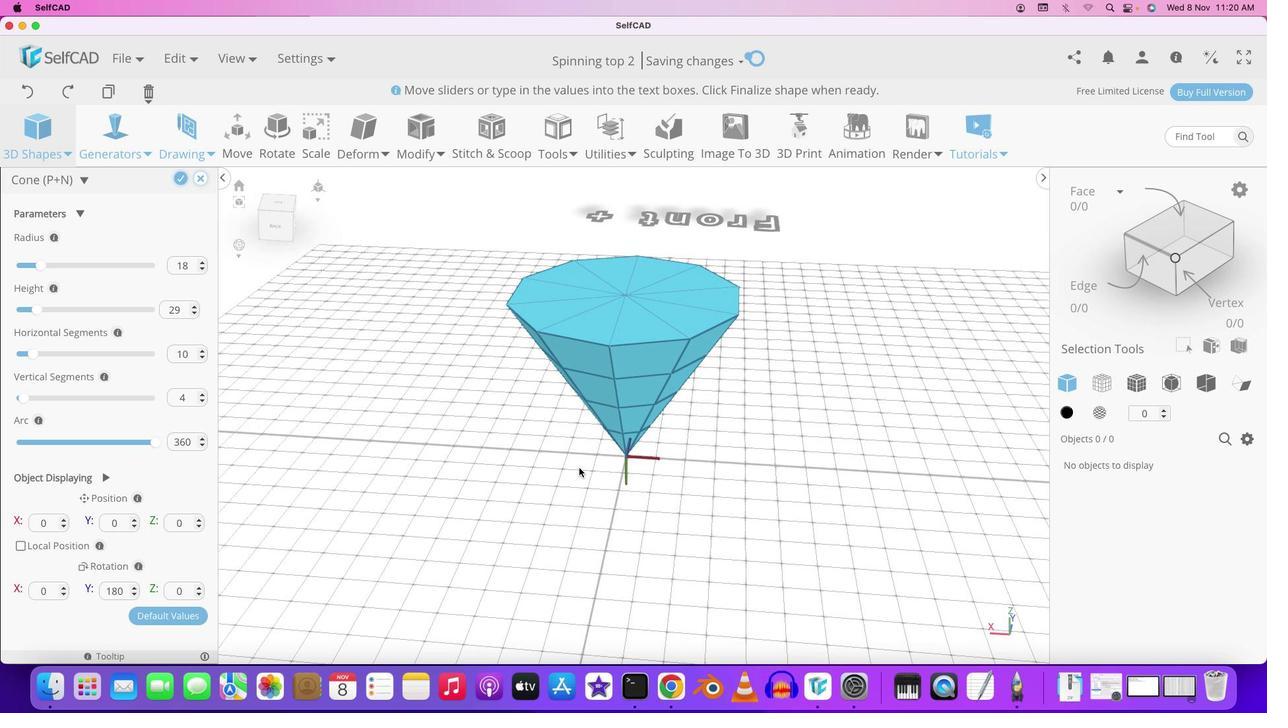
Action: Mouse pressed left at (571, 400)
Screenshot: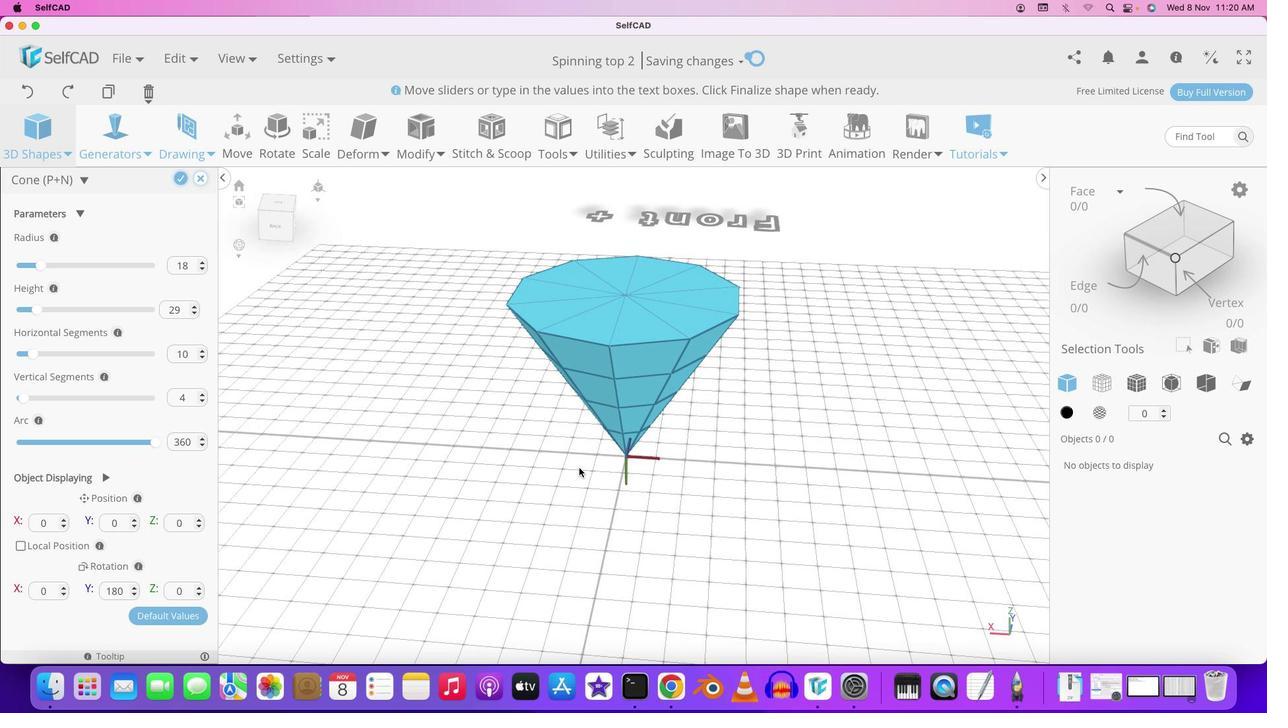 
Action: Mouse moved to (597, 399)
Screenshot: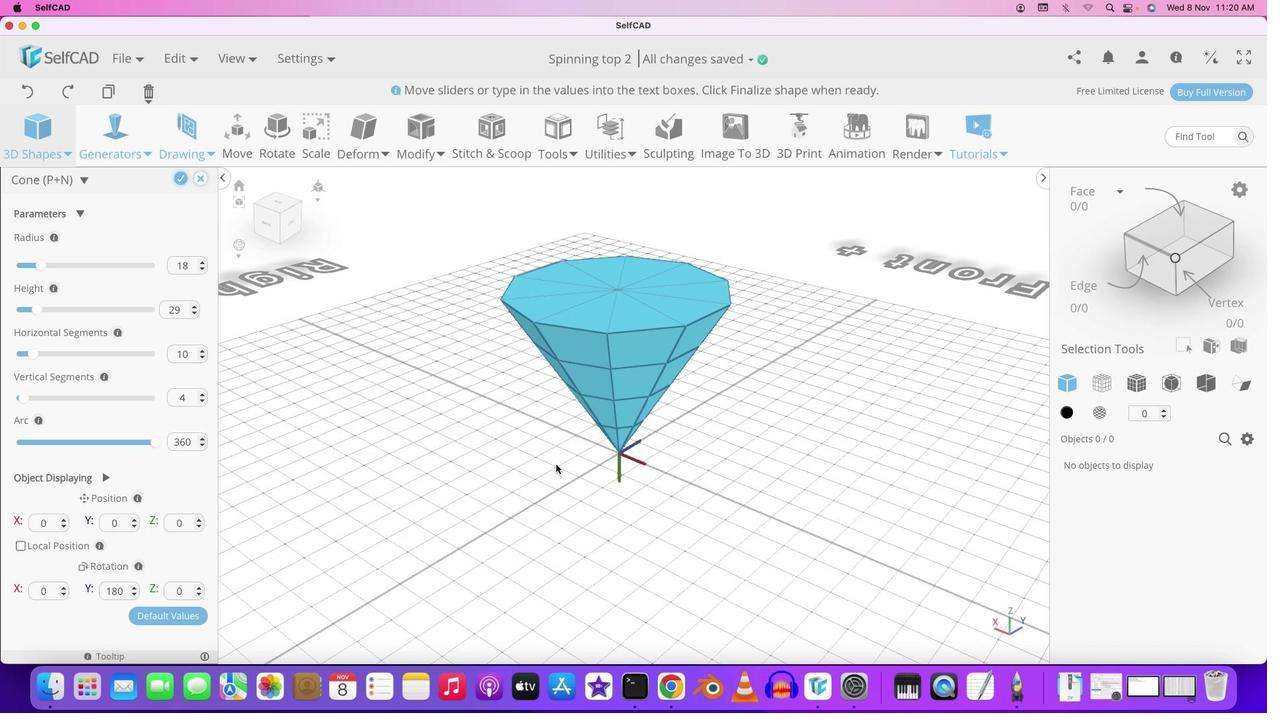 
Action: Mouse pressed left at (597, 399)
Screenshot: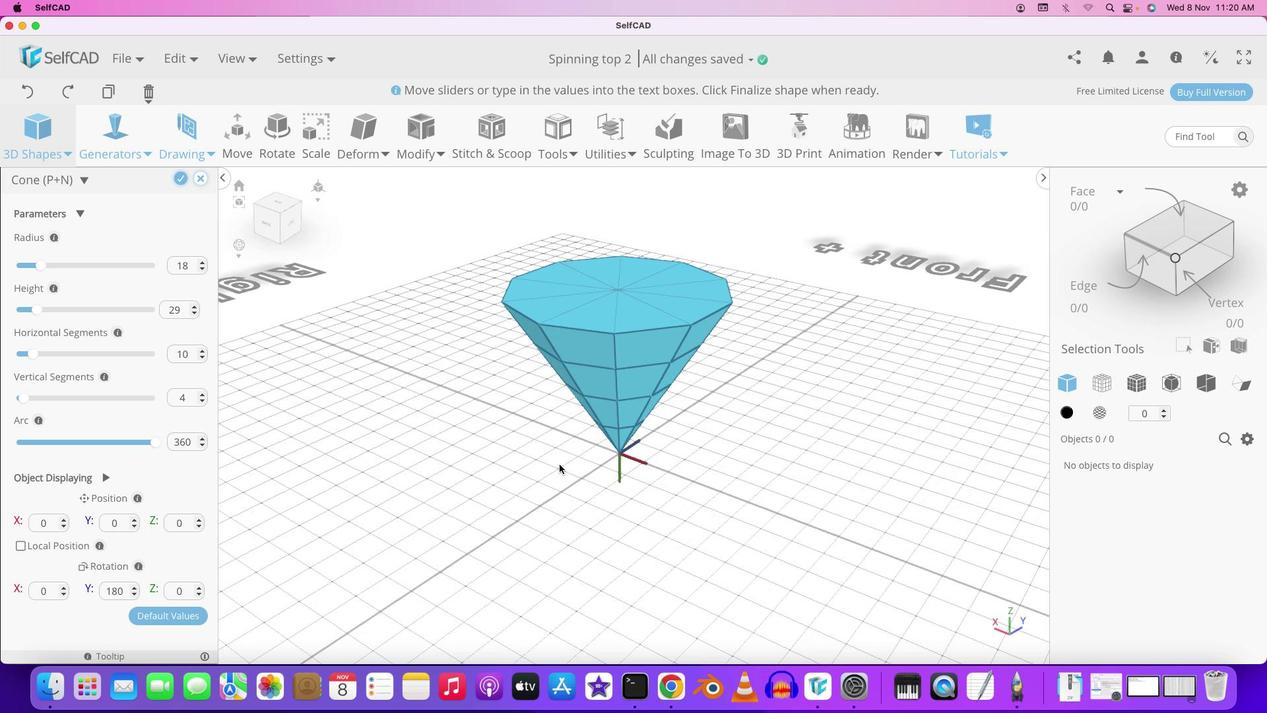 
Action: Mouse moved to (557, 388)
Screenshot: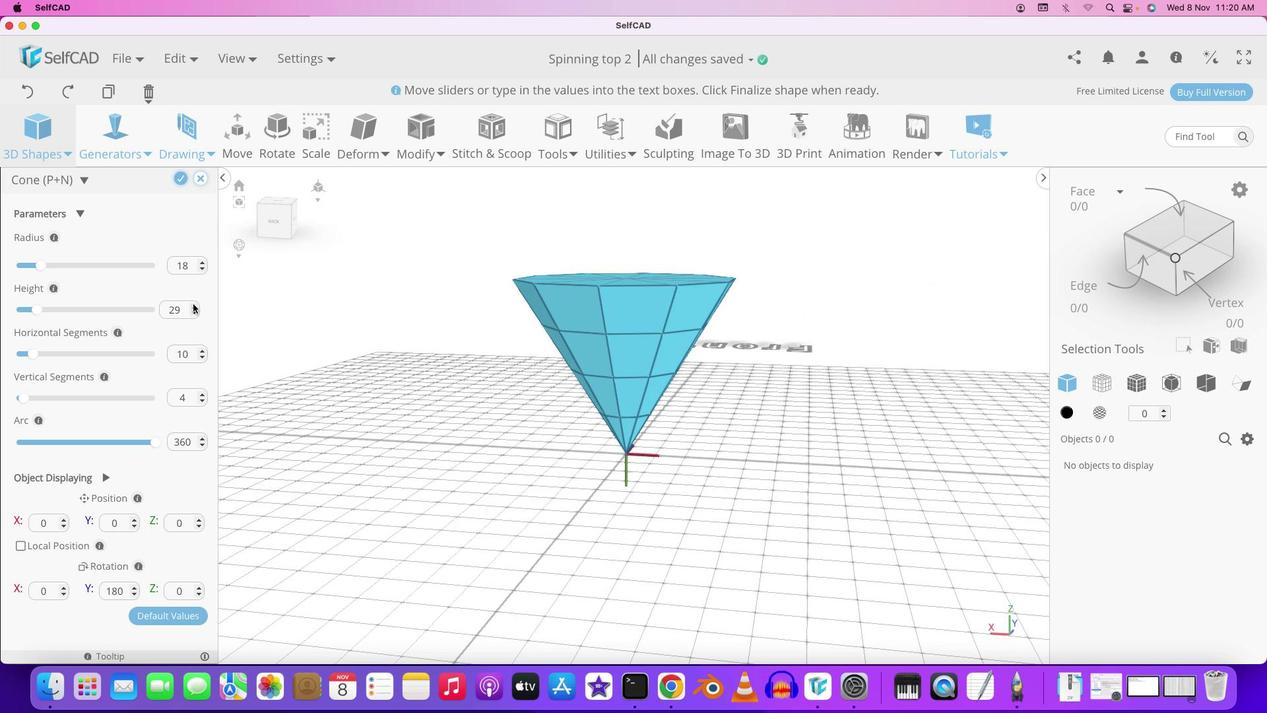 
Action: Mouse pressed left at (557, 388)
Screenshot: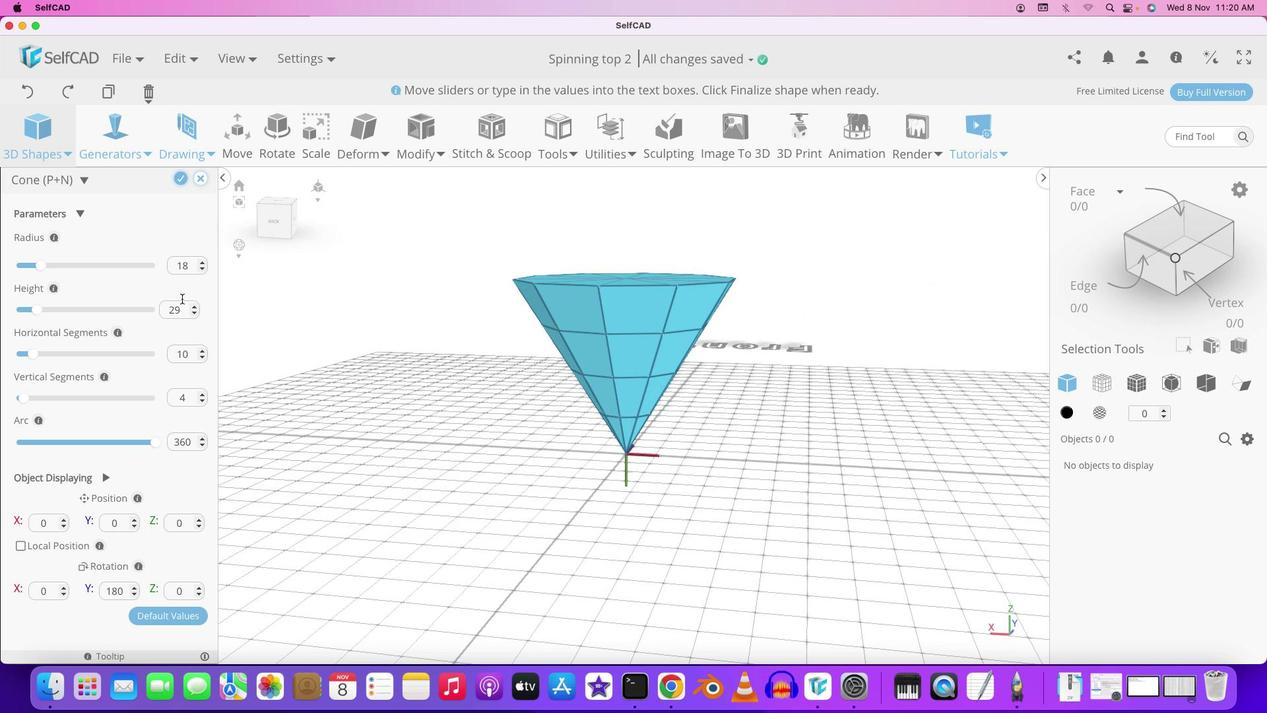 
Action: Mouse moved to (399, 357)
Screenshot: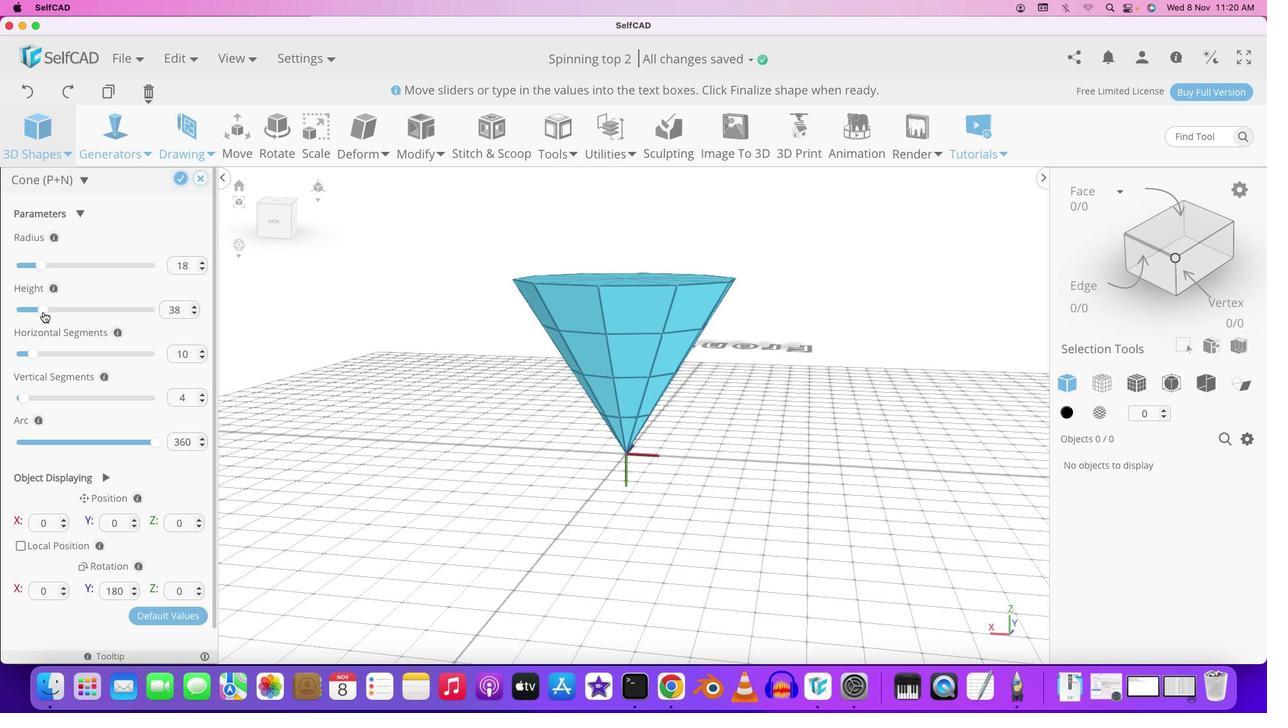 
Action: Mouse pressed left at (399, 357)
Screenshot: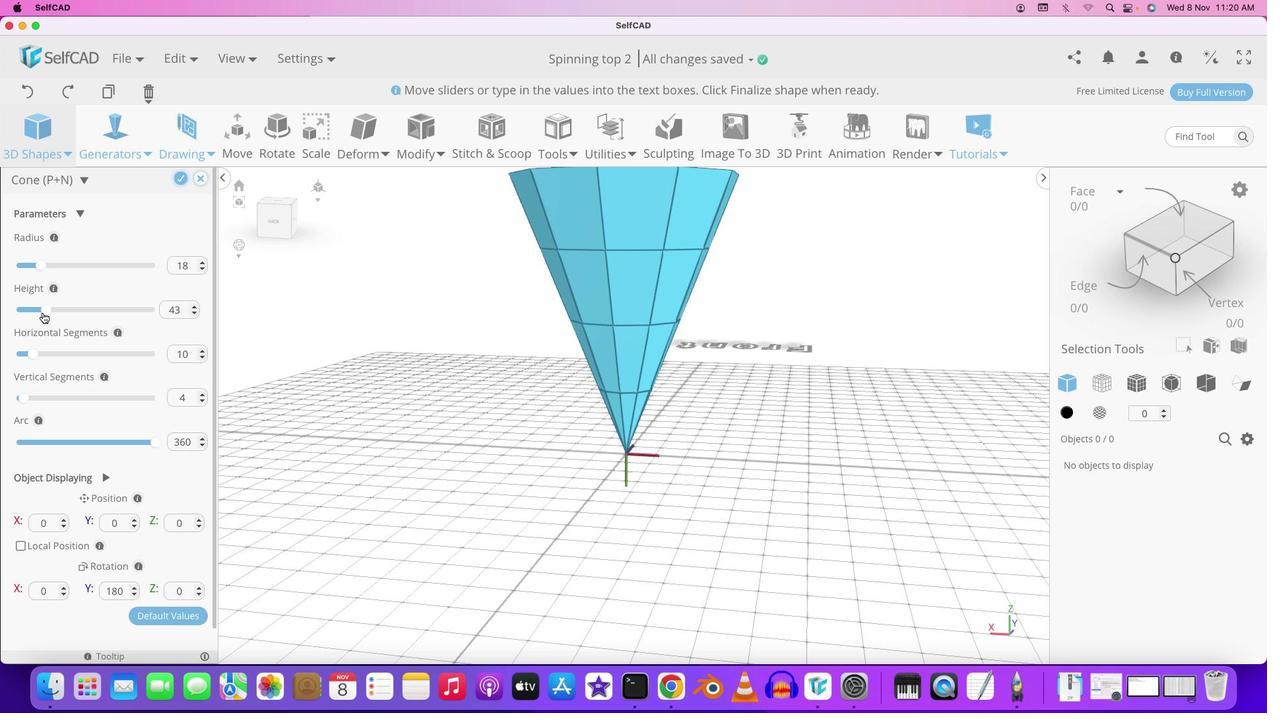 
Action: Mouse moved to (529, 376)
Screenshot: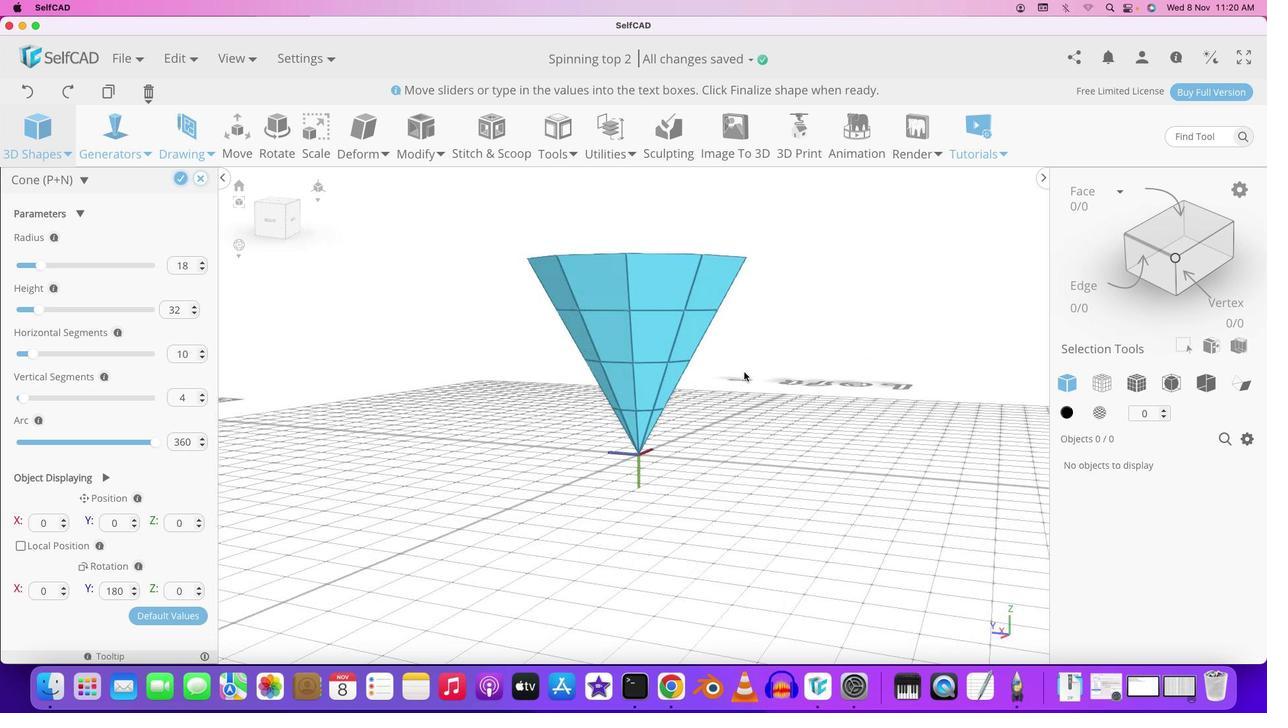 
Action: Mouse pressed left at (529, 376)
Screenshot: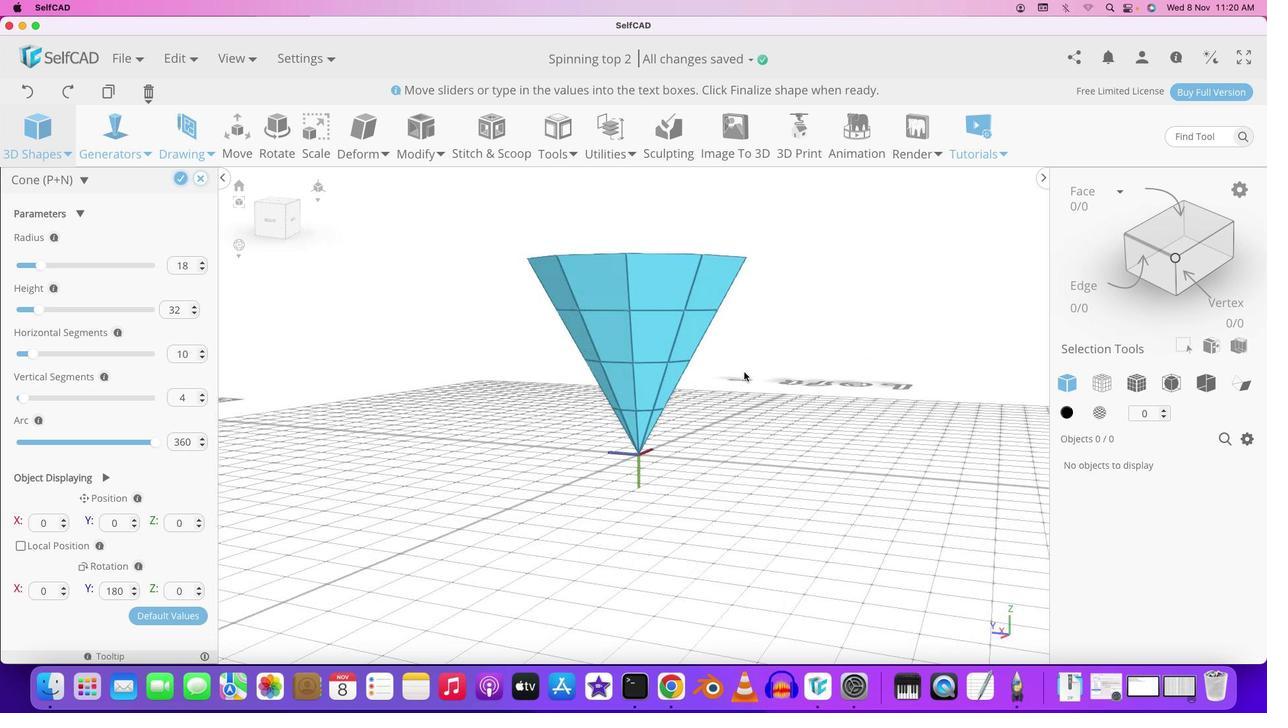 
Action: Mouse moved to (619, 380)
Screenshot: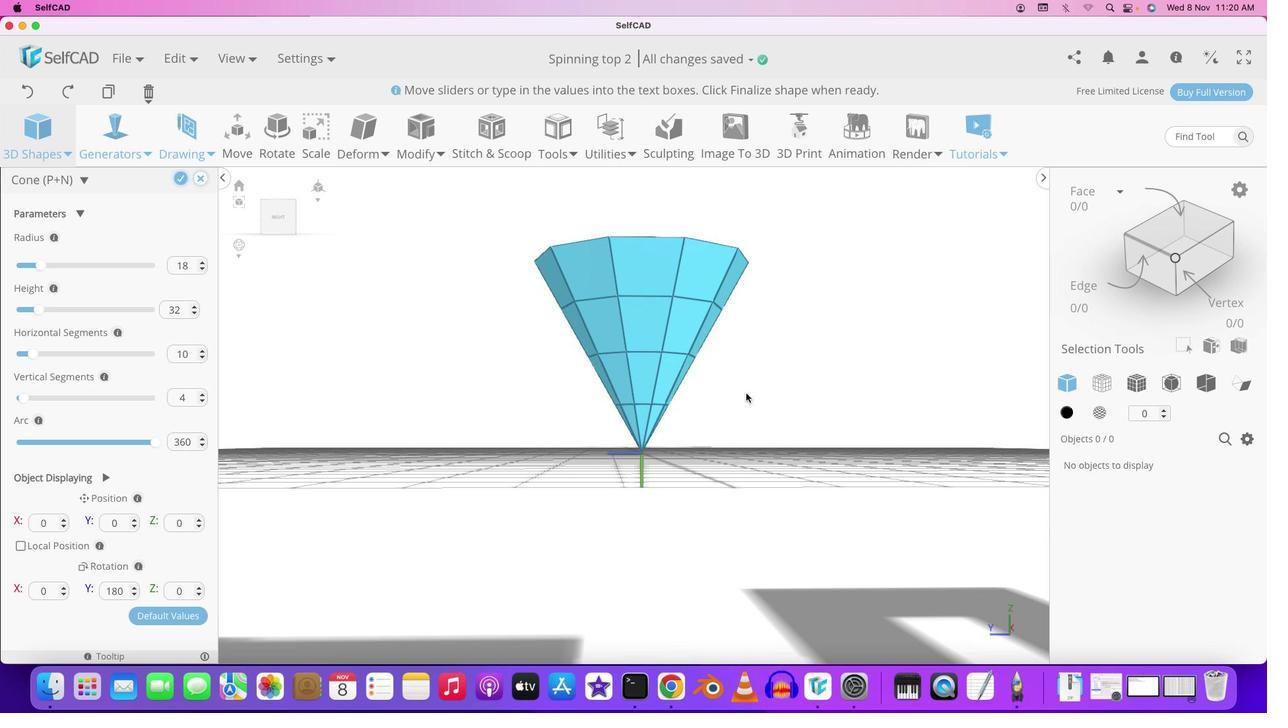 
Action: Mouse pressed left at (619, 380)
Screenshot: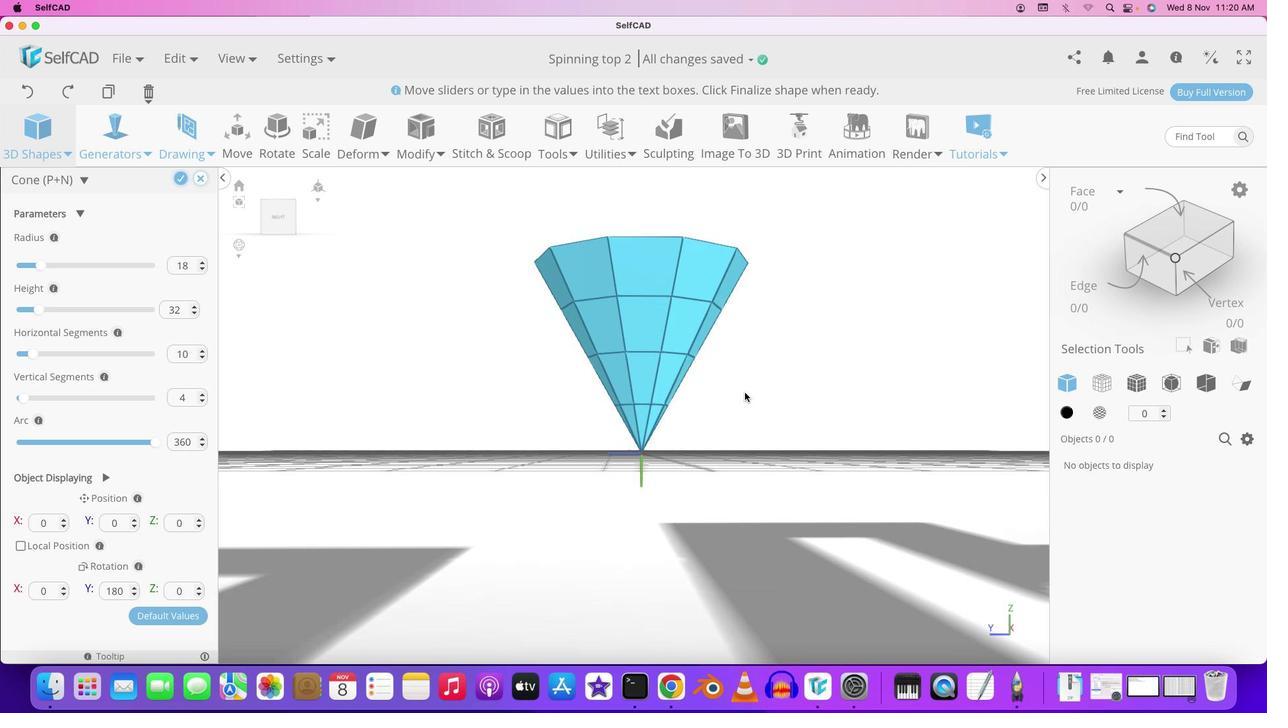 
Action: Mouse moved to (589, 386)
Screenshot: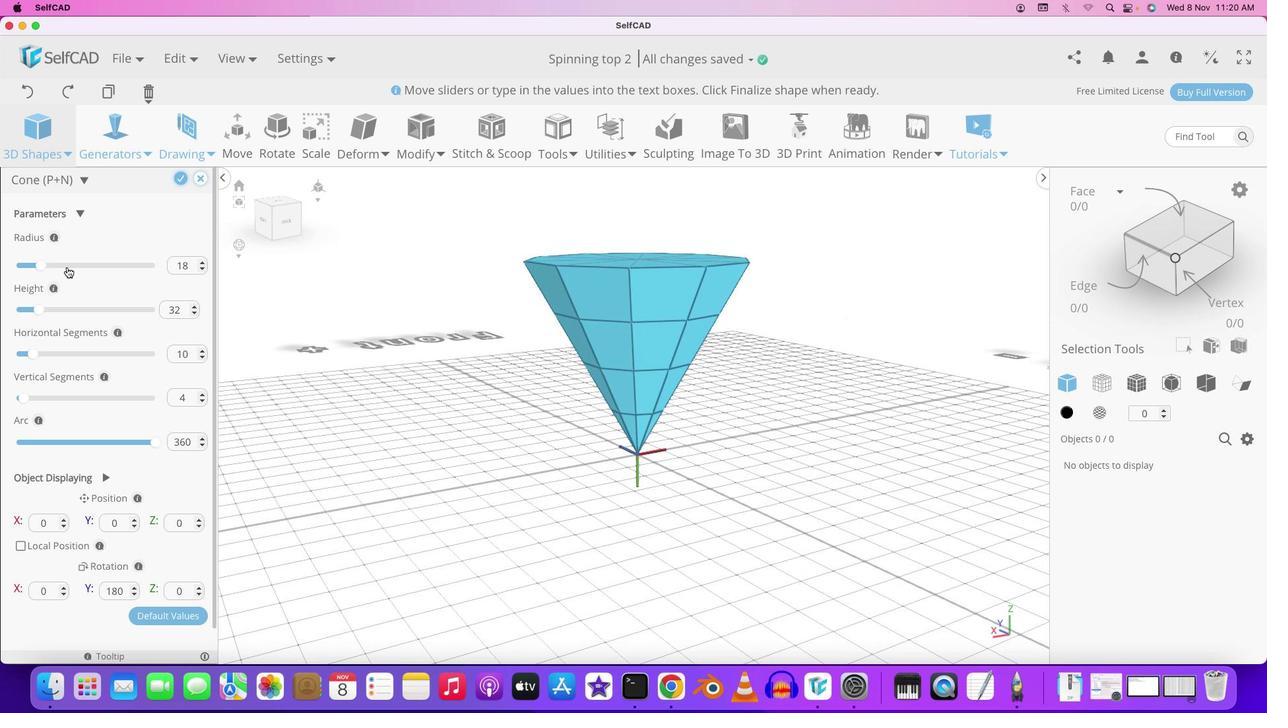 
Action: Mouse pressed left at (589, 386)
Screenshot: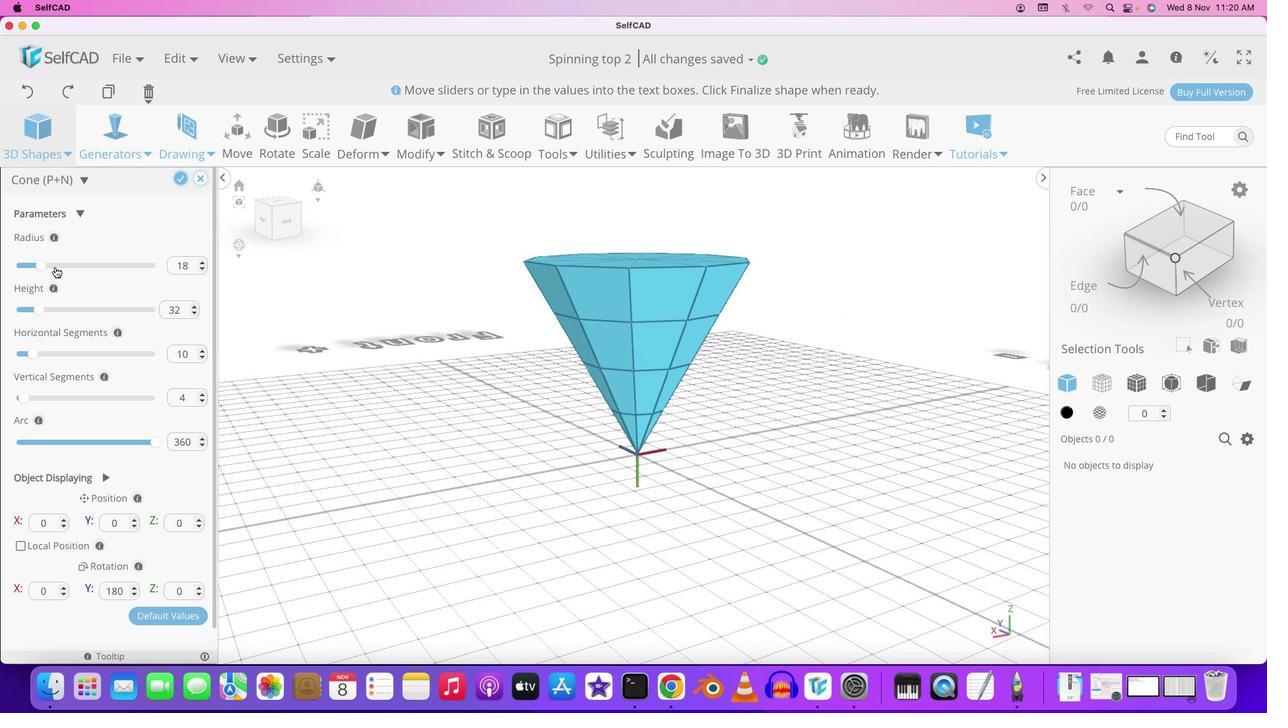 
Action: Mouse moved to (398, 345)
Screenshot: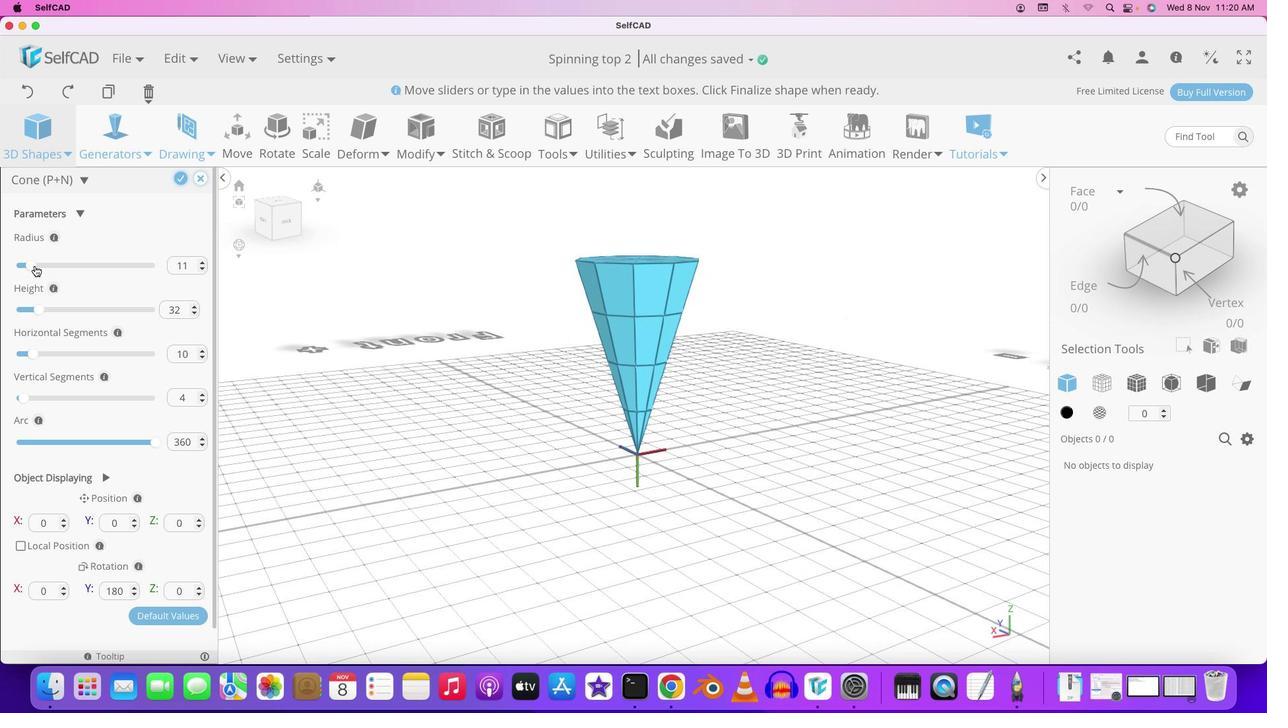 
Action: Mouse pressed left at (398, 345)
Screenshot: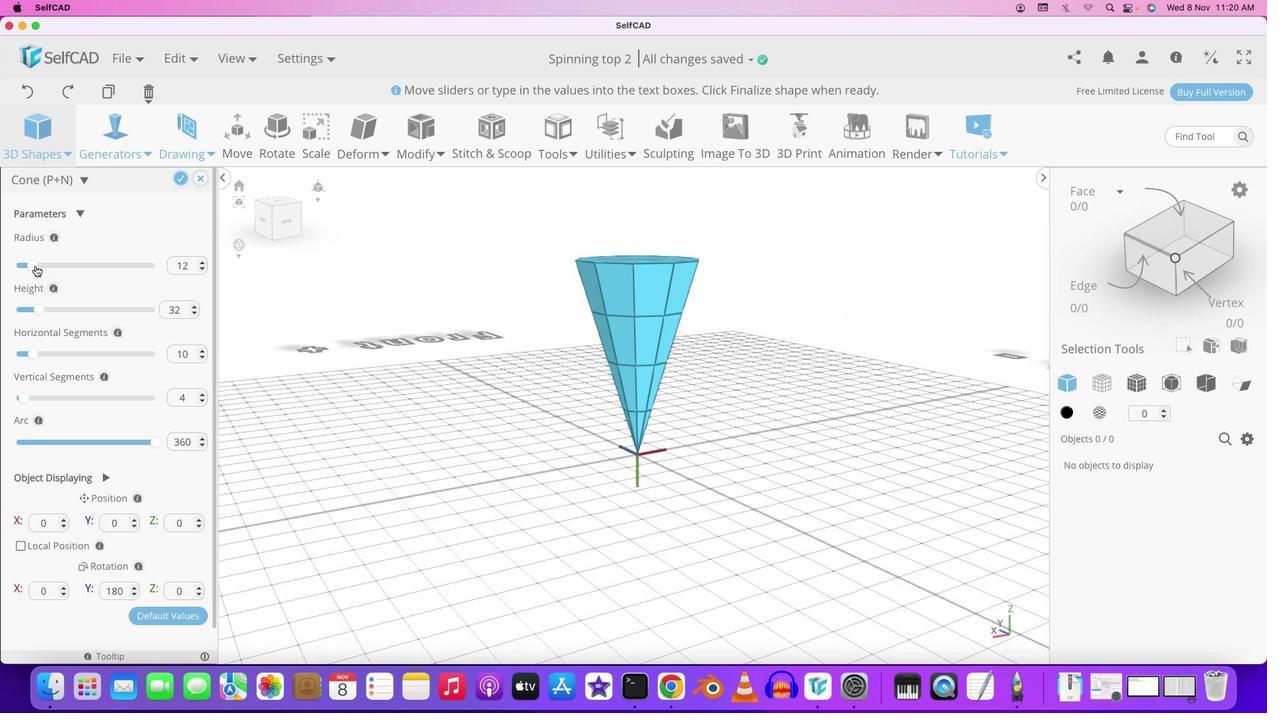 
Action: Mouse moved to (540, 388)
Screenshot: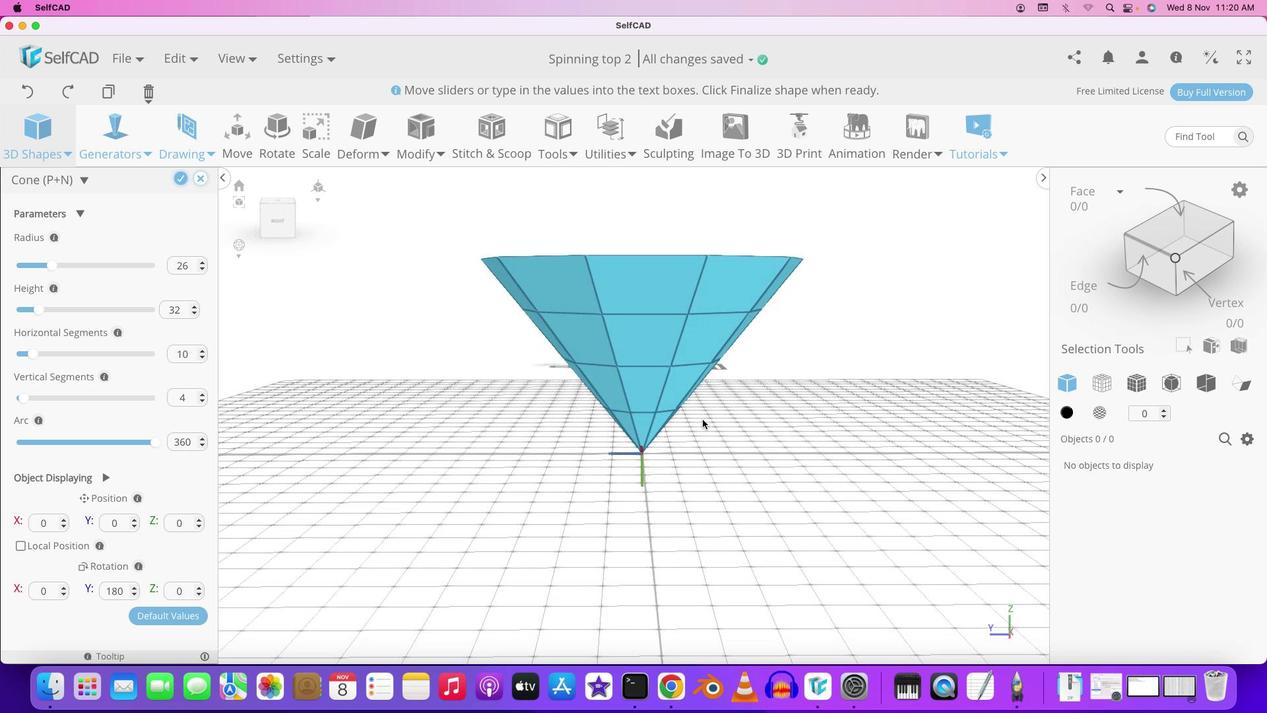 
Action: Mouse pressed left at (540, 388)
Screenshot: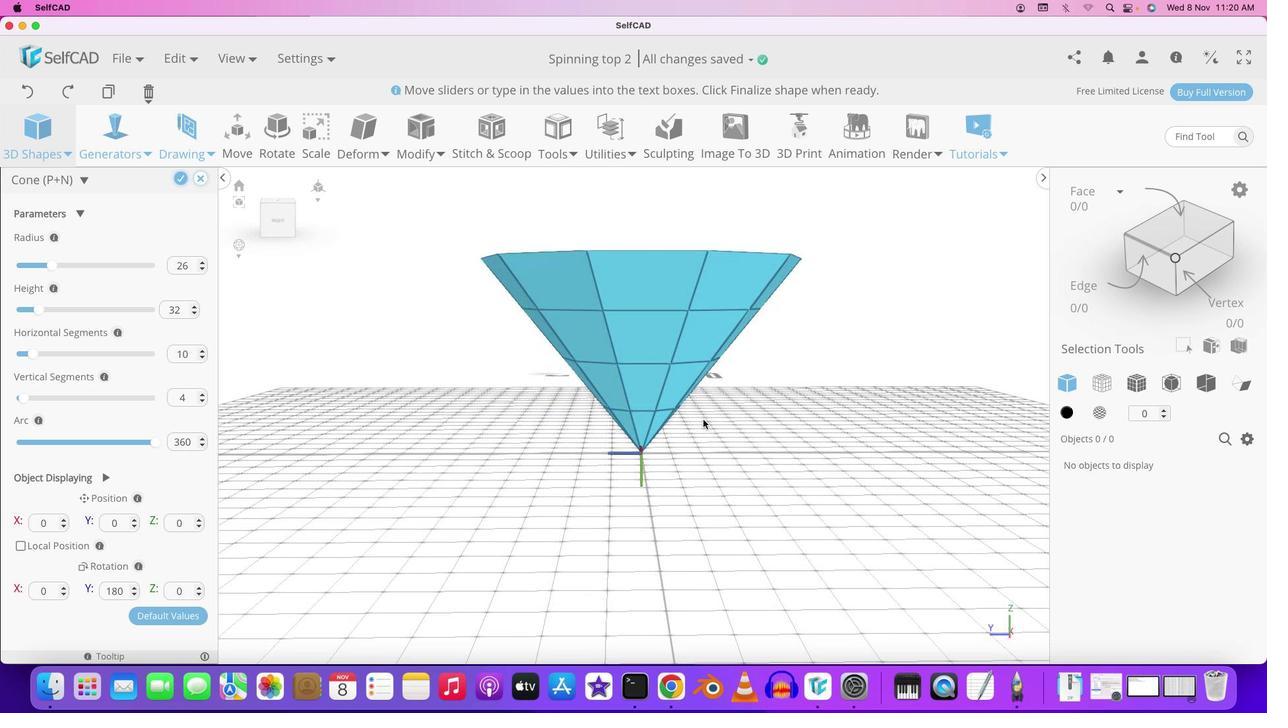
Action: Mouse moved to (443, 321)
Screenshot: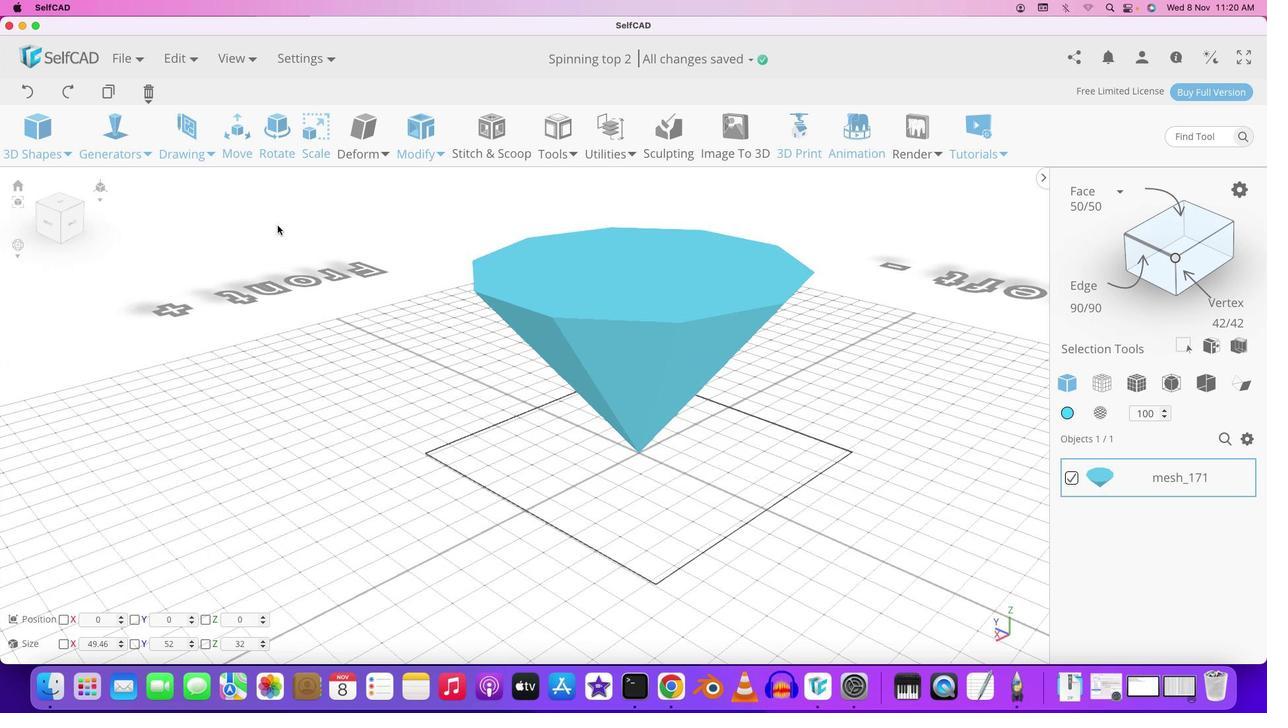 
Action: Mouse pressed left at (443, 321)
Screenshot: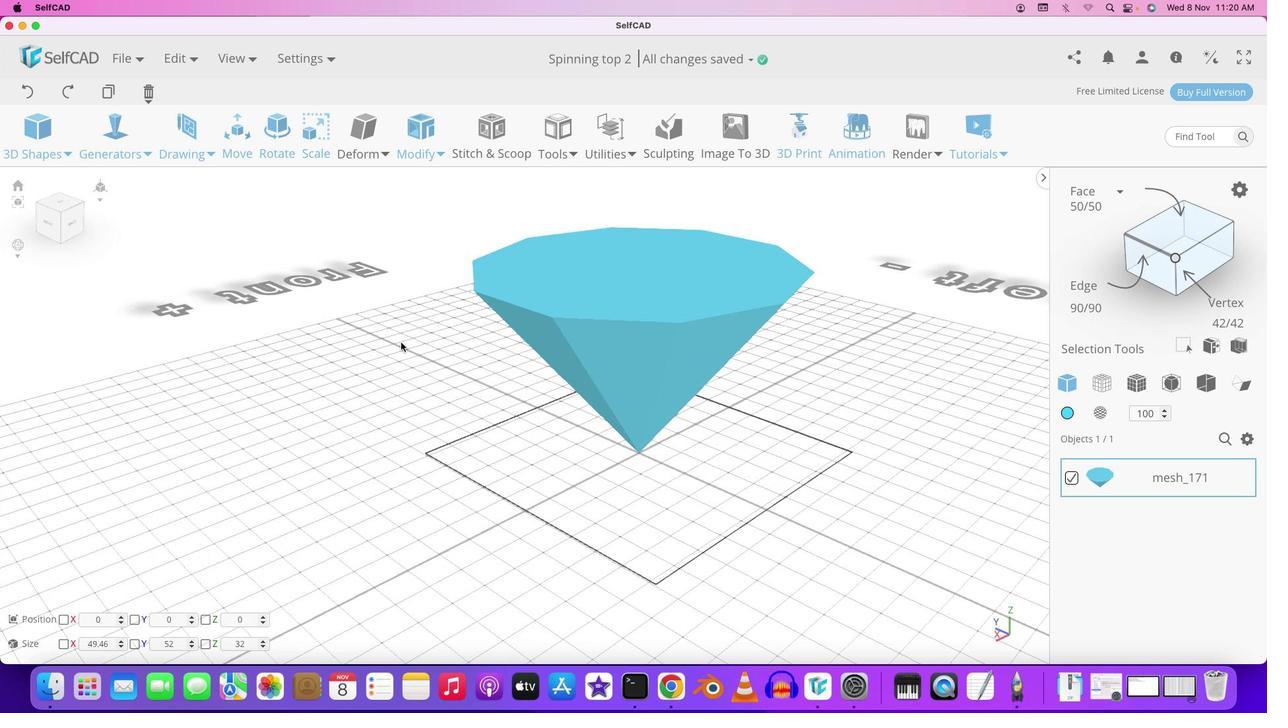 
Action: Mouse moved to (619, 408)
Screenshot: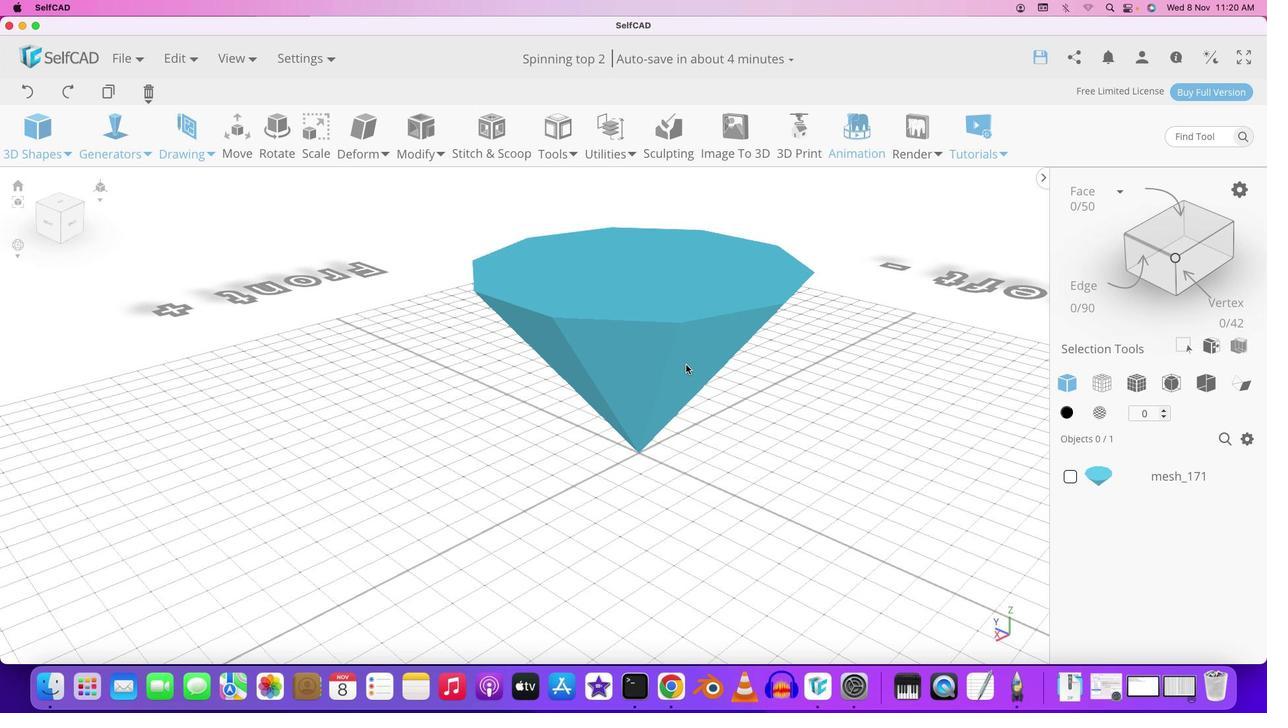 
Action: Mouse pressed left at (619, 408)
Screenshot: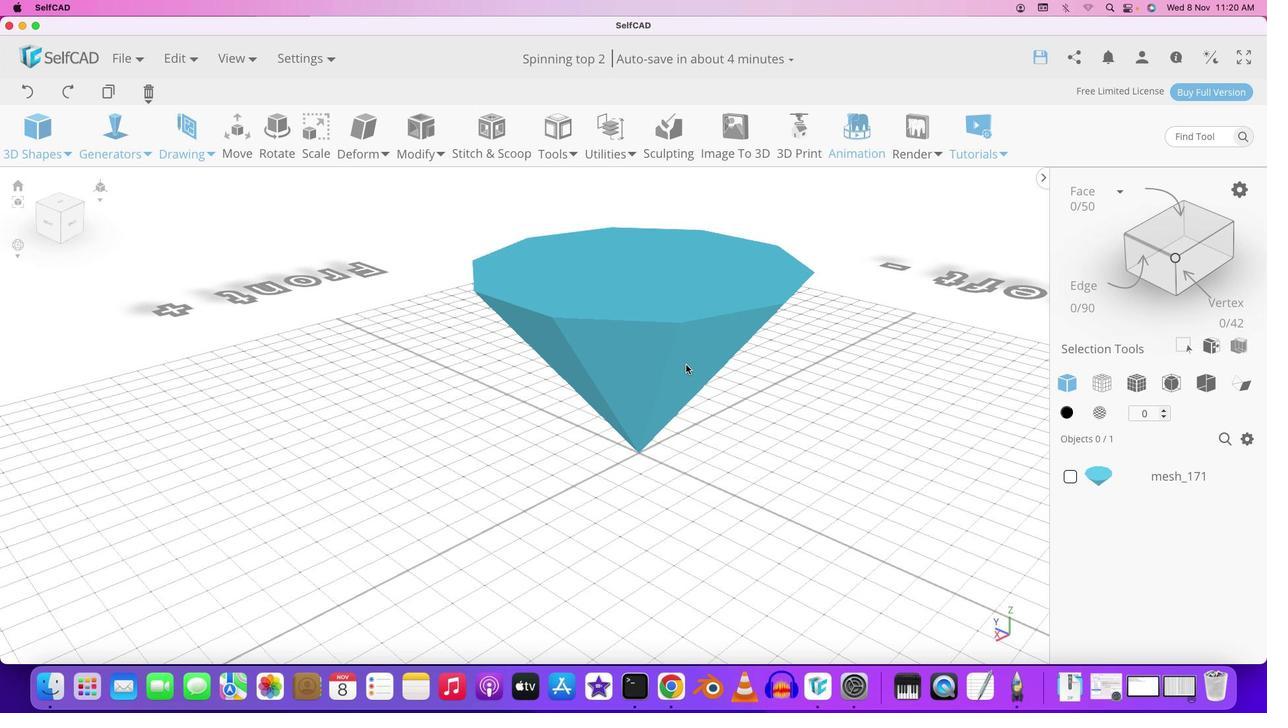 
Action: Mouse moved to (603, 371)
Screenshot: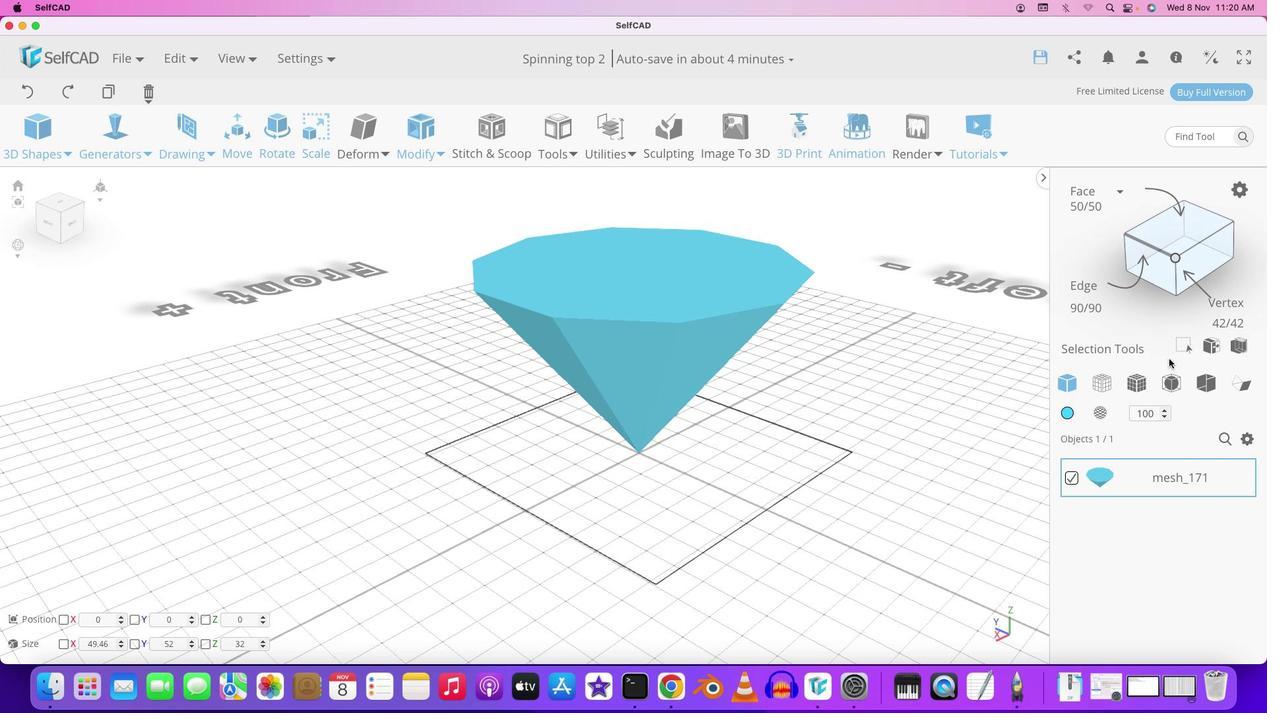 
Action: Mouse pressed left at (603, 371)
Screenshot: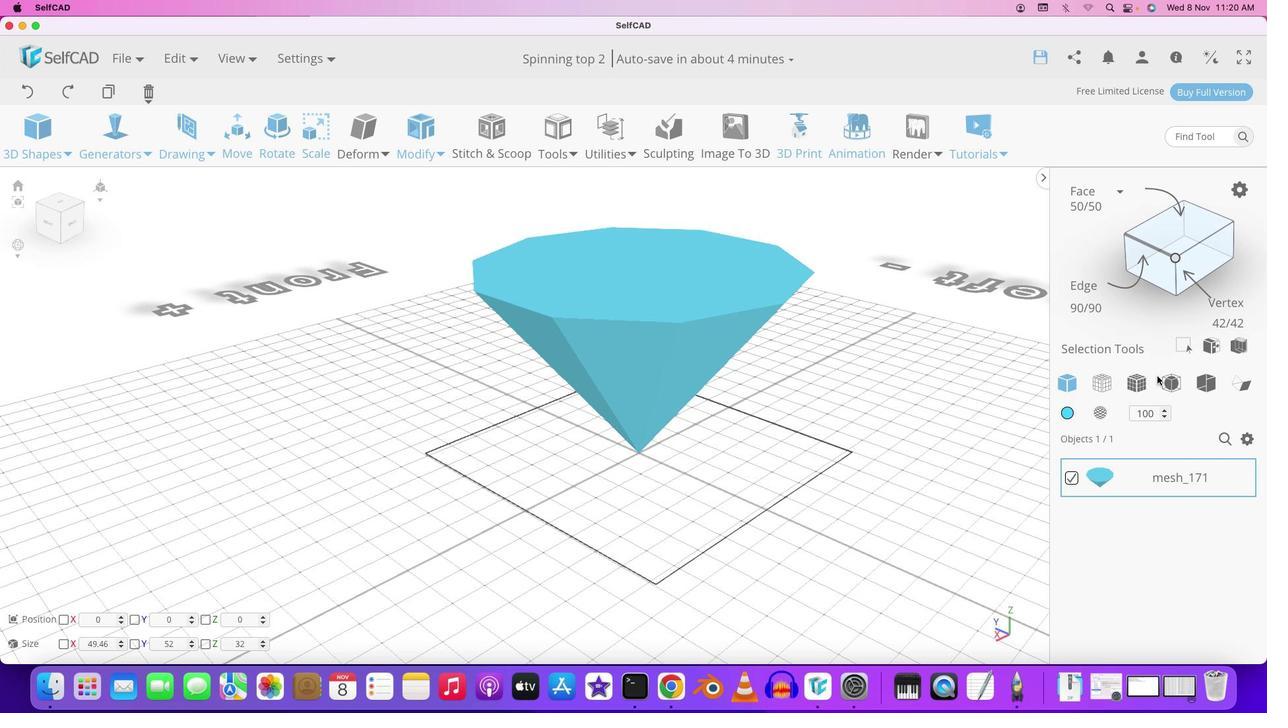 
Action: Mouse moved to (748, 374)
Screenshot: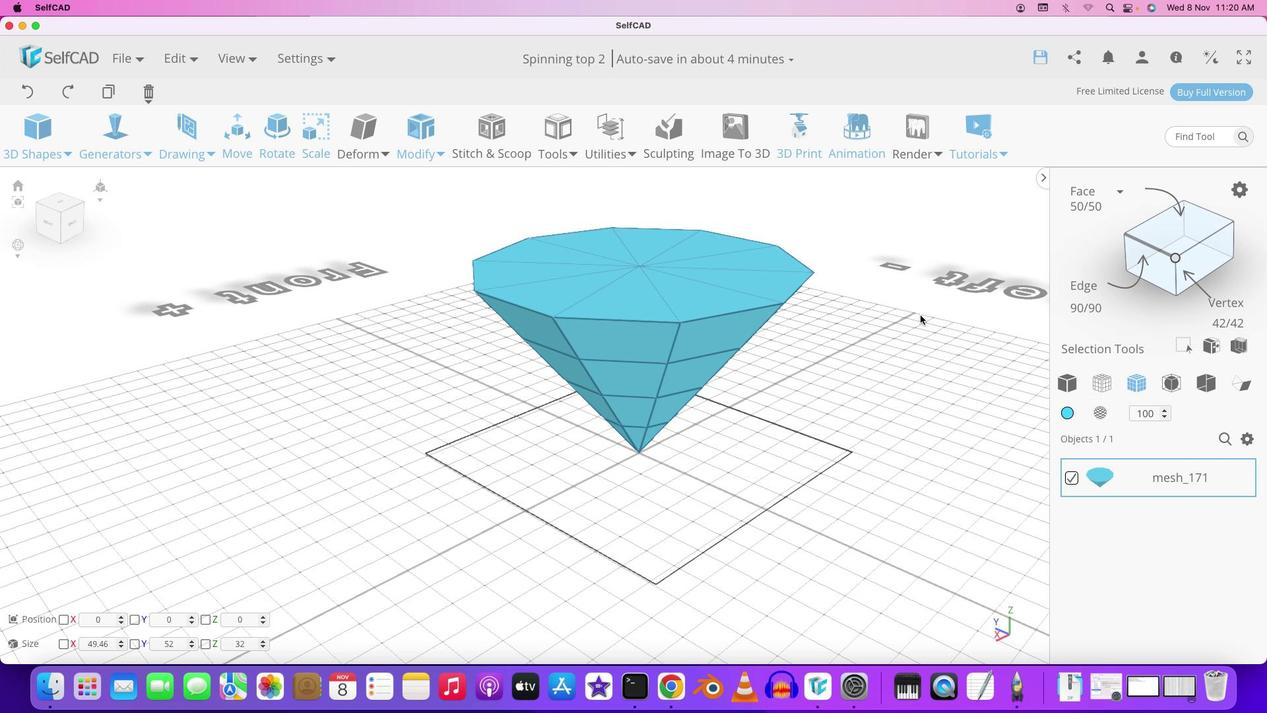 
Action: Mouse pressed left at (748, 374)
Screenshot: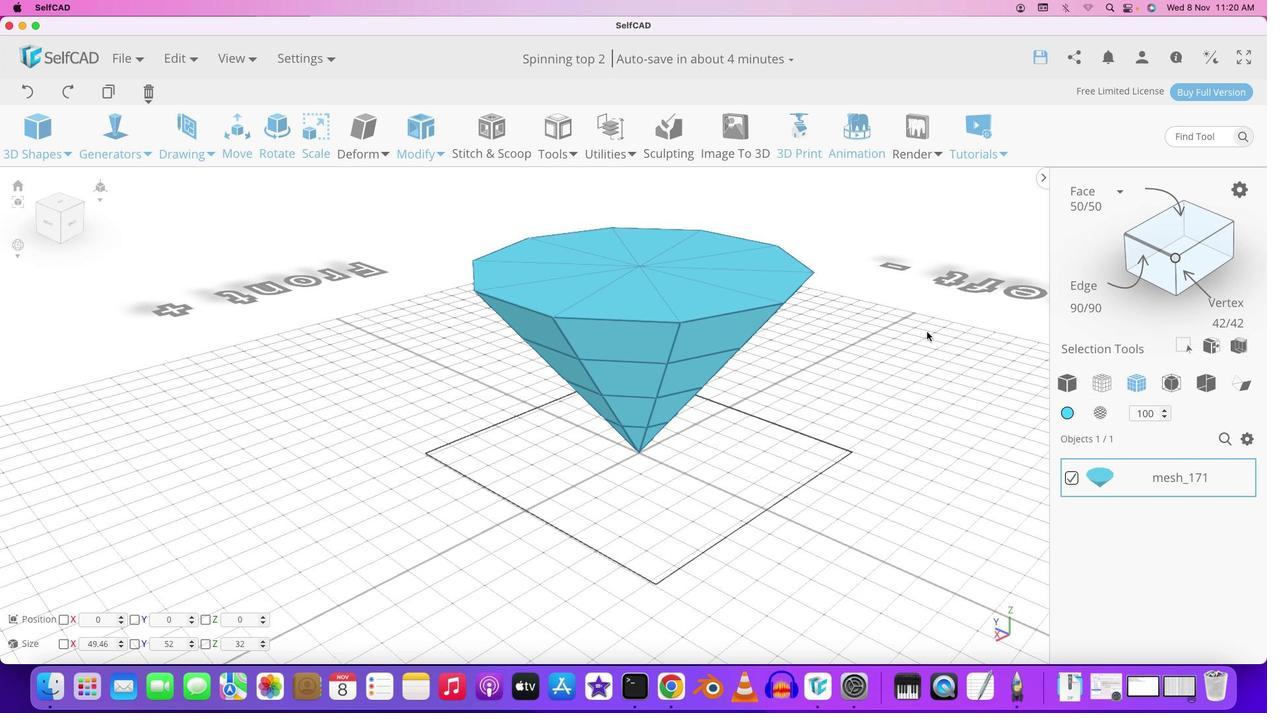 
Action: Mouse moved to (677, 357)
Screenshot: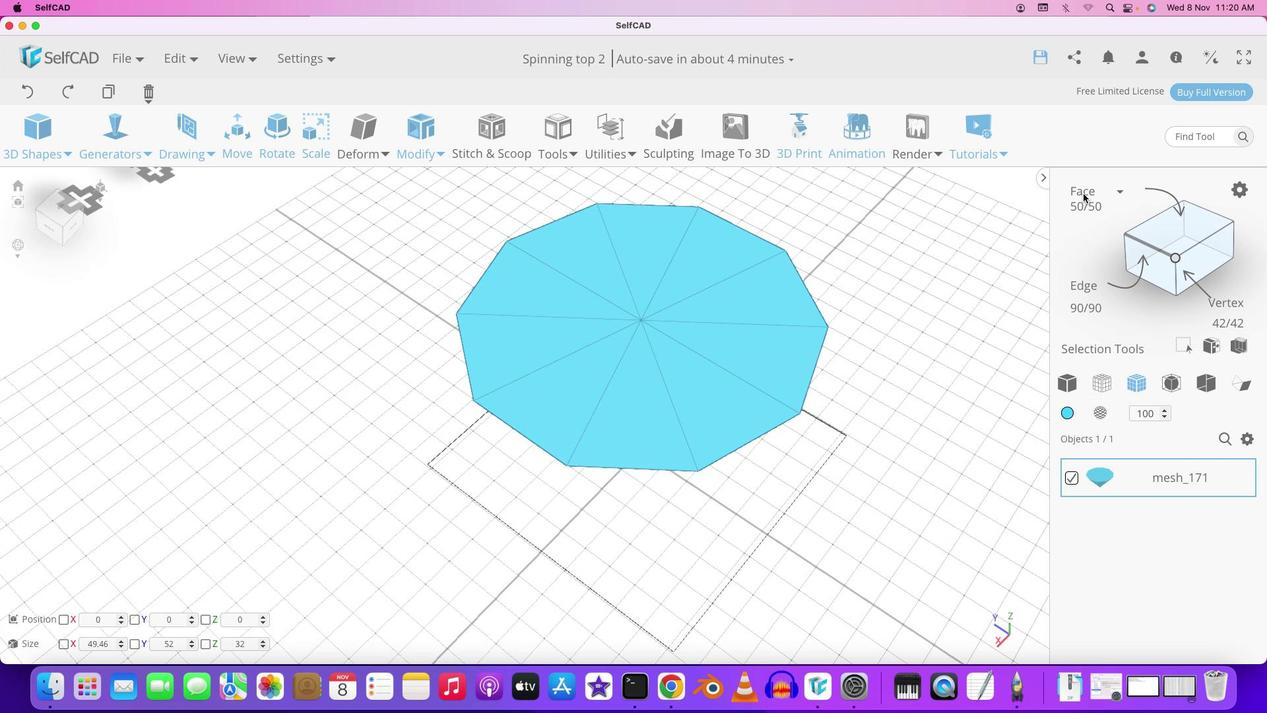 
Action: Mouse pressed left at (677, 357)
Screenshot: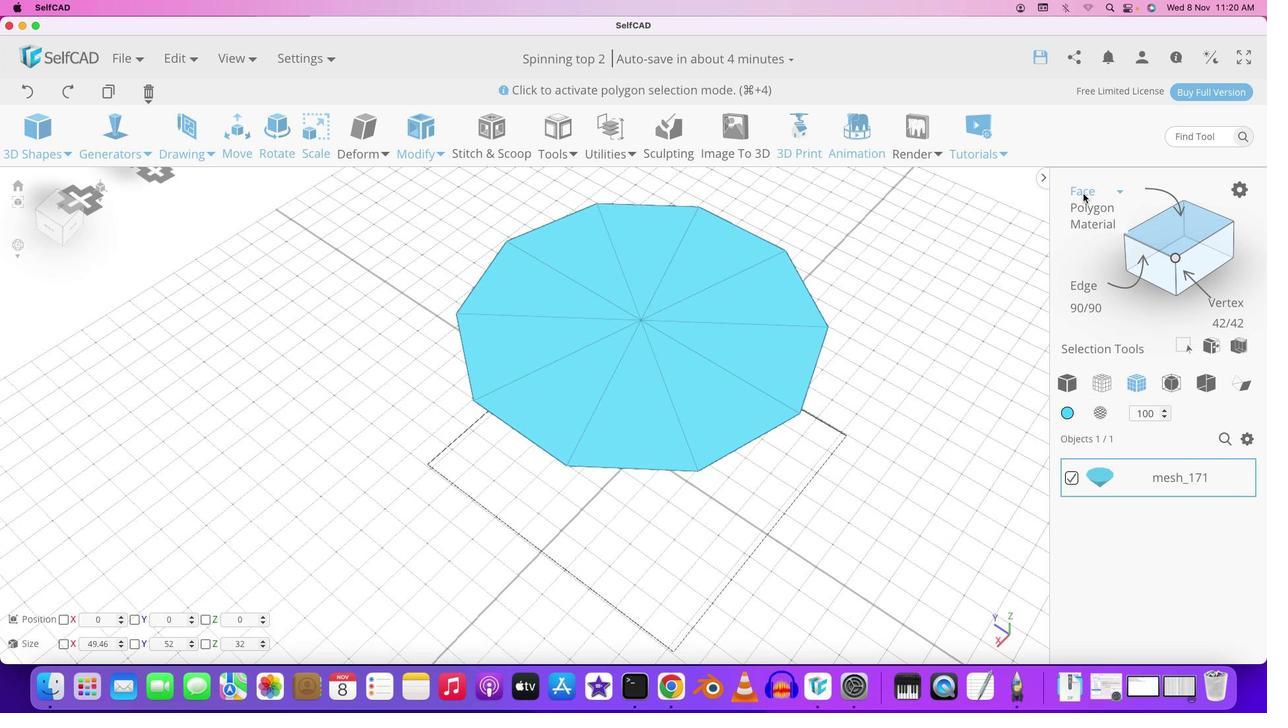 
Action: Mouse moved to (728, 325)
Screenshot: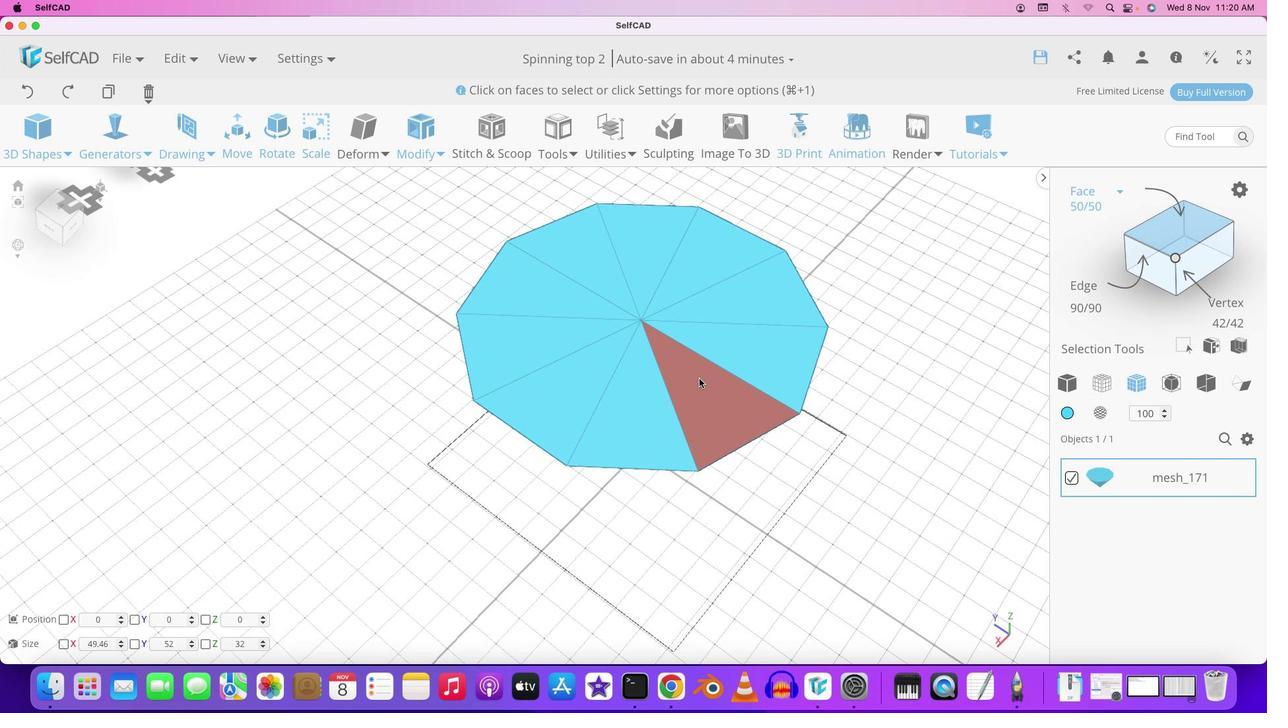 
Action: Mouse pressed left at (728, 325)
Screenshot: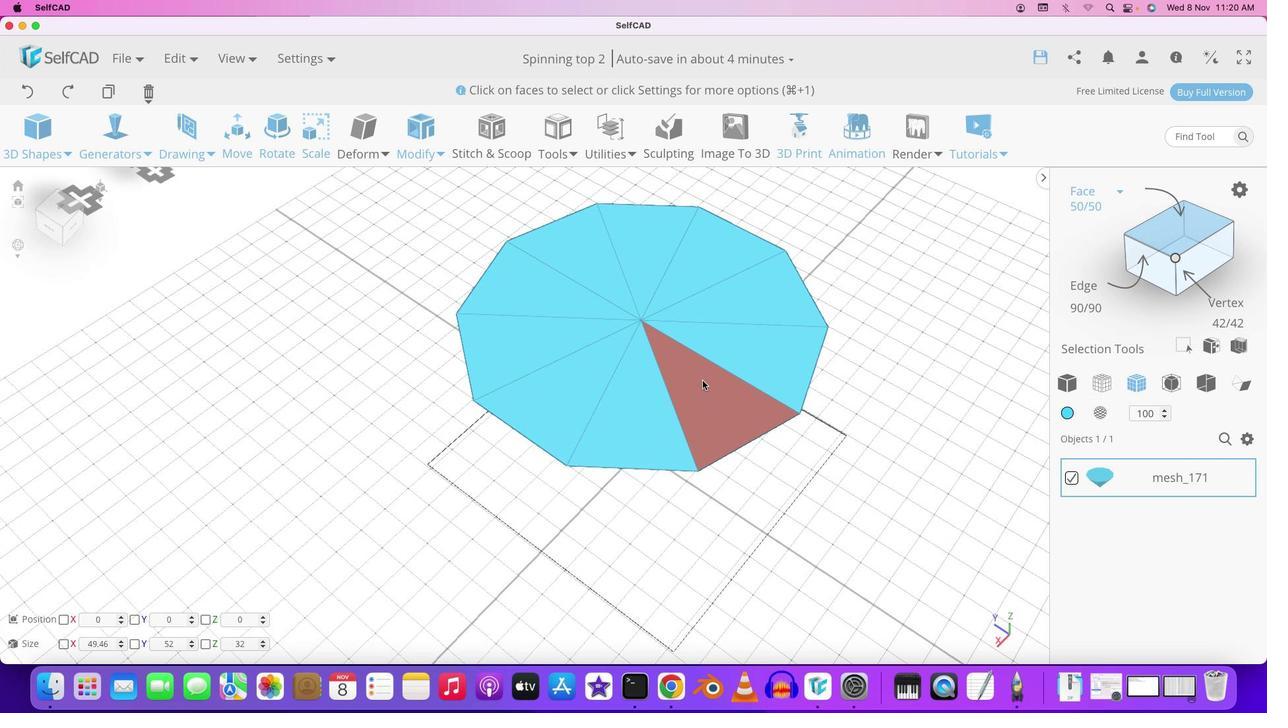 
Action: Mouse moved to (608, 375)
Screenshot: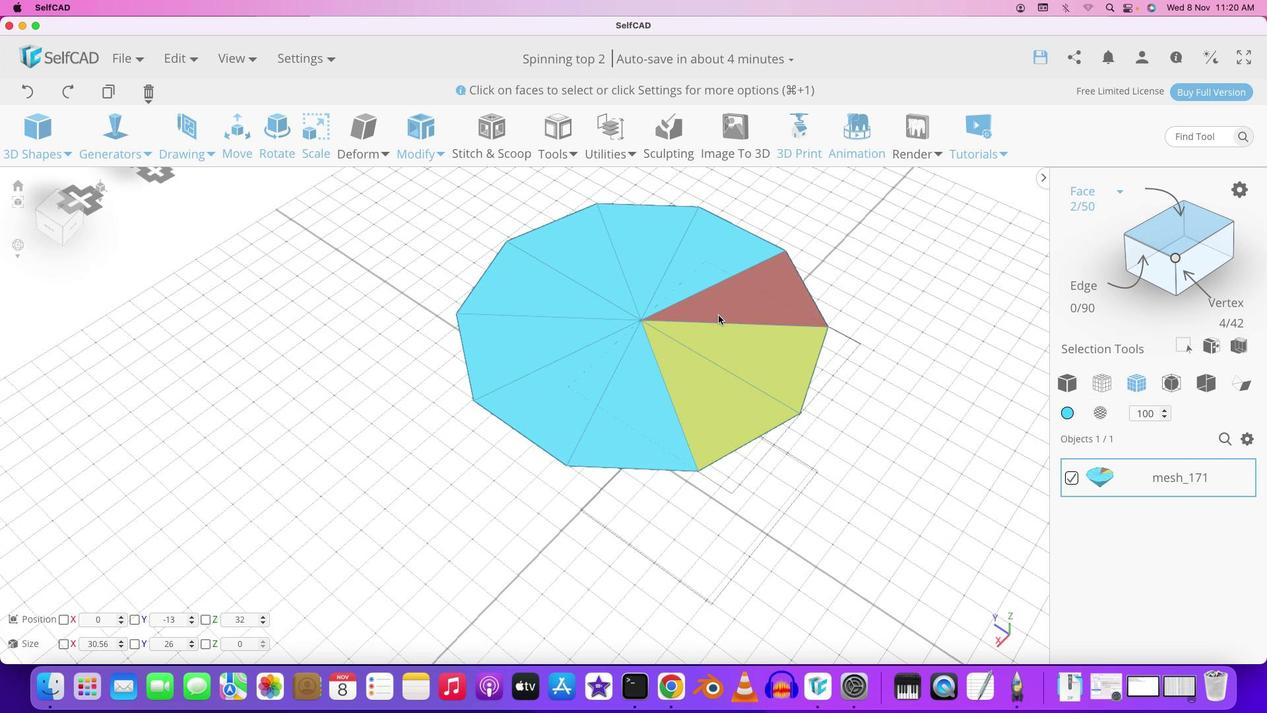 
Action: Mouse pressed left at (608, 375)
Screenshot: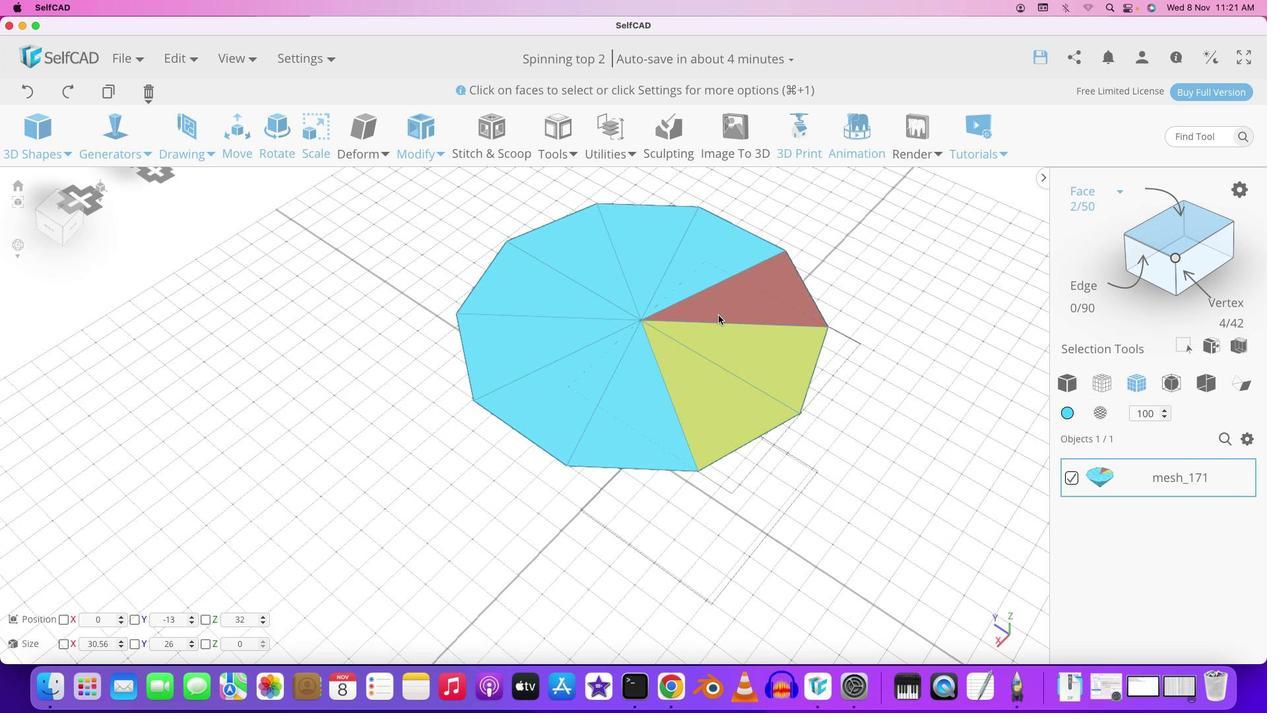 
Action: Mouse moved to (615, 367)
Screenshot: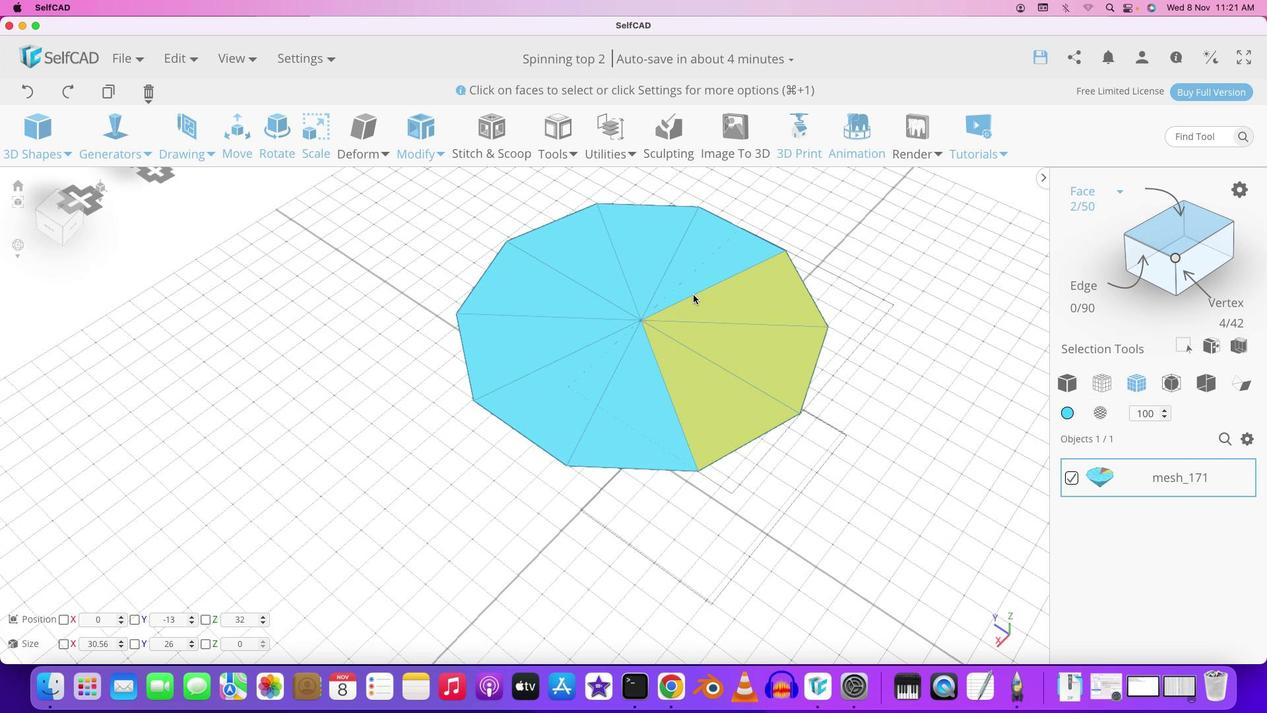 
Action: Mouse pressed left at (615, 367)
Screenshot: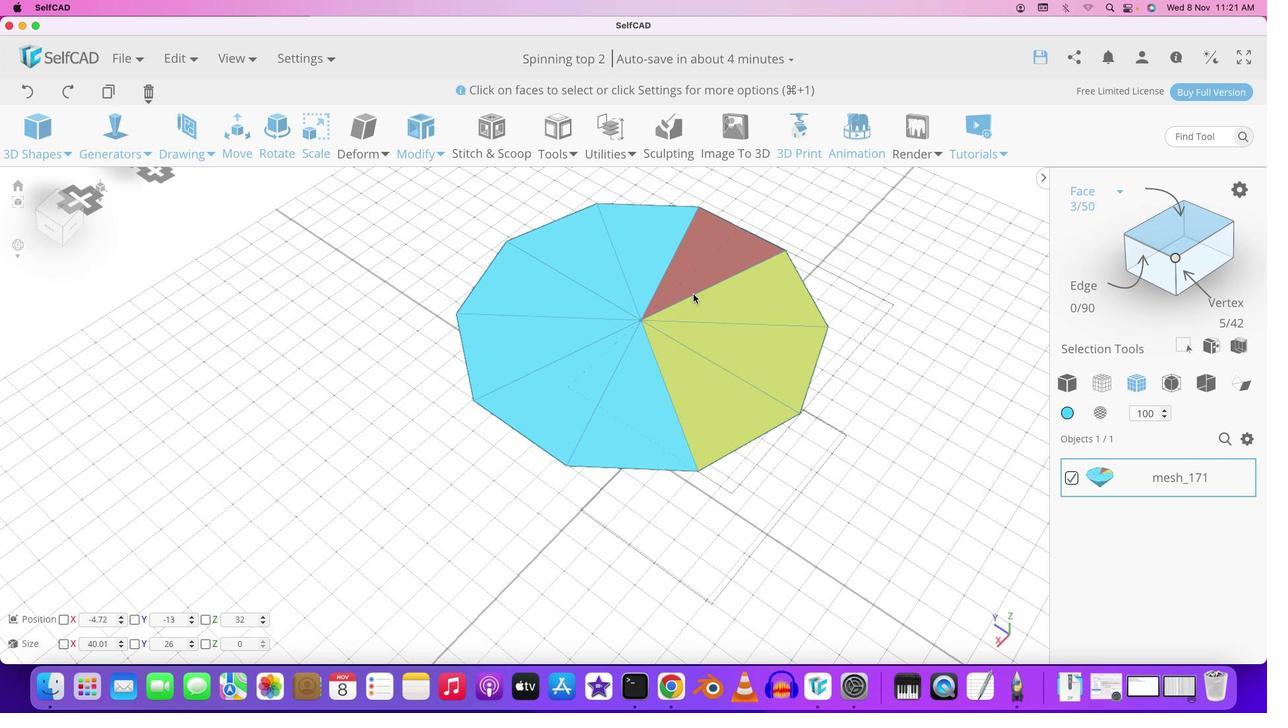 
Action: Mouse moved to (613, 358)
Screenshot: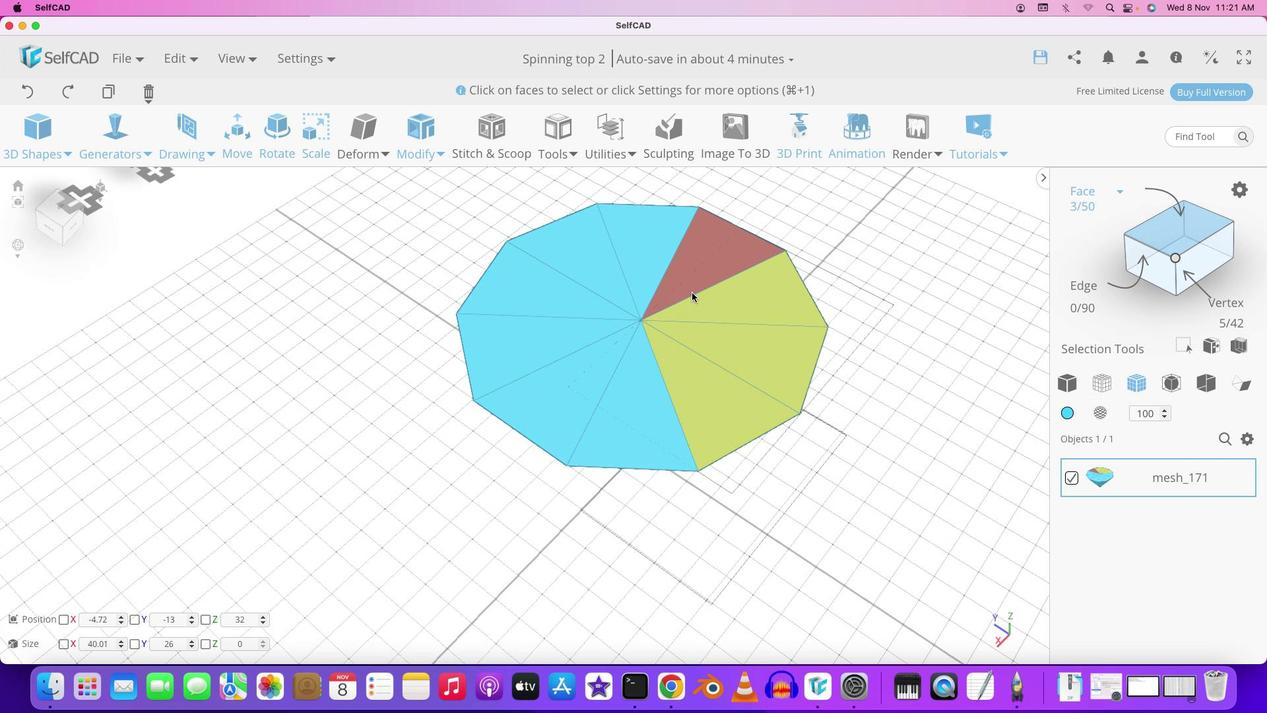 
Action: Mouse pressed left at (613, 358)
Screenshot: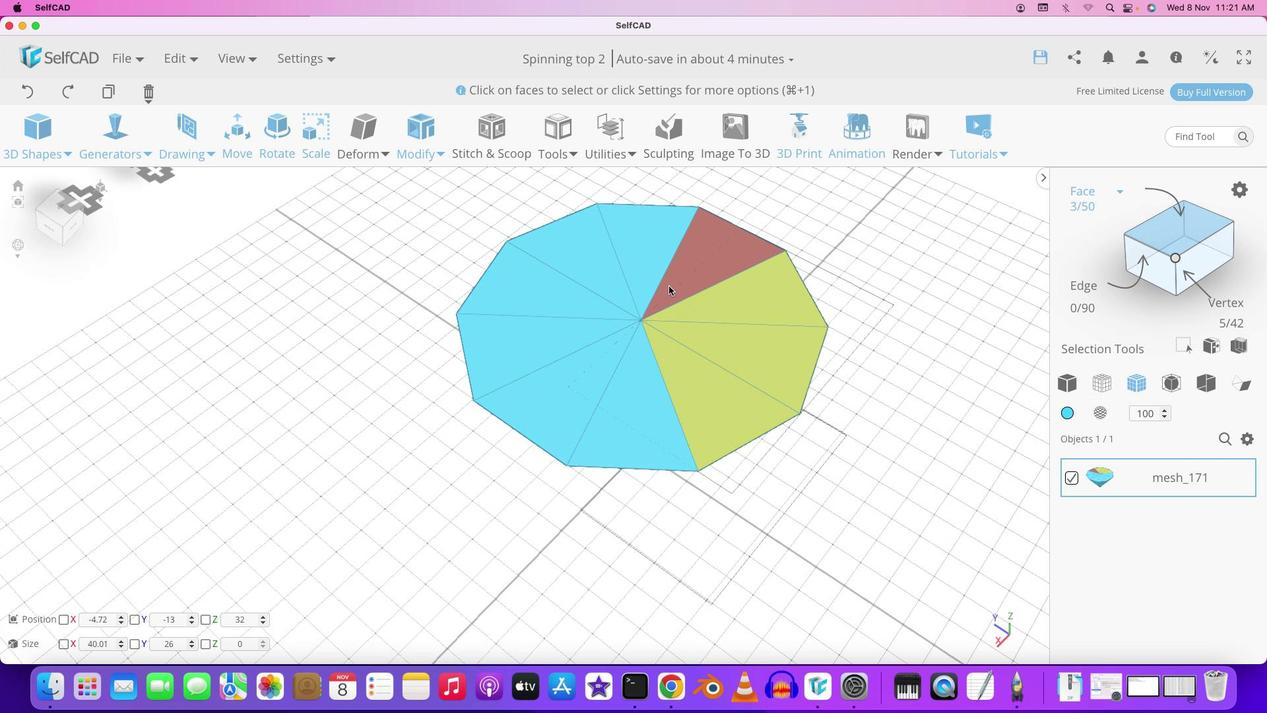 
Action: Mouse moved to (605, 352)
Screenshot: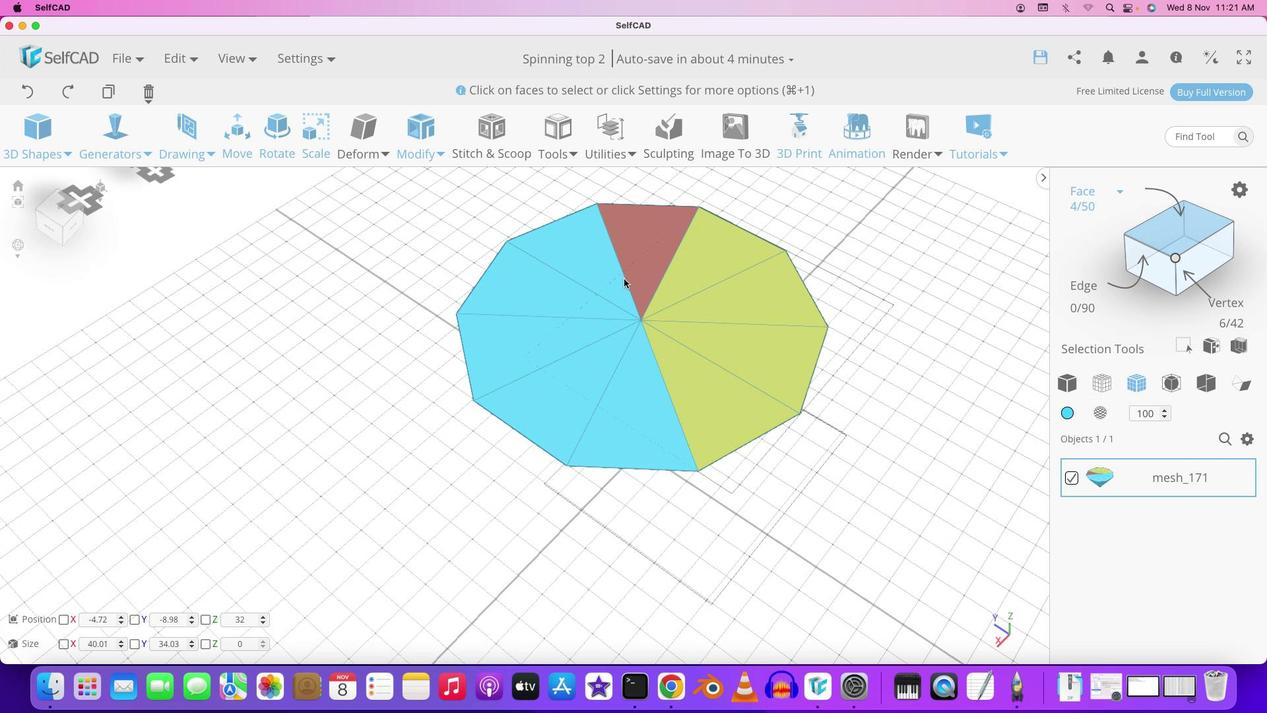 
Action: Mouse pressed left at (605, 352)
Screenshot: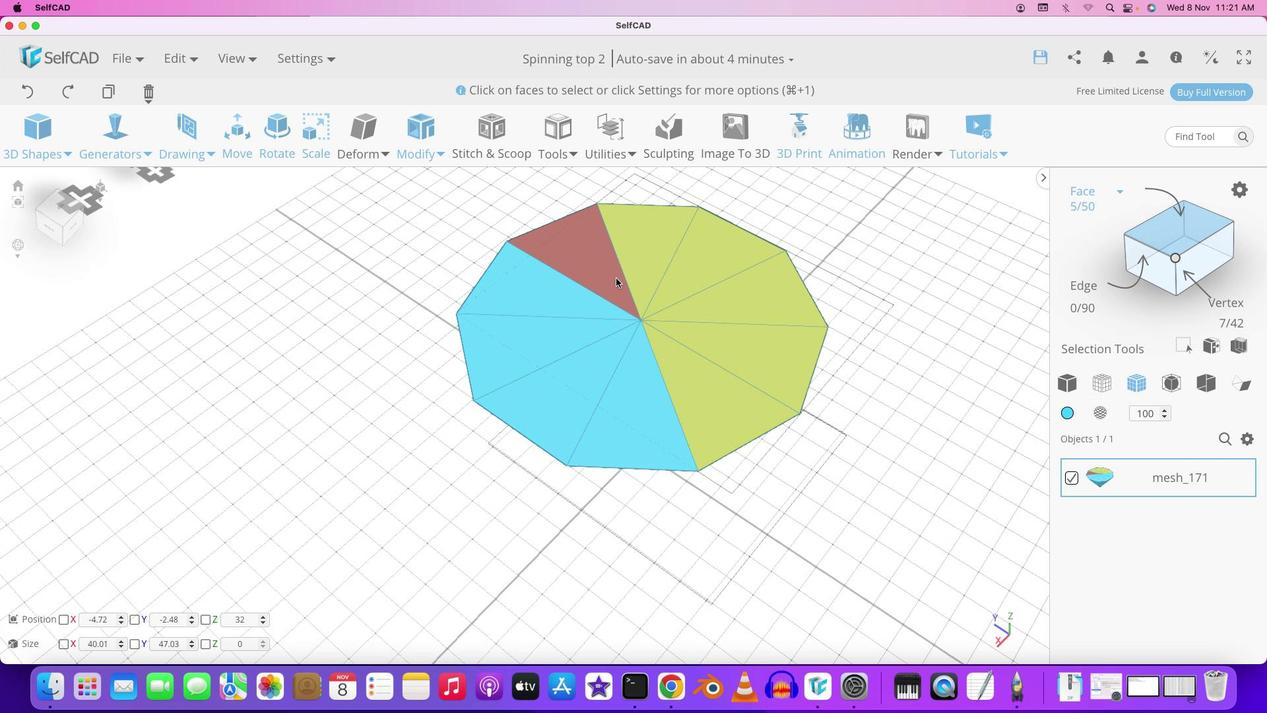 
Action: Mouse moved to (592, 348)
Screenshot: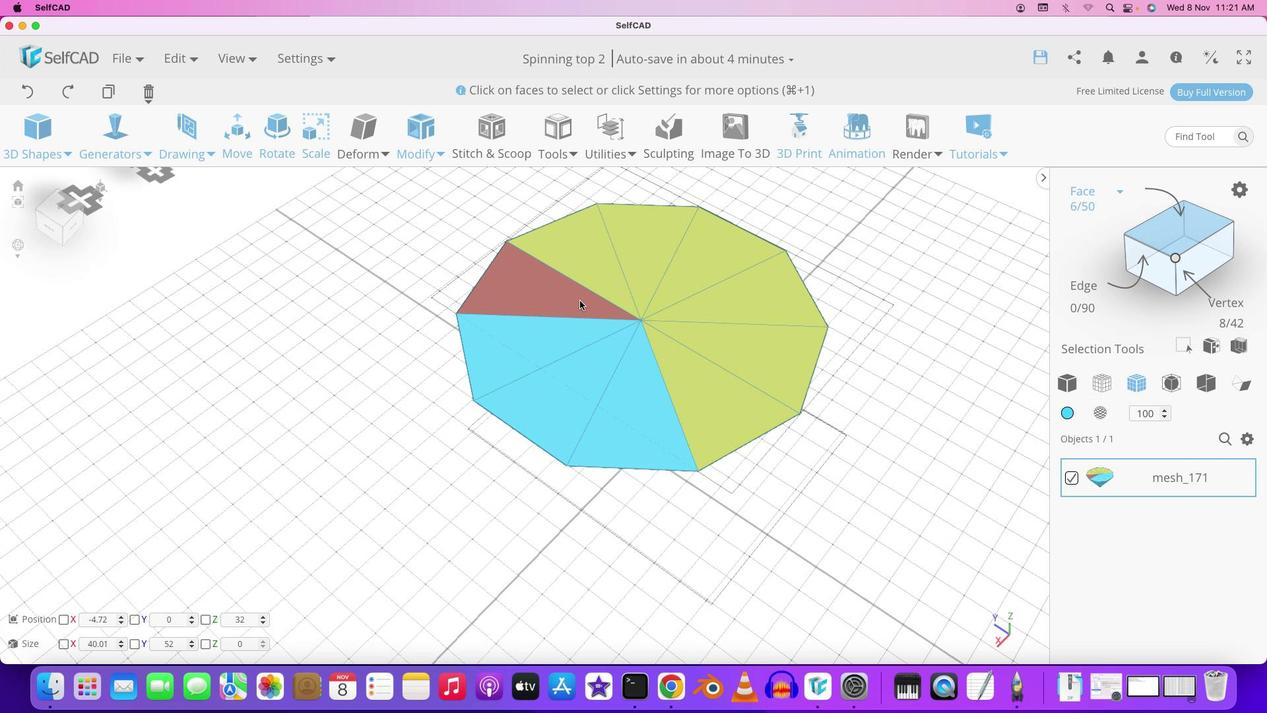 
Action: Mouse pressed left at (592, 348)
Screenshot: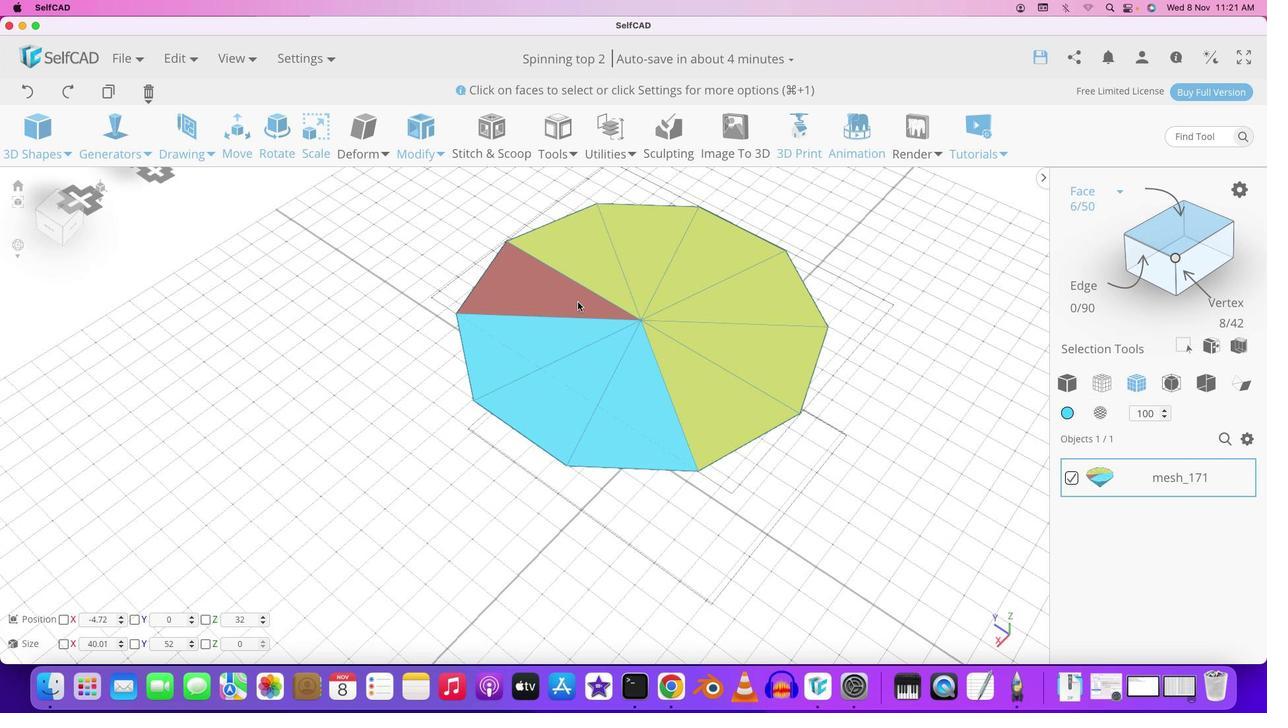
Action: Mouse moved to (581, 348)
Screenshot: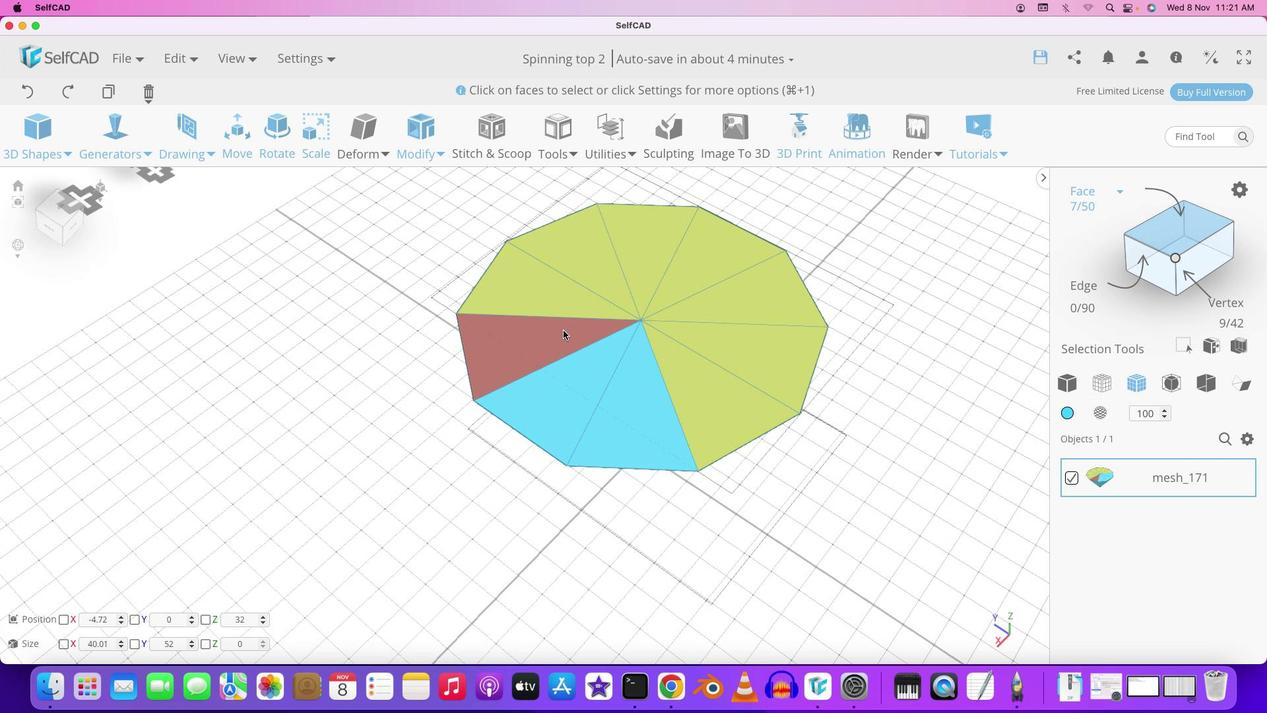 
Action: Mouse pressed left at (581, 348)
Screenshot: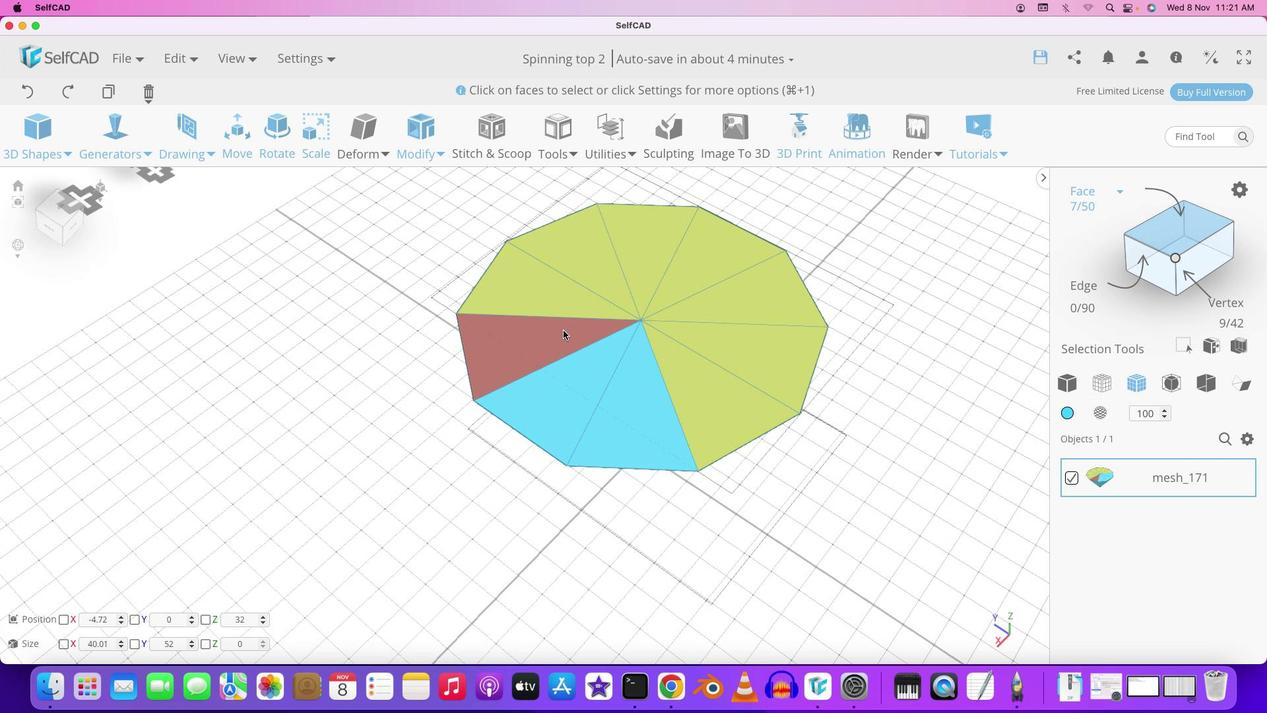 
Action: Mouse moved to (569, 354)
Screenshot: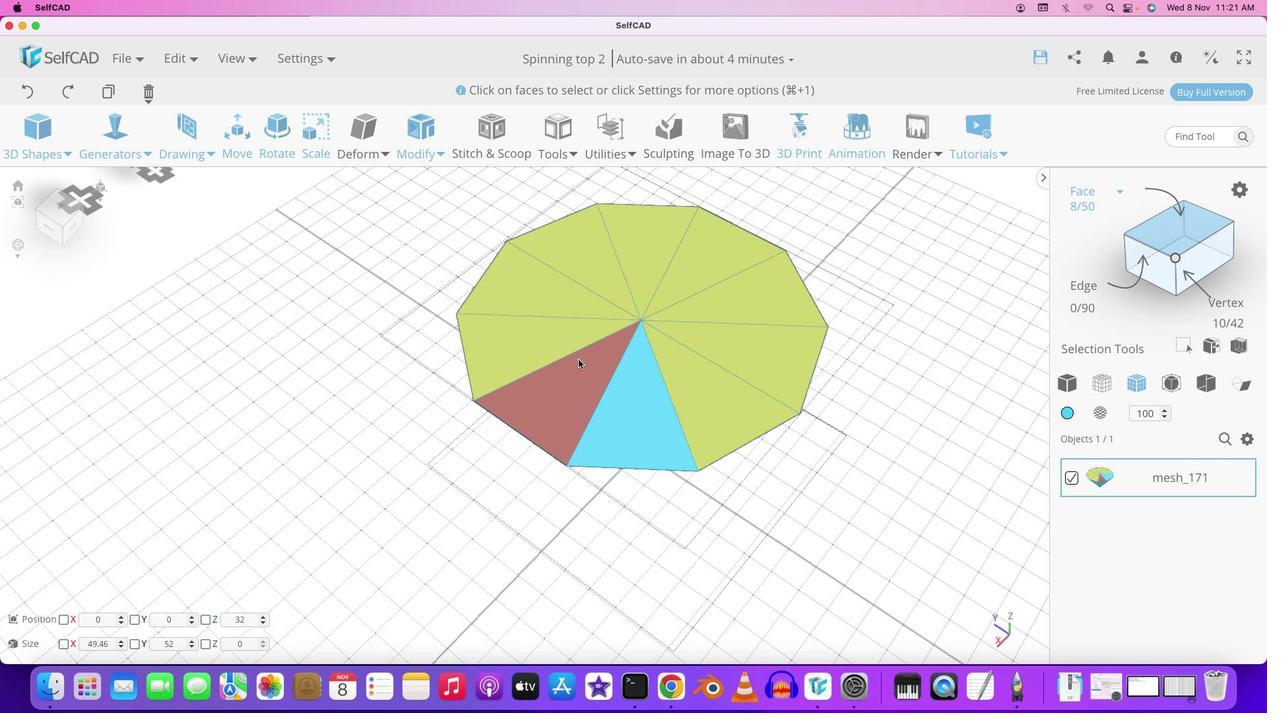 
Action: Mouse pressed left at (569, 354)
Screenshot: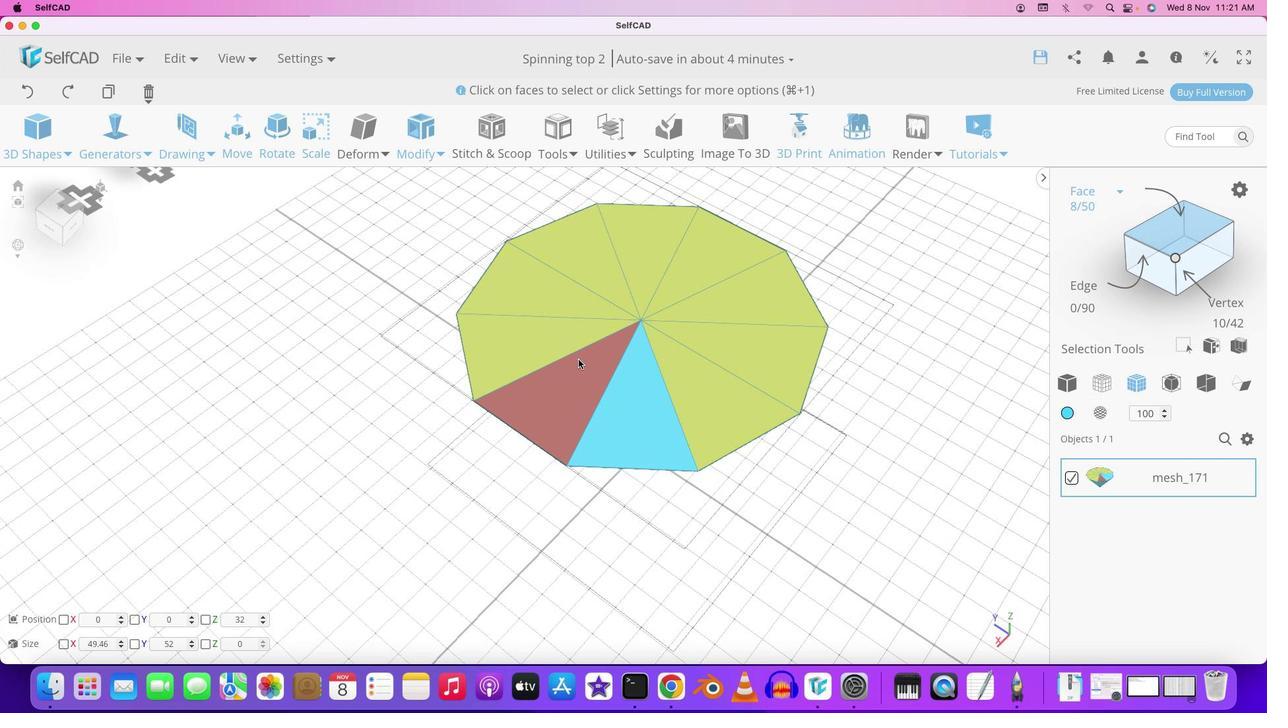 
Action: Mouse moved to (565, 362)
Screenshot: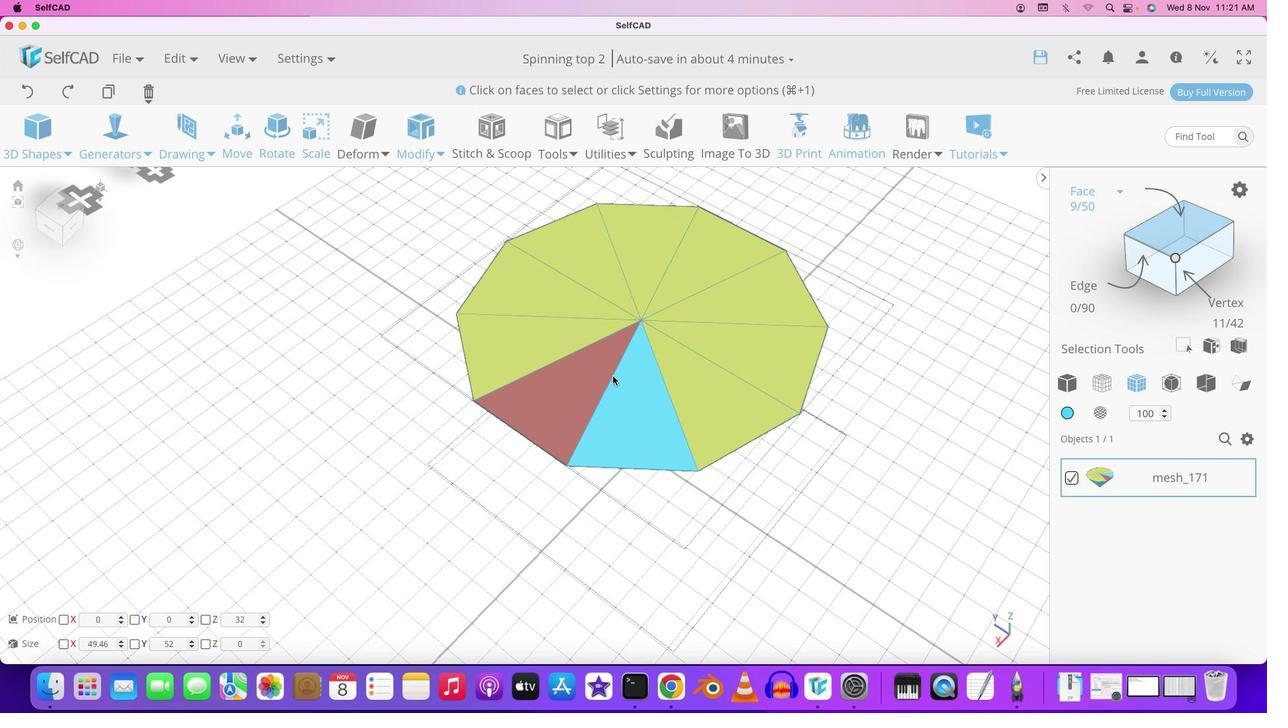 
Action: Mouse pressed left at (565, 362)
Screenshot: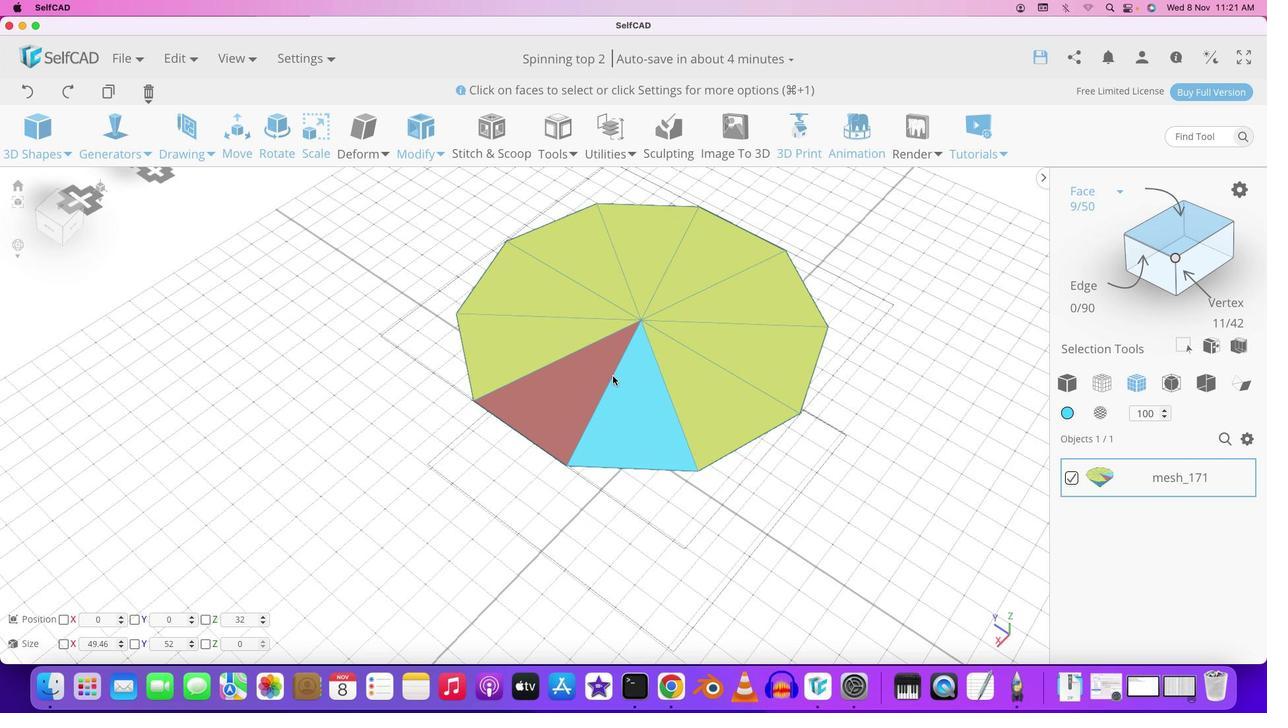 
Action: Mouse moved to (569, 370)
Screenshot: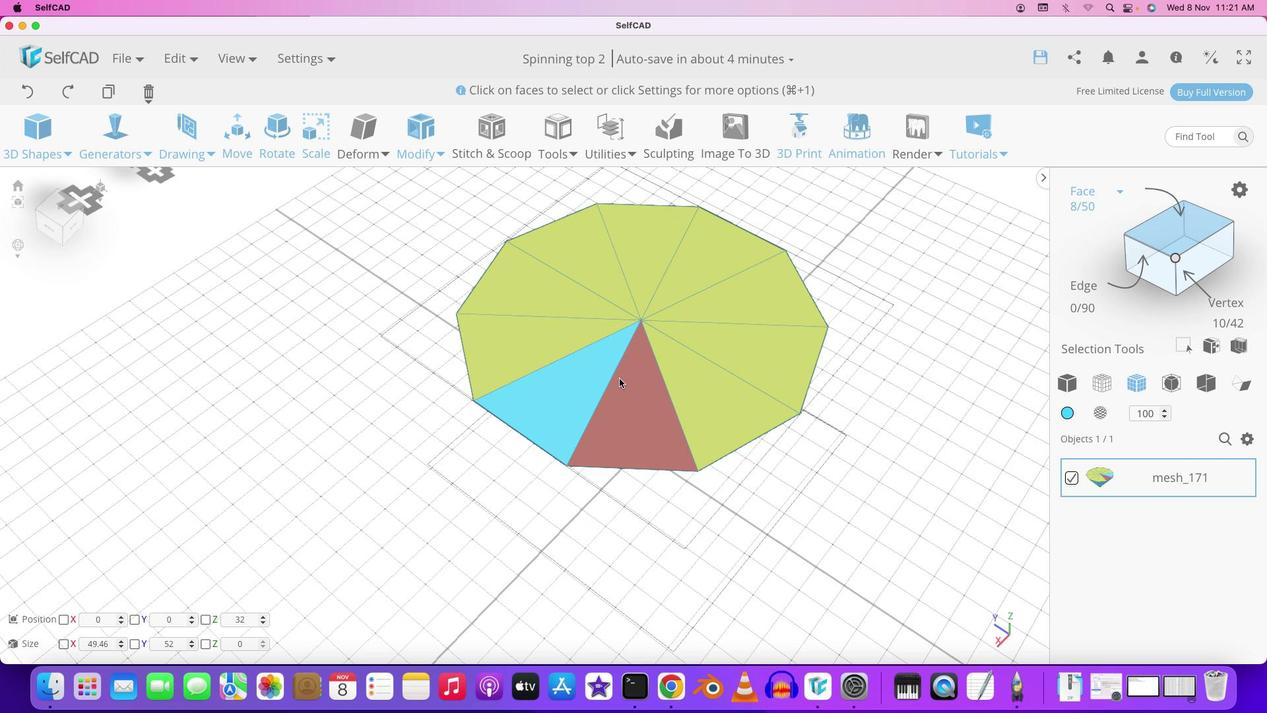 
Action: Mouse pressed left at (569, 370)
Screenshot: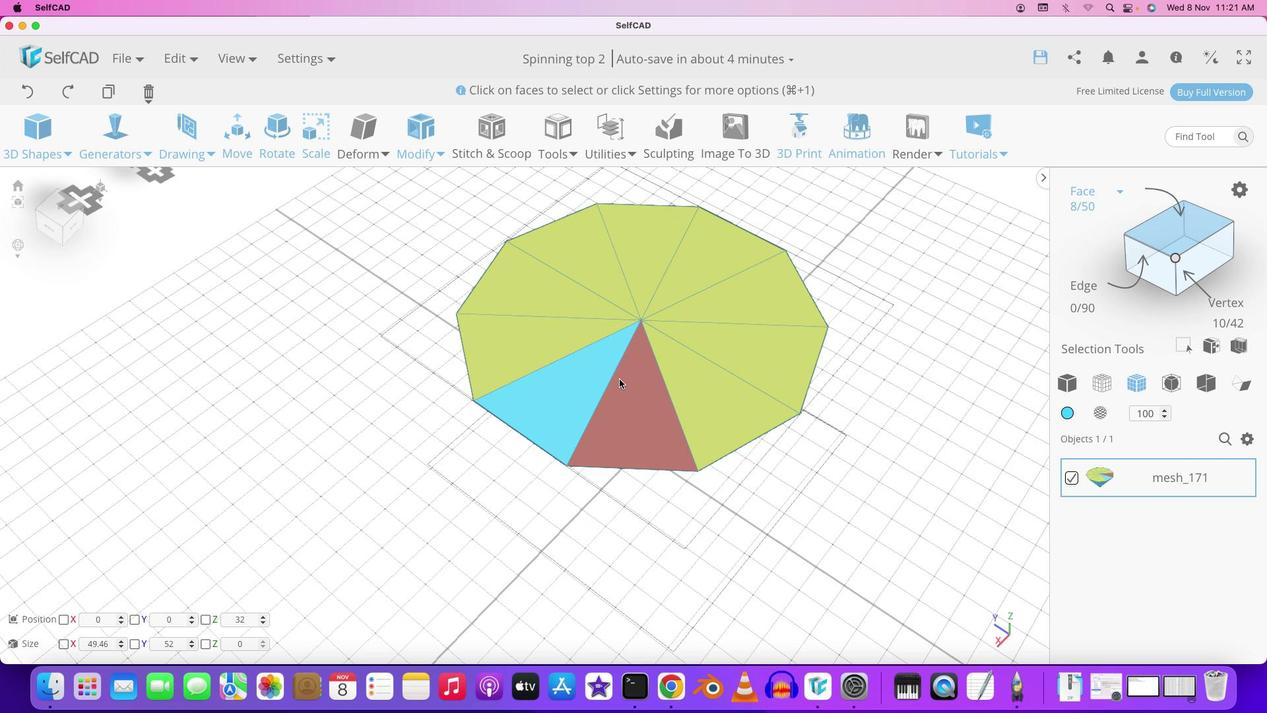 
Action: Mouse moved to (580, 374)
Screenshot: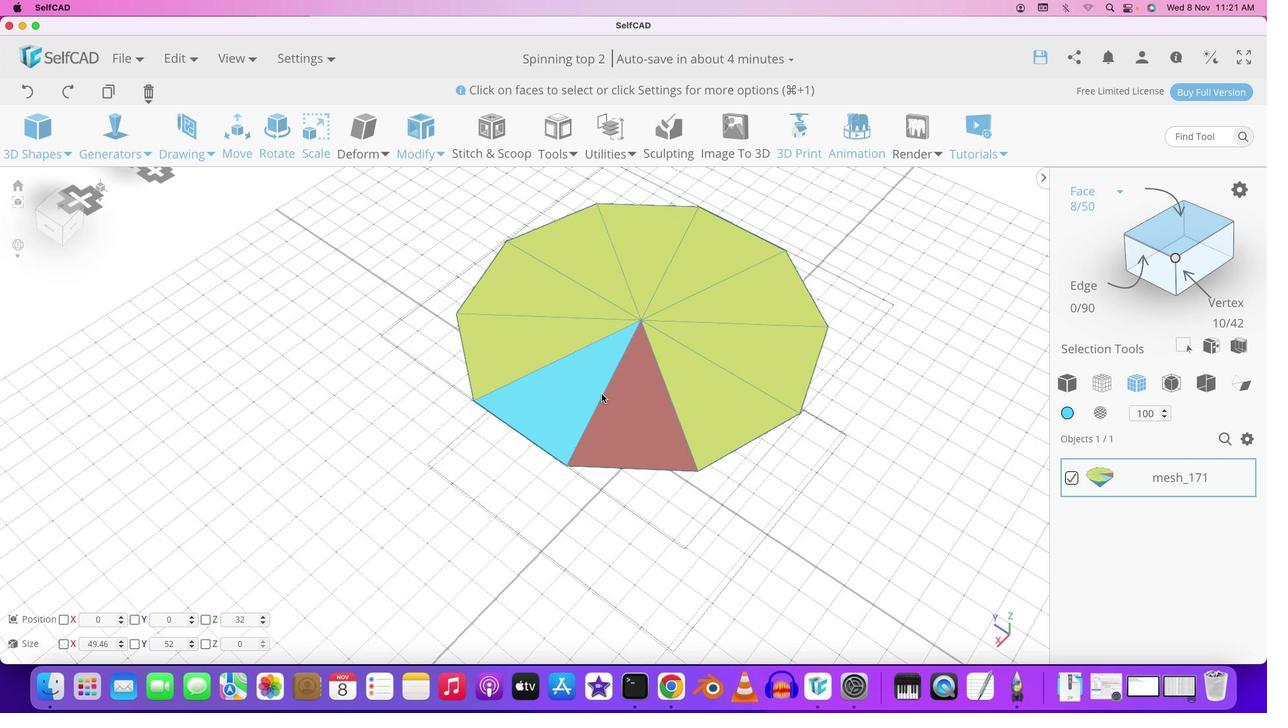 
Action: Mouse pressed left at (580, 374)
Screenshot: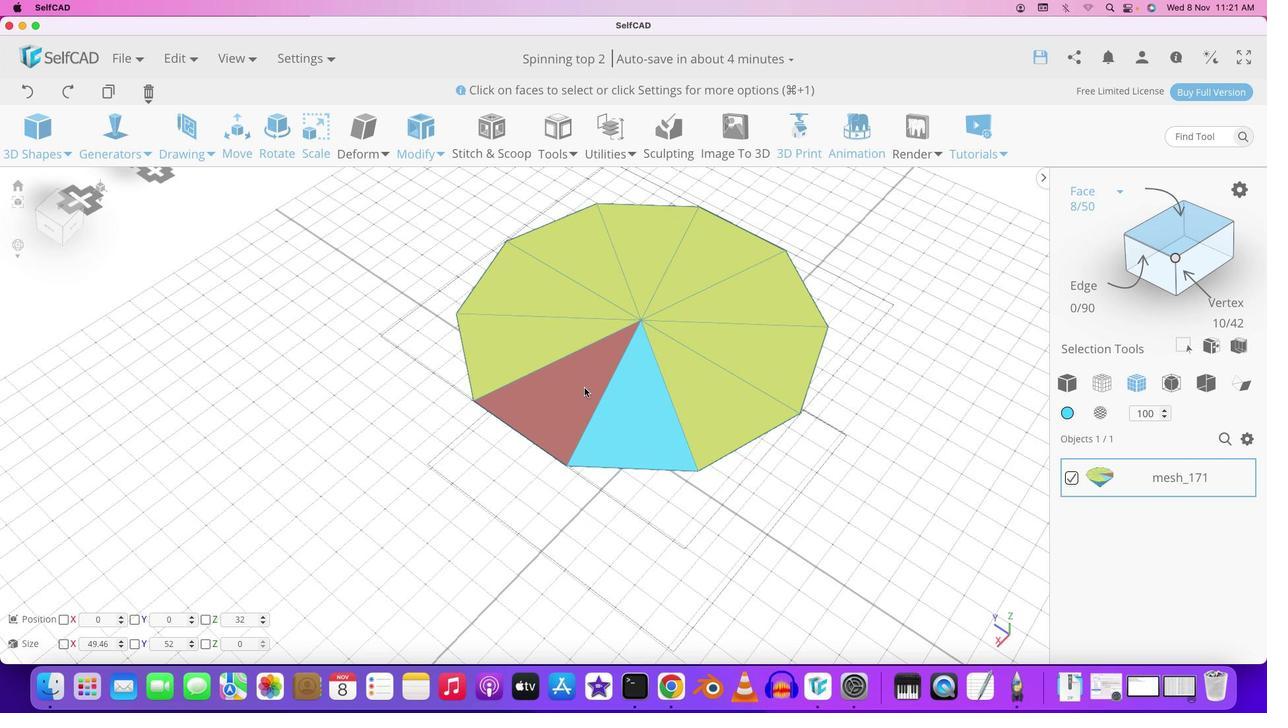 
Action: Mouse moved to (570, 376)
Screenshot: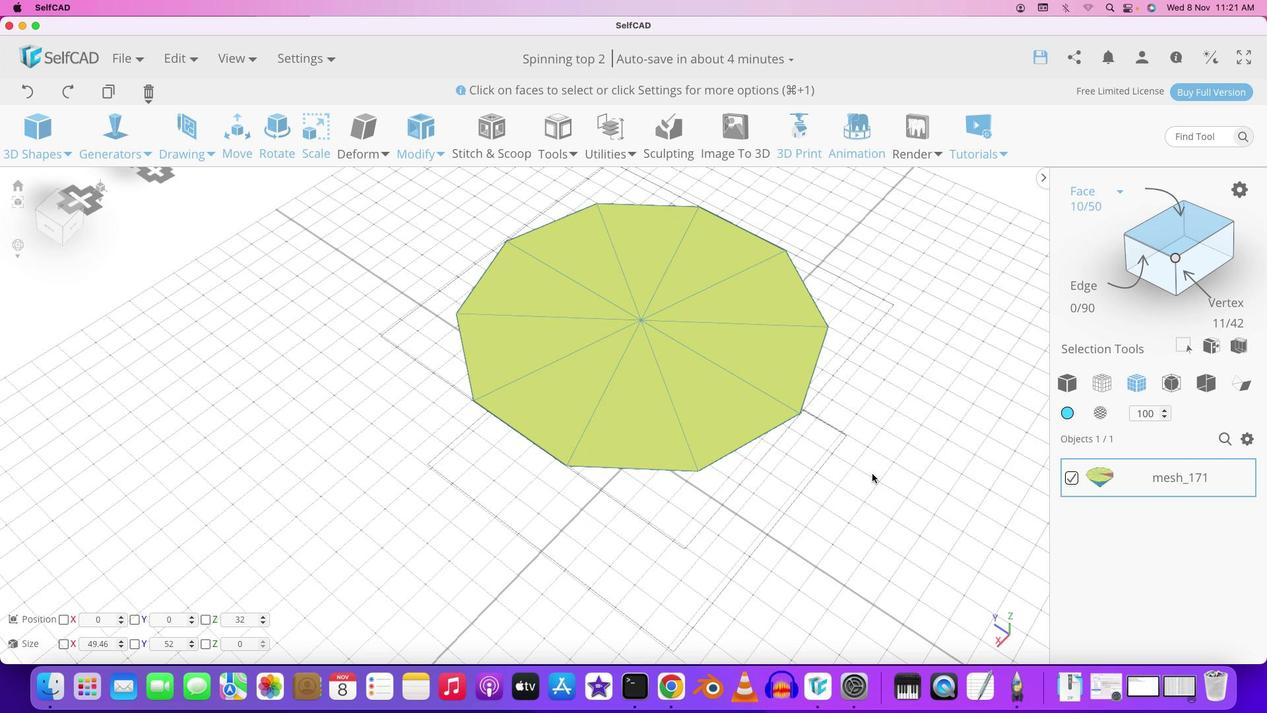 
Action: Mouse pressed left at (570, 376)
Screenshot: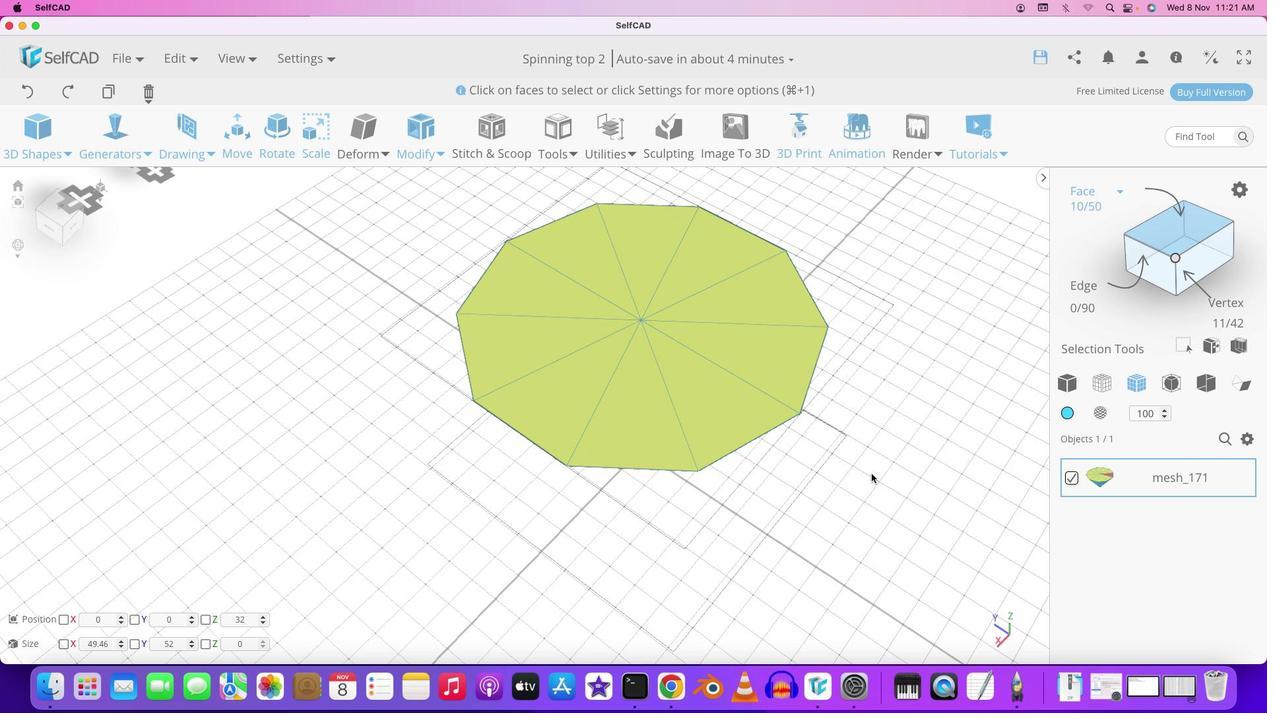 
Action: Mouse moved to (586, 384)
Screenshot: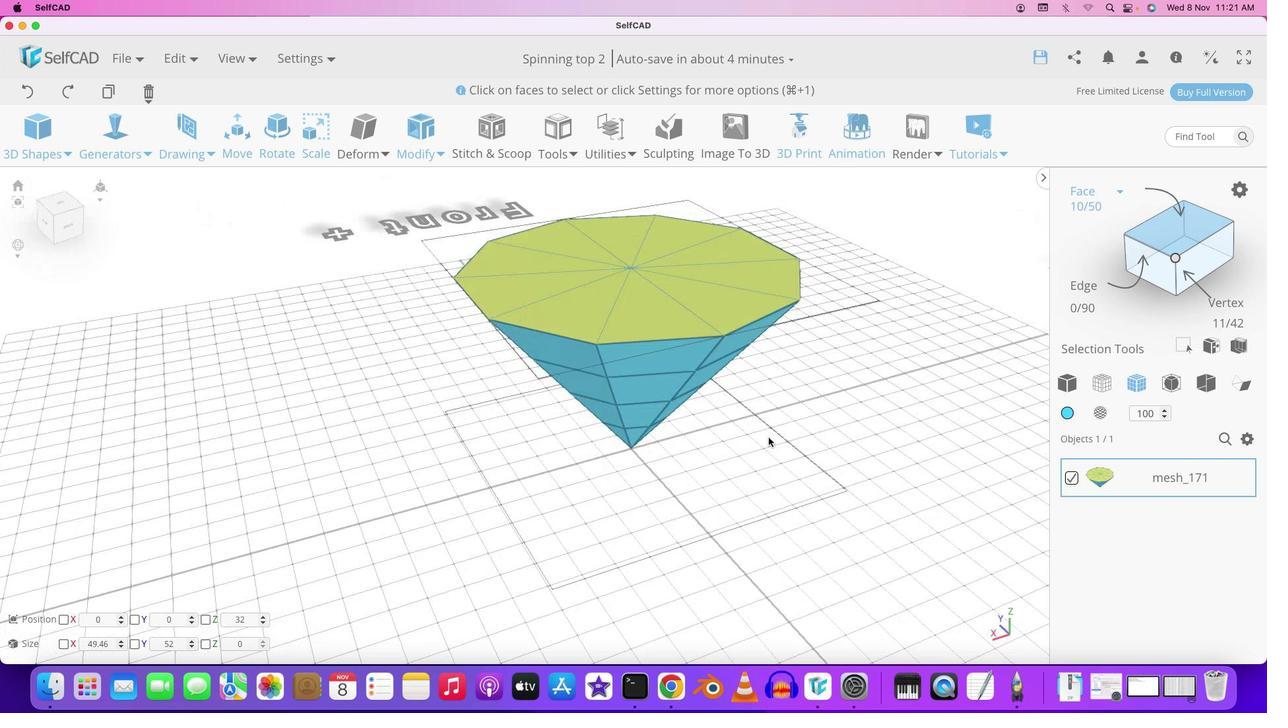 
Action: Mouse pressed left at (586, 384)
Screenshot: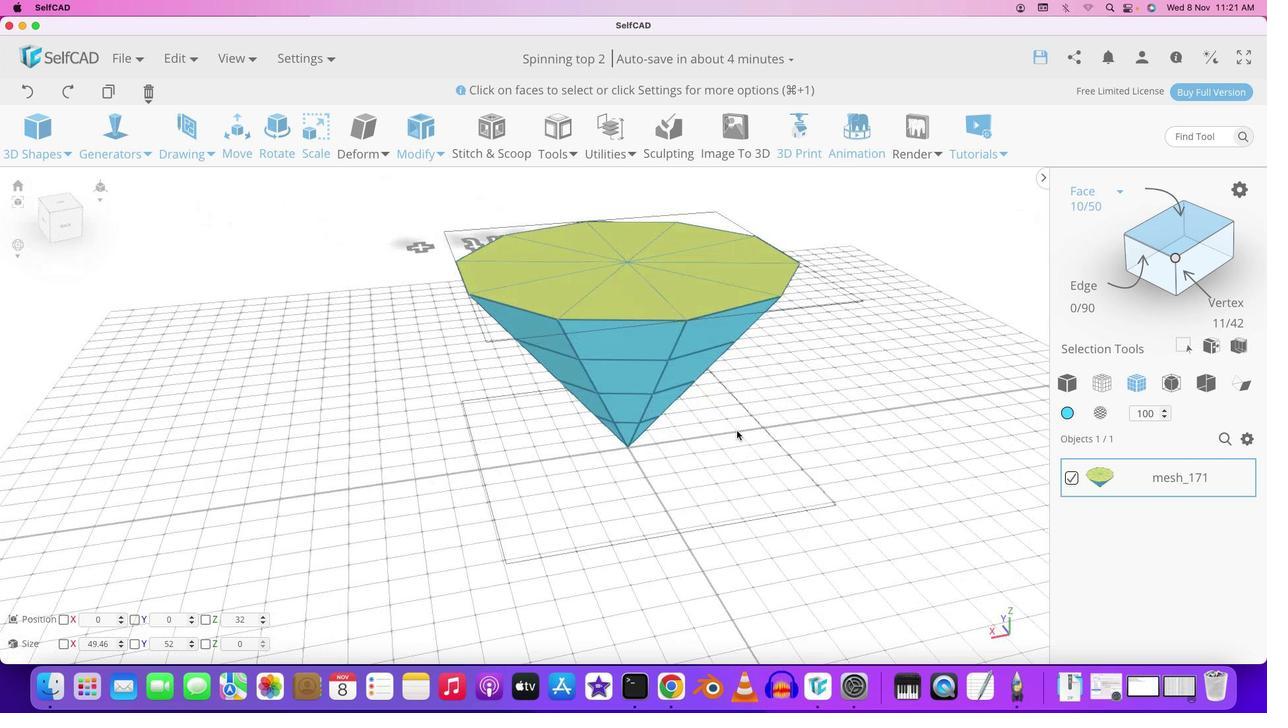 
Action: Mouse moved to (662, 400)
Screenshot: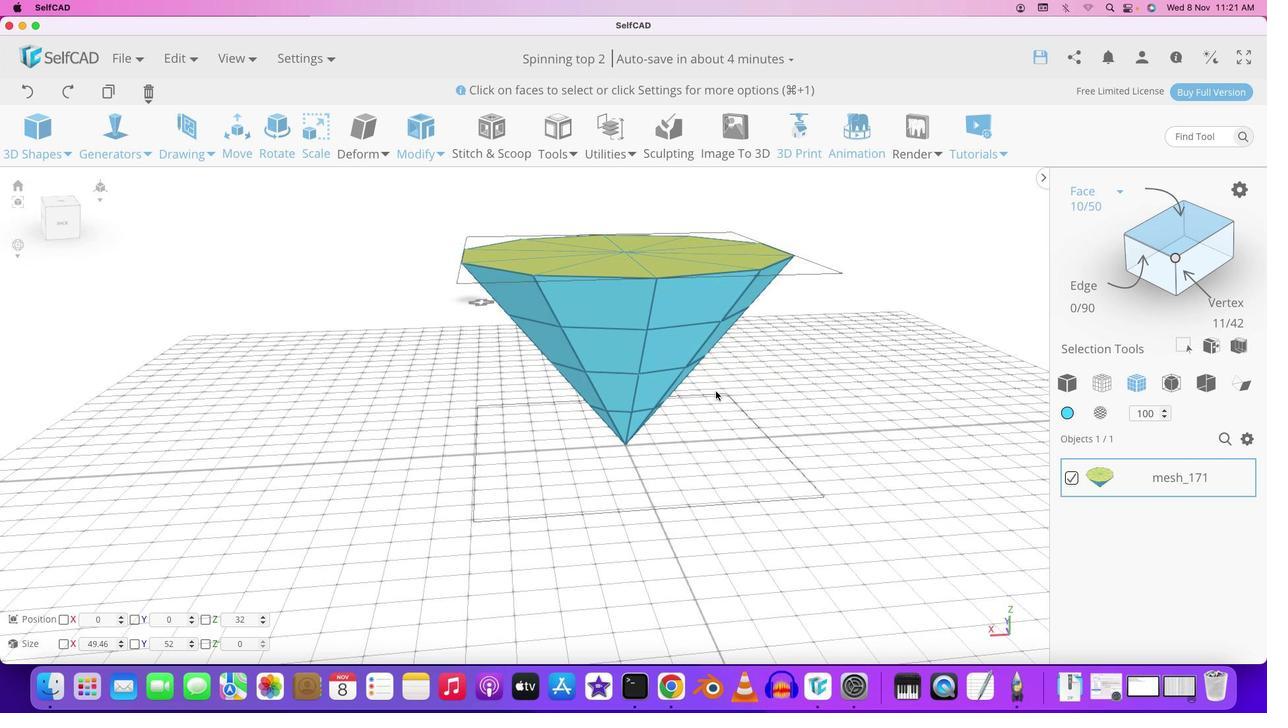 
Action: Mouse pressed left at (662, 400)
Screenshot: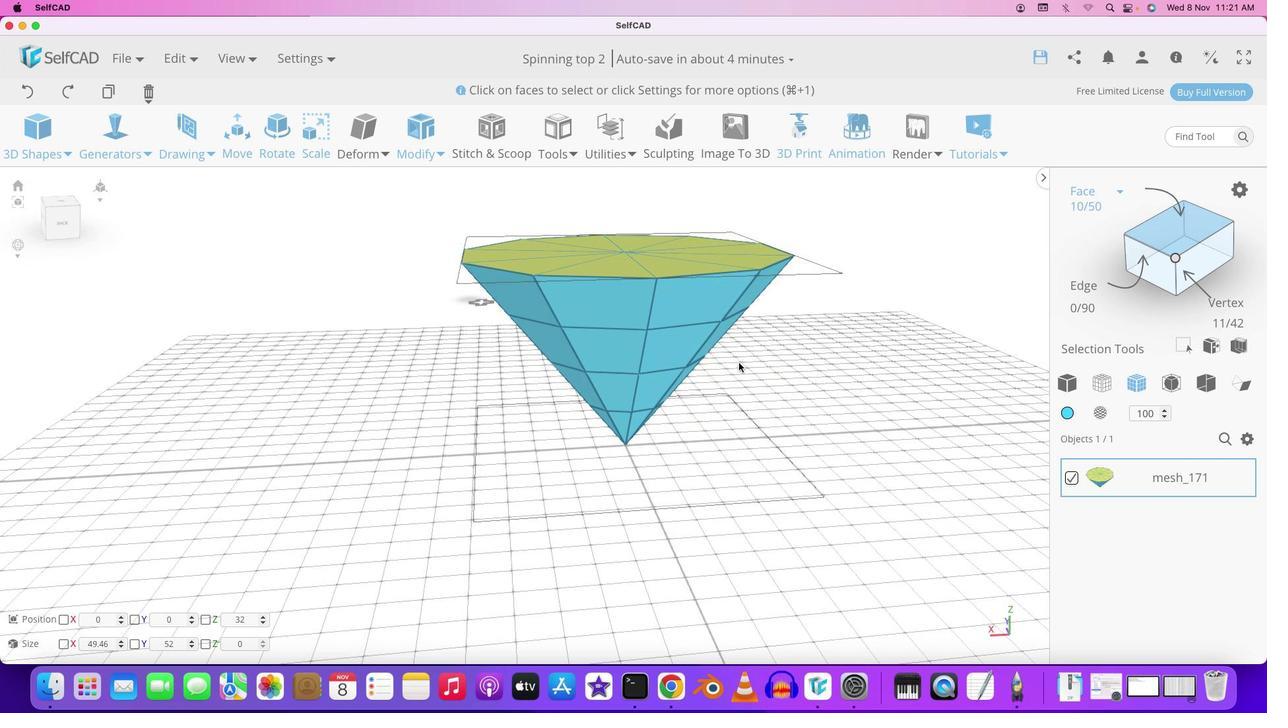 
Action: Mouse moved to (656, 368)
Screenshot: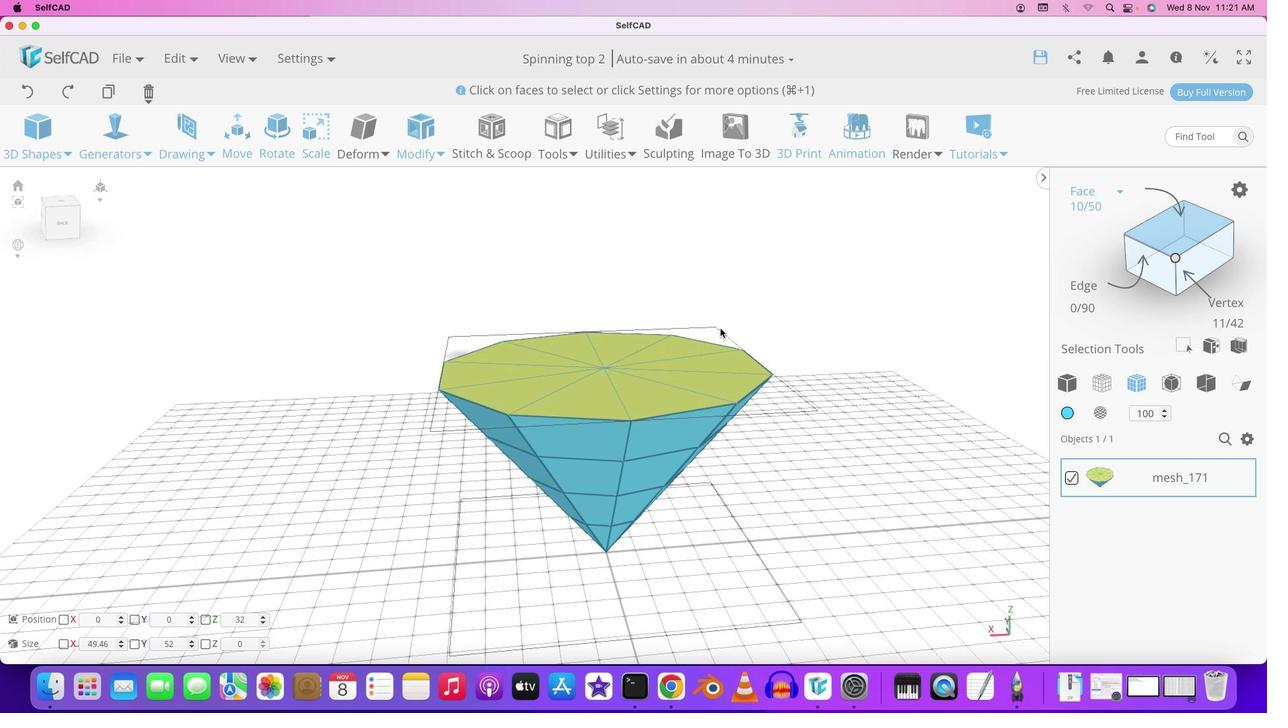 
Action: Key pressed Key.shift
Screenshot: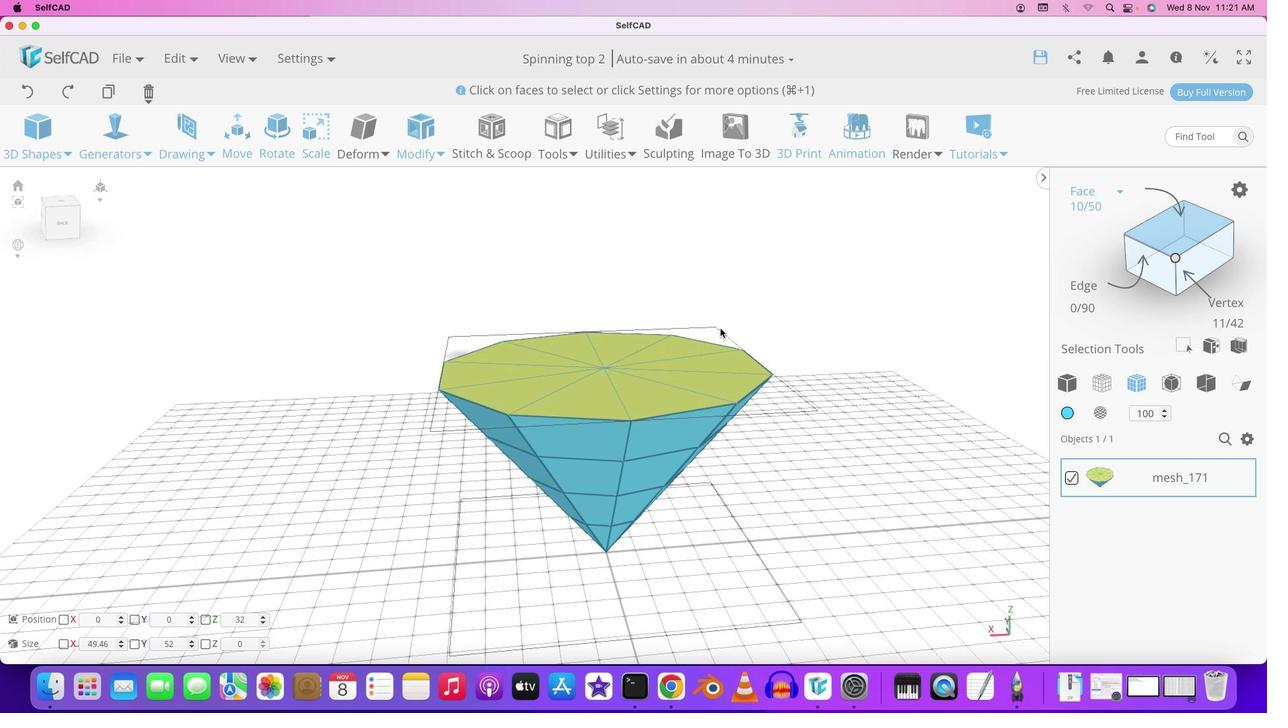 
Action: Mouse moved to (656, 368)
Screenshot: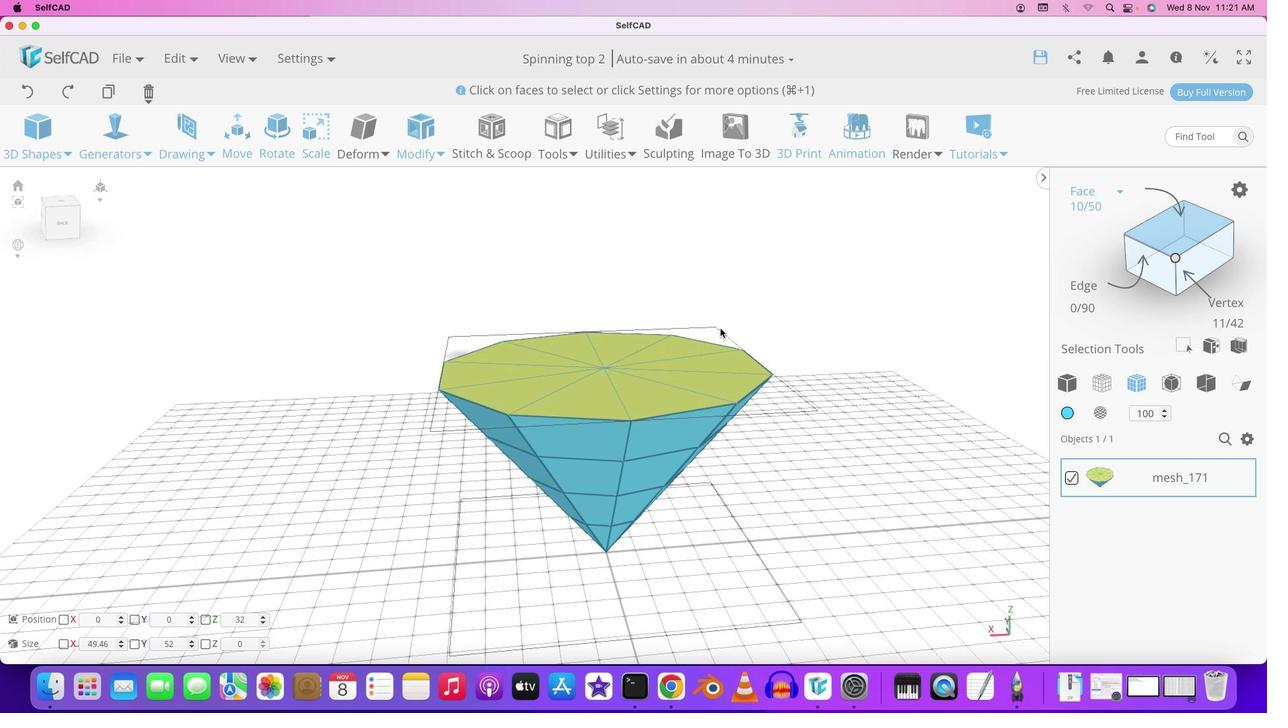 
Action: Mouse pressed left at (656, 368)
Screenshot: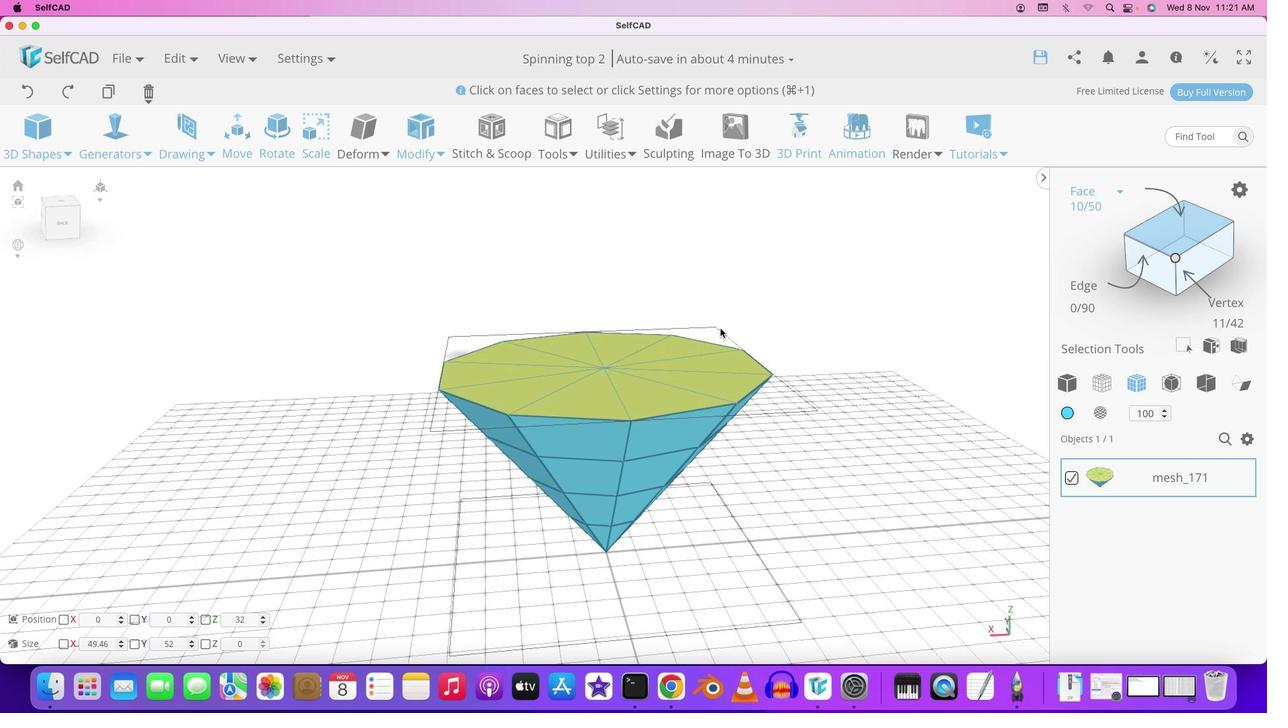 
Action: Mouse moved to (614, 361)
Screenshot: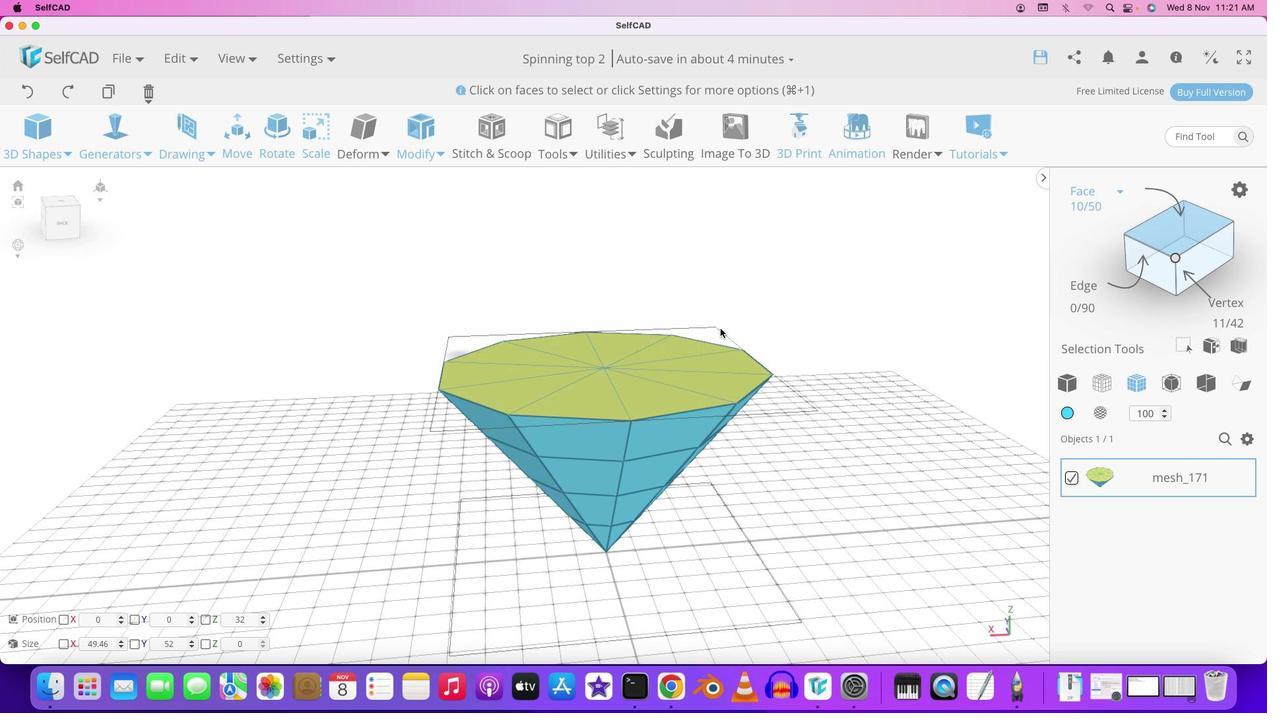 
Action: Key pressed 'e'
Screenshot: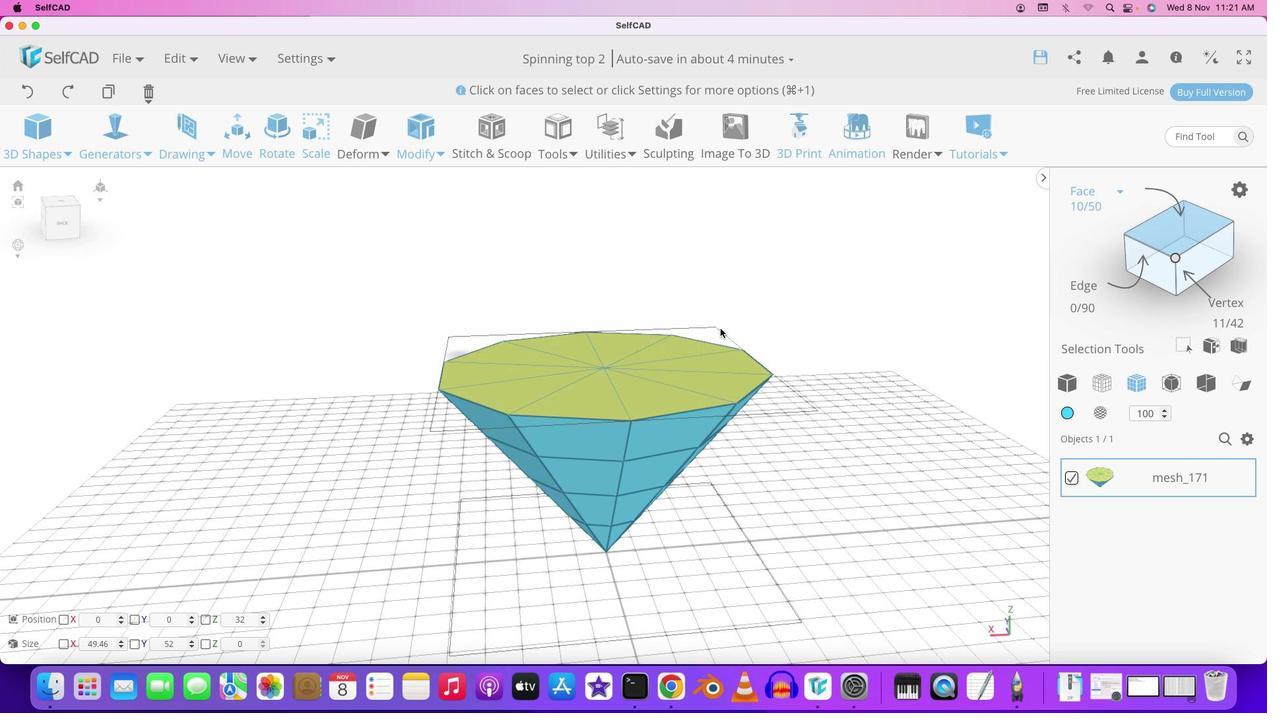 
Action: Mouse moved to (526, 325)
Screenshot: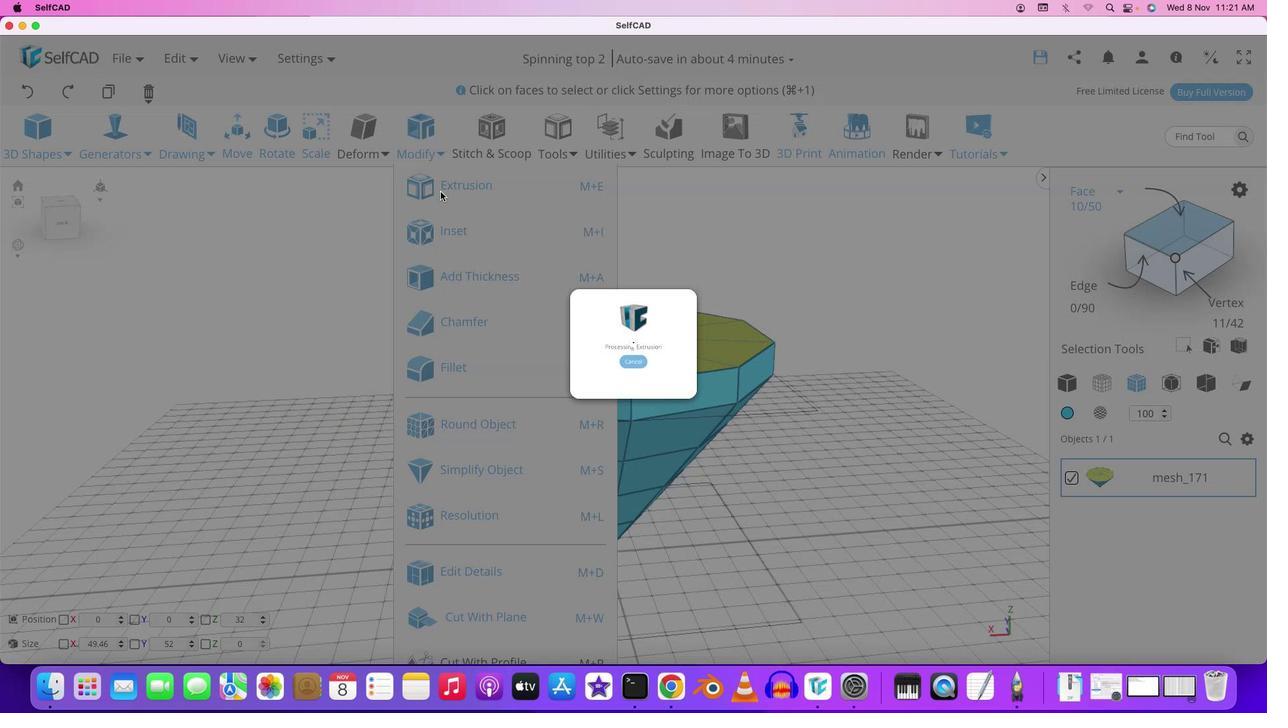 
Action: Mouse pressed left at (526, 325)
Screenshot: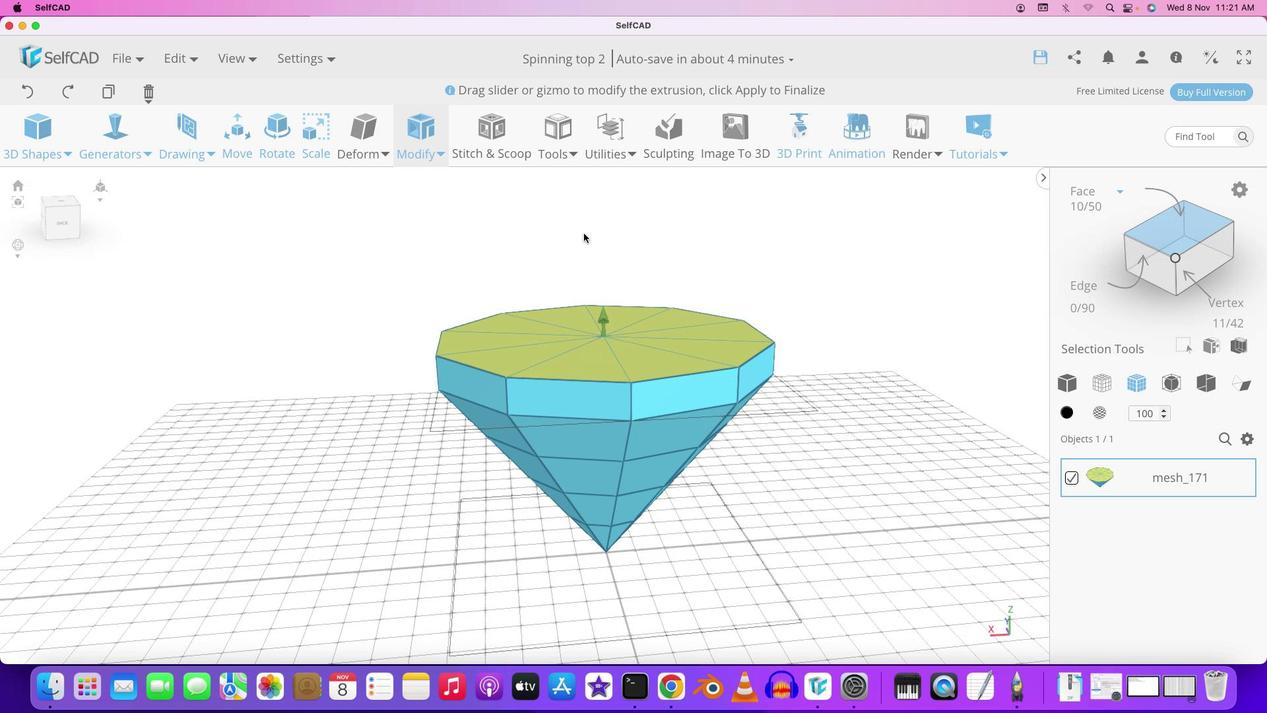 
Action: Mouse moved to (578, 359)
Screenshot: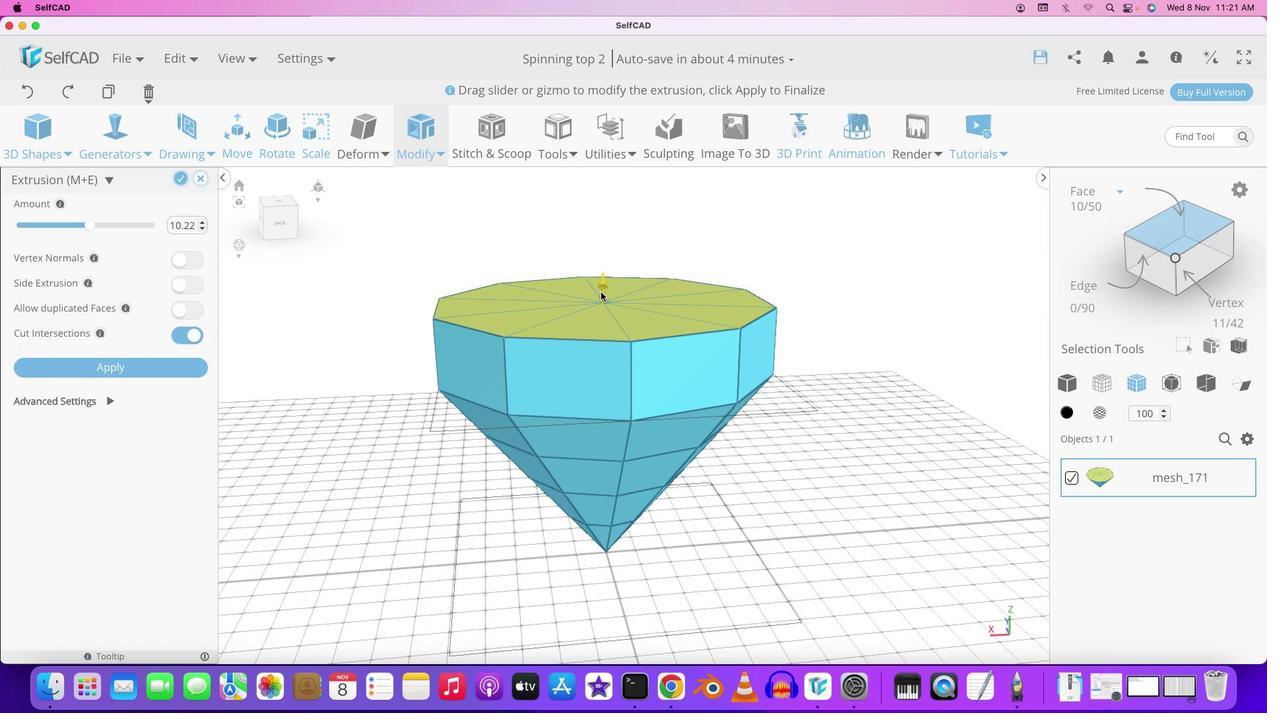 
Action: Mouse pressed left at (578, 359)
Screenshot: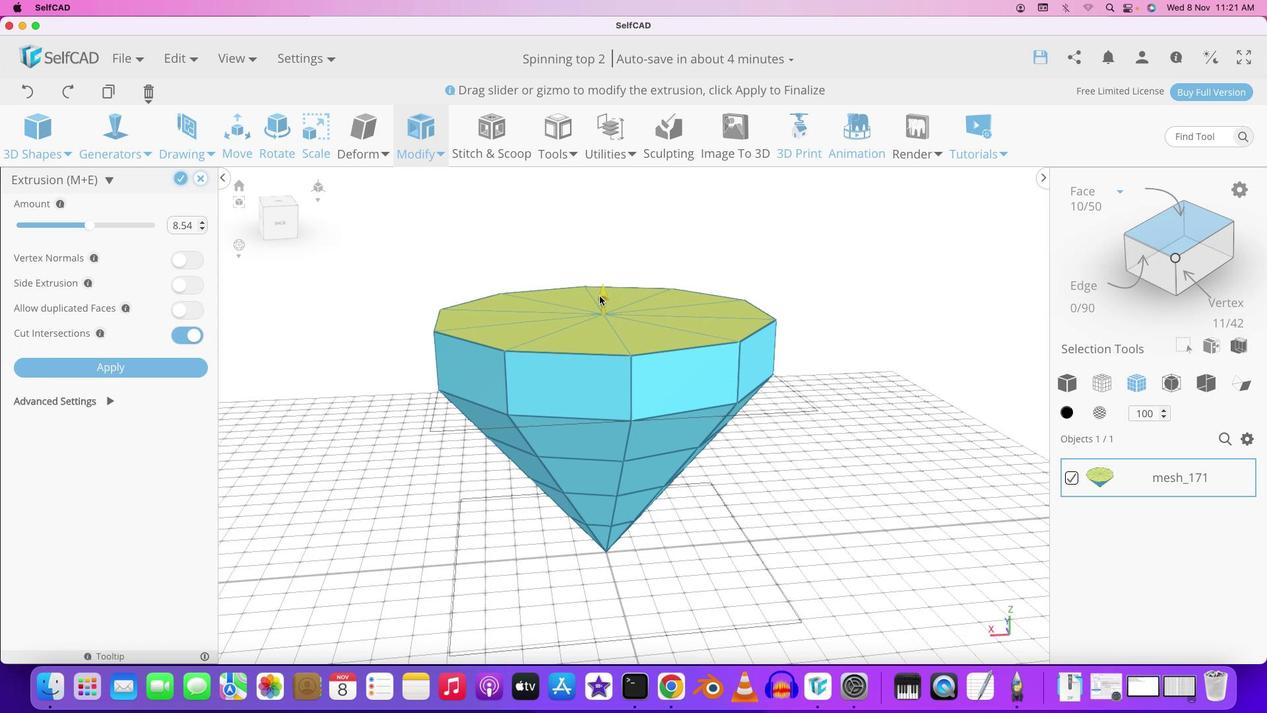 
Action: Mouse moved to (683, 377)
Screenshot: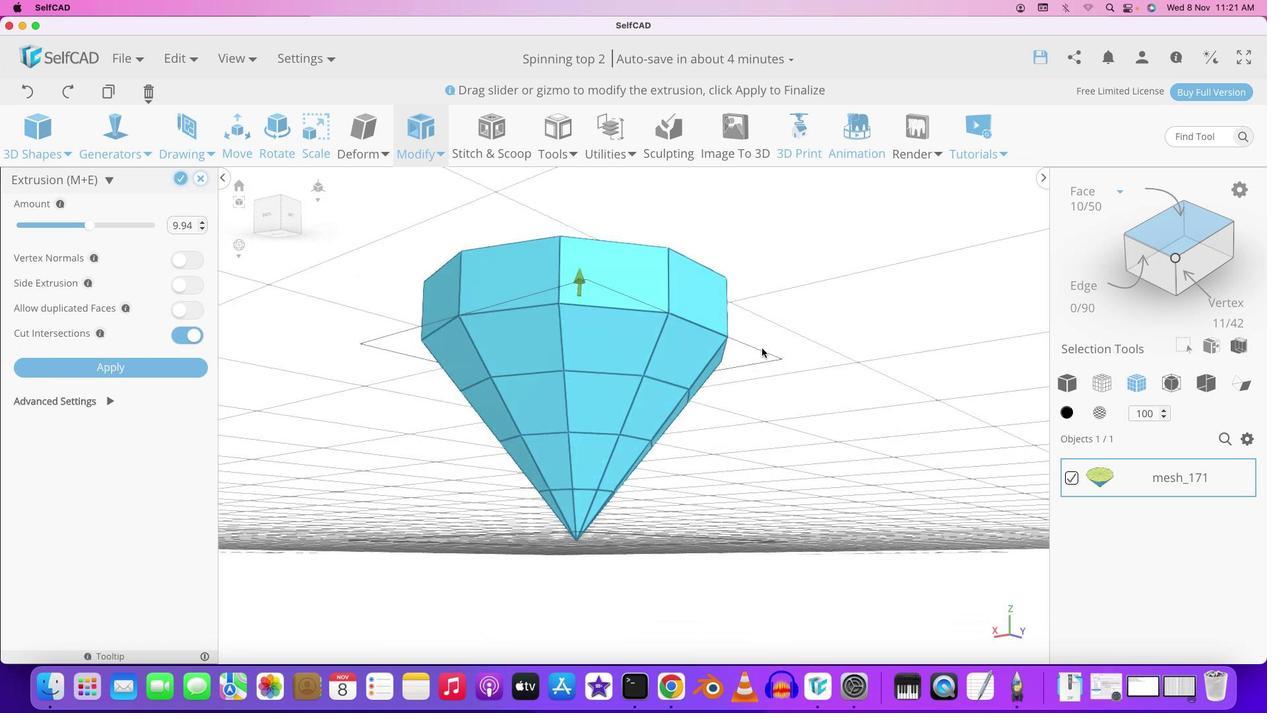 
Action: Mouse pressed left at (683, 377)
Screenshot: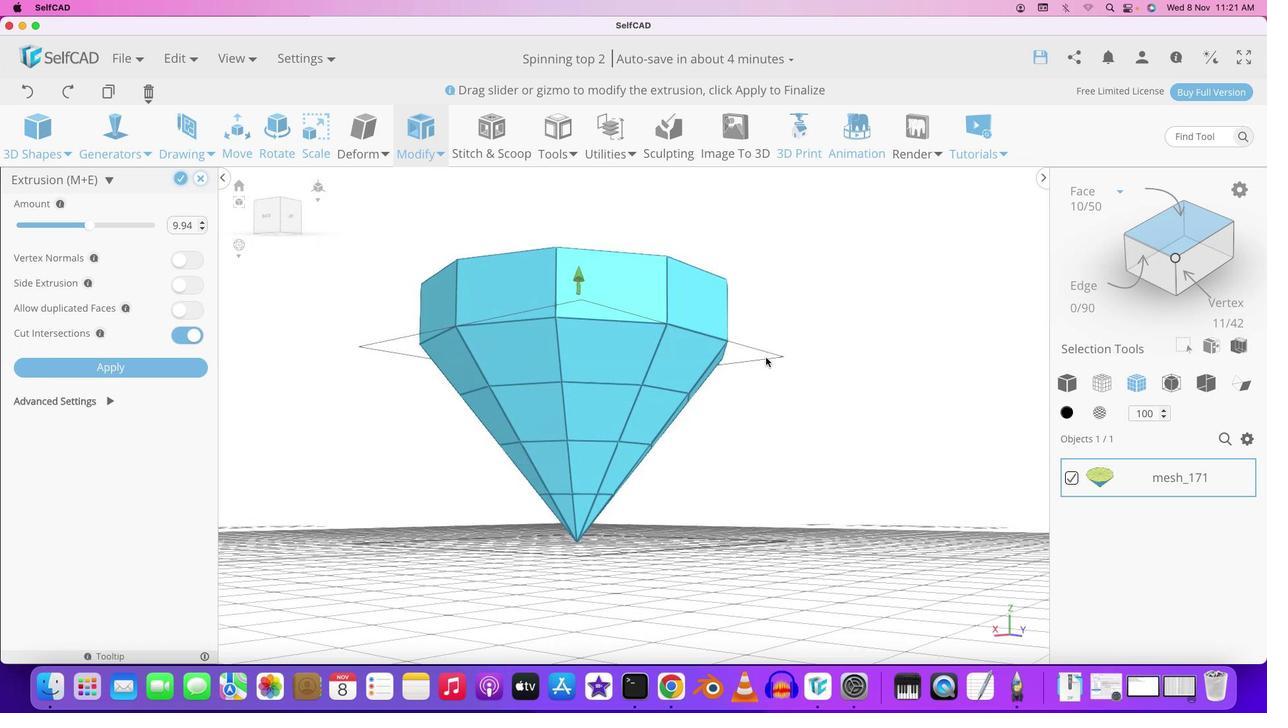 
Action: Mouse moved to (568, 347)
Screenshot: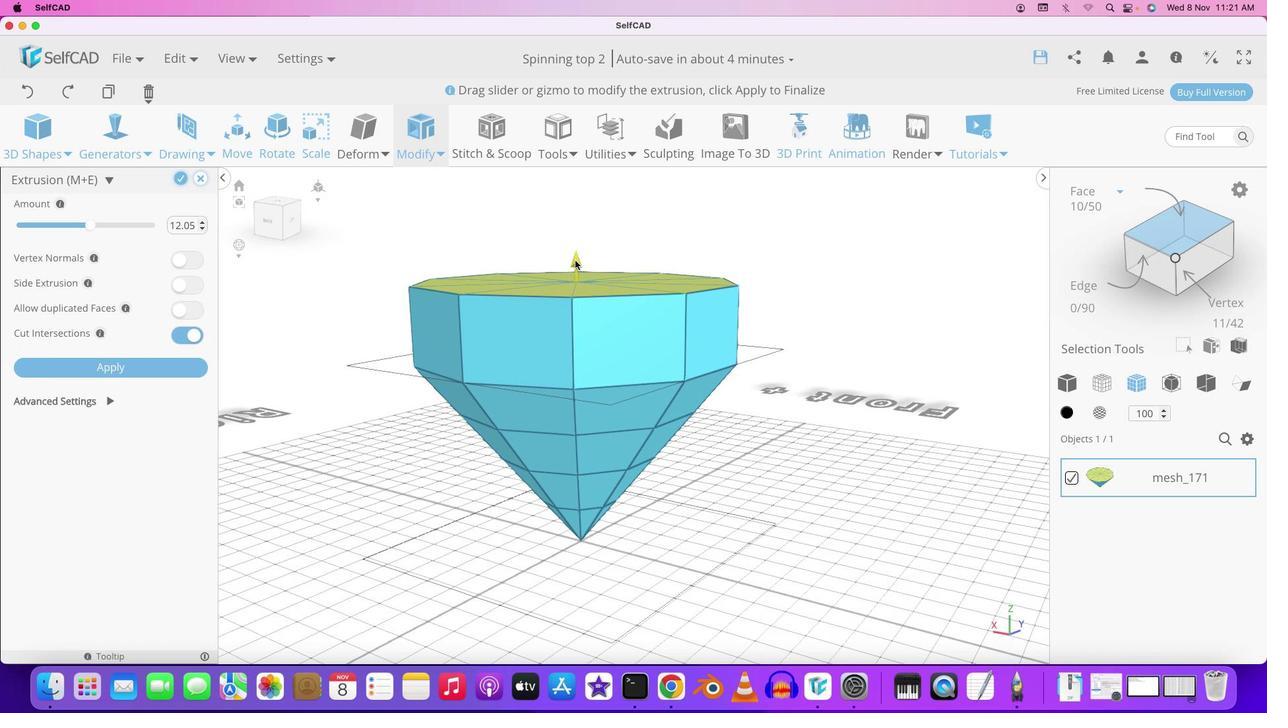 
Action: Mouse pressed left at (568, 347)
Screenshot: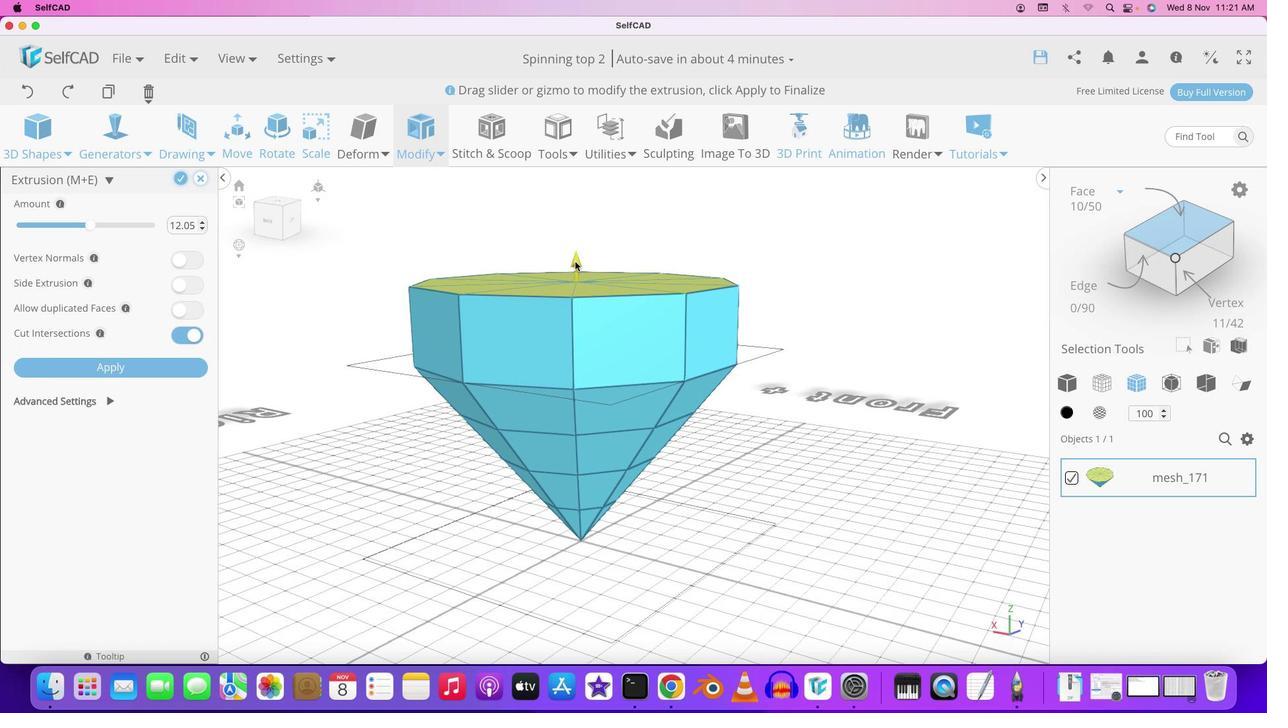 
Action: Mouse moved to (615, 404)
Screenshot: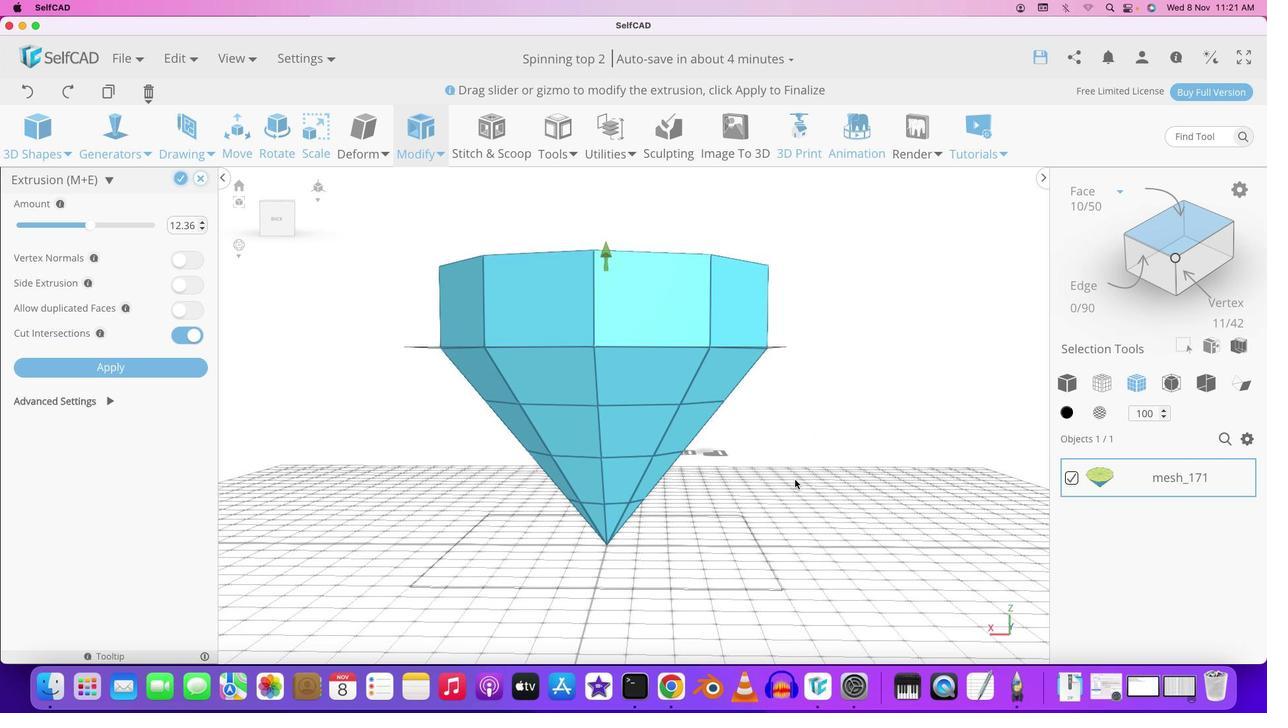 
Action: Mouse pressed left at (615, 404)
Screenshot: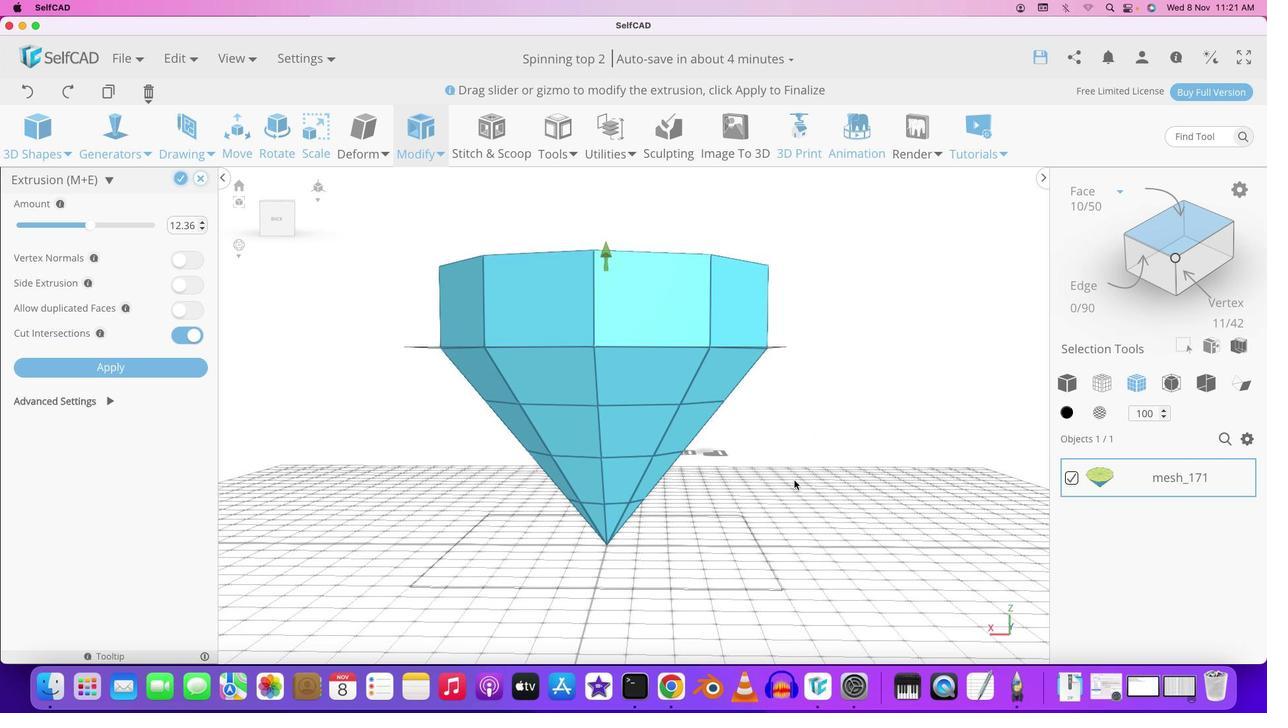 
Action: Mouse moved to (628, 401)
Screenshot: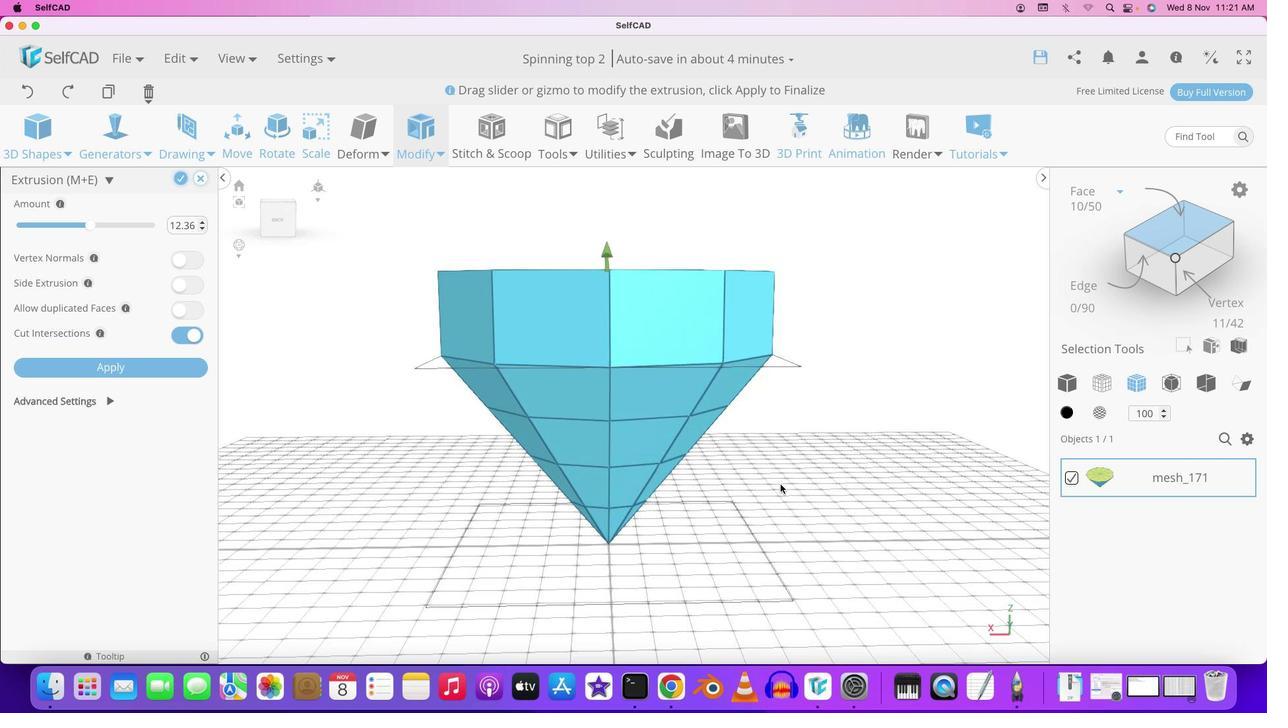 
Action: Mouse pressed left at (628, 401)
Screenshot: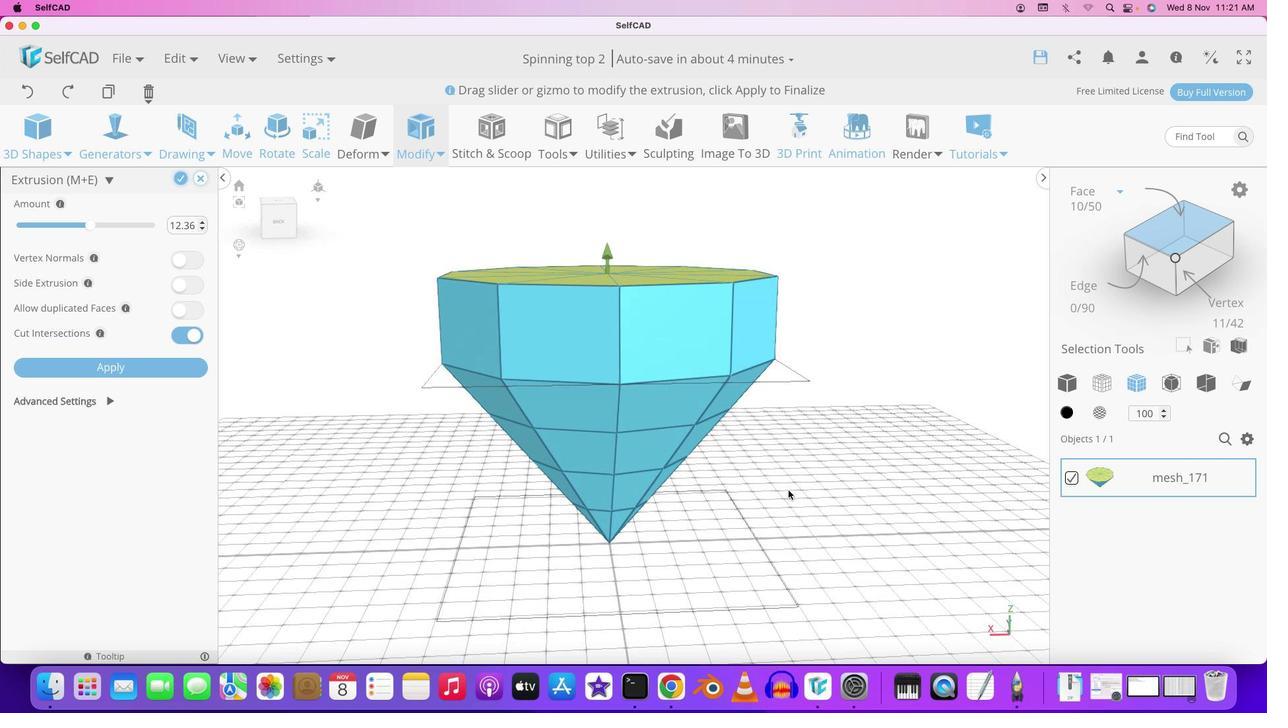 
Action: Mouse moved to (449, 344)
Screenshot: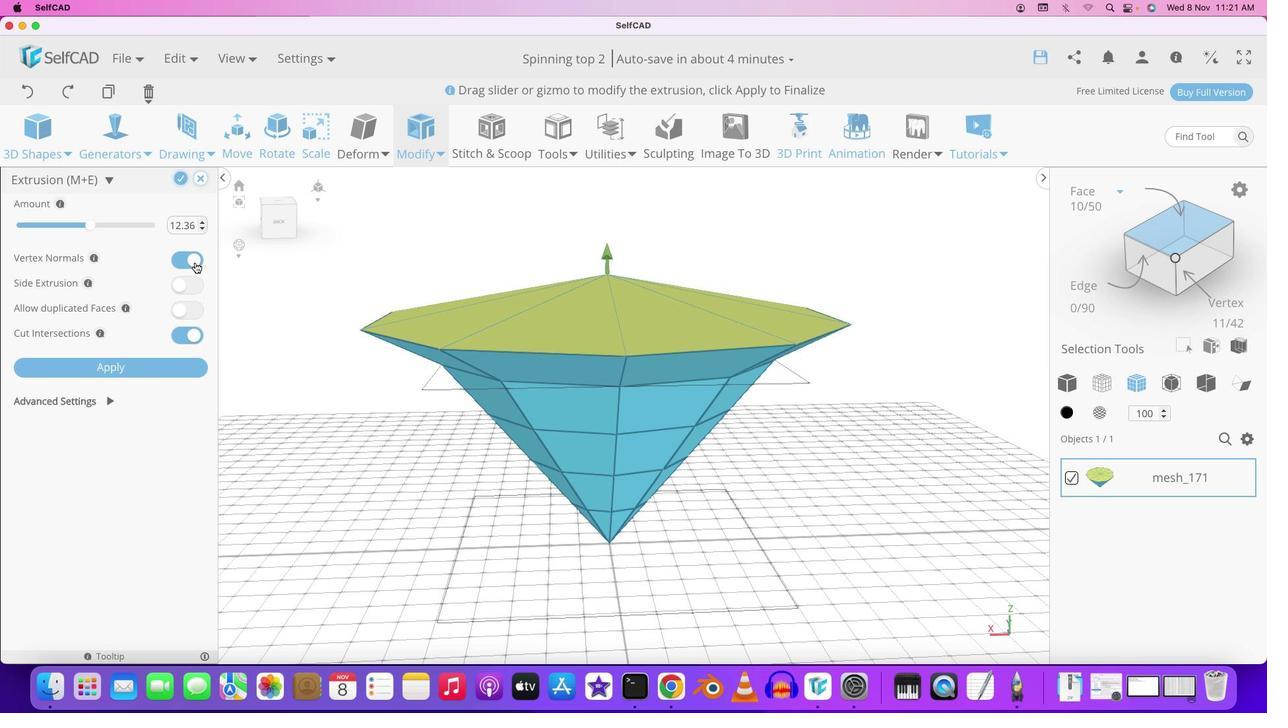 
Action: Mouse pressed left at (449, 344)
Screenshot: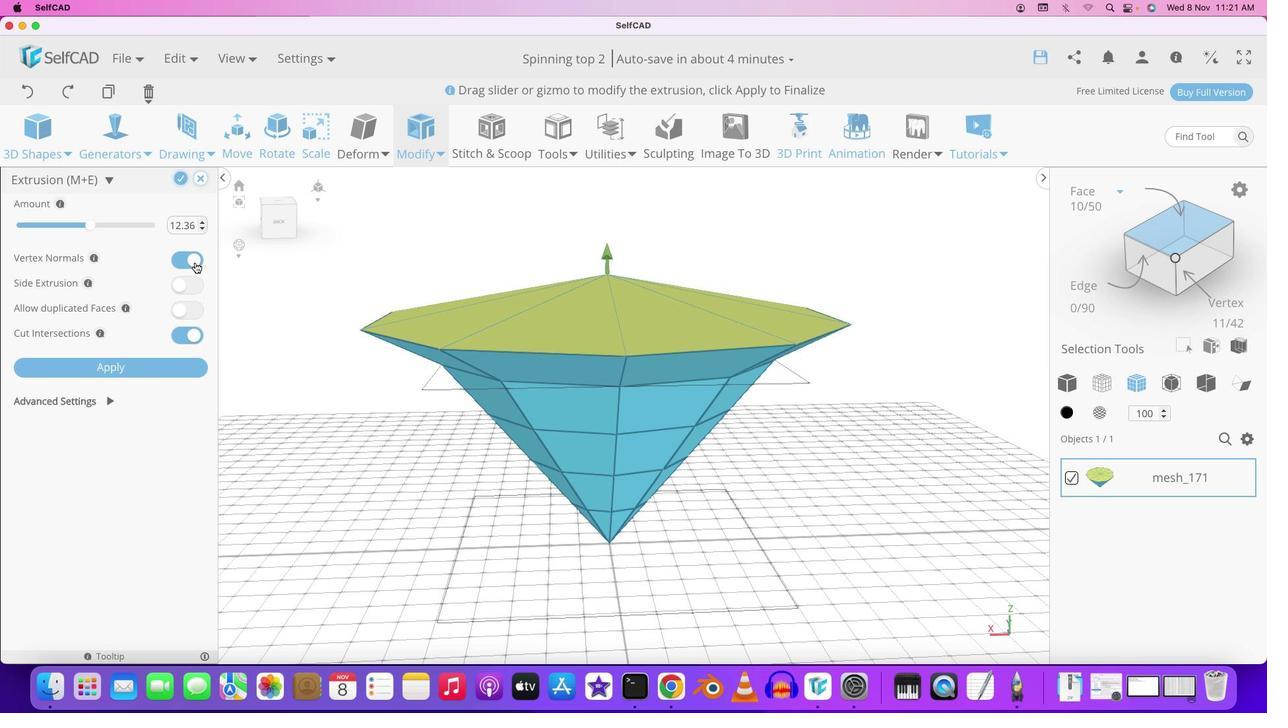 
Action: Mouse pressed left at (449, 344)
Screenshot: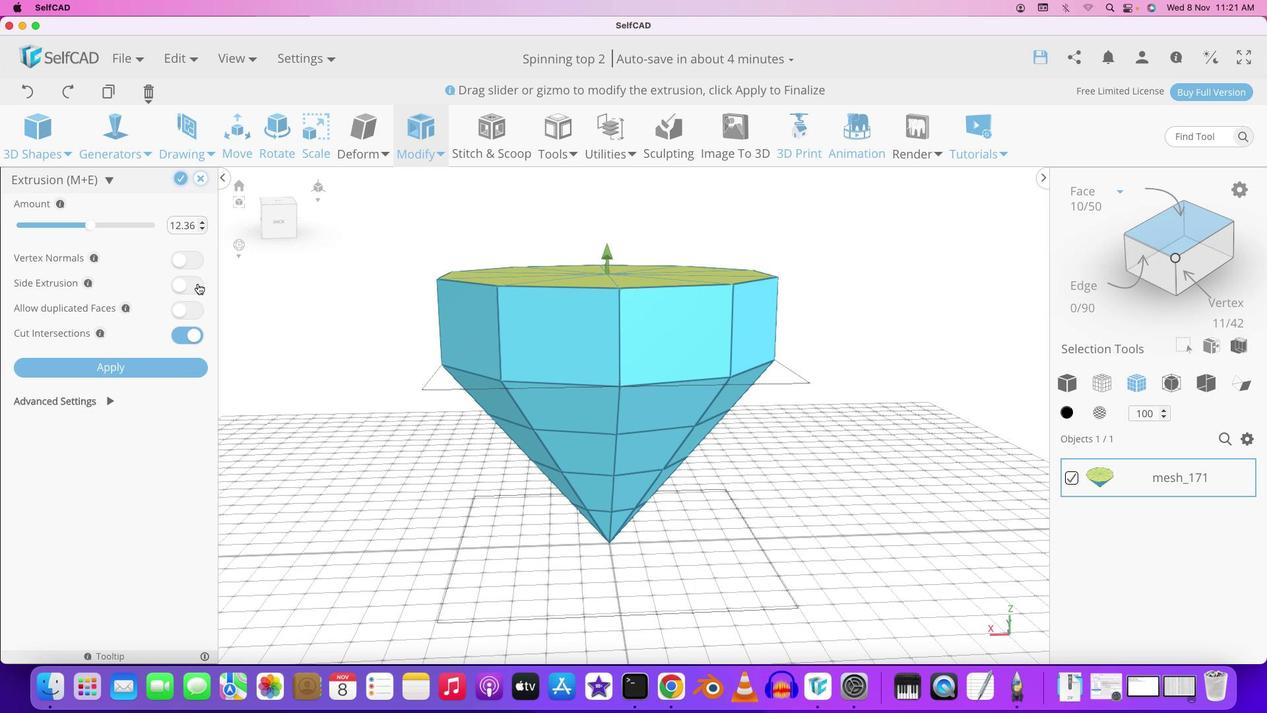 
Action: Mouse moved to (449, 350)
Screenshot: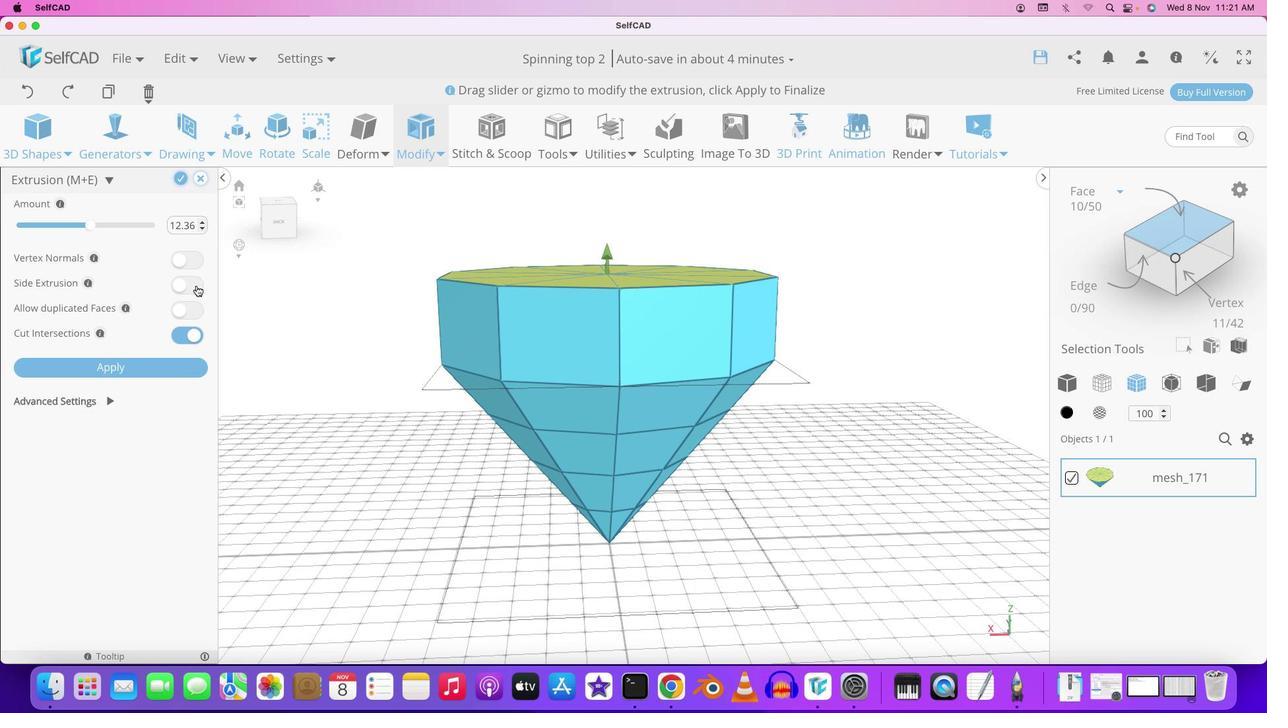 
Action: Mouse pressed left at (449, 350)
Screenshot: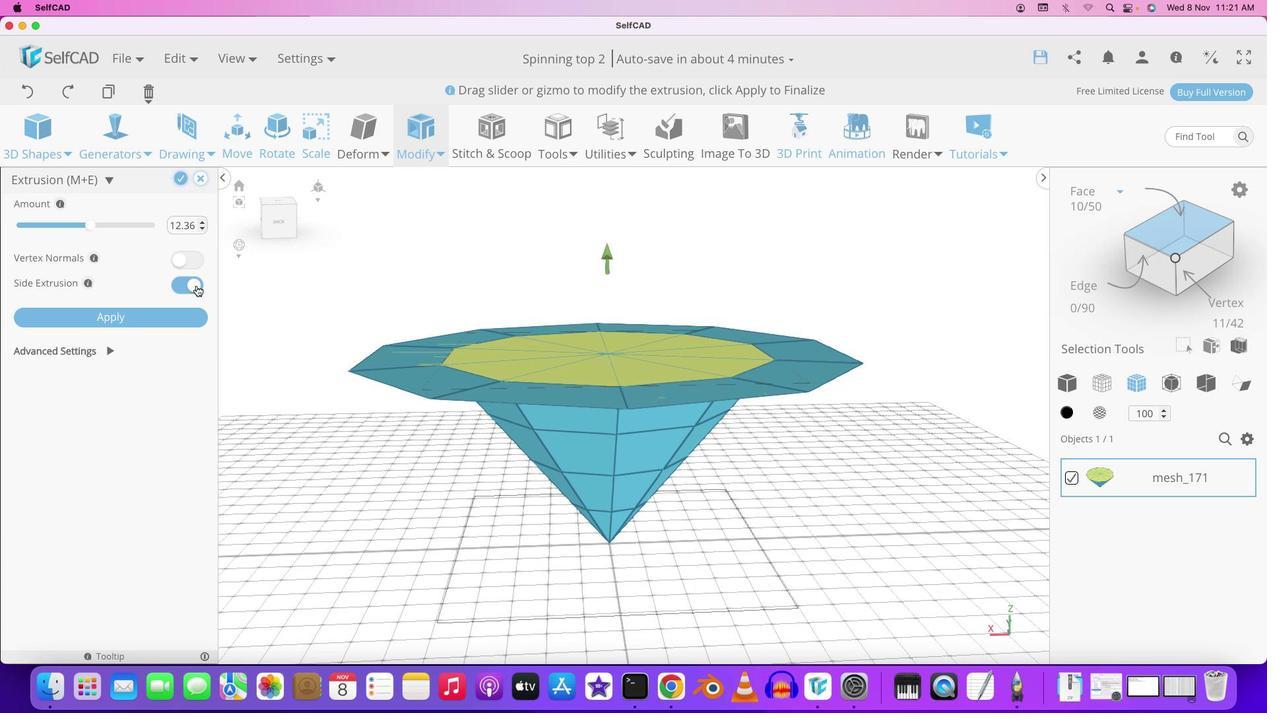 
Action: Mouse pressed left at (449, 350)
Screenshot: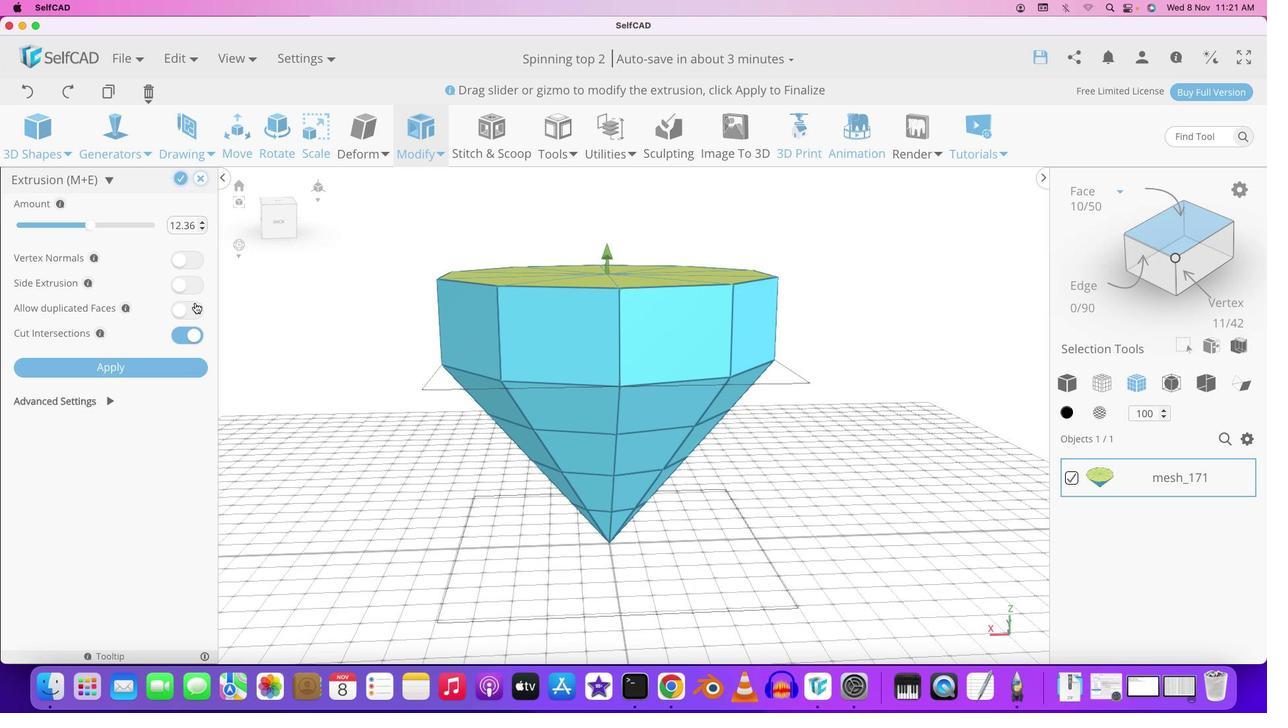 
Action: Mouse moved to (448, 362)
Screenshot: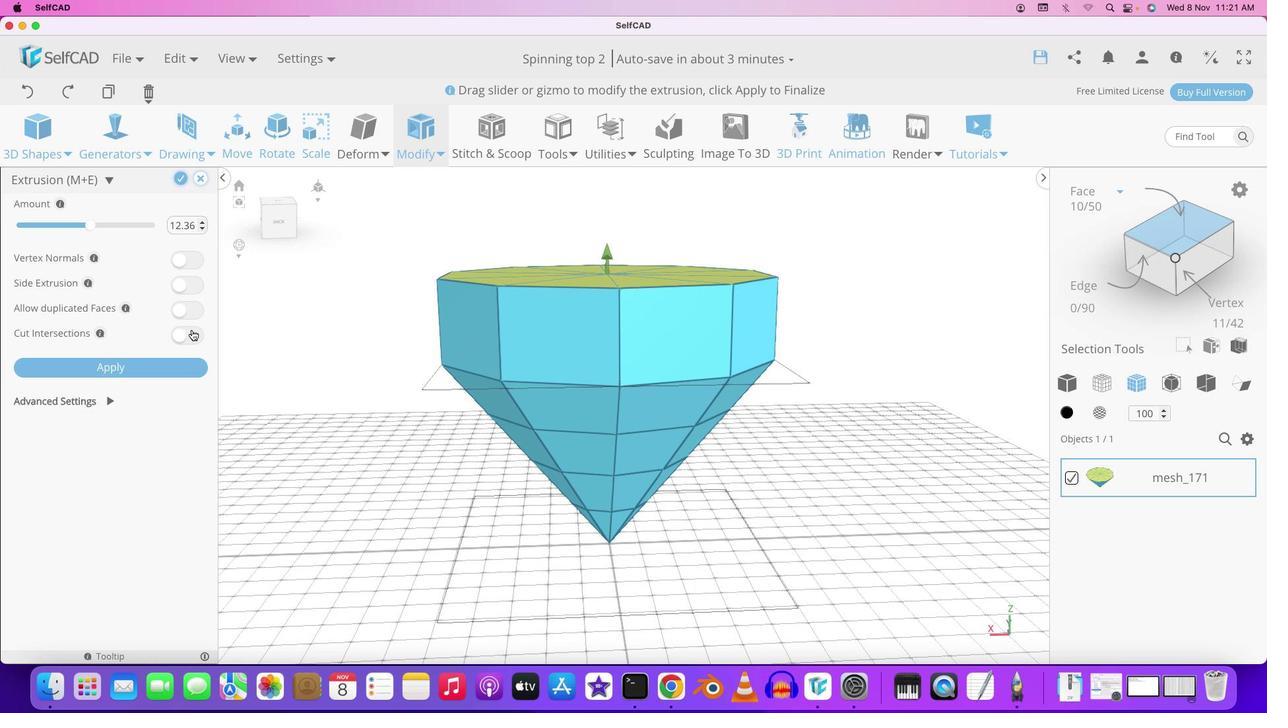 
Action: Mouse pressed left at (448, 362)
Screenshot: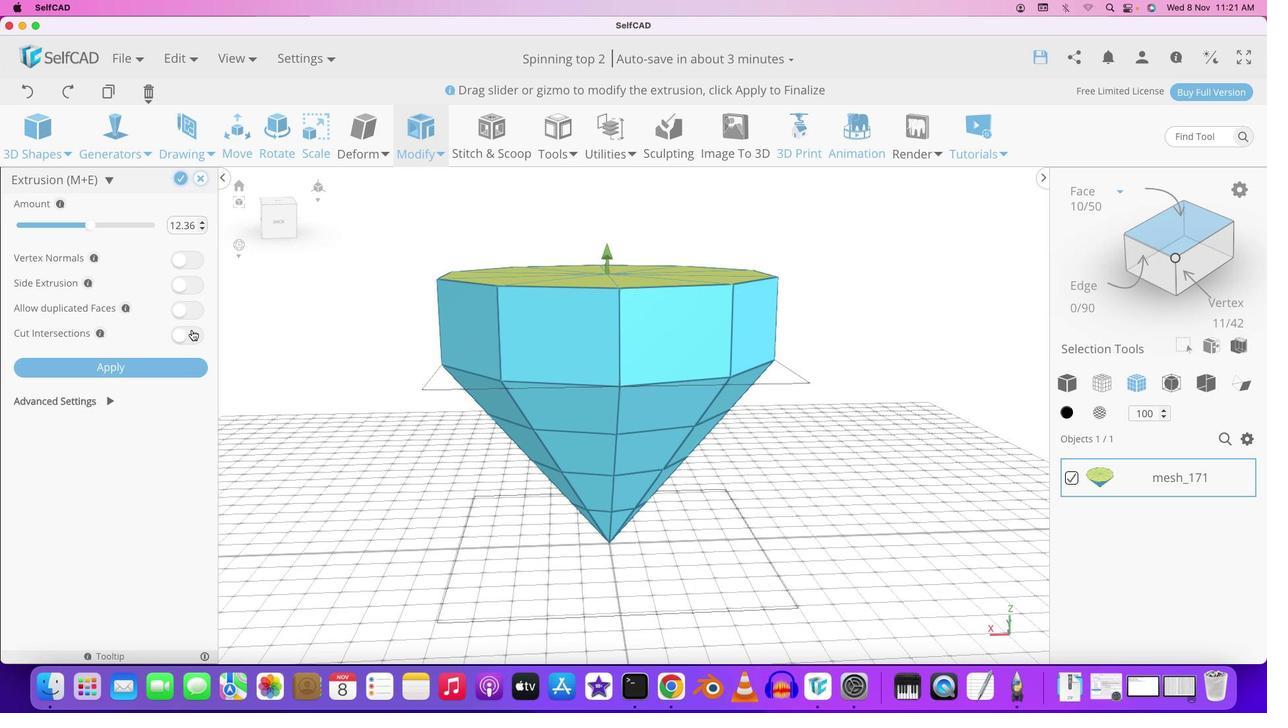 
Action: Mouse pressed left at (448, 362)
Screenshot: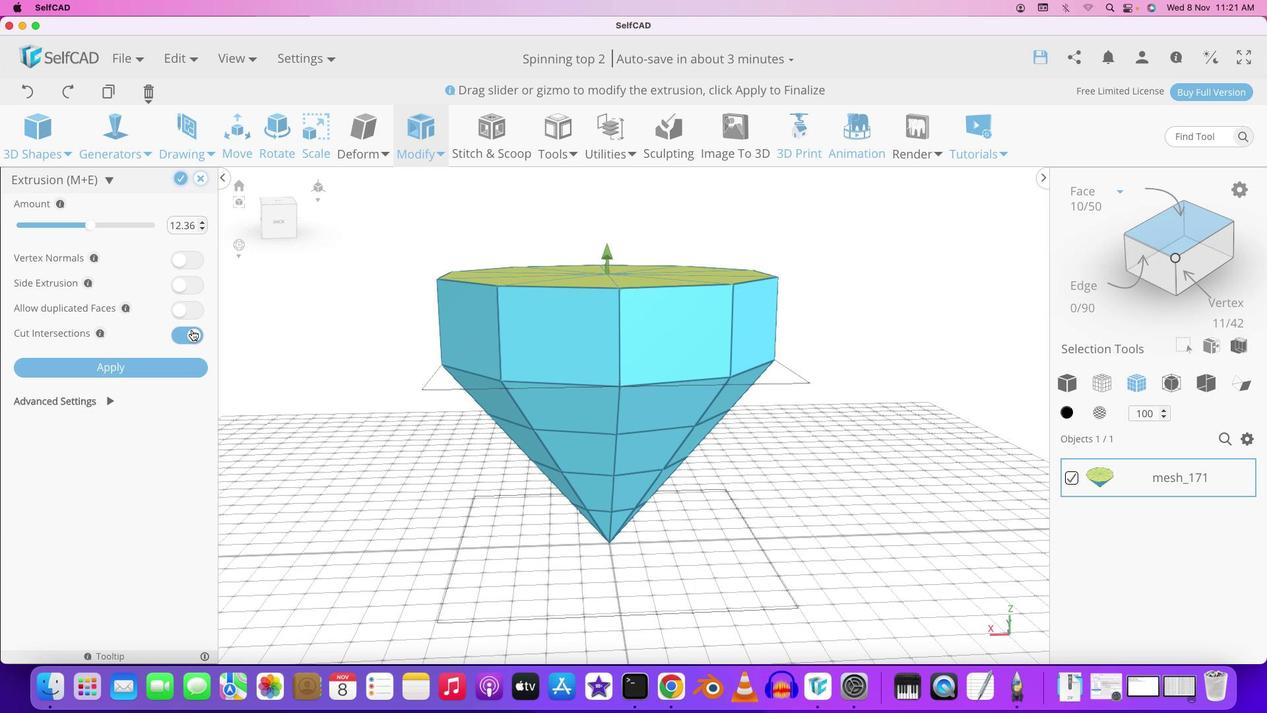 
Action: Mouse moved to (443, 371)
Screenshot: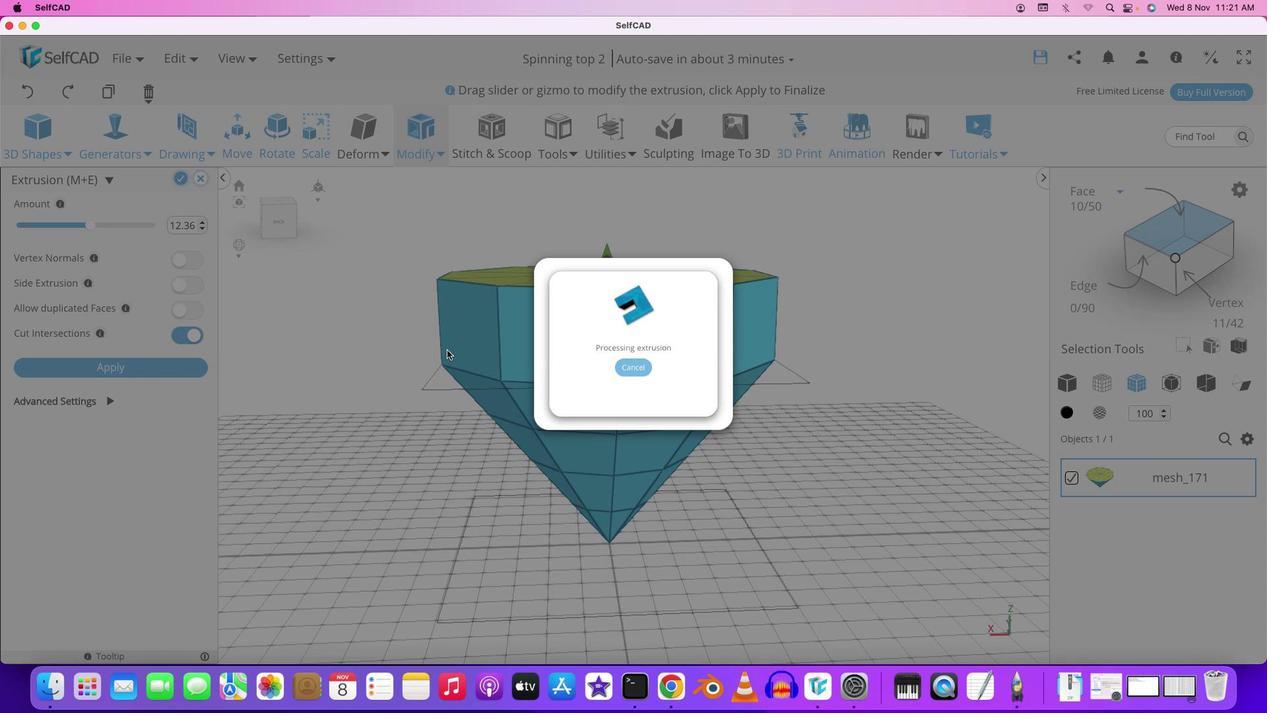 
Action: Mouse pressed left at (443, 371)
Screenshot: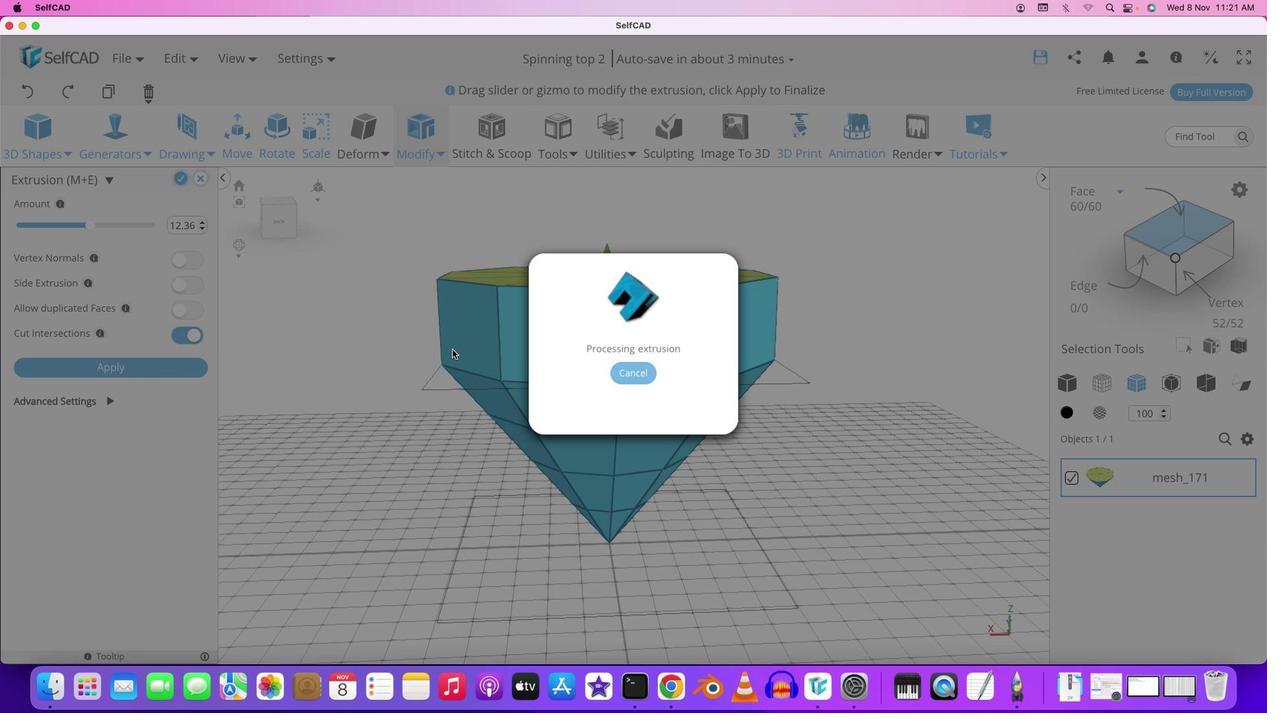 
Action: Mouse moved to (658, 357)
Screenshot: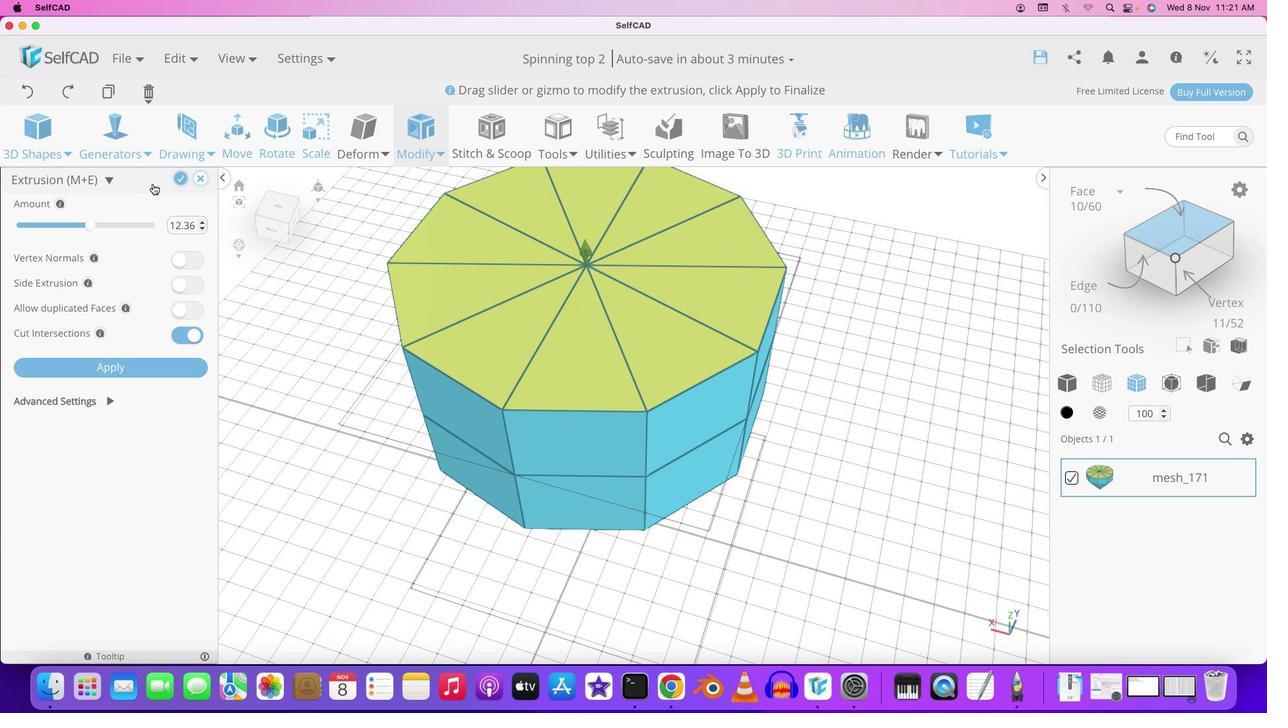 
Action: Mouse pressed left at (658, 357)
Screenshot: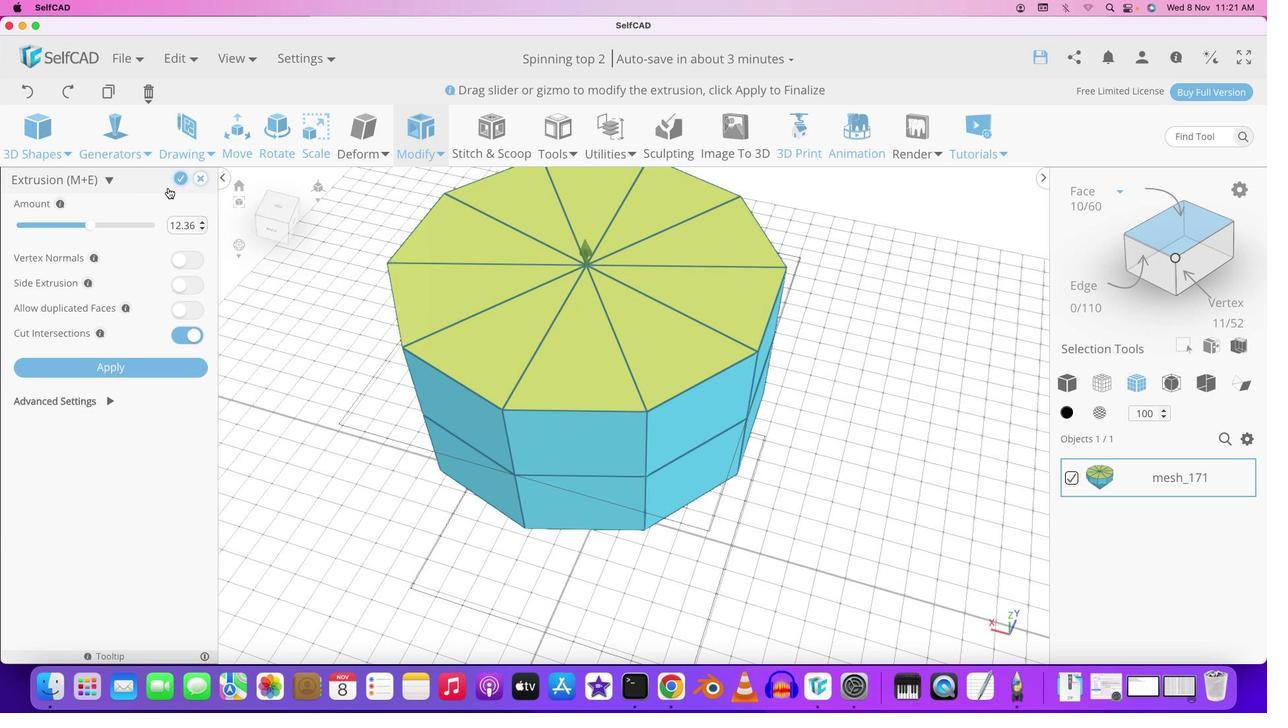 
Action: Mouse moved to (450, 322)
Screenshot: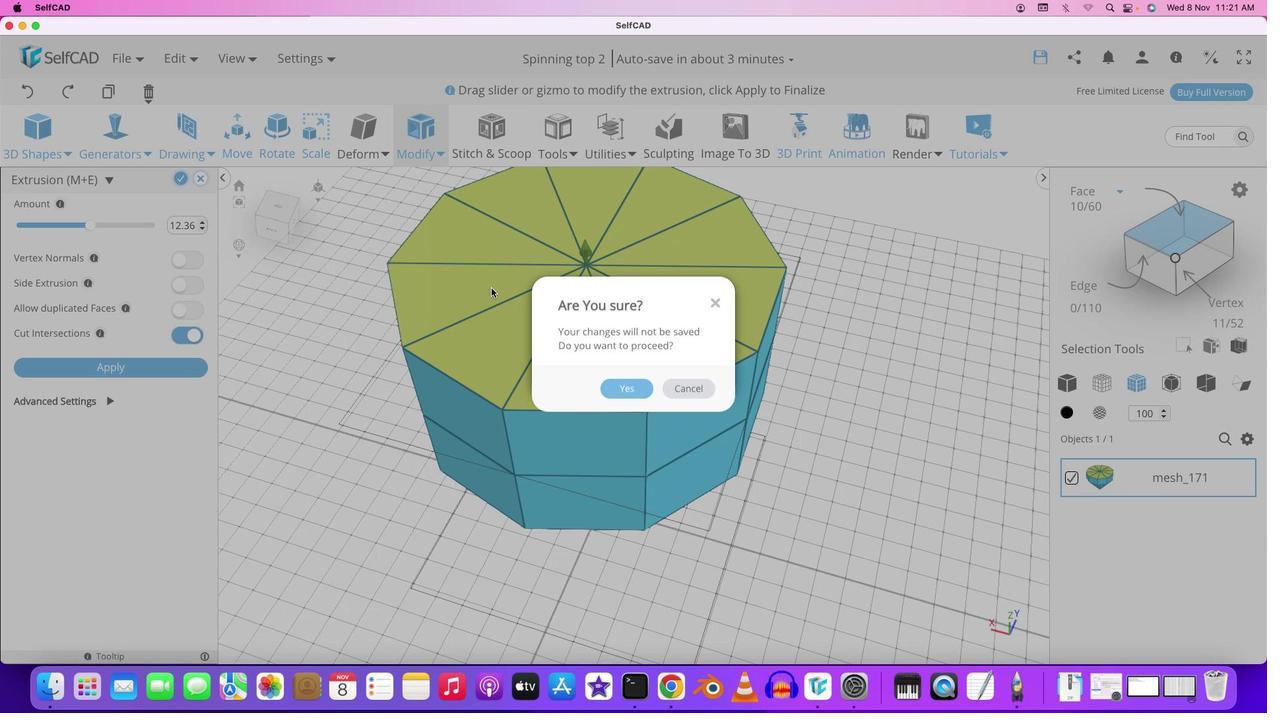 
Action: Mouse pressed left at (450, 322)
Screenshot: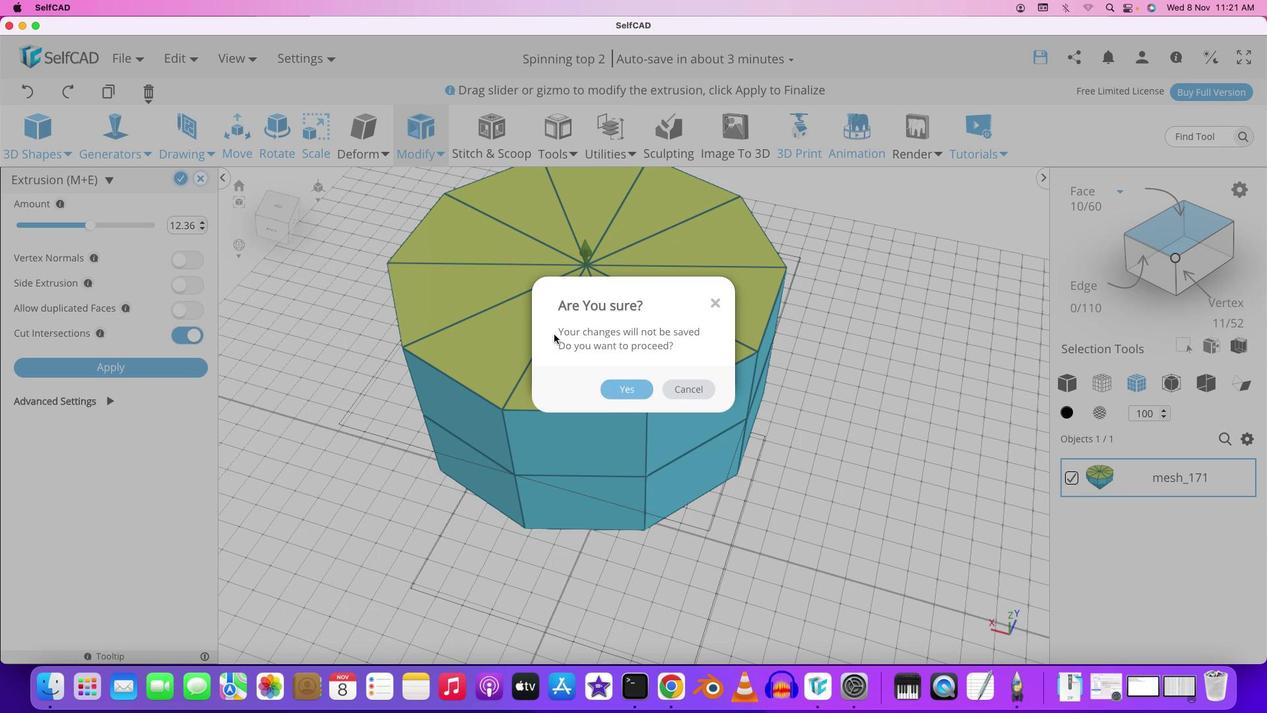 
Action: Mouse moved to (582, 379)
Screenshot: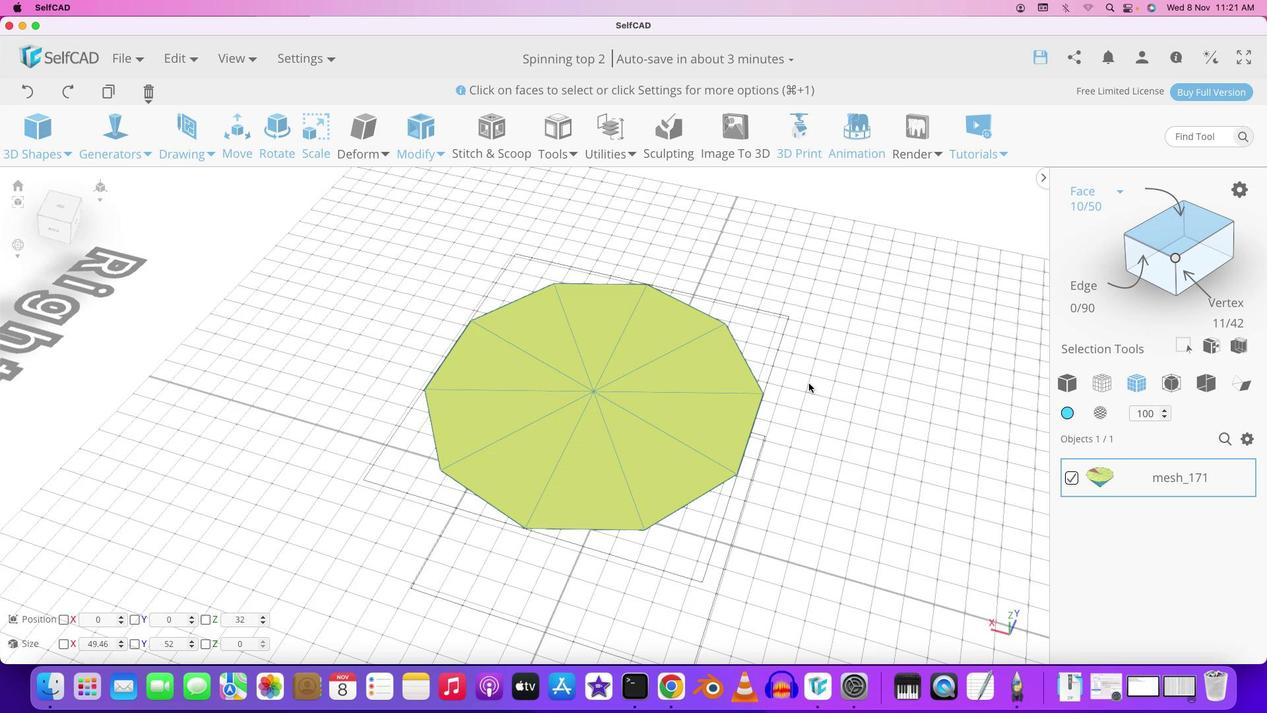 
Action: Mouse pressed left at (582, 379)
Screenshot: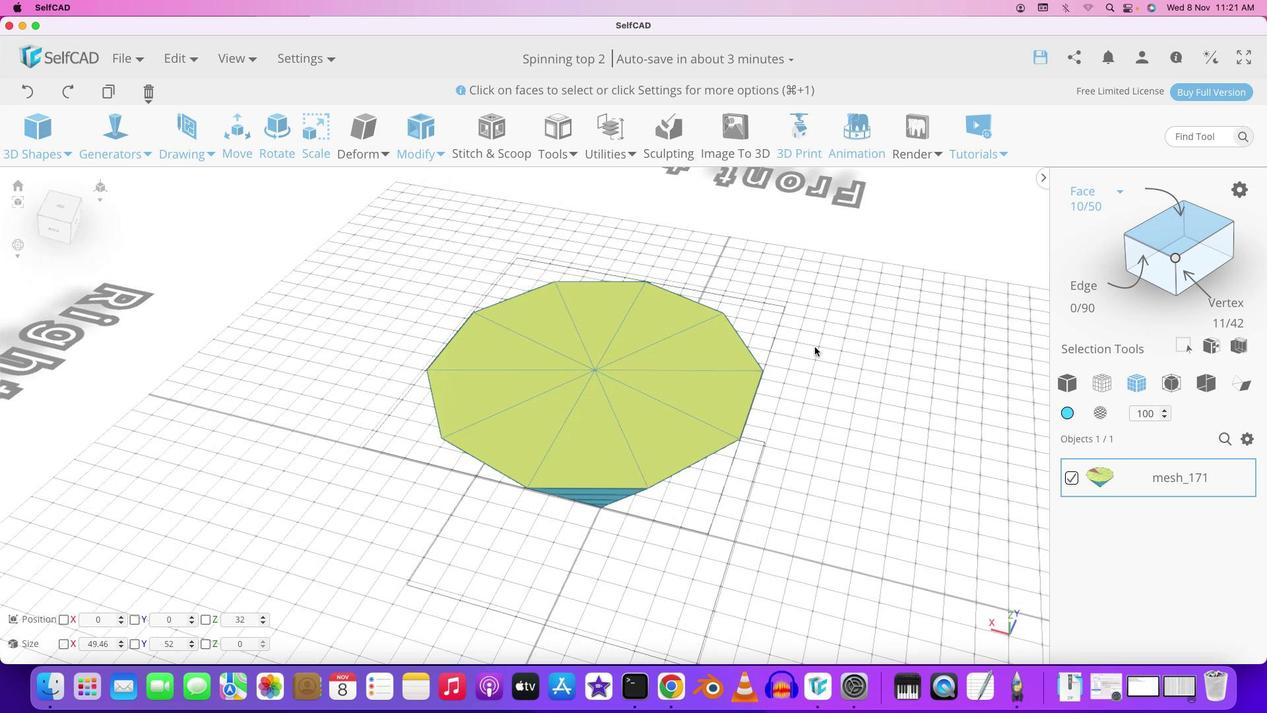 
Action: Mouse moved to (642, 376)
Screenshot: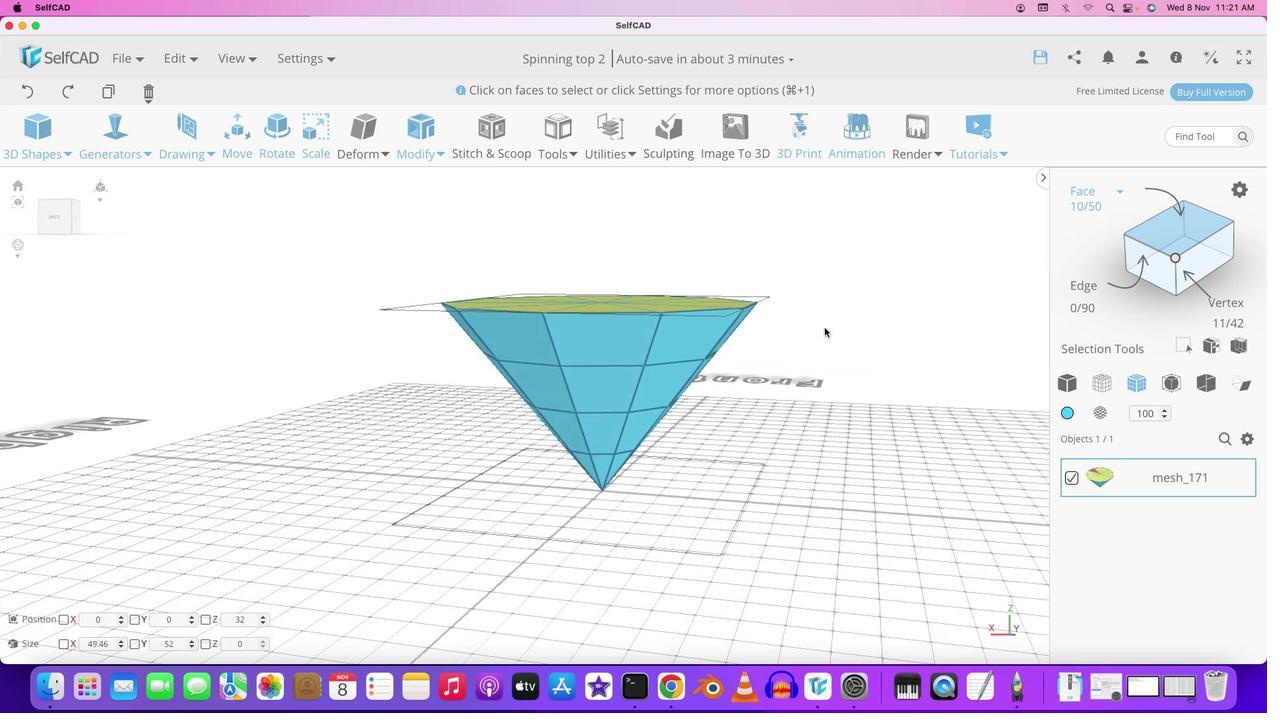 
Action: Mouse pressed left at (642, 376)
Screenshot: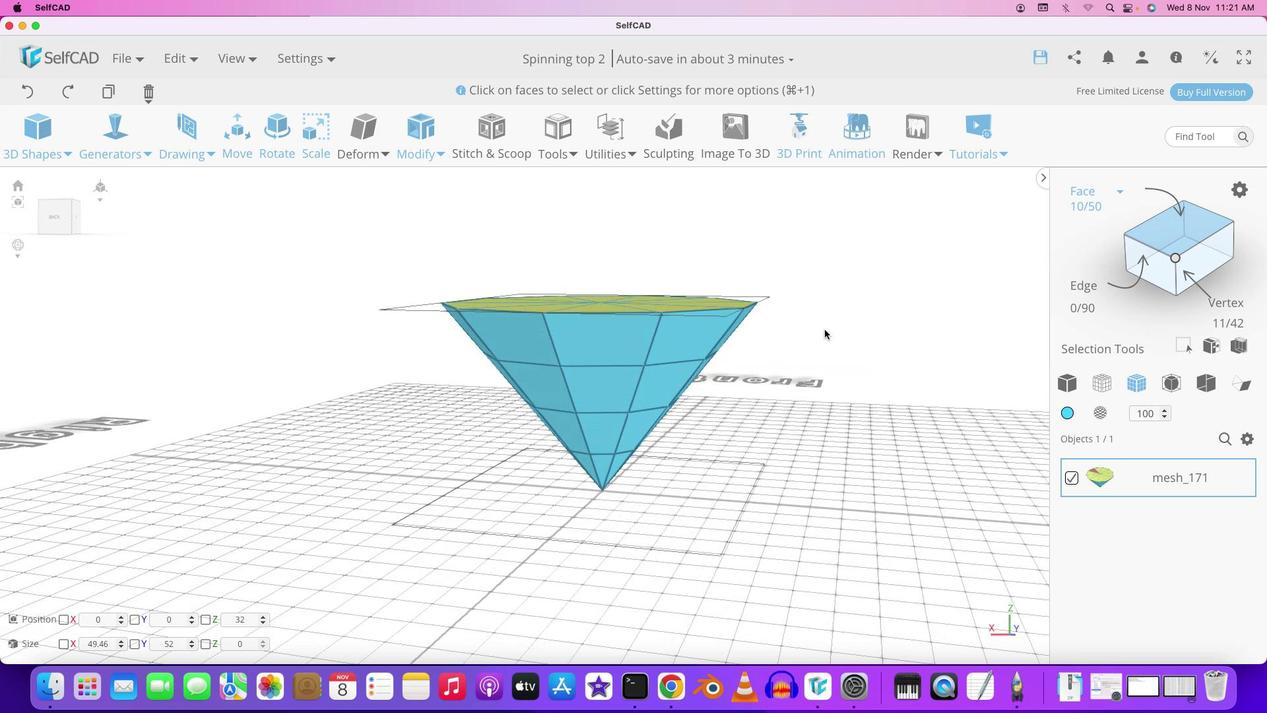 
Action: Mouse moved to (520, 314)
Screenshot: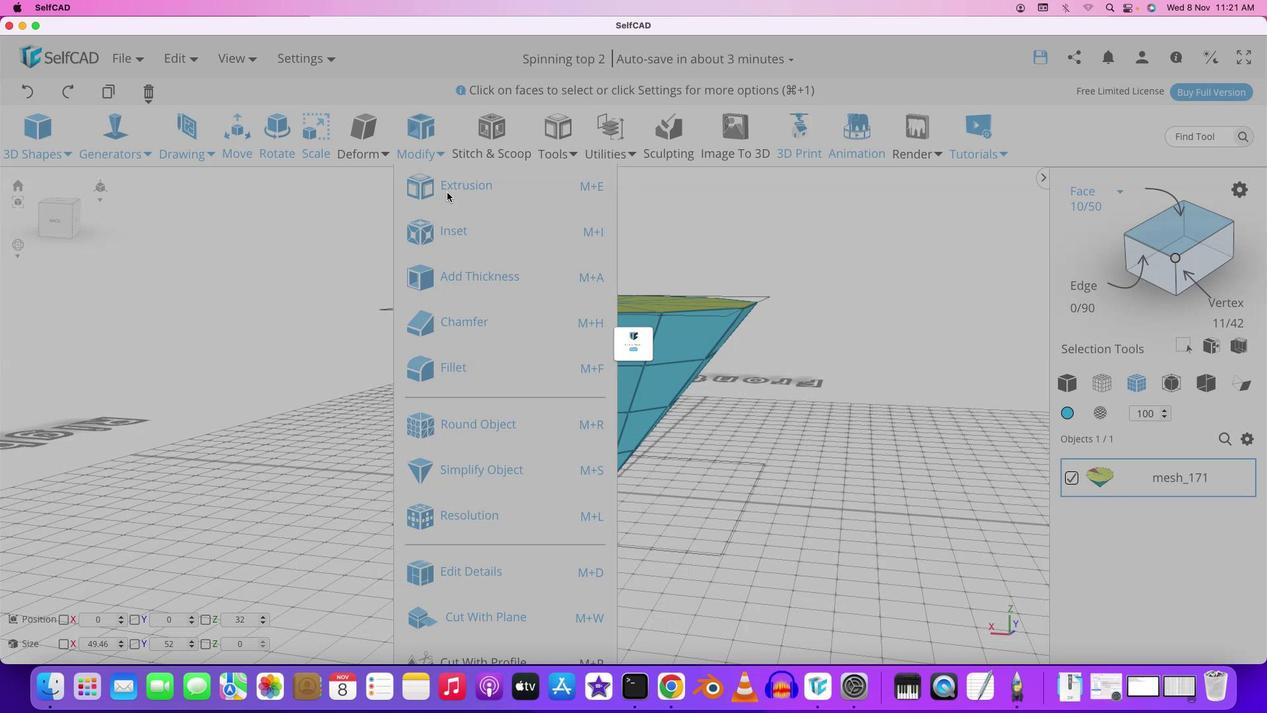 
Action: Mouse pressed left at (520, 314)
Screenshot: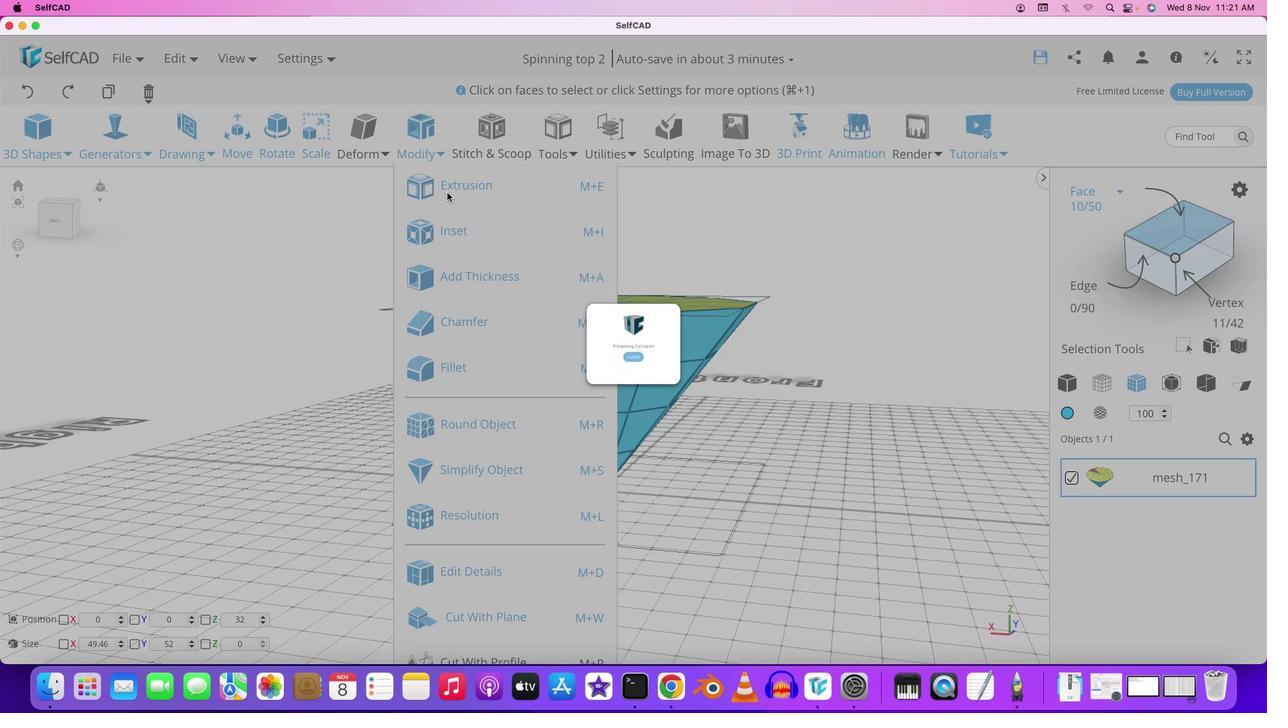 
Action: Mouse moved to (528, 325)
Screenshot: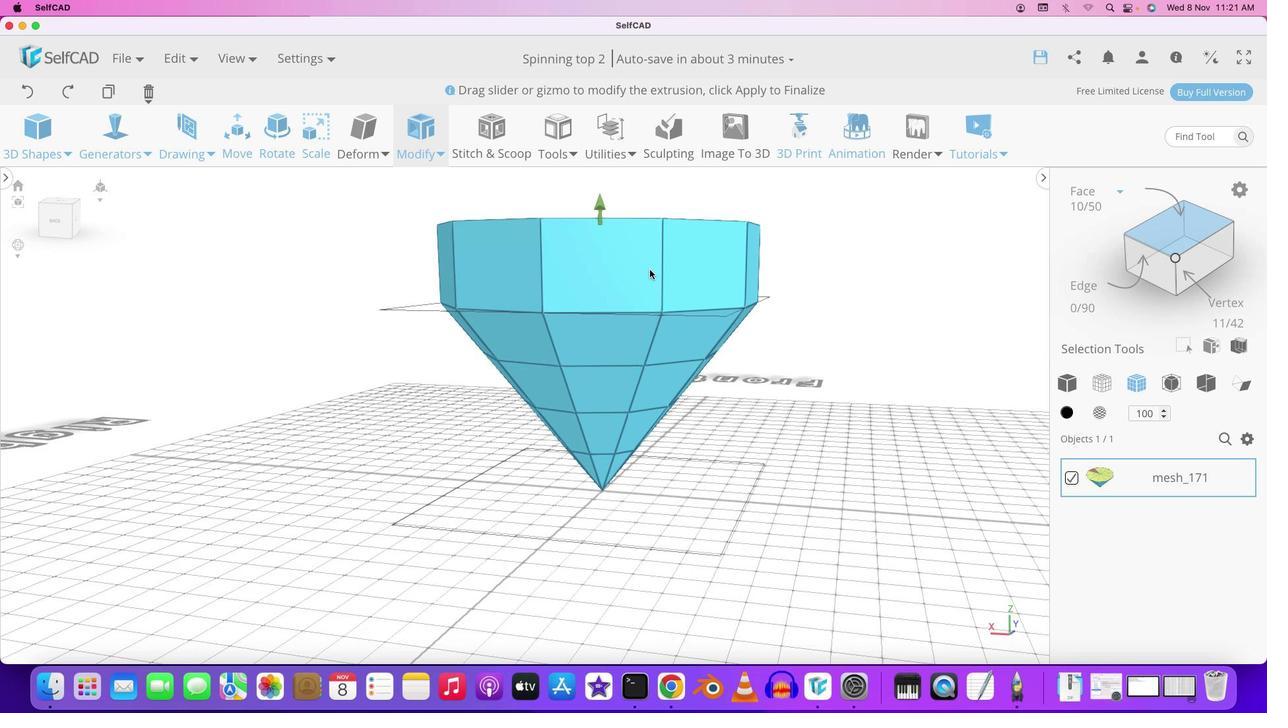 
Action: Mouse pressed left at (528, 325)
Screenshot: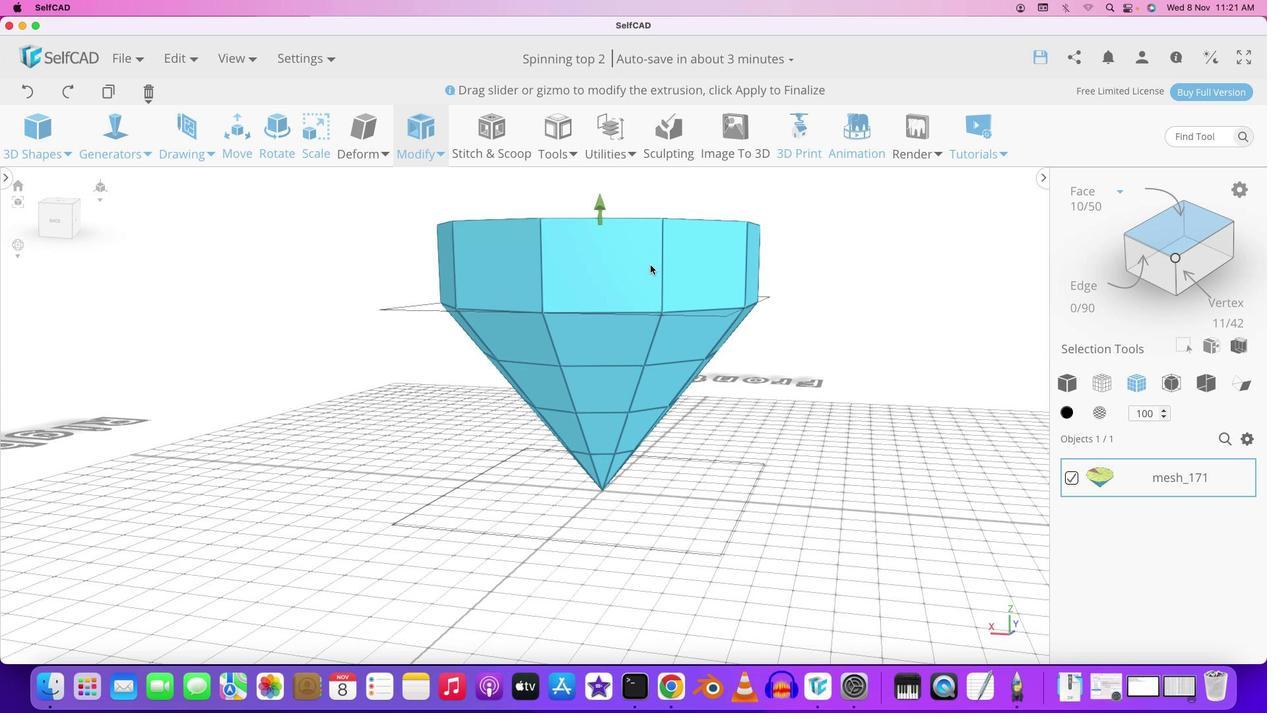 
Action: Mouse moved to (602, 401)
Screenshot: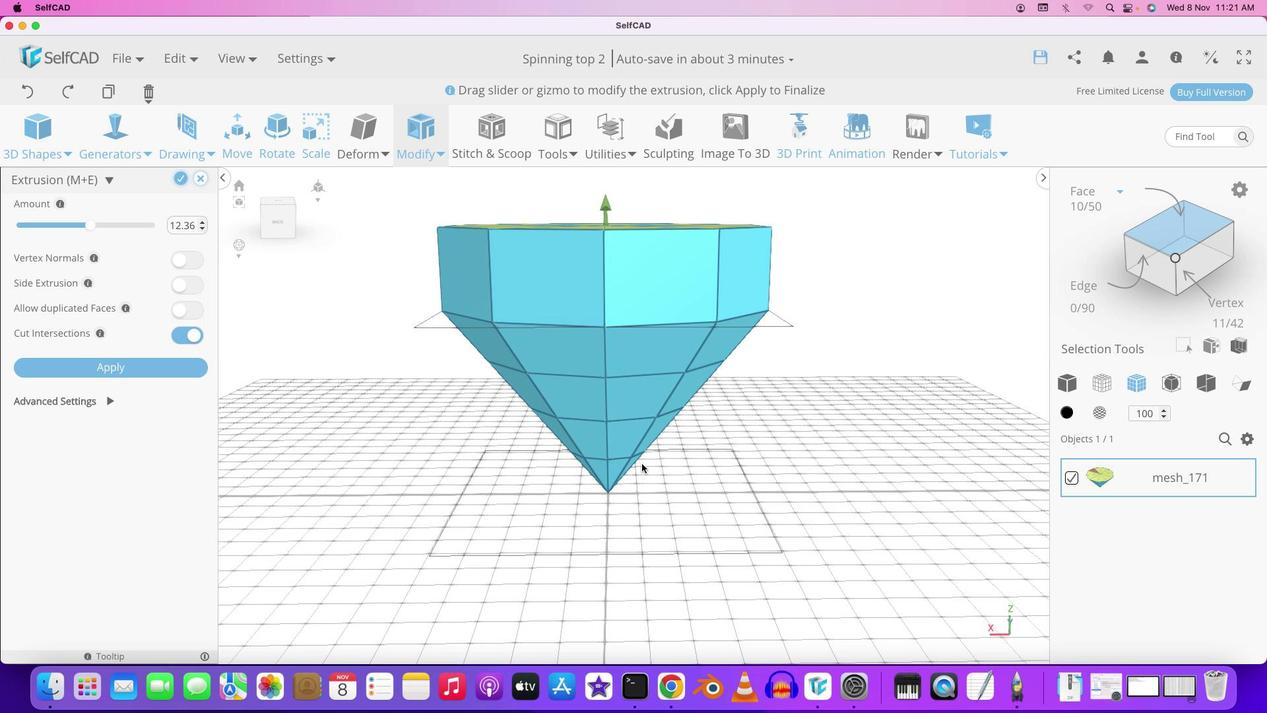 
Action: Mouse pressed left at (602, 401)
Screenshot: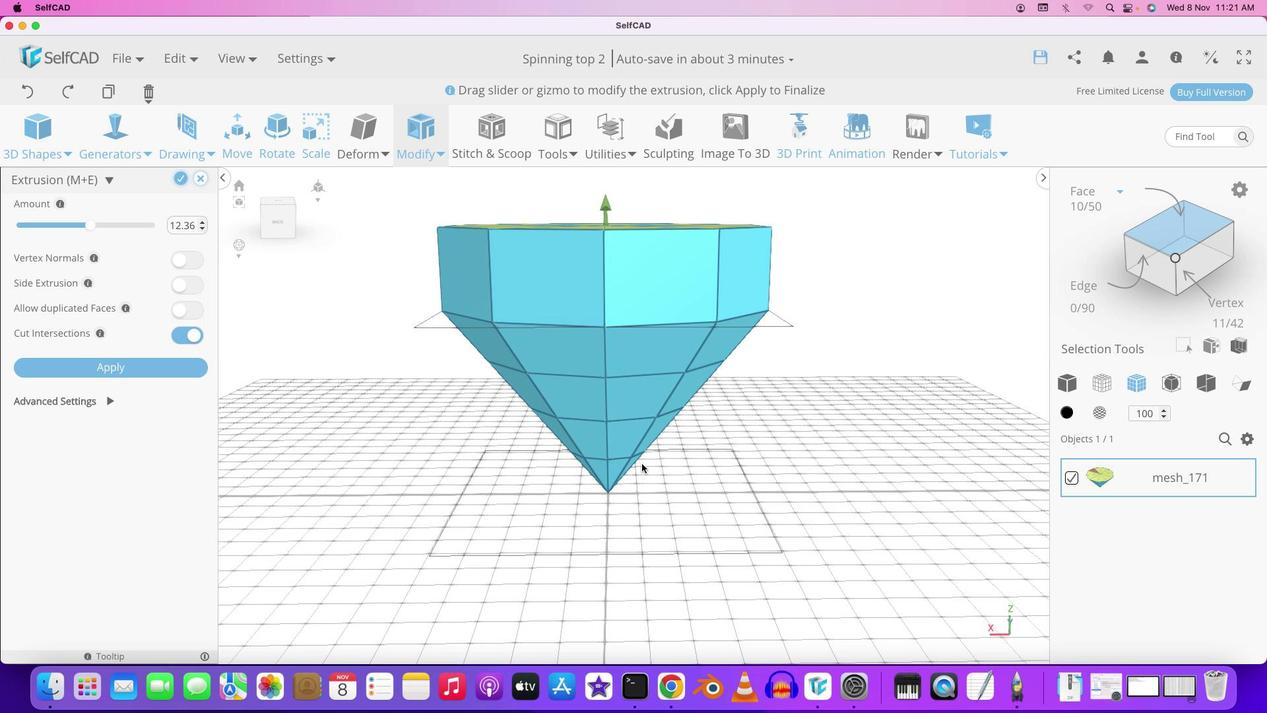
Action: Mouse moved to (574, 366)
Screenshot: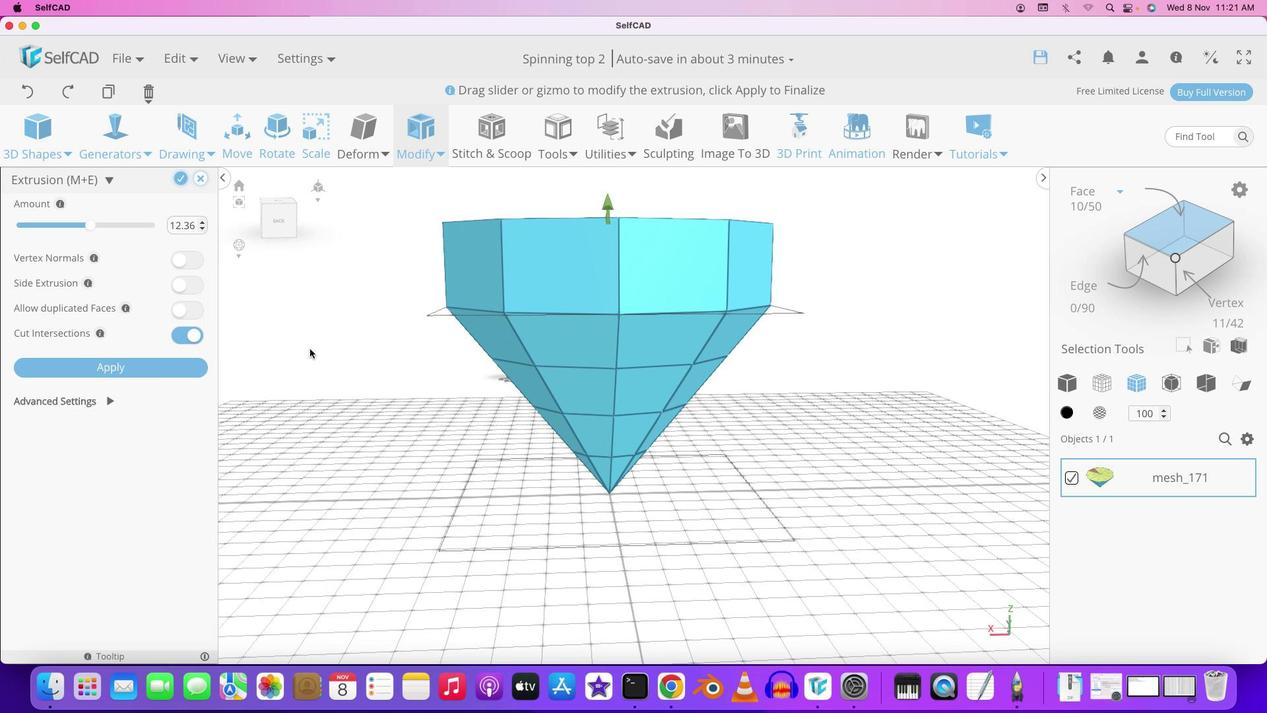 
Action: Mouse pressed left at (574, 366)
Screenshot: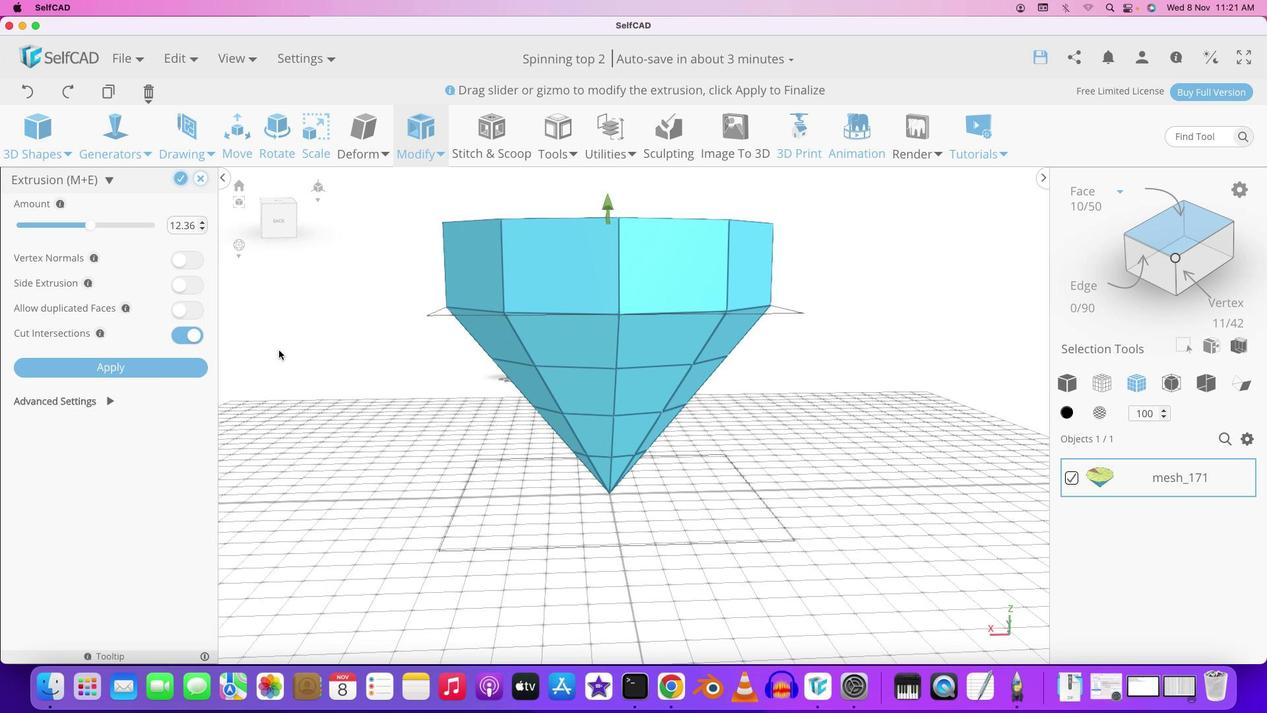 
Action: Mouse moved to (443, 371)
Screenshot: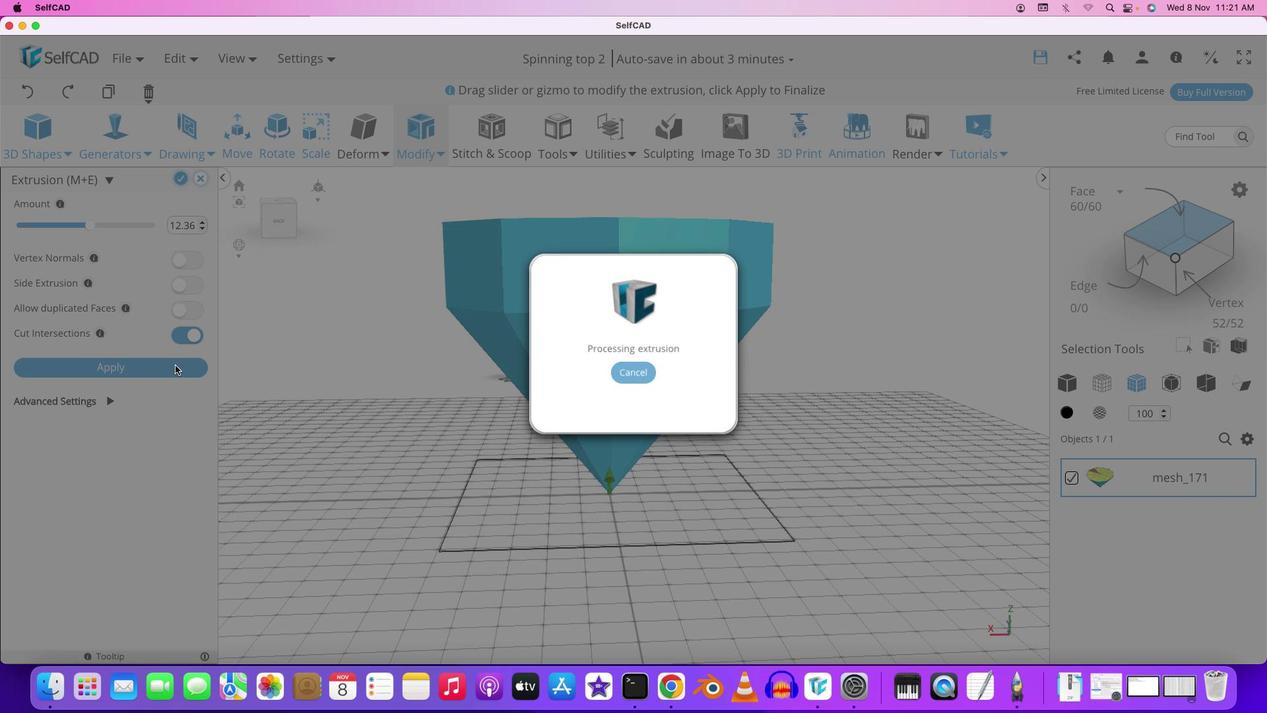 
Action: Mouse pressed left at (443, 371)
Screenshot: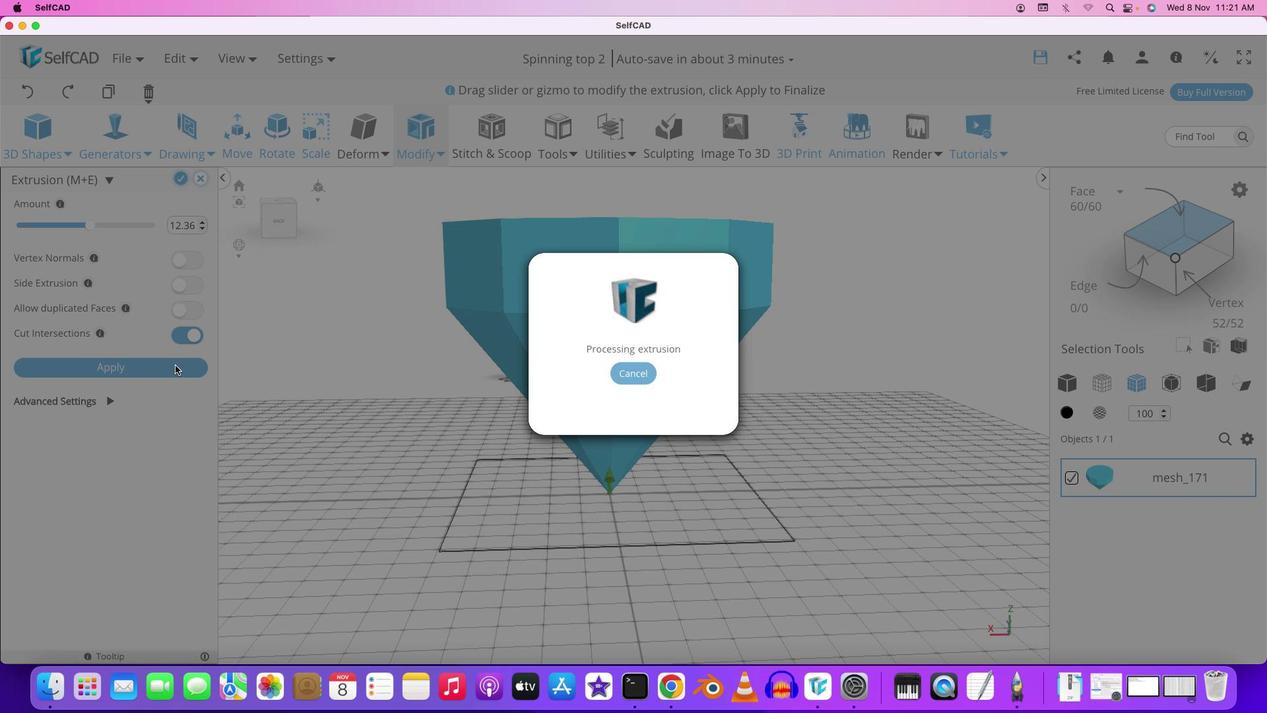 
Action: Mouse moved to (518, 349)
Screenshot: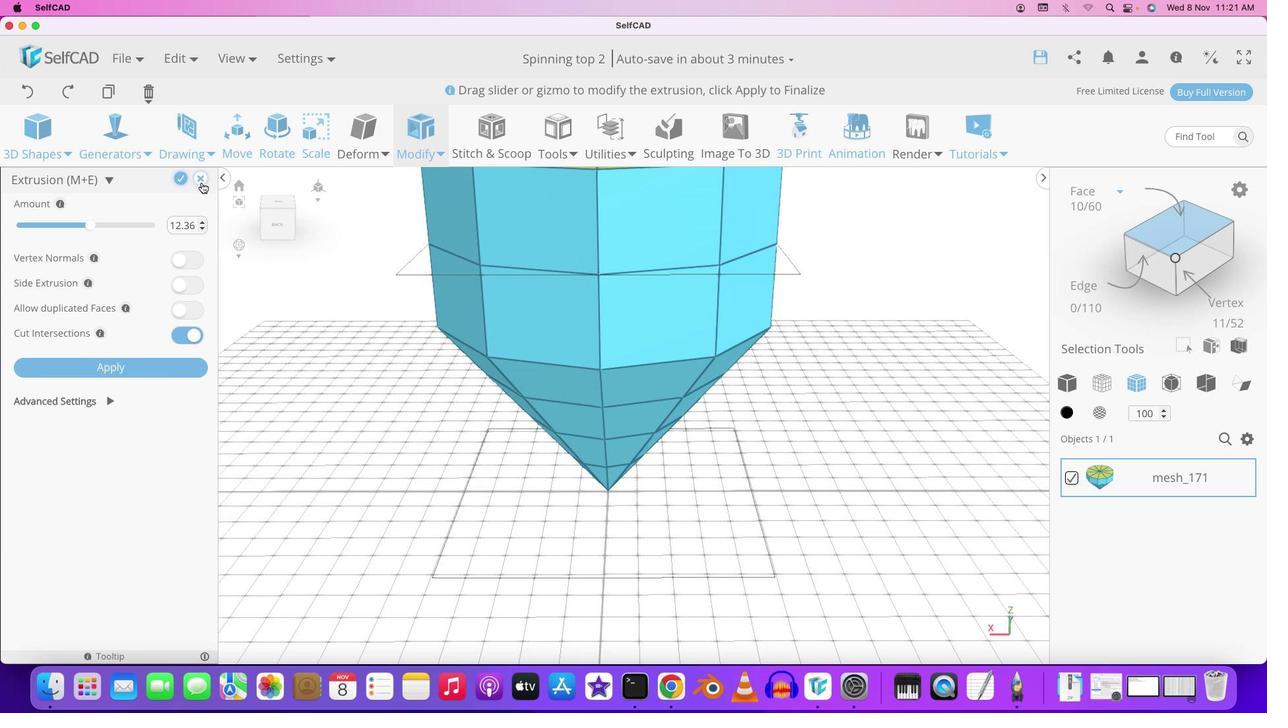 
Action: Mouse pressed left at (518, 349)
